 Task: Look for Airbnb options in Lilongwe, Malawi from 12th  December, 2023 to 15th December, 2023 for 3 adults.2 bedrooms having 3 beds and 1 bathroom. Property type can be flat. Amenities needed are: washing machine. Look for 4 properties as per requirement.
Action: Mouse moved to (443, 58)
Screenshot: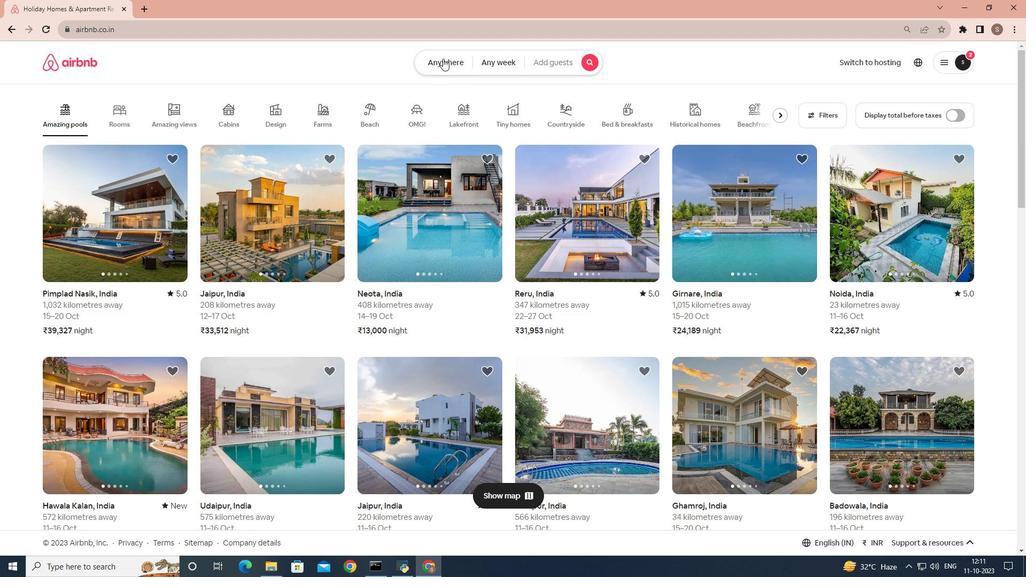 
Action: Mouse pressed left at (443, 58)
Screenshot: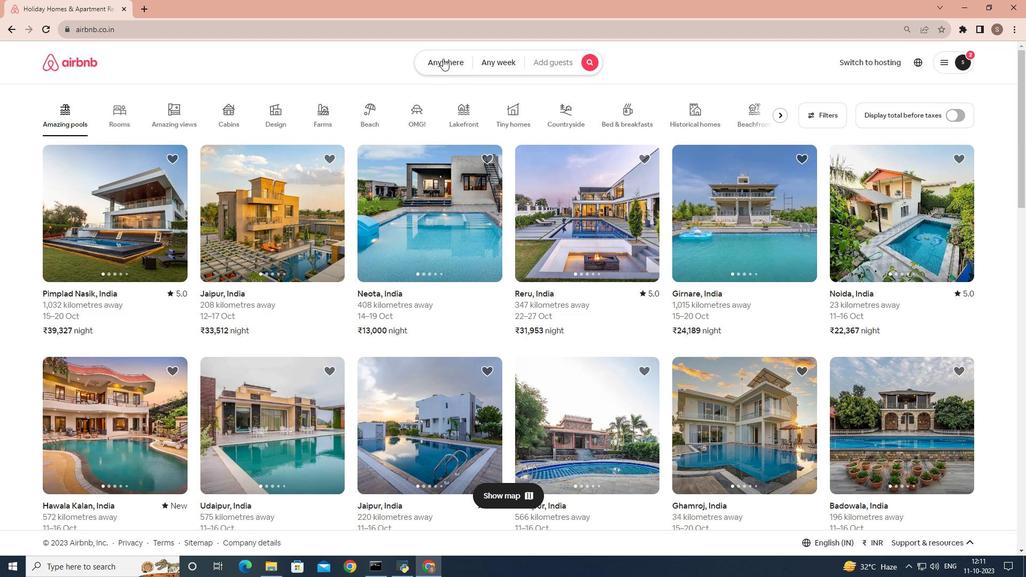 
Action: Mouse moved to (406, 112)
Screenshot: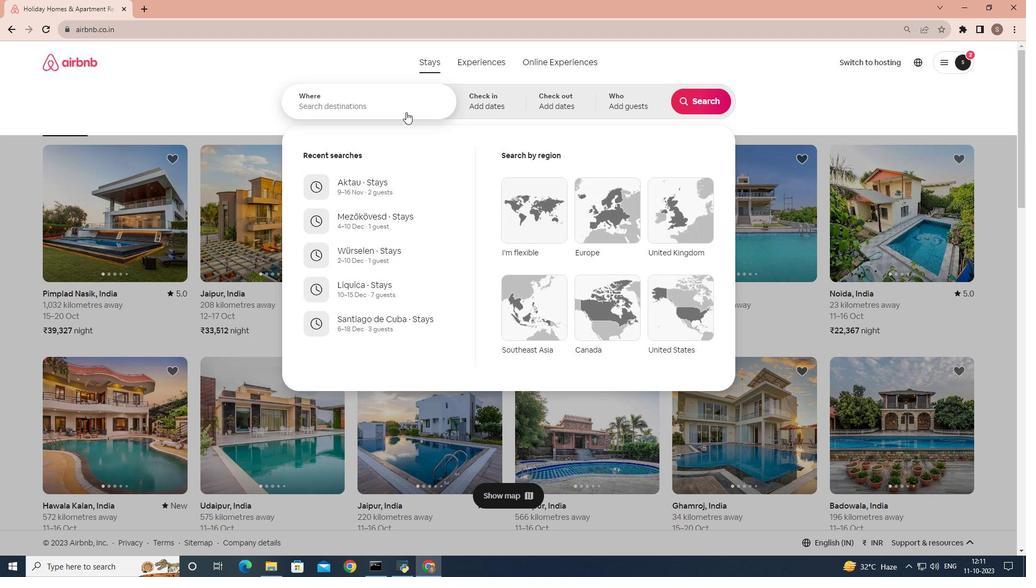 
Action: Mouse pressed left at (406, 112)
Screenshot: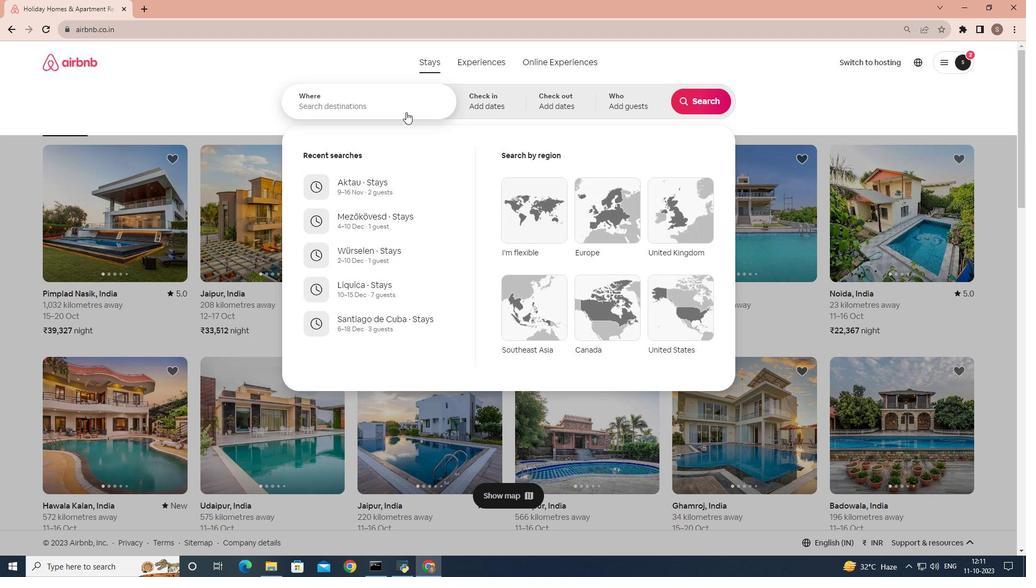
Action: Key pressed <Key.shift>Lilongwe,<Key.space><Key.shift>Malawi
Screenshot: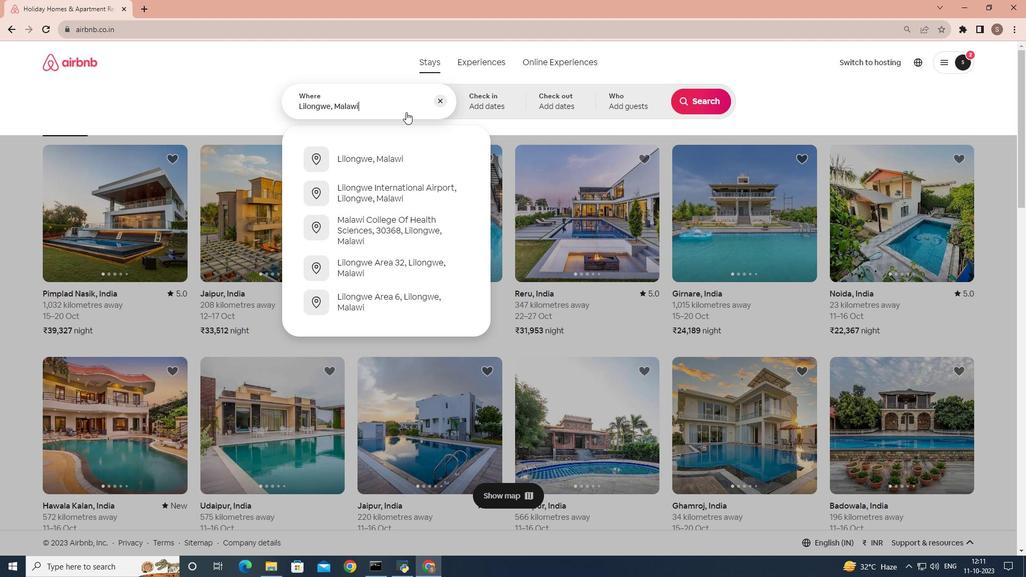 
Action: Mouse moved to (411, 152)
Screenshot: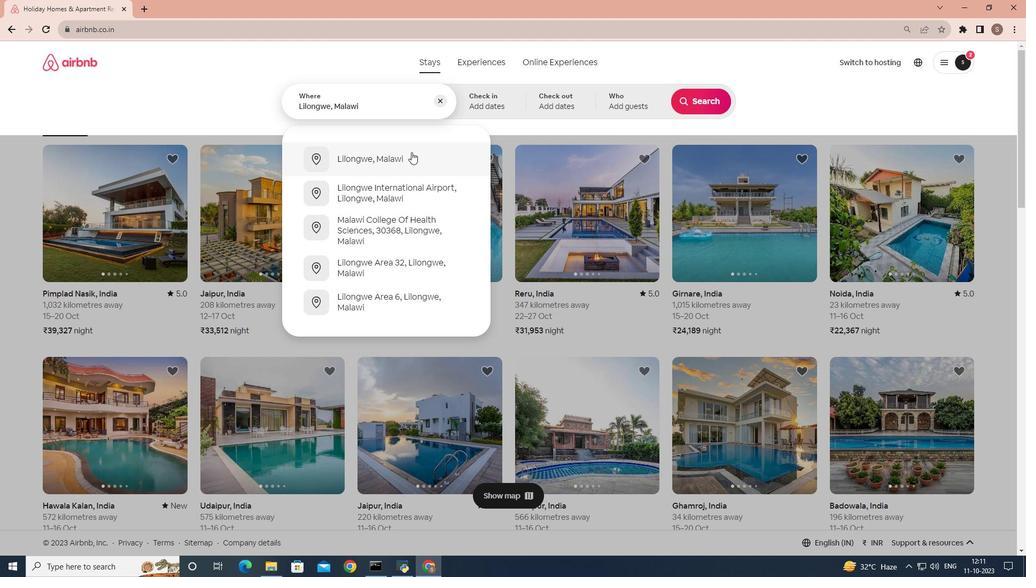 
Action: Mouse pressed left at (411, 152)
Screenshot: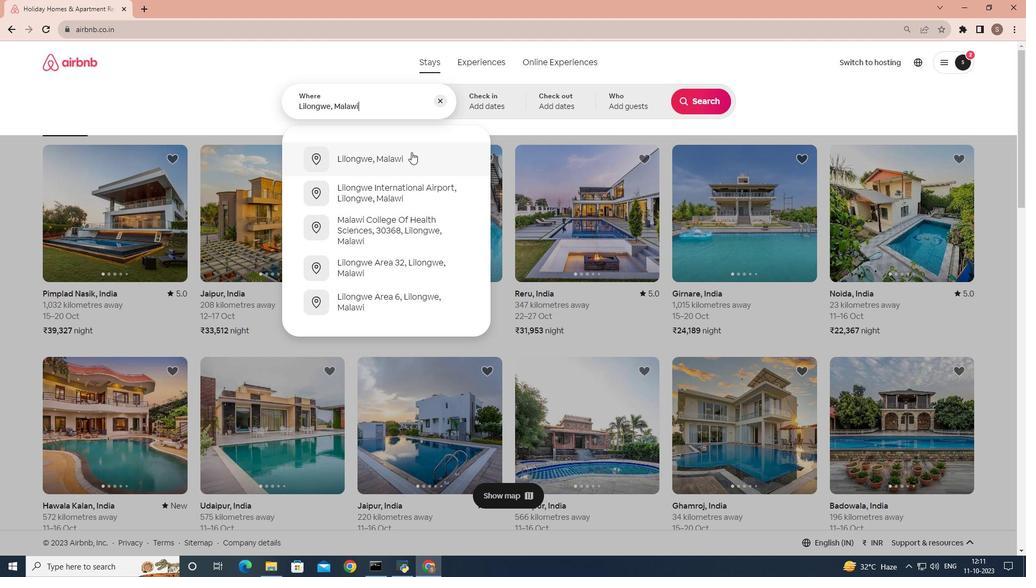 
Action: Mouse moved to (701, 183)
Screenshot: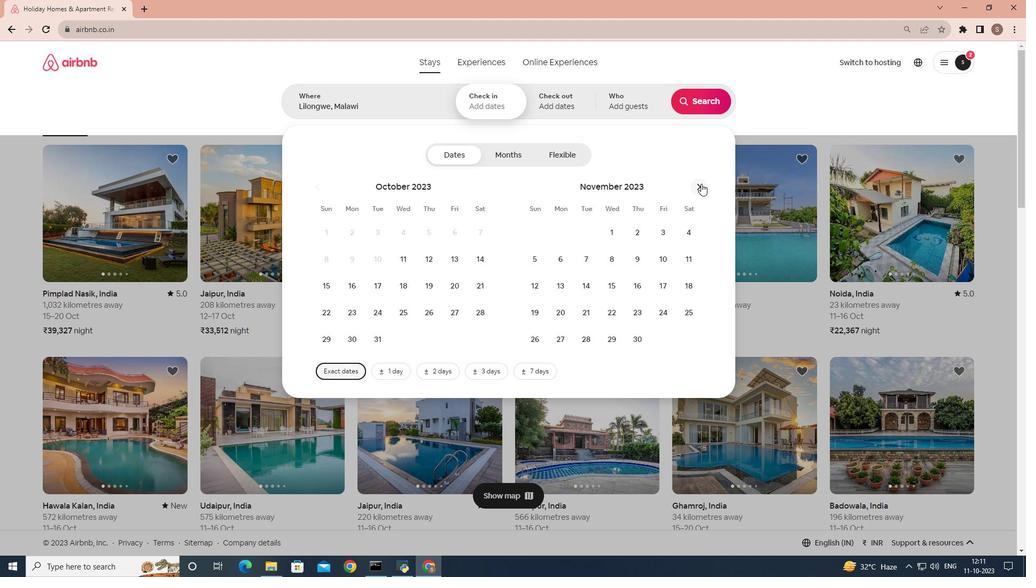 
Action: Mouse pressed left at (701, 183)
Screenshot: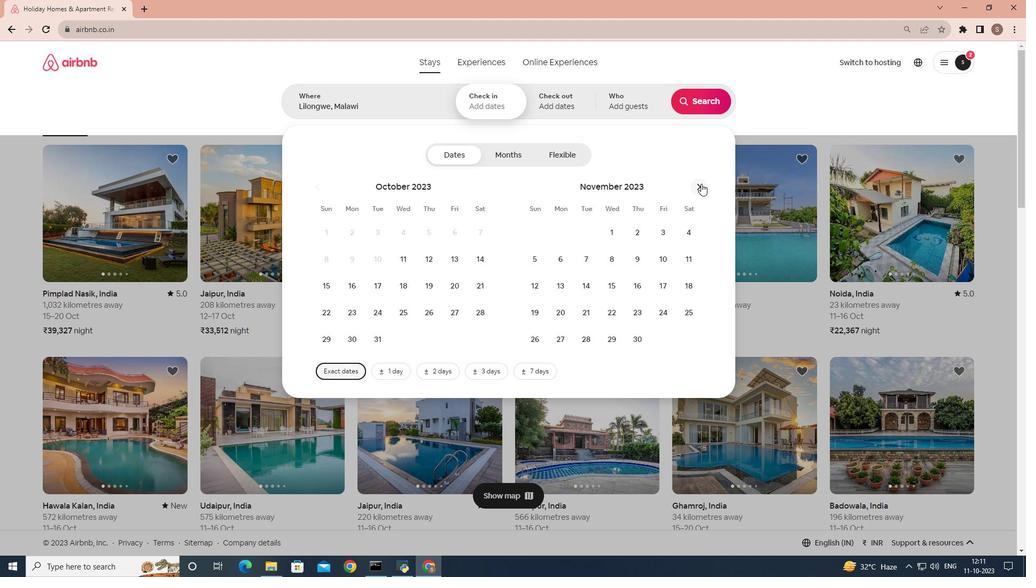 
Action: Mouse moved to (582, 281)
Screenshot: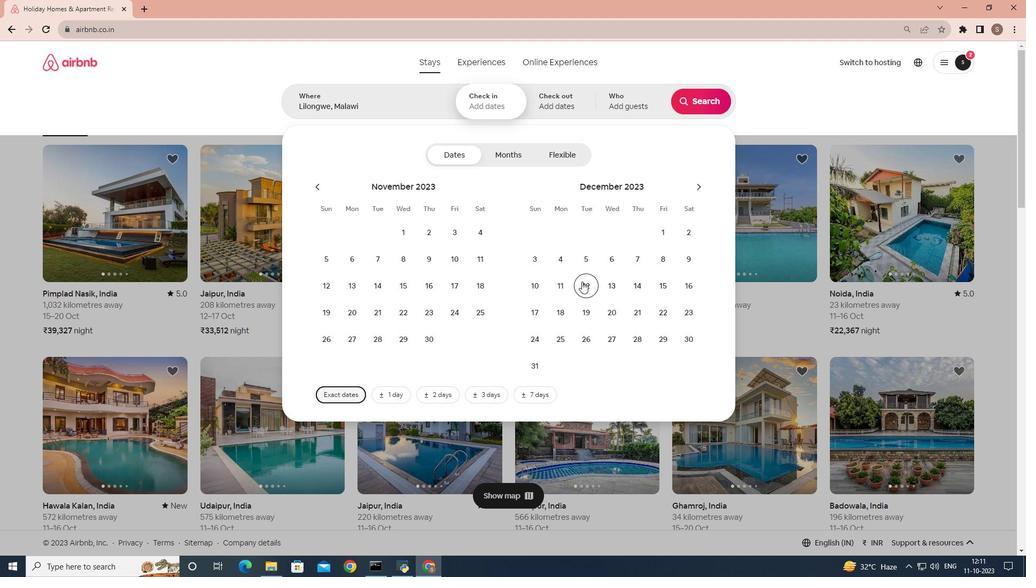 
Action: Mouse pressed left at (582, 281)
Screenshot: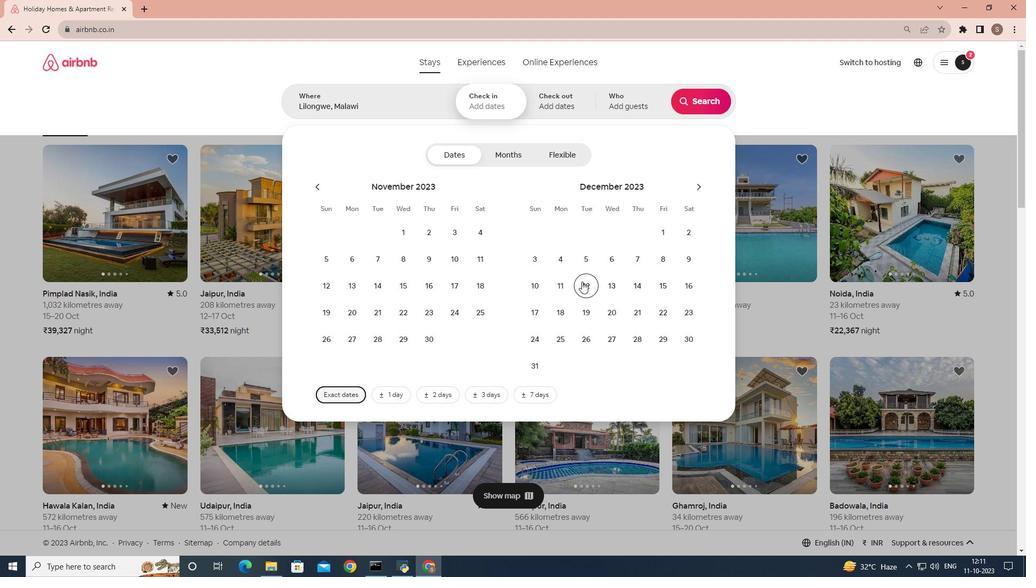 
Action: Mouse moved to (668, 290)
Screenshot: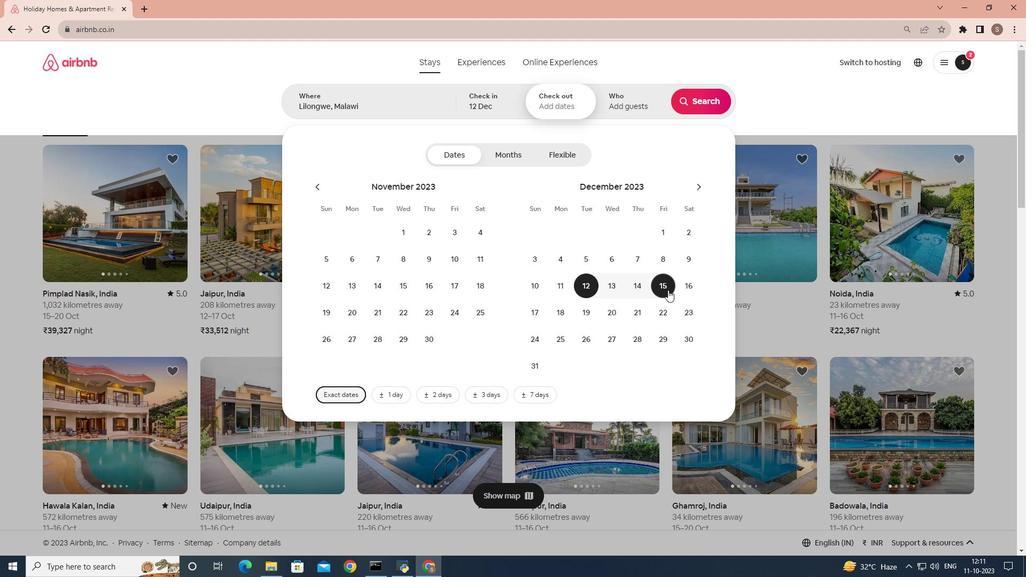 
Action: Mouse pressed left at (668, 290)
Screenshot: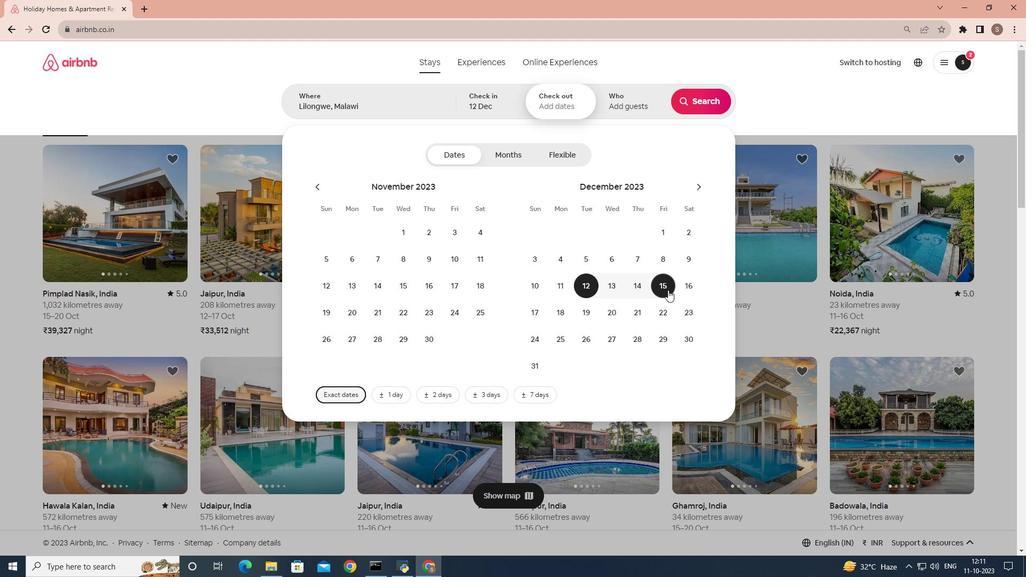 
Action: Mouse moved to (614, 89)
Screenshot: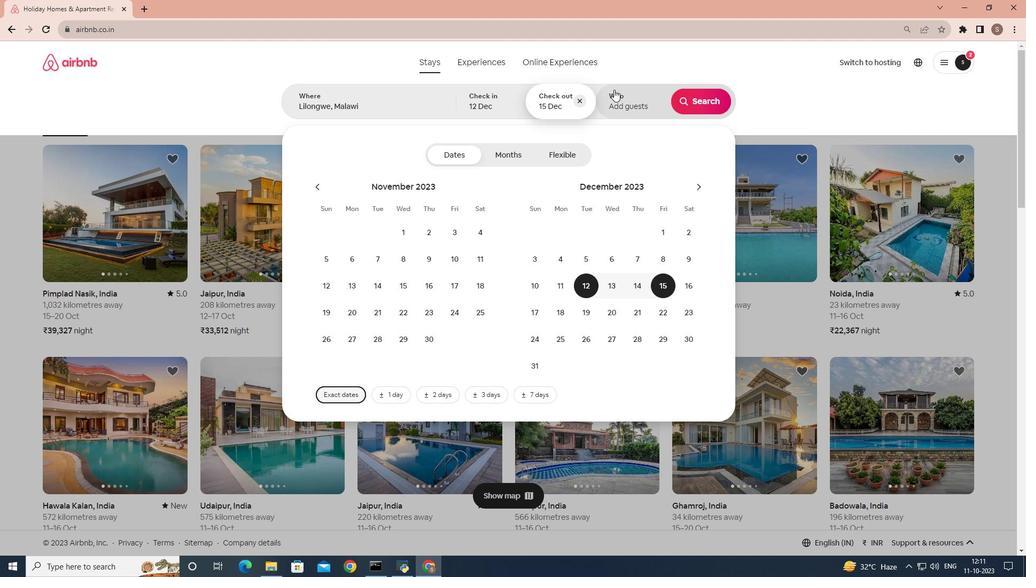 
Action: Mouse pressed left at (614, 89)
Screenshot: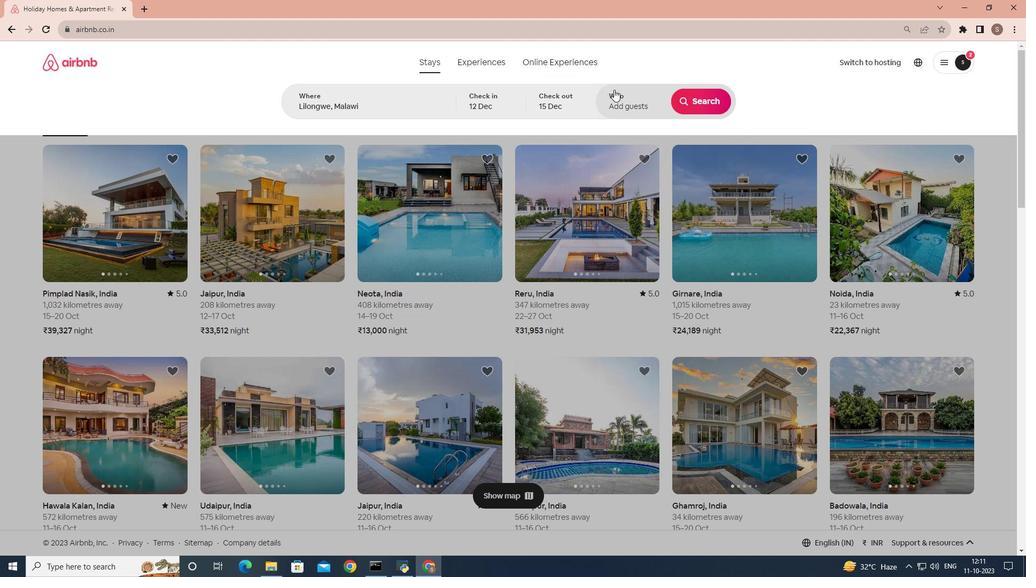 
Action: Mouse moved to (701, 156)
Screenshot: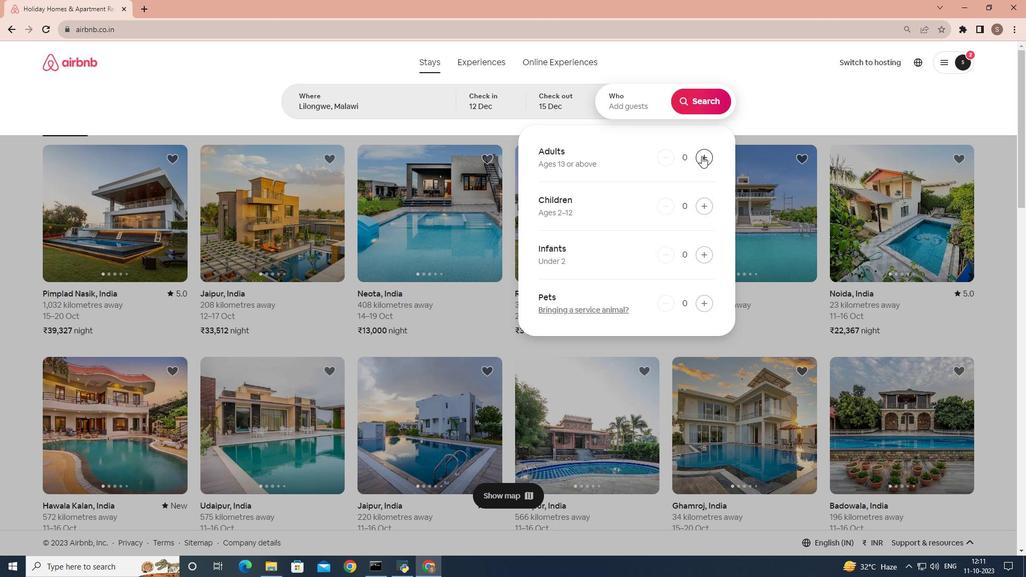 
Action: Mouse pressed left at (701, 156)
Screenshot: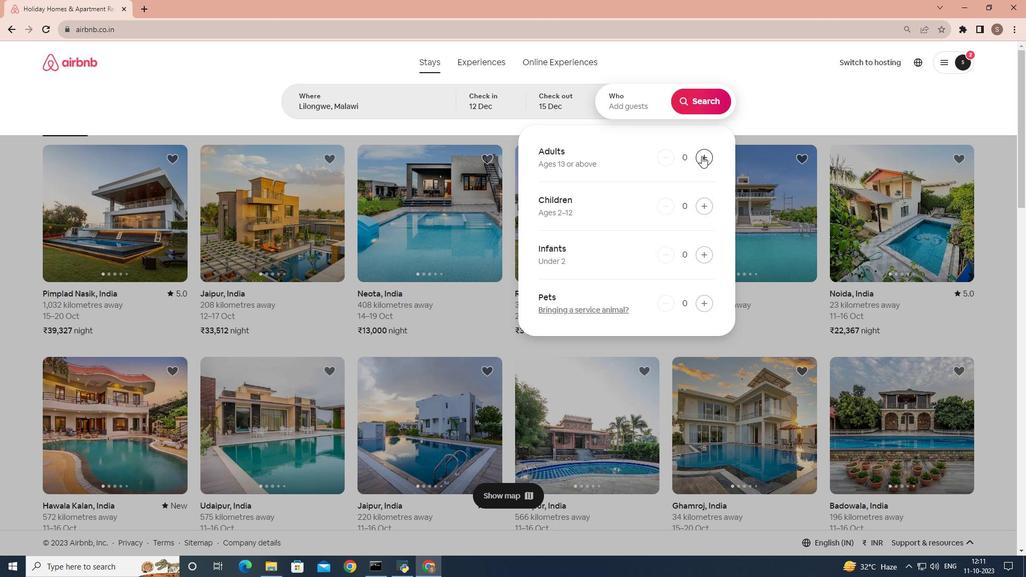 
Action: Mouse pressed left at (701, 156)
Screenshot: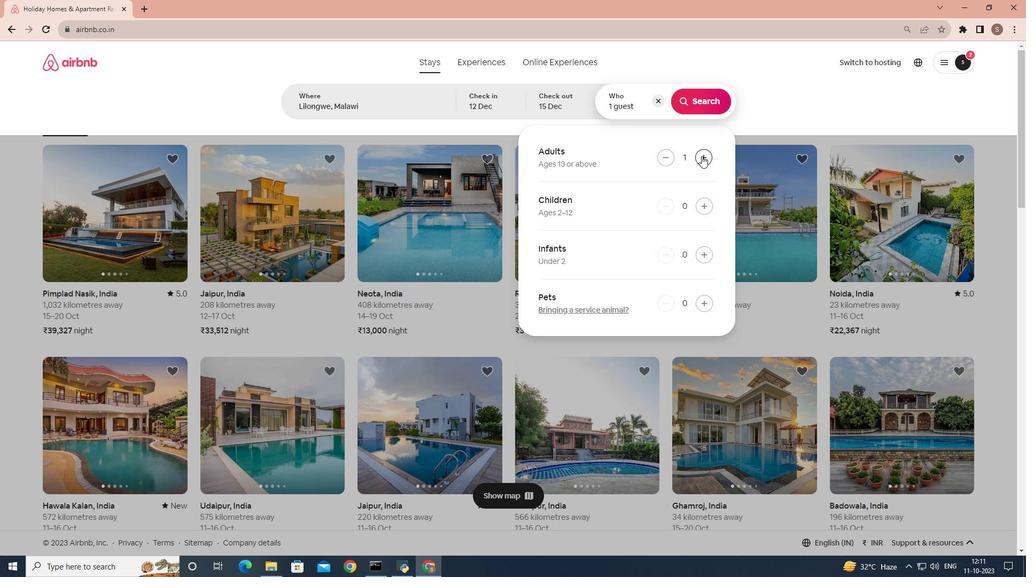
Action: Mouse pressed left at (701, 156)
Screenshot: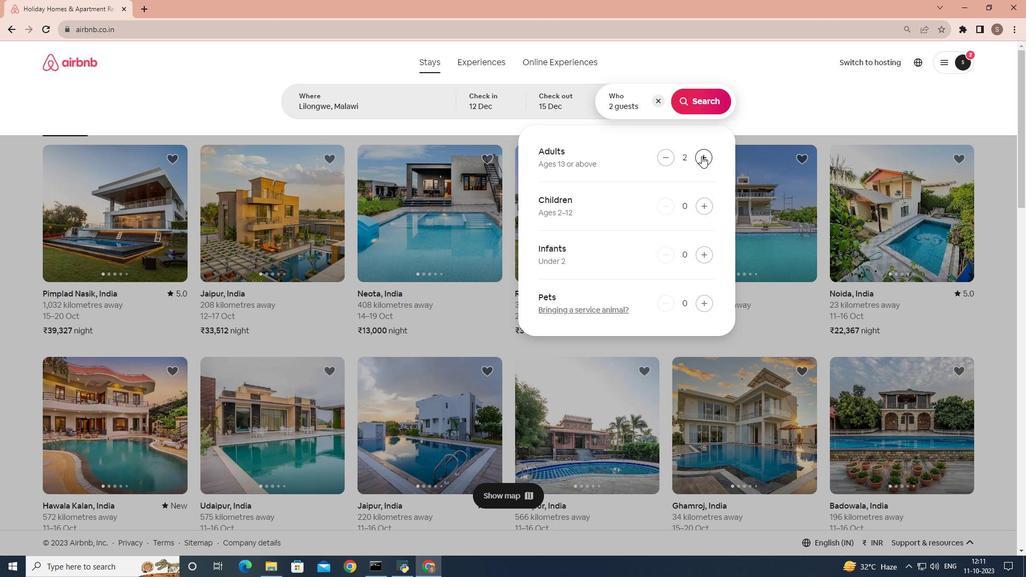 
Action: Mouse moved to (697, 103)
Screenshot: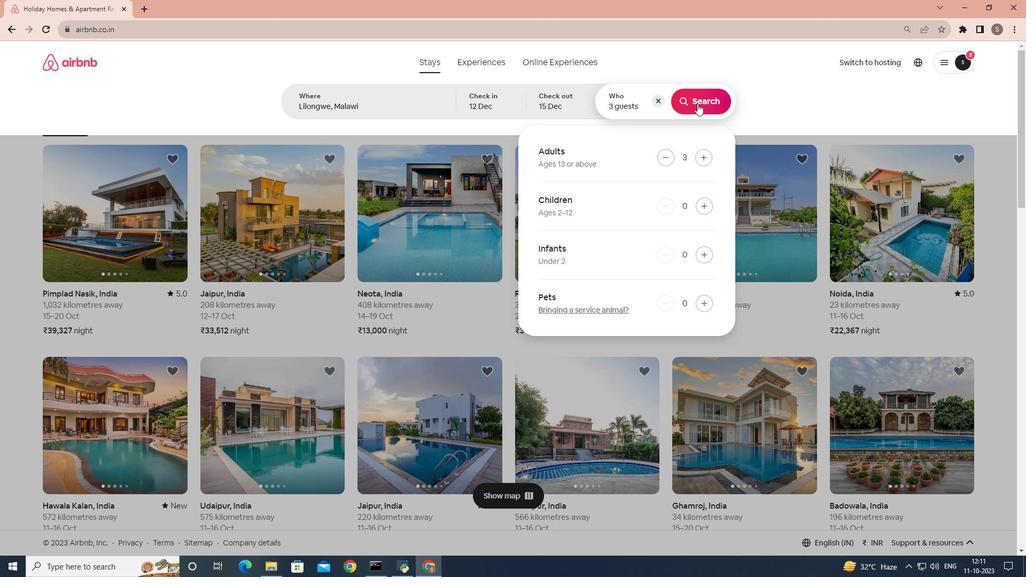 
Action: Mouse pressed left at (697, 103)
Screenshot: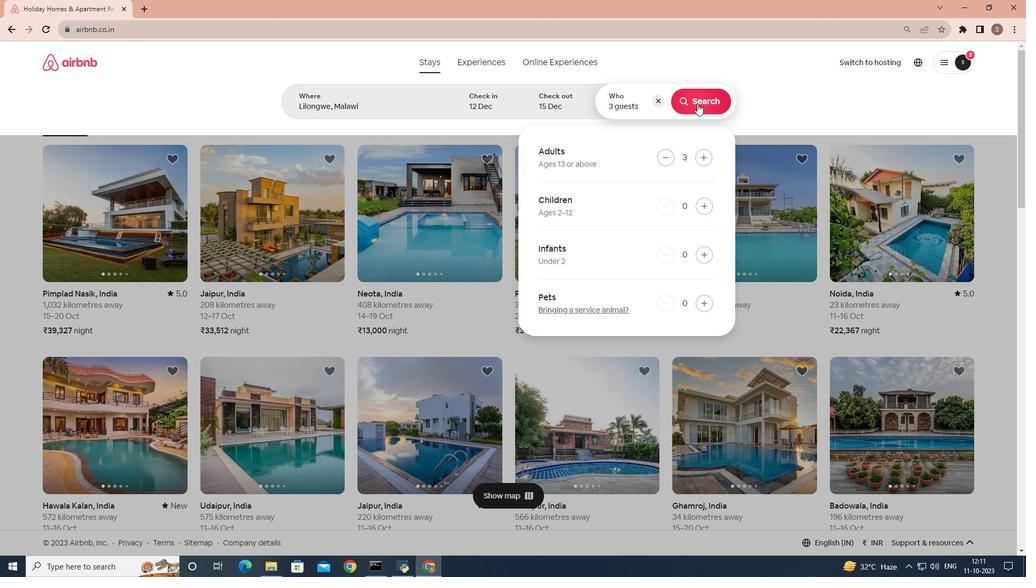 
Action: Mouse moved to (840, 107)
Screenshot: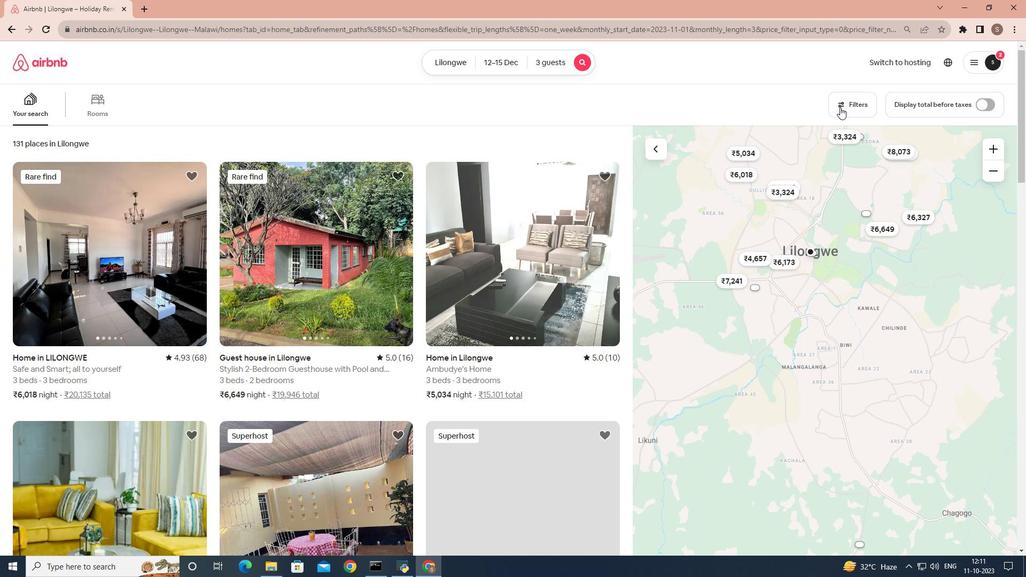 
Action: Mouse pressed left at (840, 107)
Screenshot: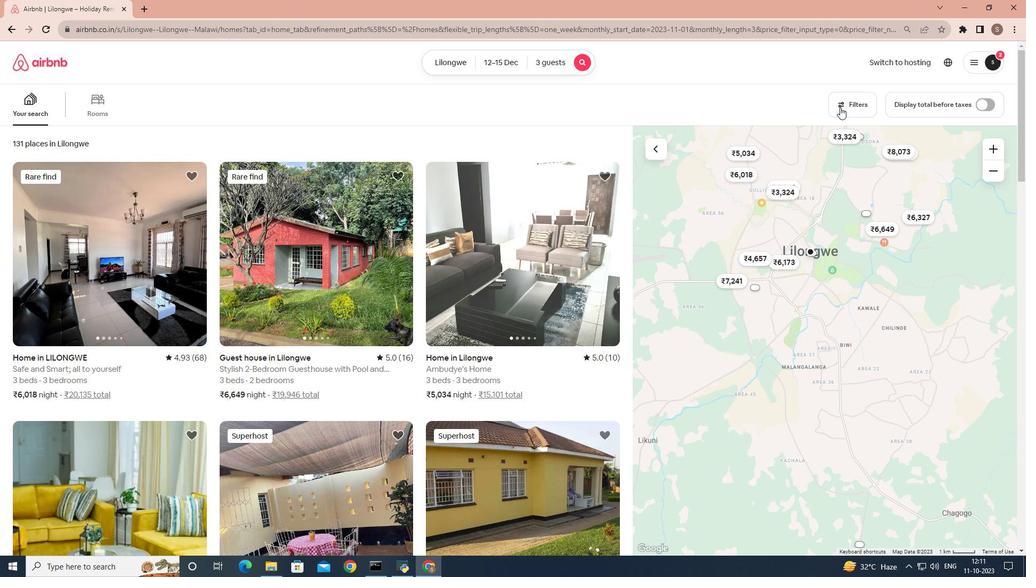 
Action: Mouse moved to (607, 238)
Screenshot: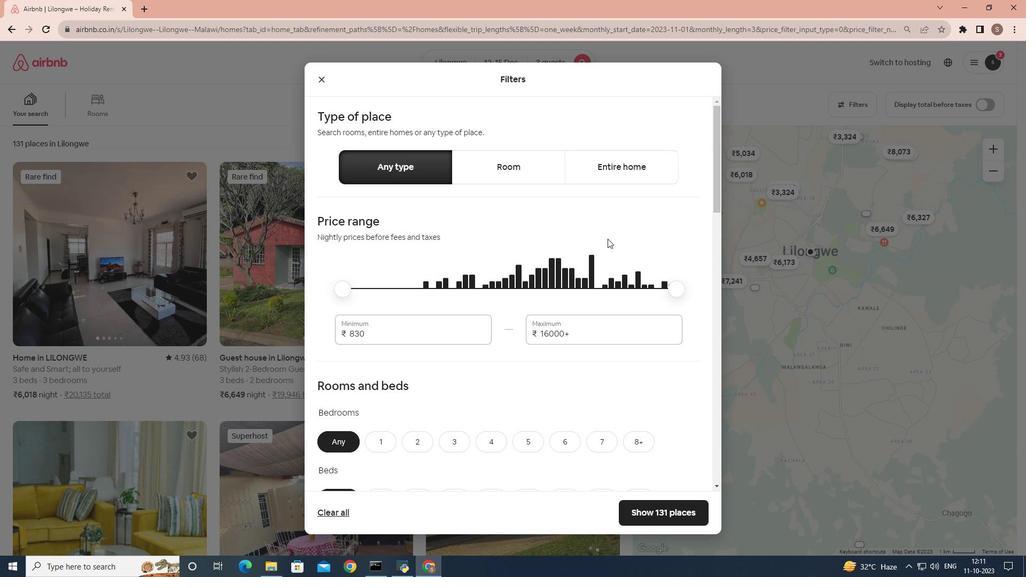 
Action: Mouse scrolled (607, 238) with delta (0, 0)
Screenshot: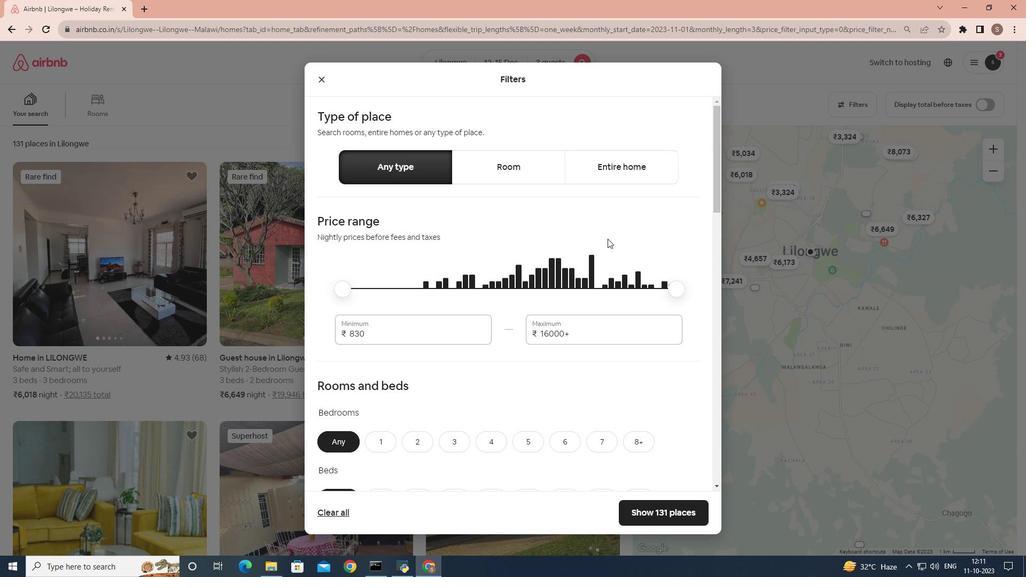 
Action: Mouse moved to (606, 239)
Screenshot: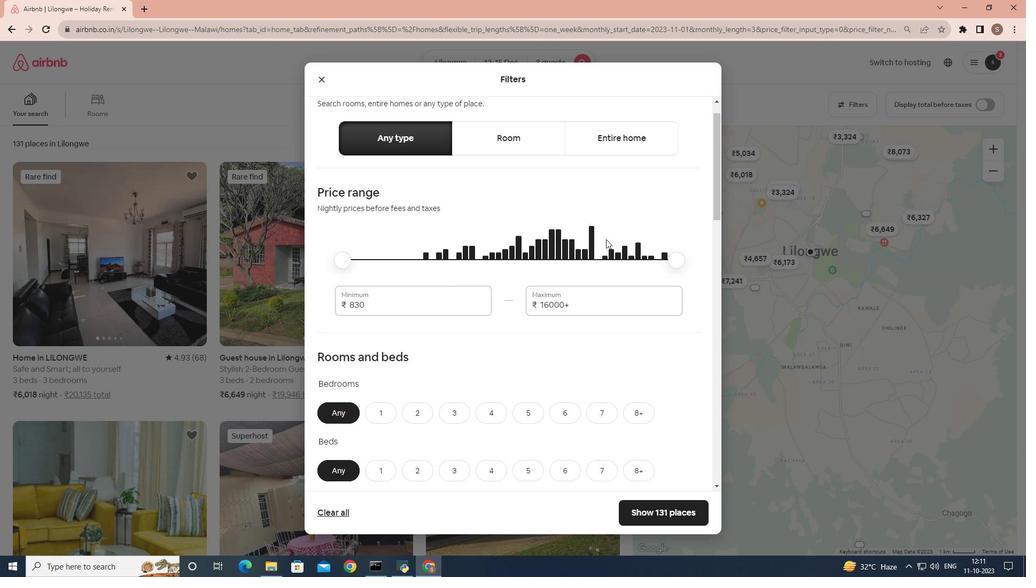 
Action: Mouse scrolled (606, 238) with delta (0, 0)
Screenshot: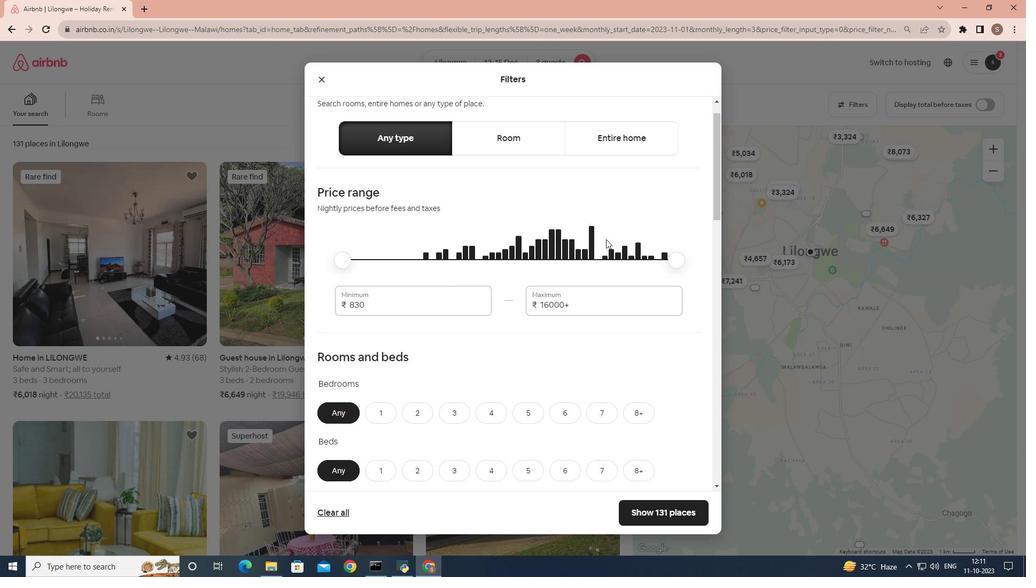 
Action: Mouse moved to (587, 248)
Screenshot: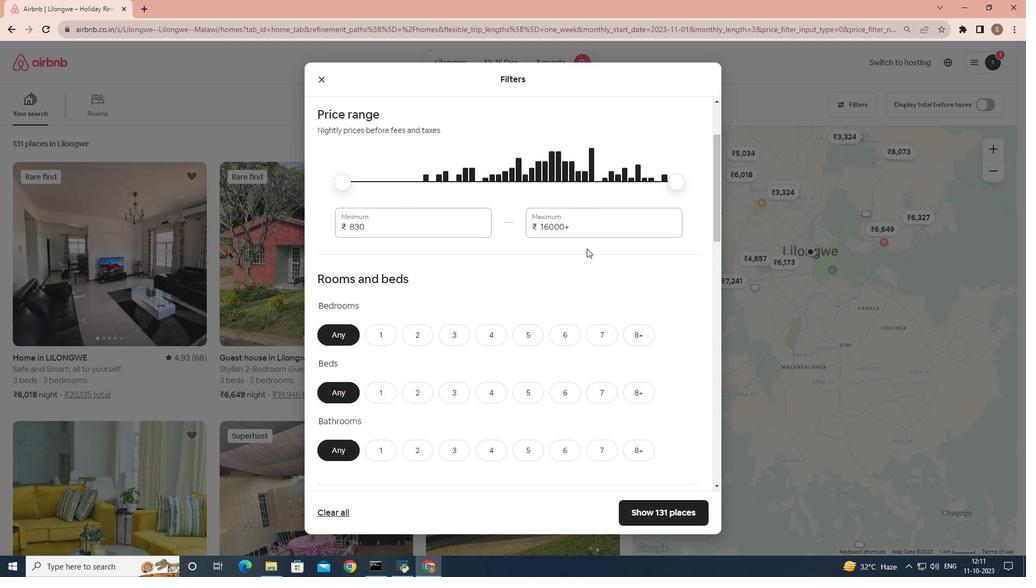 
Action: Mouse scrolled (587, 247) with delta (0, 0)
Screenshot: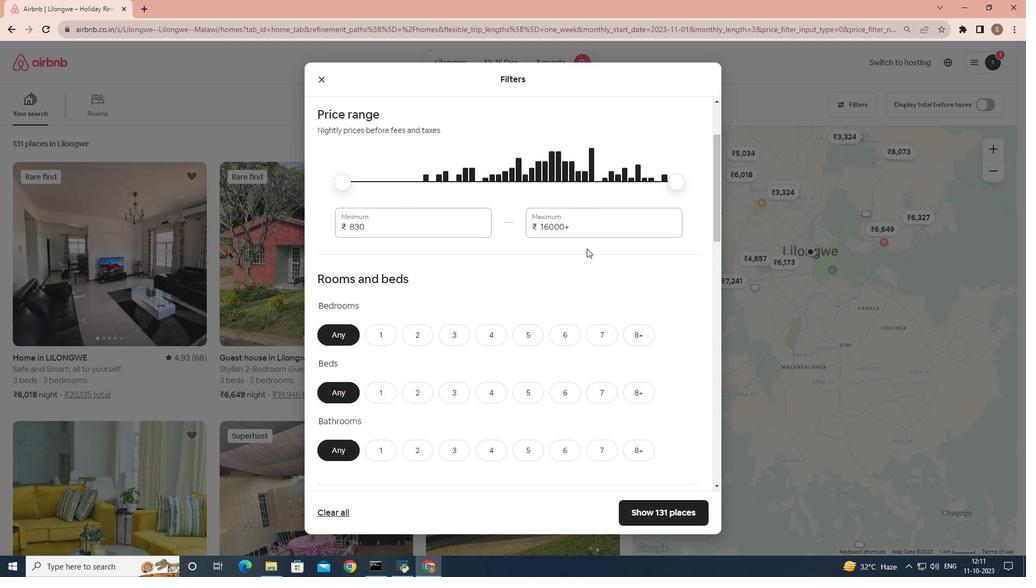 
Action: Mouse moved to (420, 281)
Screenshot: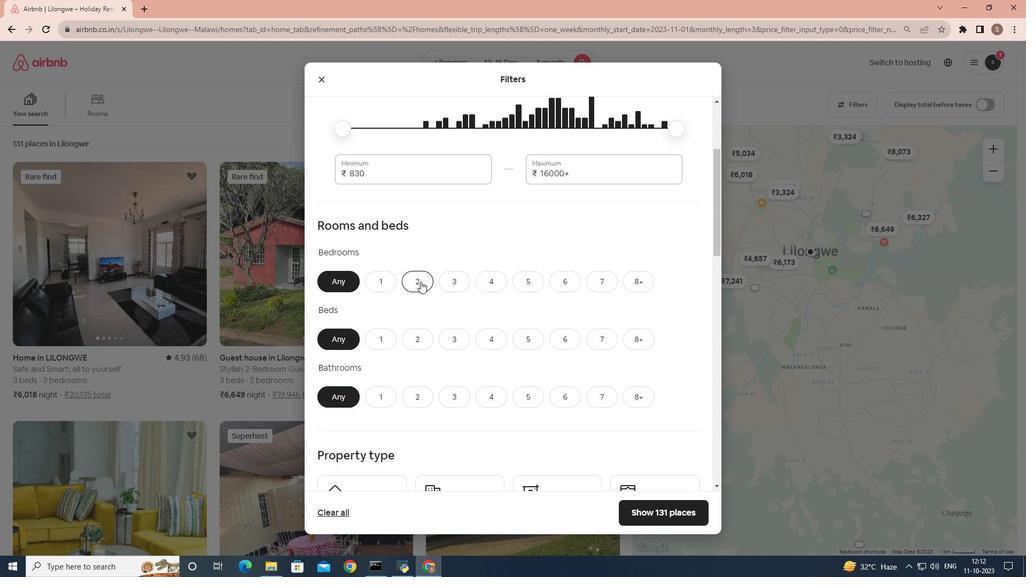 
Action: Mouse pressed left at (420, 281)
Screenshot: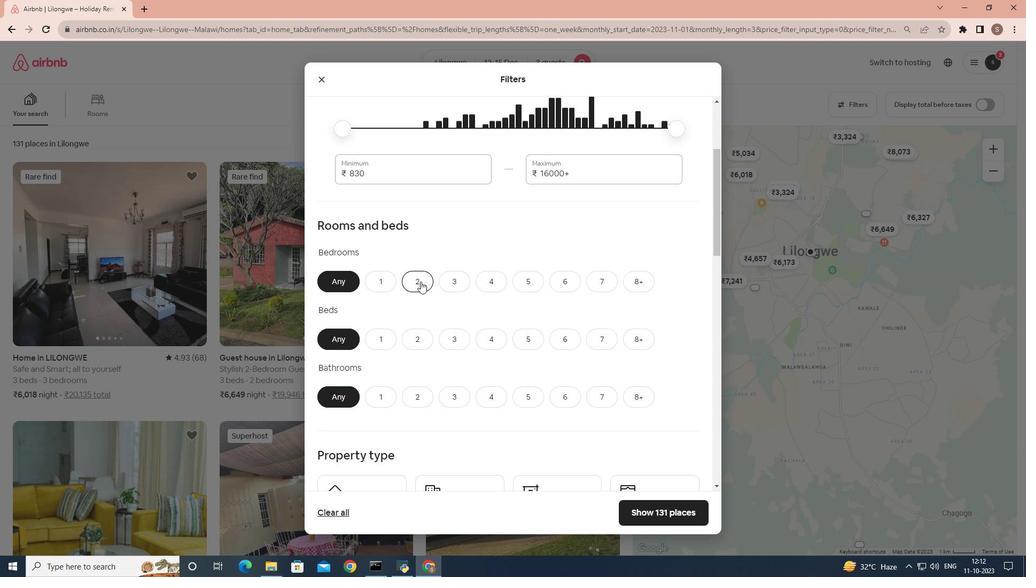 
Action: Mouse scrolled (420, 281) with delta (0, 0)
Screenshot: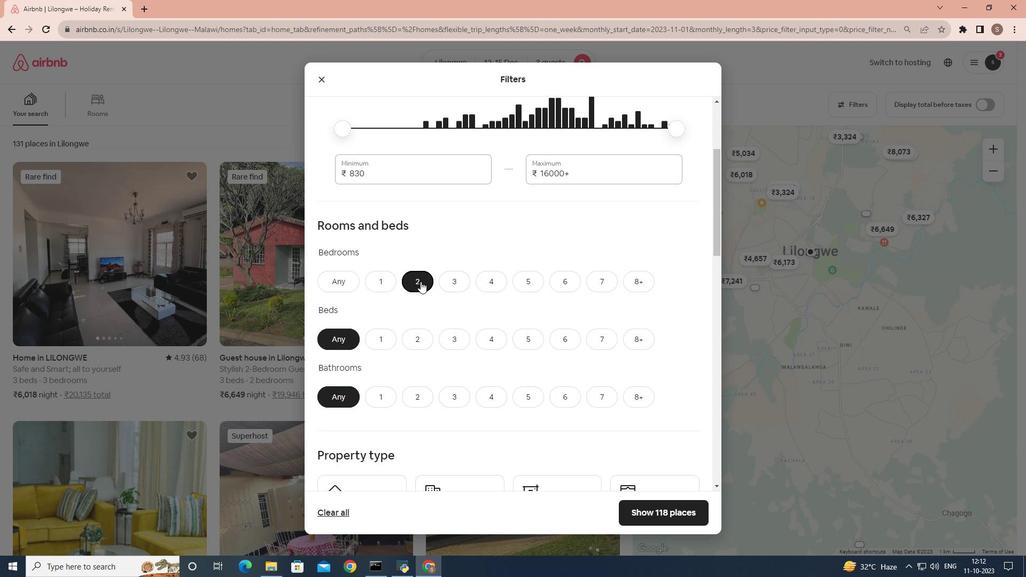 
Action: Mouse moved to (449, 283)
Screenshot: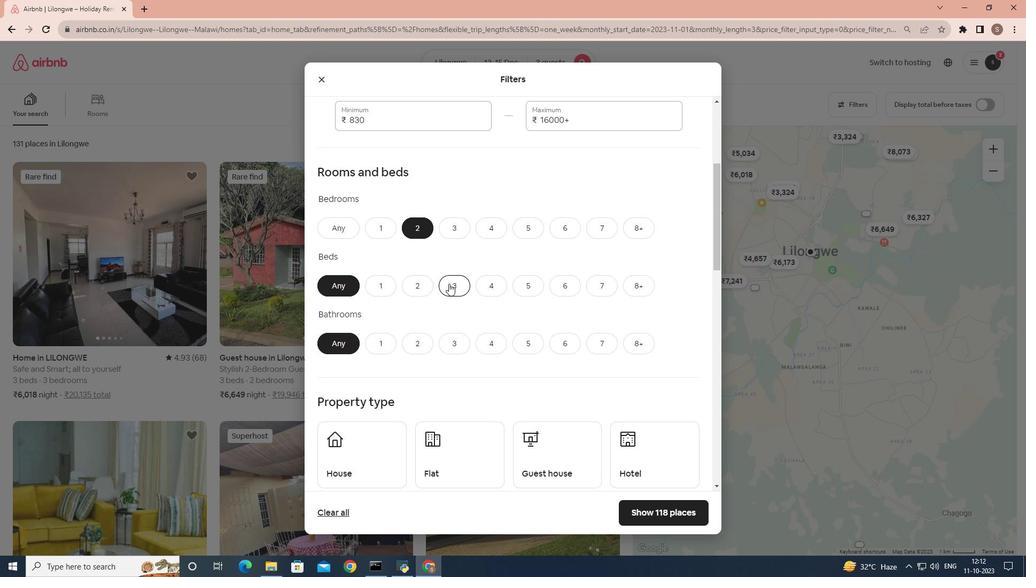 
Action: Mouse pressed left at (449, 283)
Screenshot: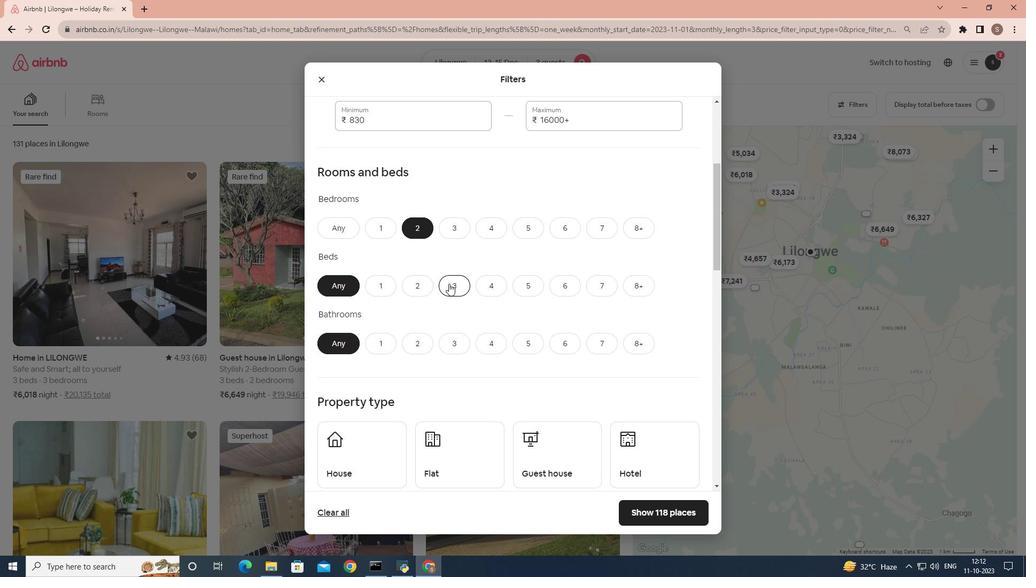 
Action: Mouse moved to (445, 301)
Screenshot: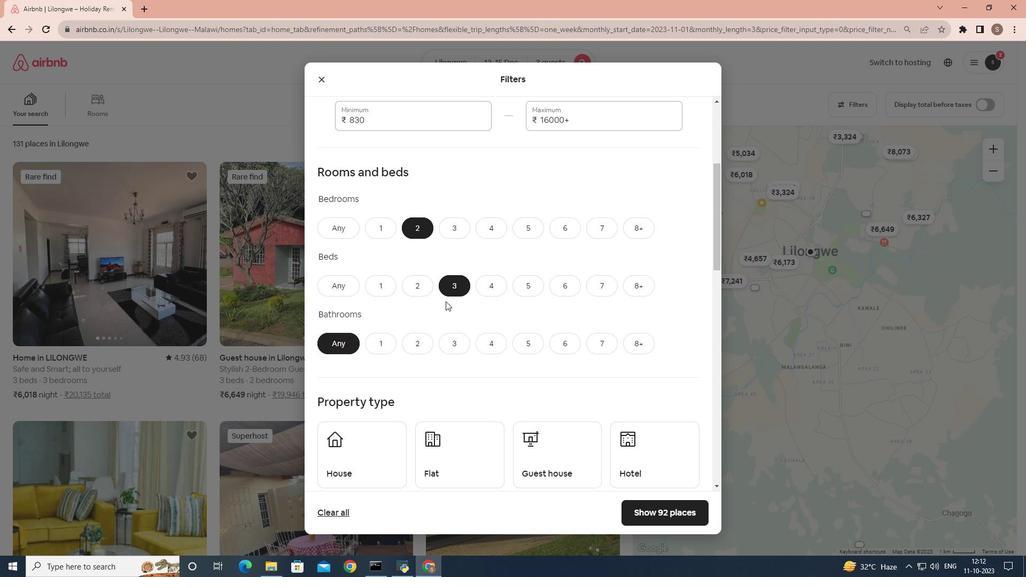 
Action: Mouse scrolled (445, 300) with delta (0, 0)
Screenshot: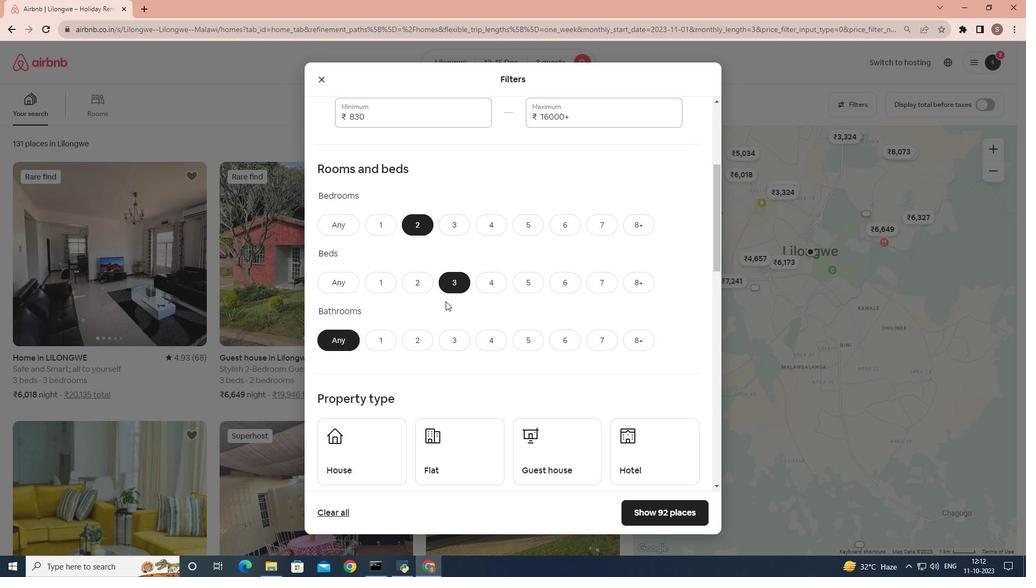 
Action: Mouse moved to (385, 293)
Screenshot: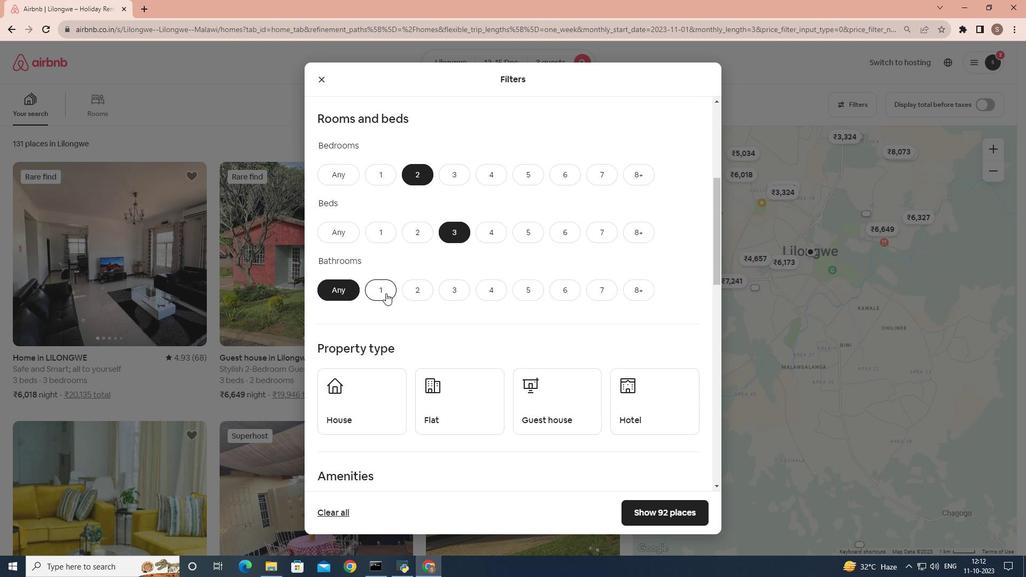 
Action: Mouse pressed left at (385, 293)
Screenshot: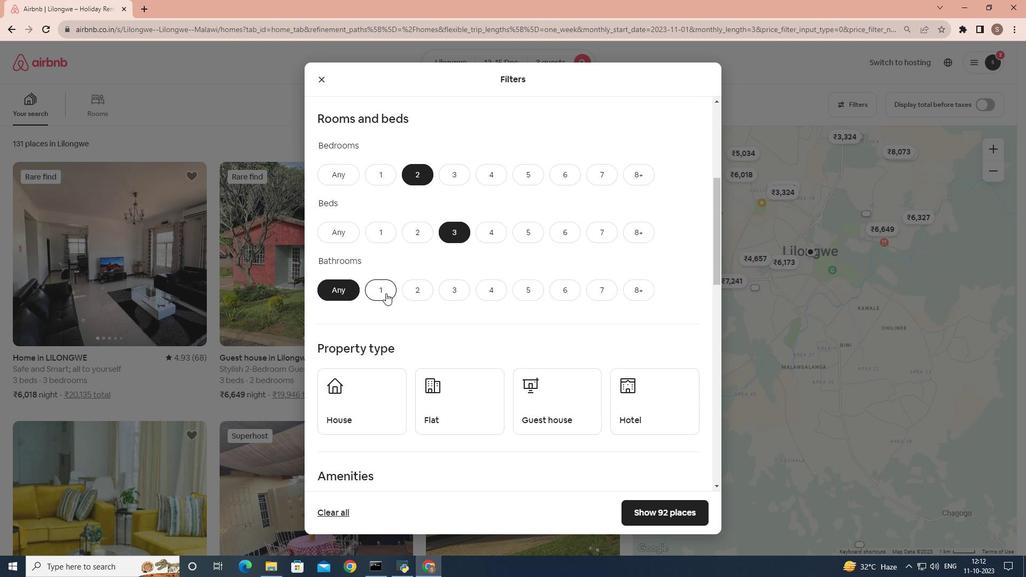 
Action: Mouse moved to (450, 298)
Screenshot: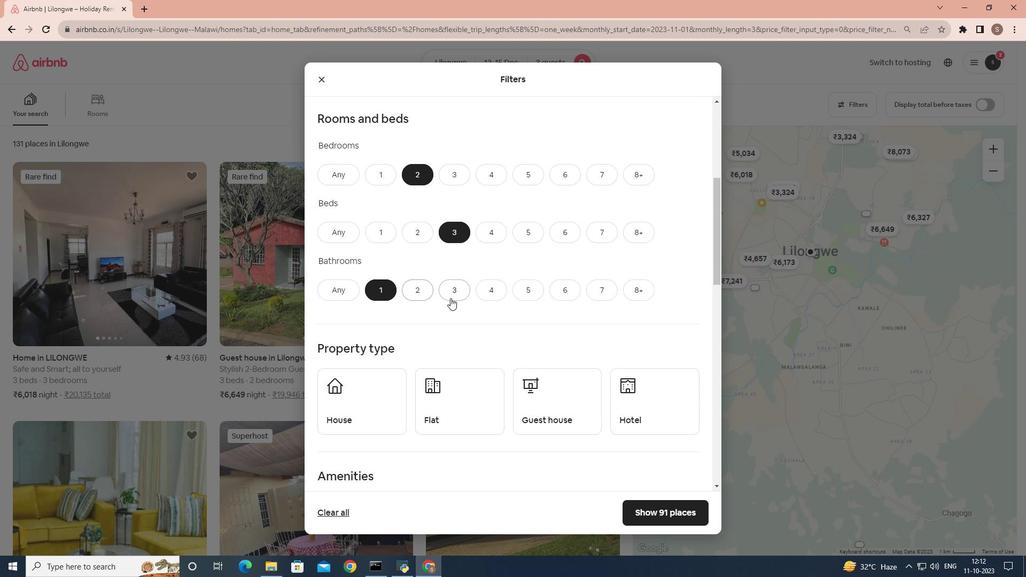 
Action: Mouse scrolled (450, 297) with delta (0, 0)
Screenshot: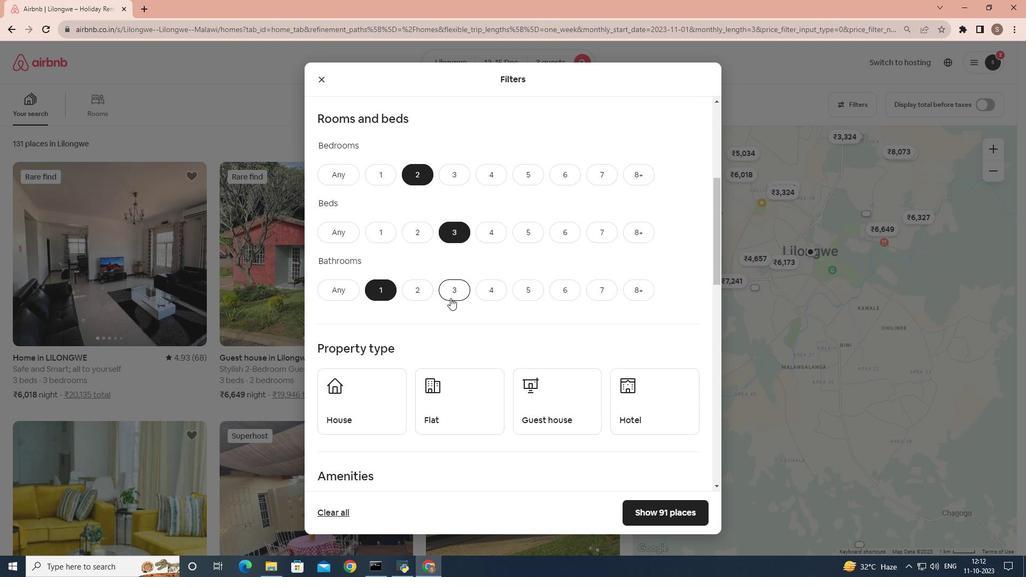 
Action: Mouse moved to (433, 353)
Screenshot: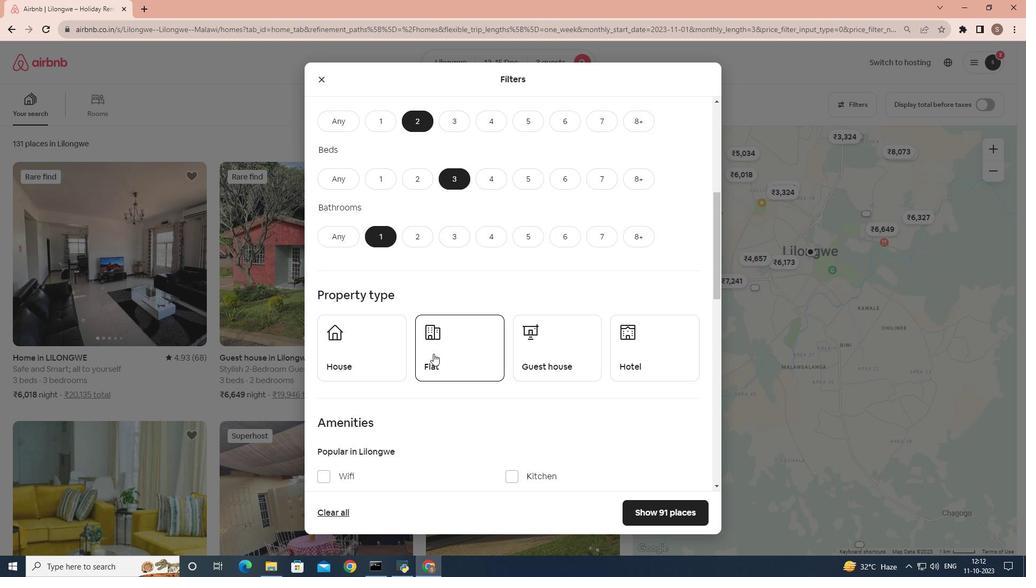 
Action: Mouse pressed left at (433, 353)
Screenshot: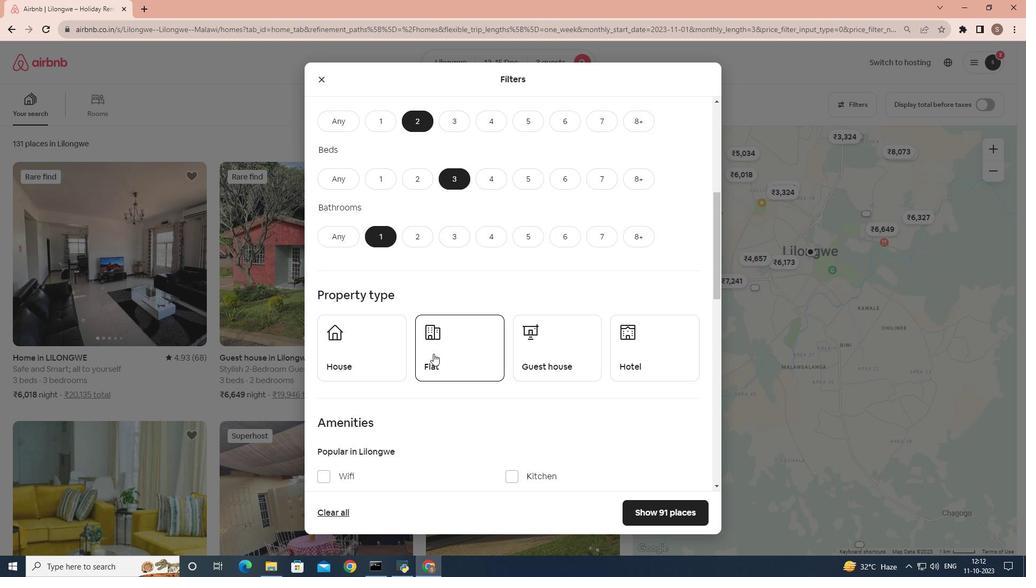 
Action: Mouse moved to (445, 311)
Screenshot: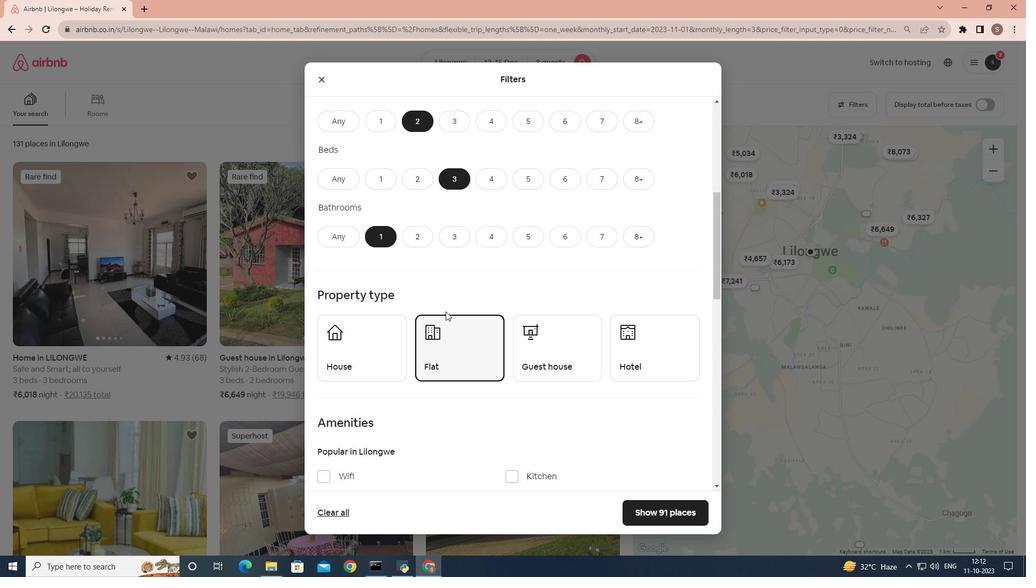 
Action: Mouse scrolled (445, 311) with delta (0, 0)
Screenshot: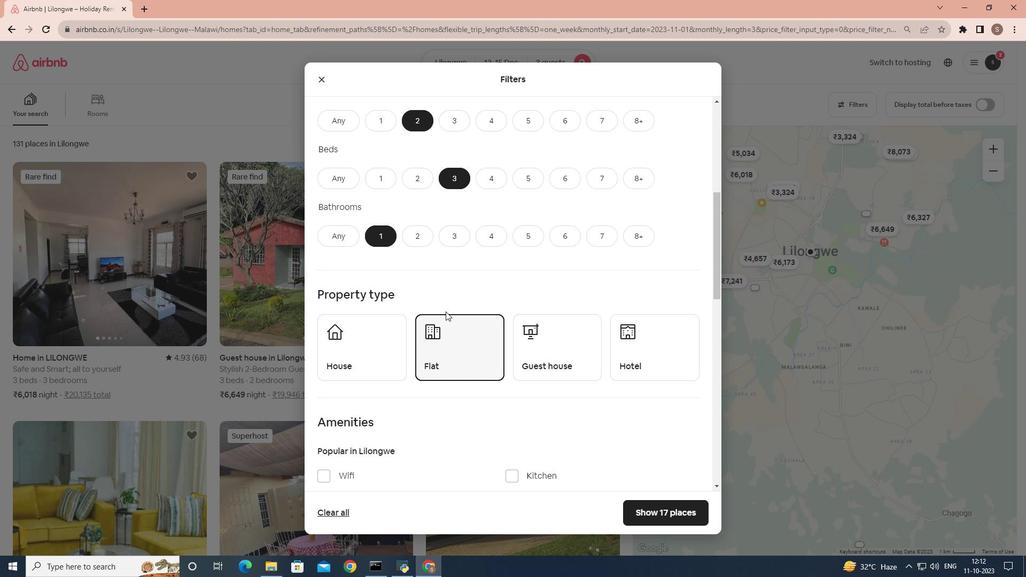 
Action: Mouse scrolled (445, 311) with delta (0, 0)
Screenshot: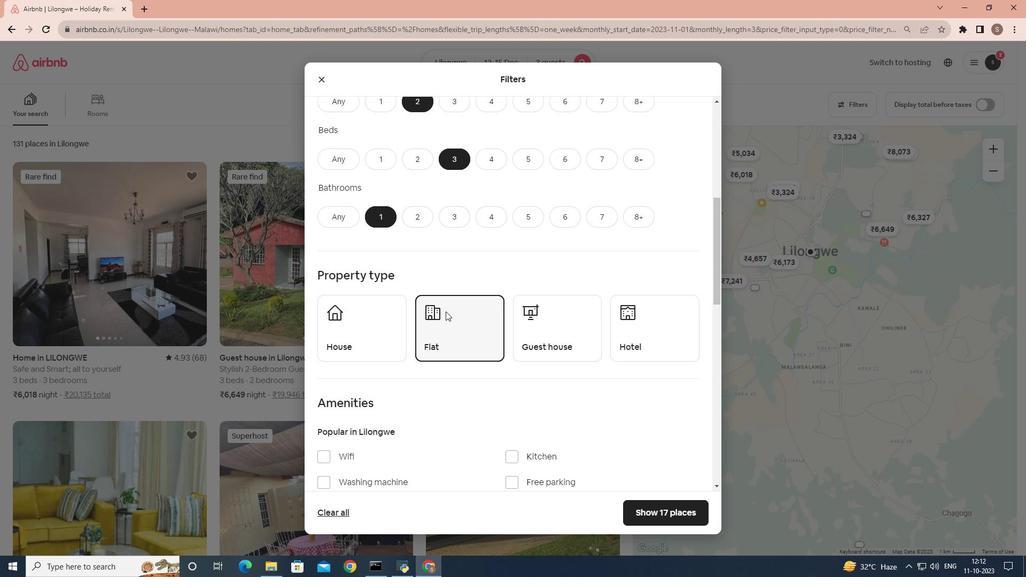 
Action: Mouse scrolled (445, 311) with delta (0, 0)
Screenshot: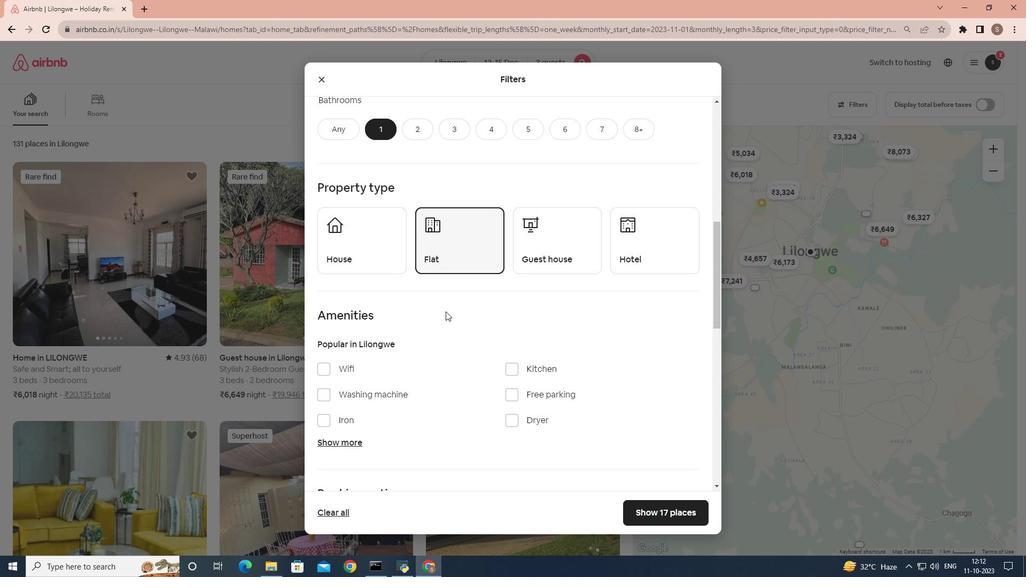 
Action: Mouse moved to (323, 344)
Screenshot: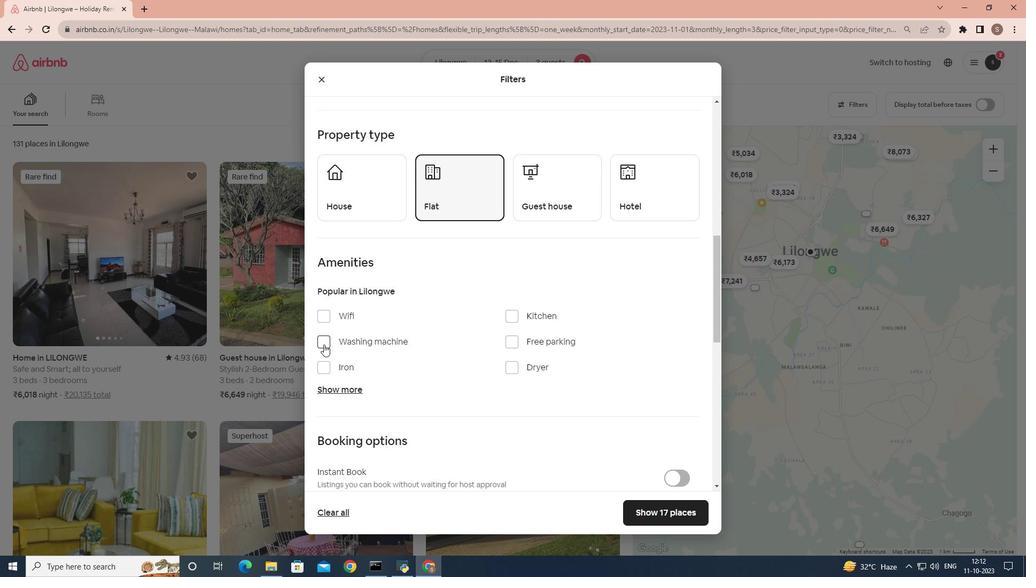 
Action: Mouse pressed left at (323, 344)
Screenshot: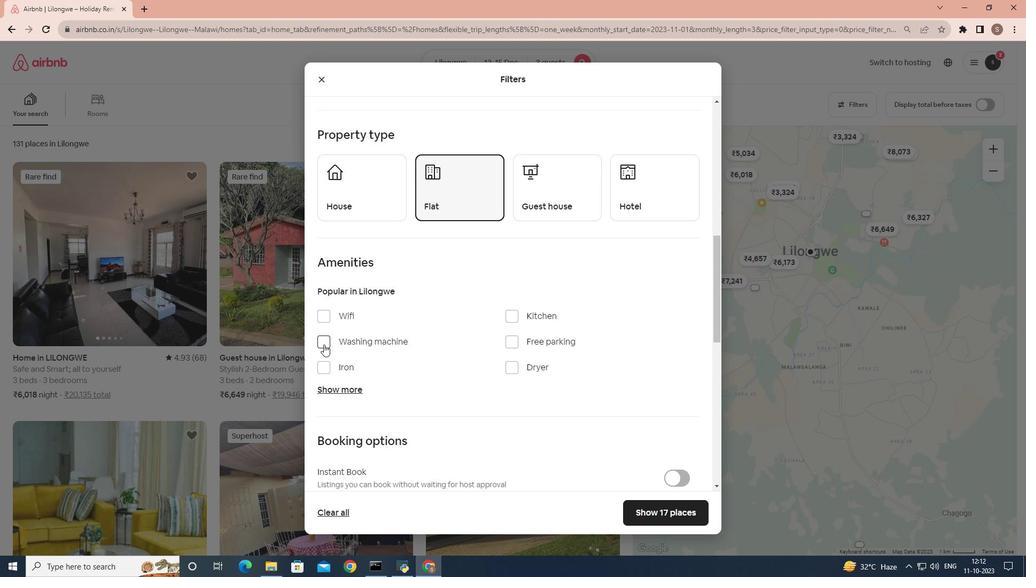 
Action: Mouse moved to (398, 332)
Screenshot: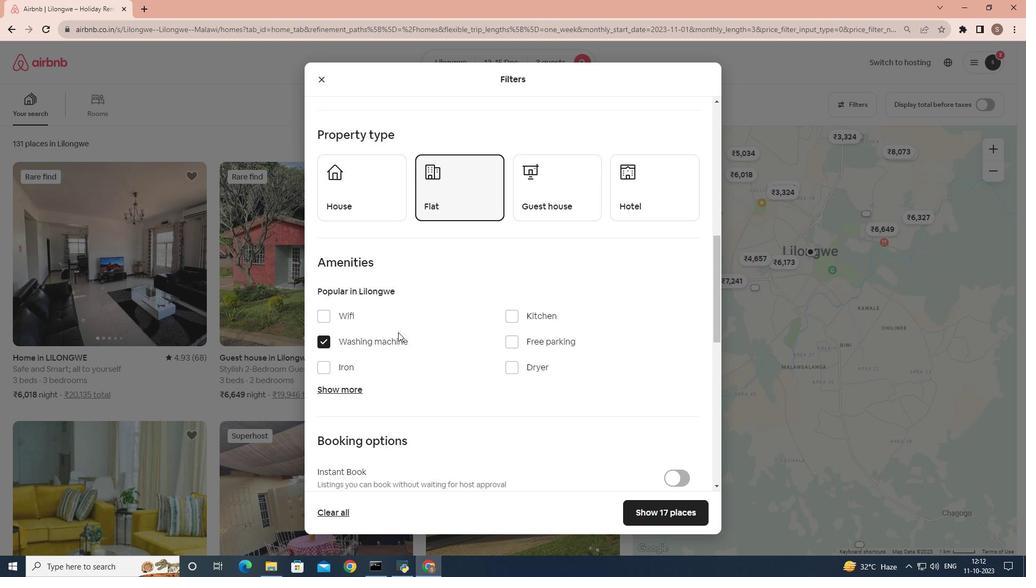 
Action: Mouse scrolled (398, 332) with delta (0, 0)
Screenshot: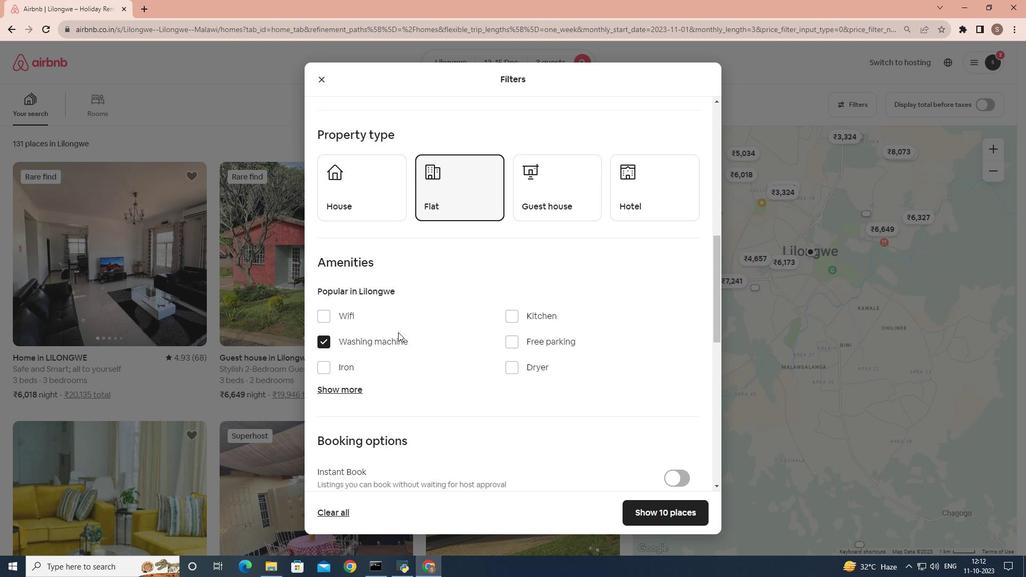 
Action: Mouse scrolled (398, 332) with delta (0, 0)
Screenshot: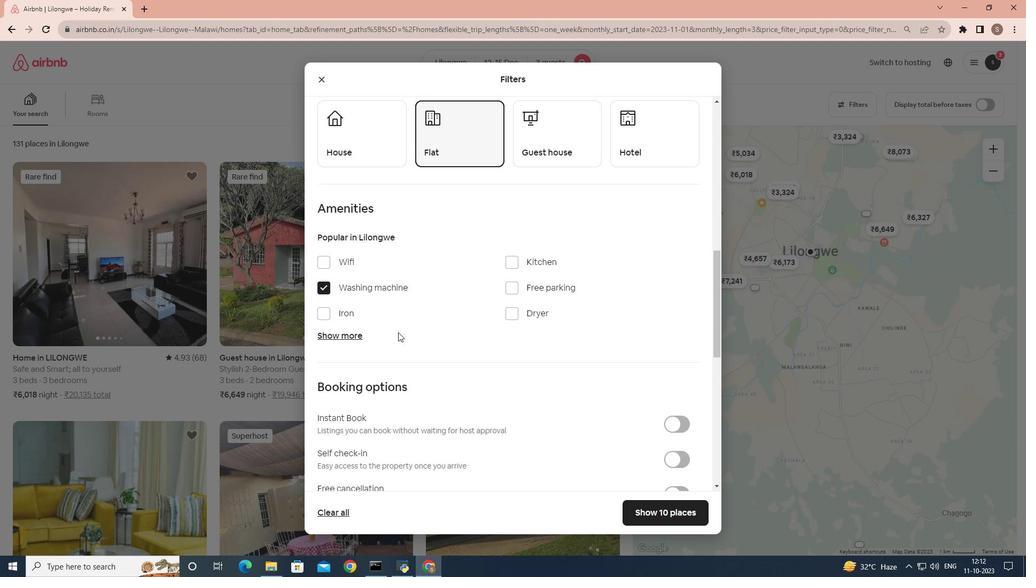 
Action: Mouse moved to (646, 506)
Screenshot: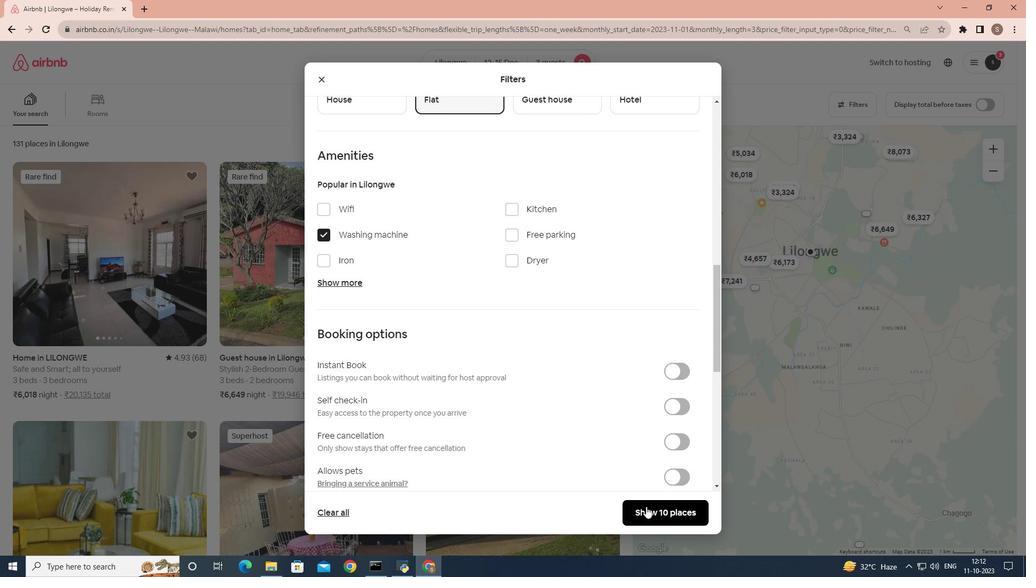 
Action: Mouse pressed left at (646, 506)
Screenshot: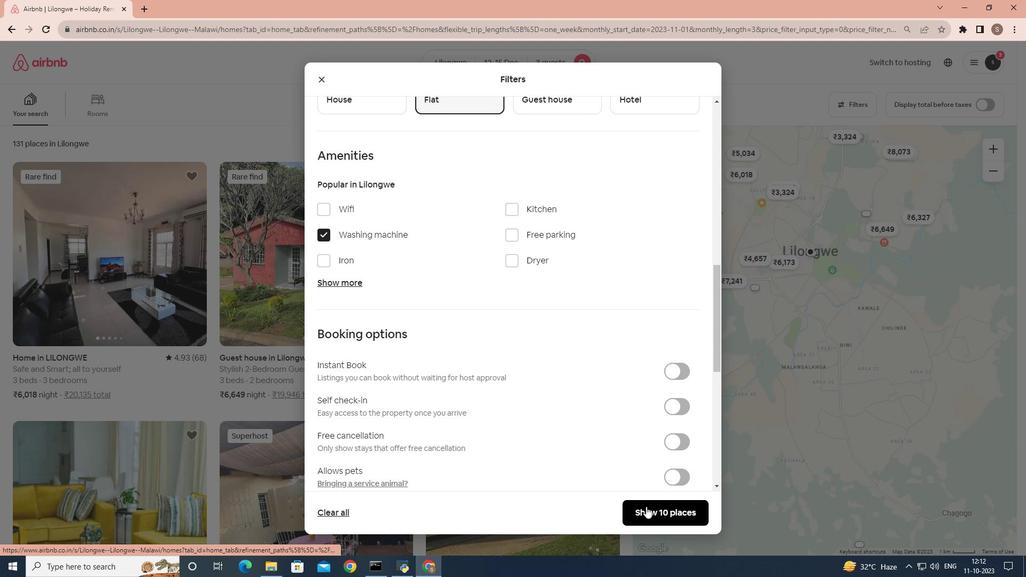 
Action: Mouse moved to (267, 373)
Screenshot: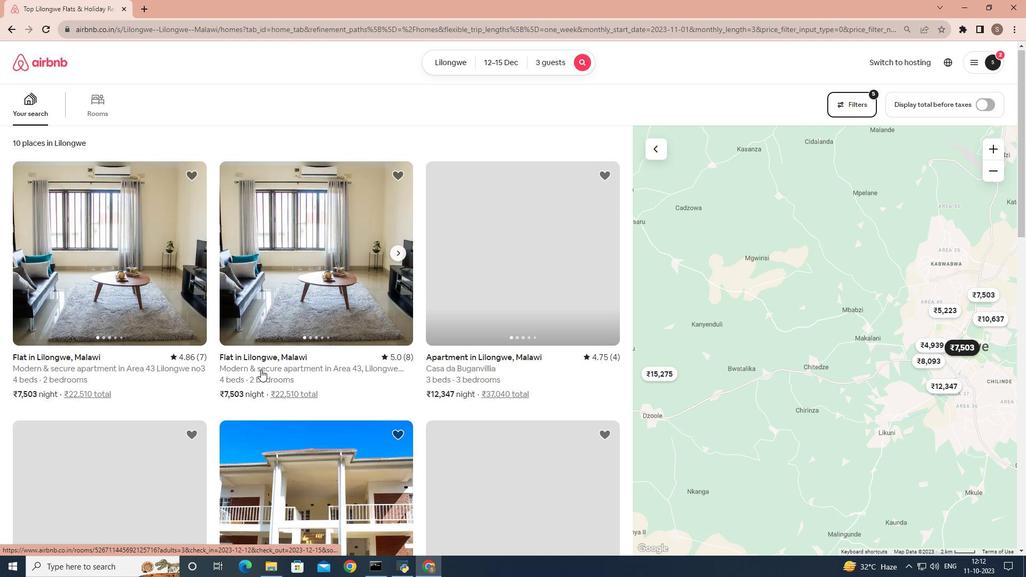 
Action: Mouse scrolled (267, 372) with delta (0, 0)
Screenshot: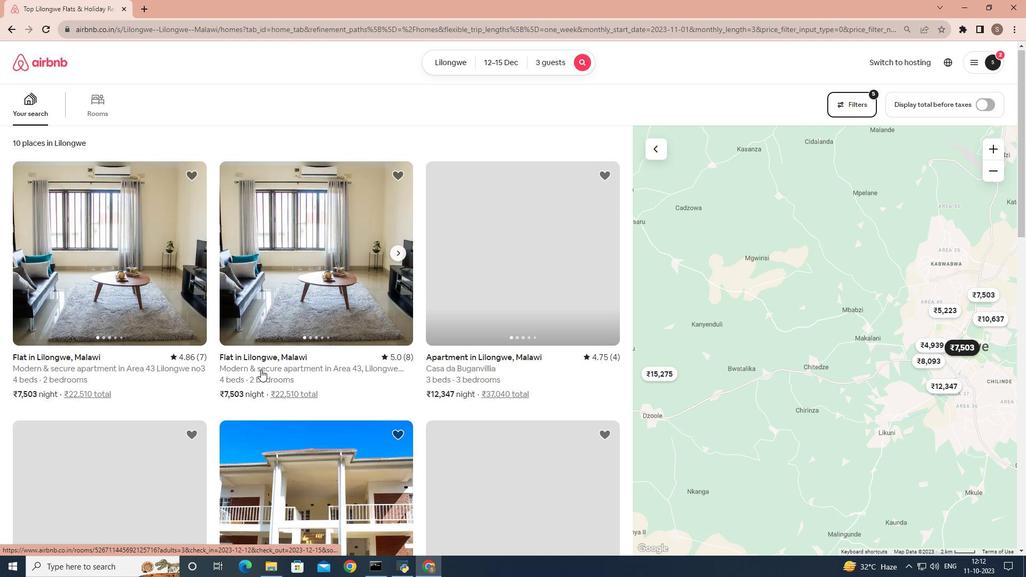 
Action: Mouse moved to (143, 261)
Screenshot: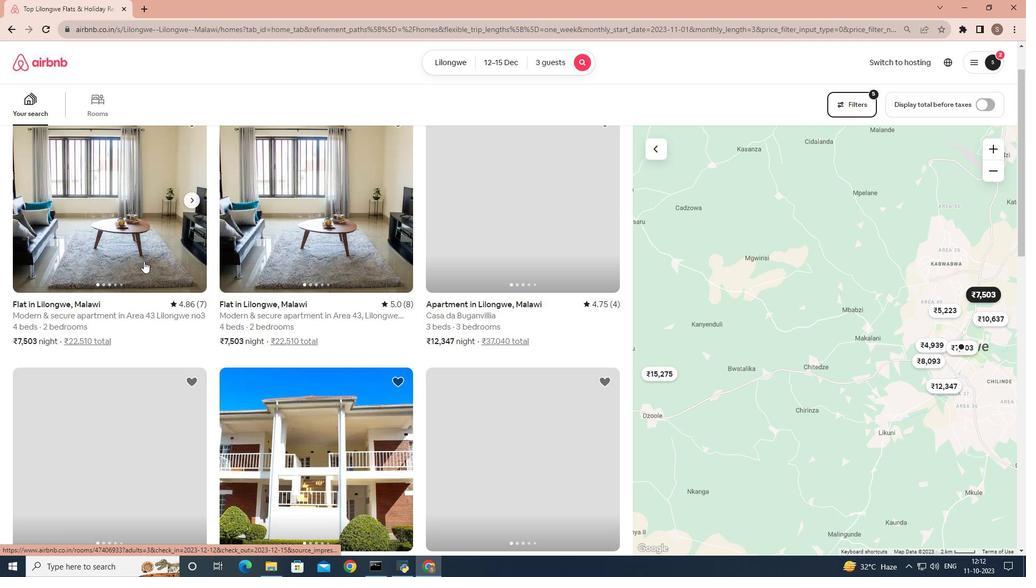
Action: Mouse pressed left at (143, 261)
Screenshot: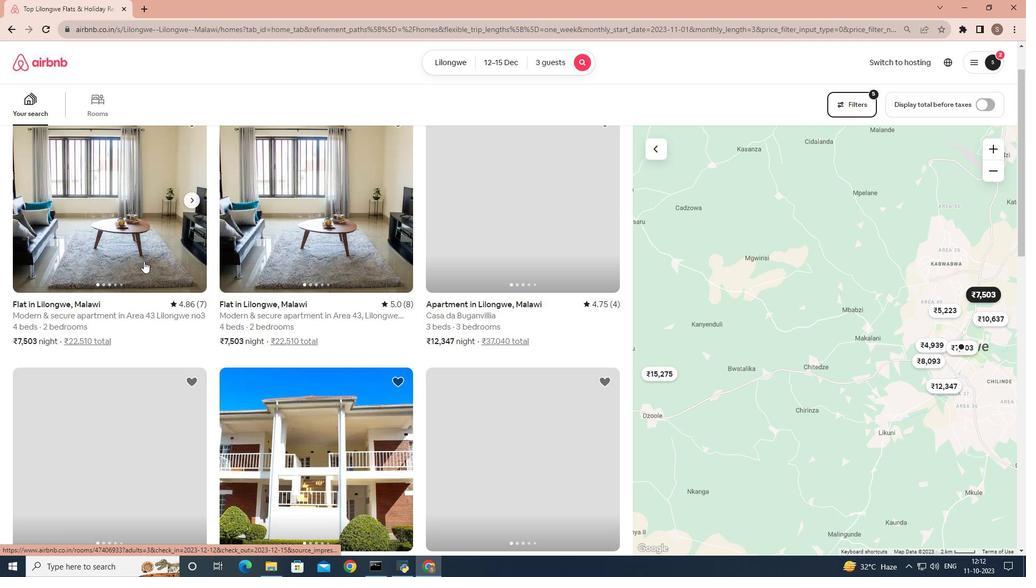 
Action: Mouse moved to (744, 391)
Screenshot: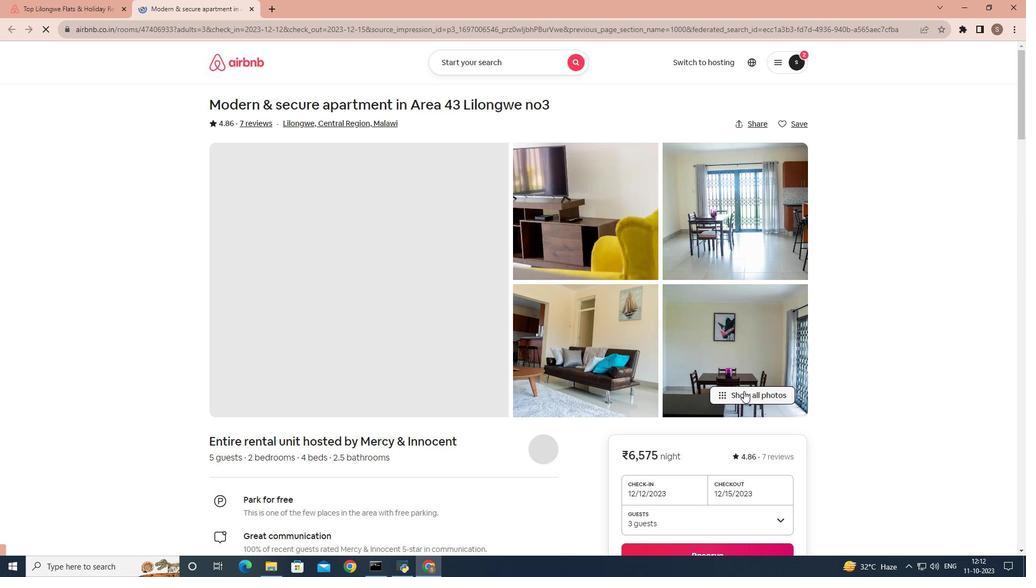 
Action: Mouse pressed left at (744, 391)
Screenshot: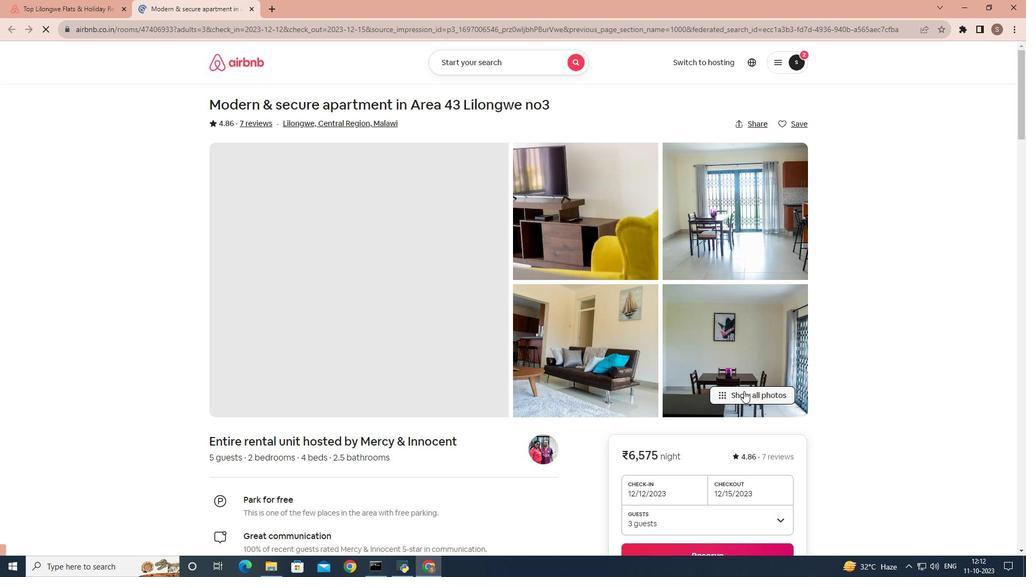 
Action: Mouse scrolled (744, 390) with delta (0, 0)
Screenshot: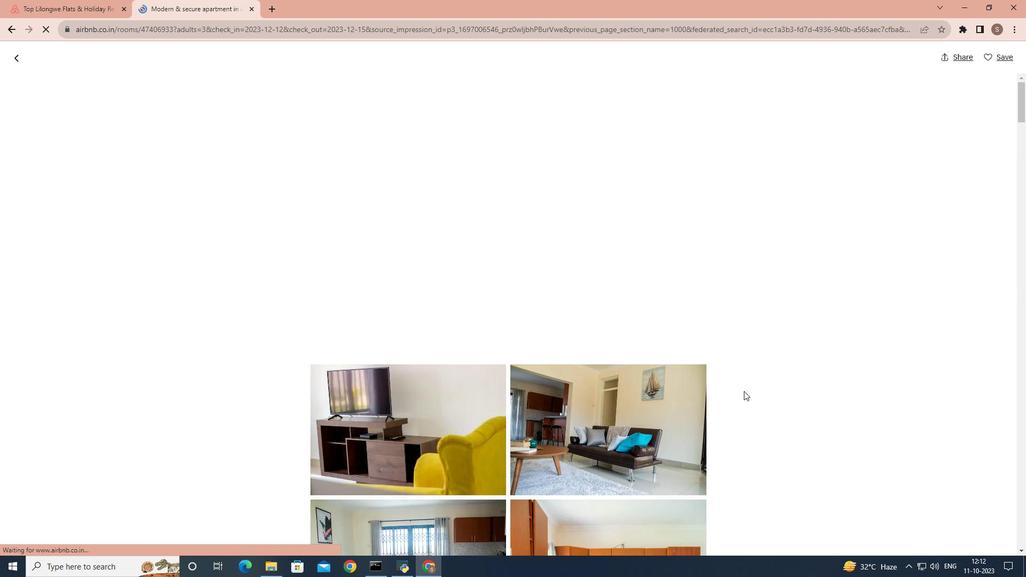 
Action: Mouse moved to (744, 372)
Screenshot: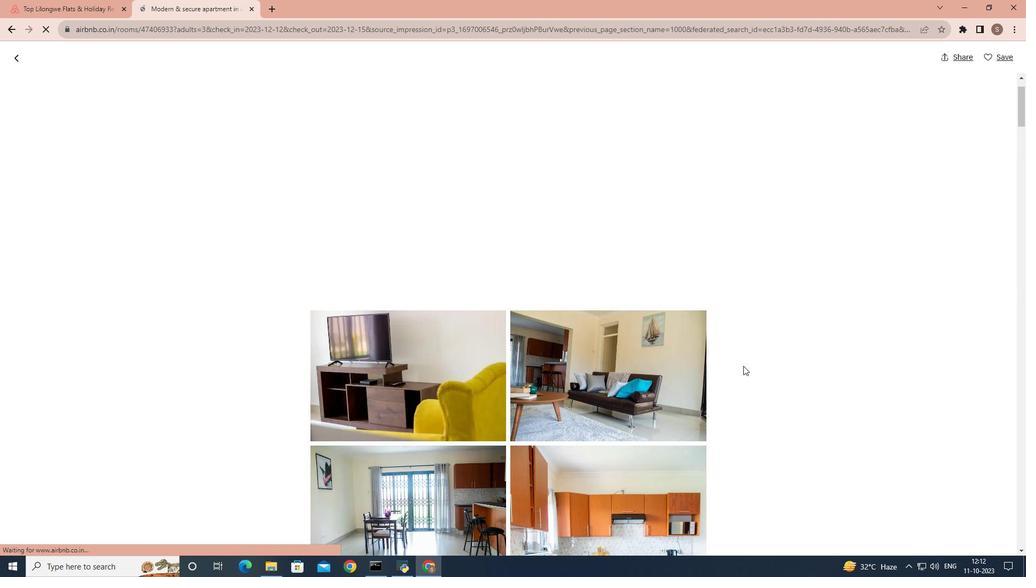 
Action: Mouse scrolled (744, 372) with delta (0, 0)
Screenshot: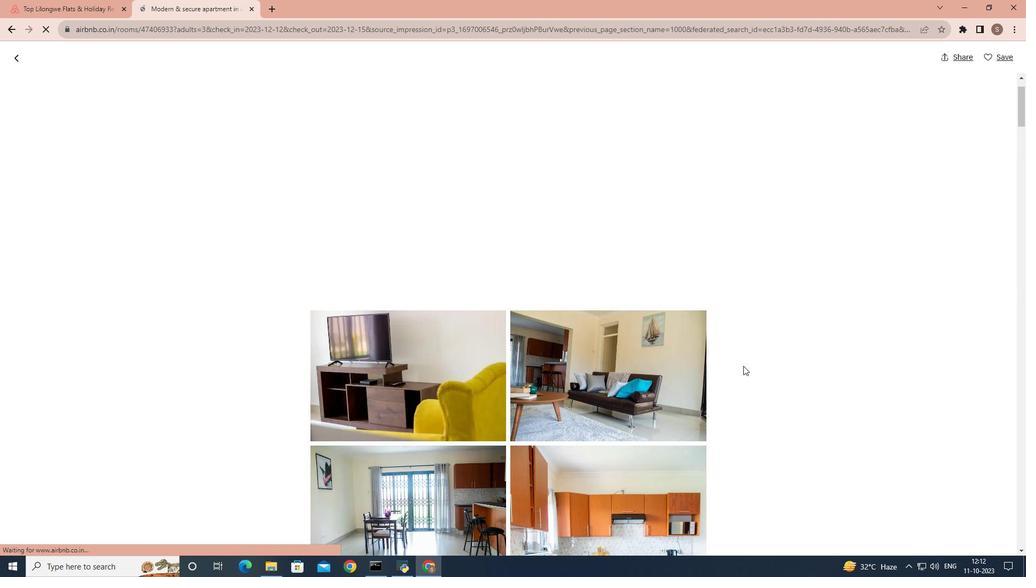 
Action: Mouse moved to (737, 313)
Screenshot: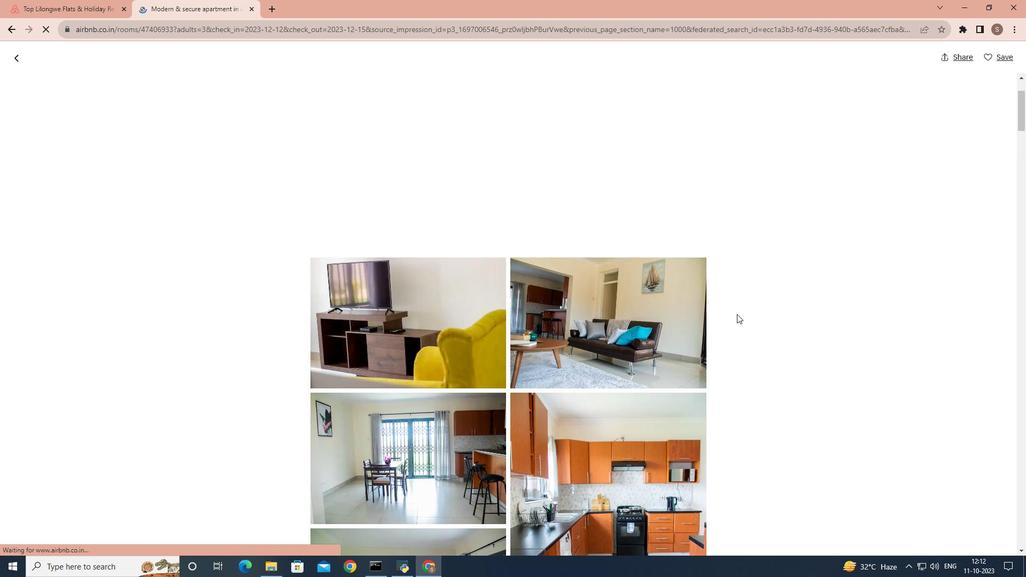 
Action: Mouse scrolled (737, 313) with delta (0, 0)
Screenshot: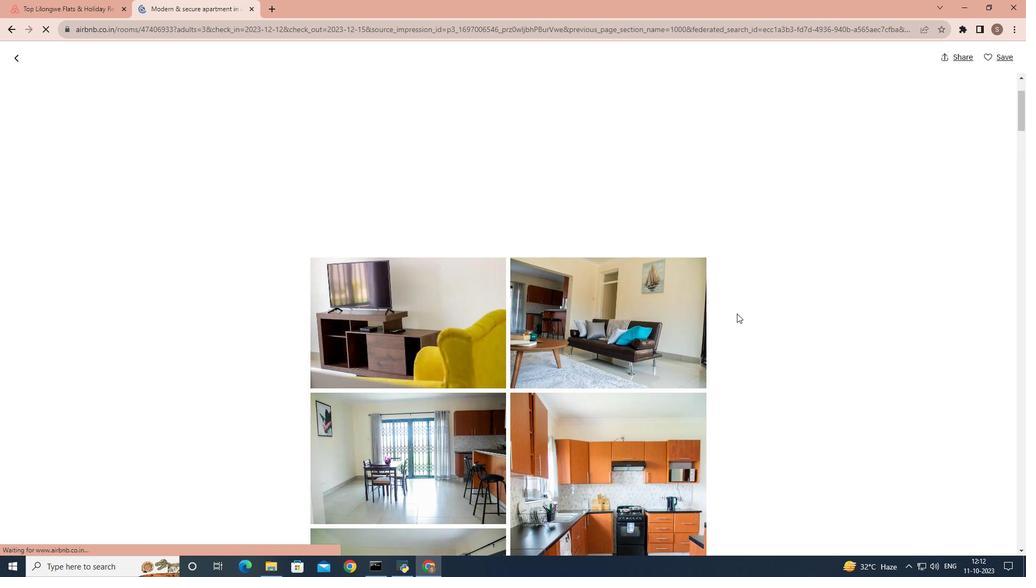 
Action: Mouse scrolled (737, 313) with delta (0, 0)
Screenshot: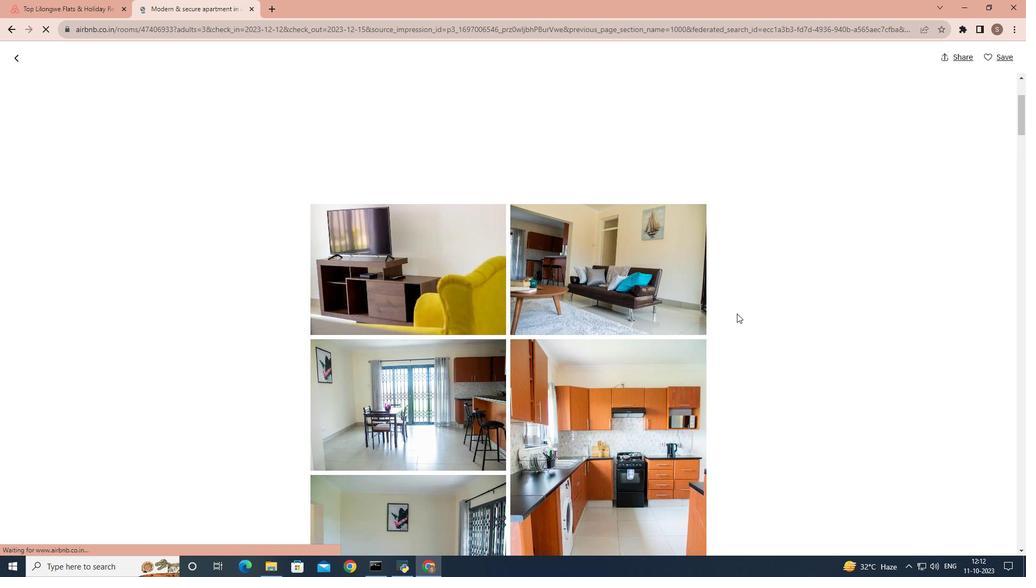 
Action: Mouse scrolled (737, 313) with delta (0, 0)
Screenshot: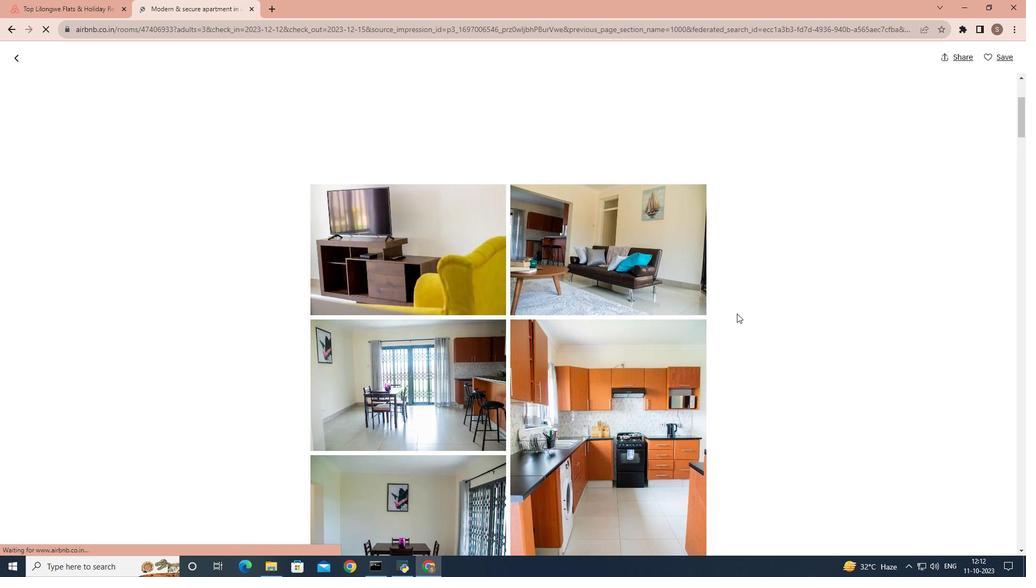 
Action: Mouse scrolled (737, 313) with delta (0, 0)
Screenshot: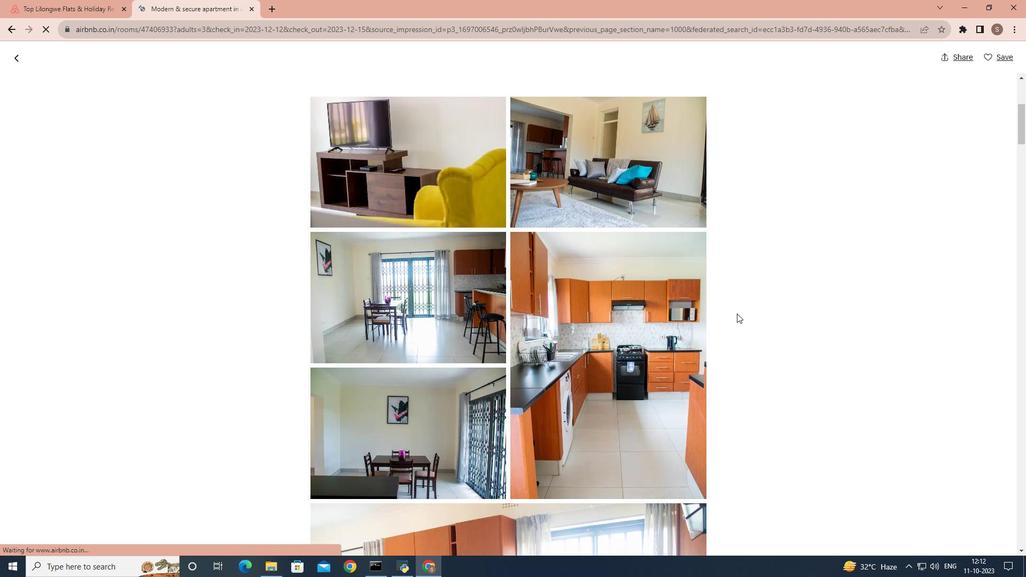
Action: Mouse scrolled (737, 313) with delta (0, 0)
Screenshot: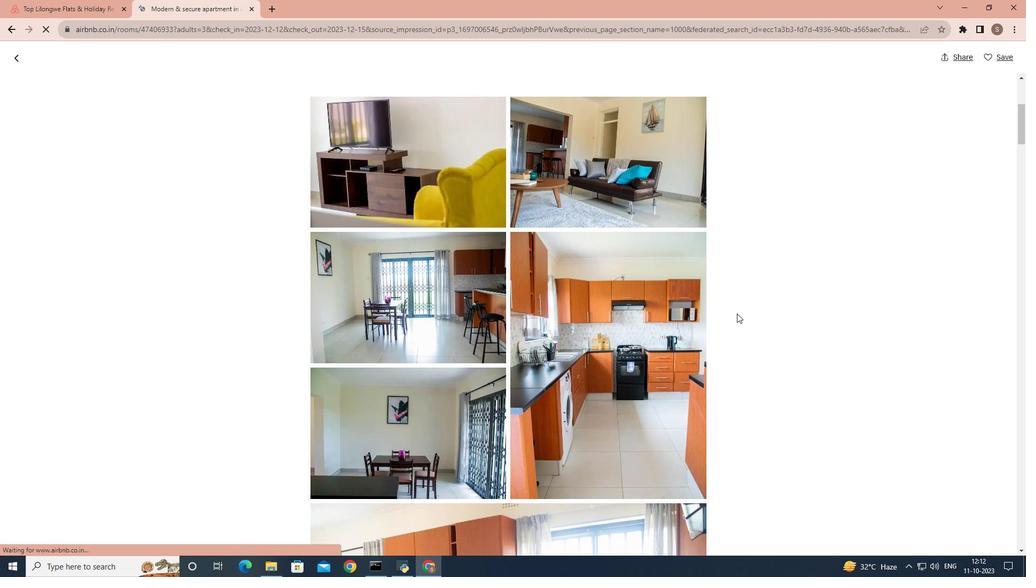 
Action: Mouse scrolled (737, 313) with delta (0, 0)
Screenshot: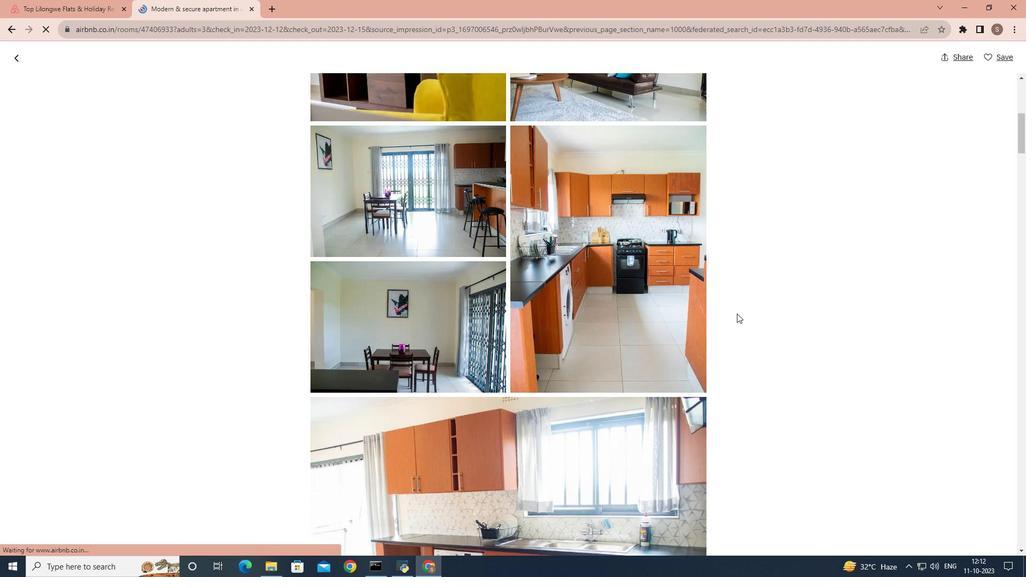 
Action: Mouse scrolled (737, 313) with delta (0, 0)
Screenshot: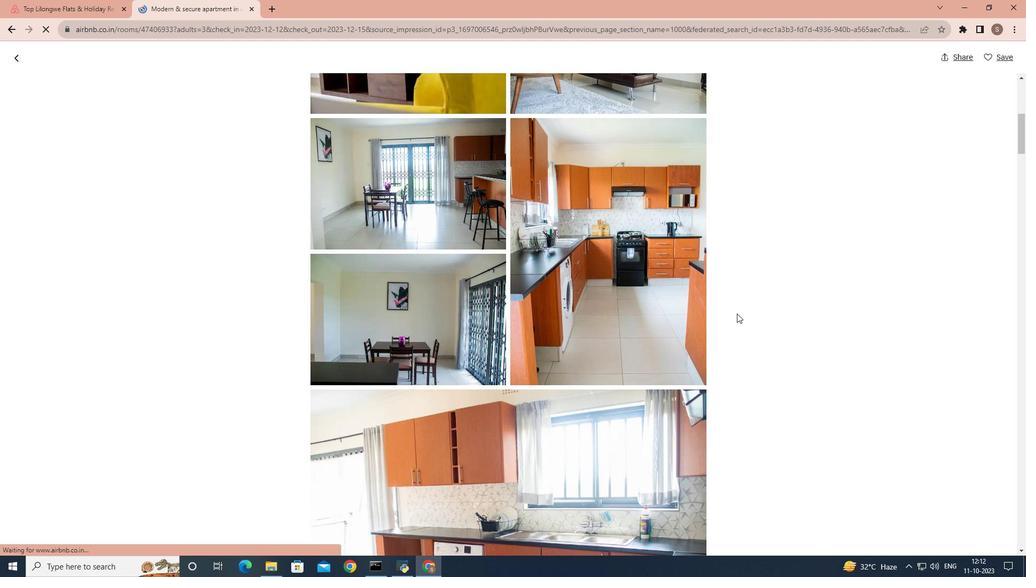 
Action: Mouse scrolled (737, 313) with delta (0, 0)
Screenshot: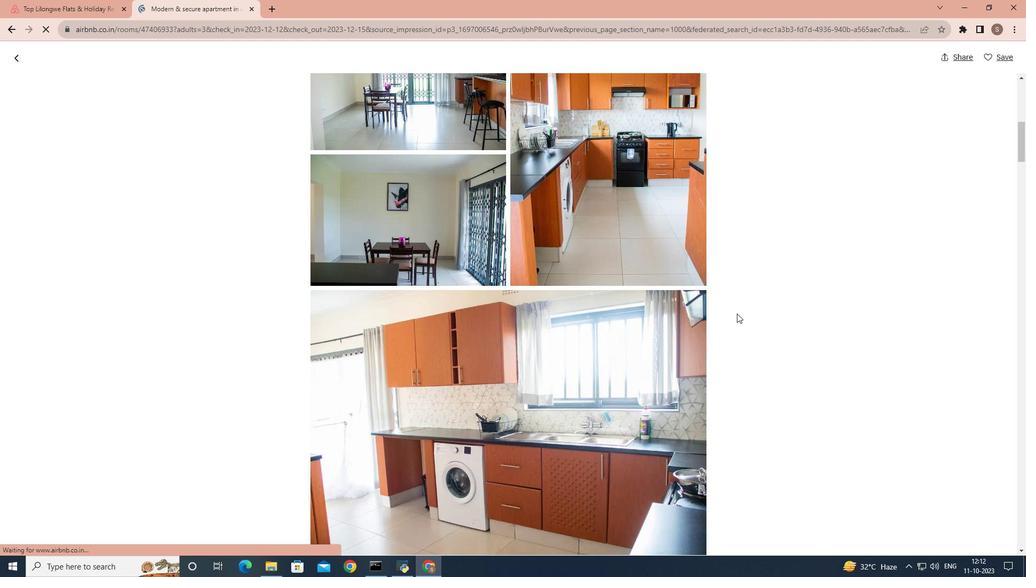 
Action: Mouse scrolled (737, 313) with delta (0, 0)
Screenshot: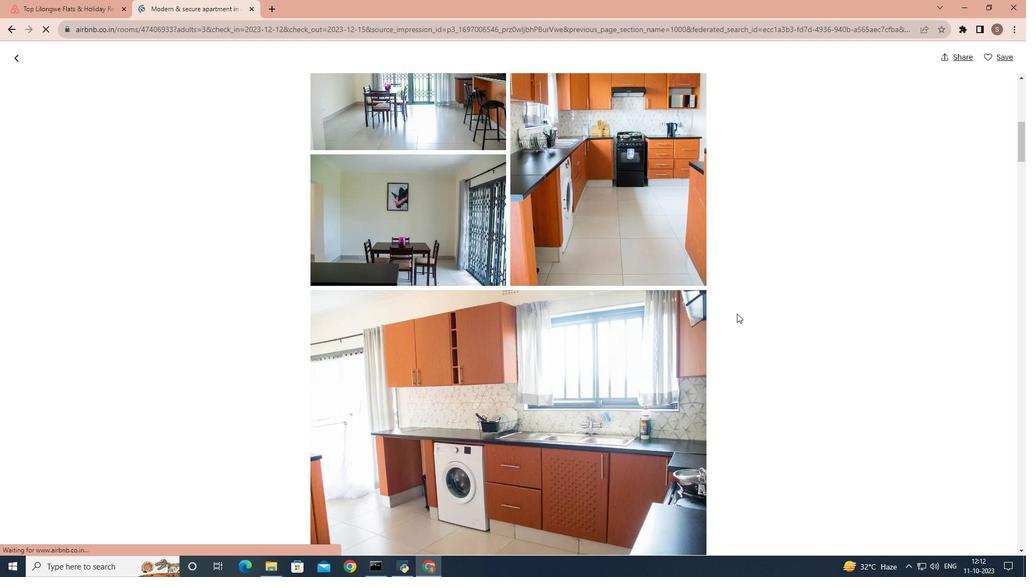 
Action: Mouse scrolled (737, 313) with delta (0, 0)
Screenshot: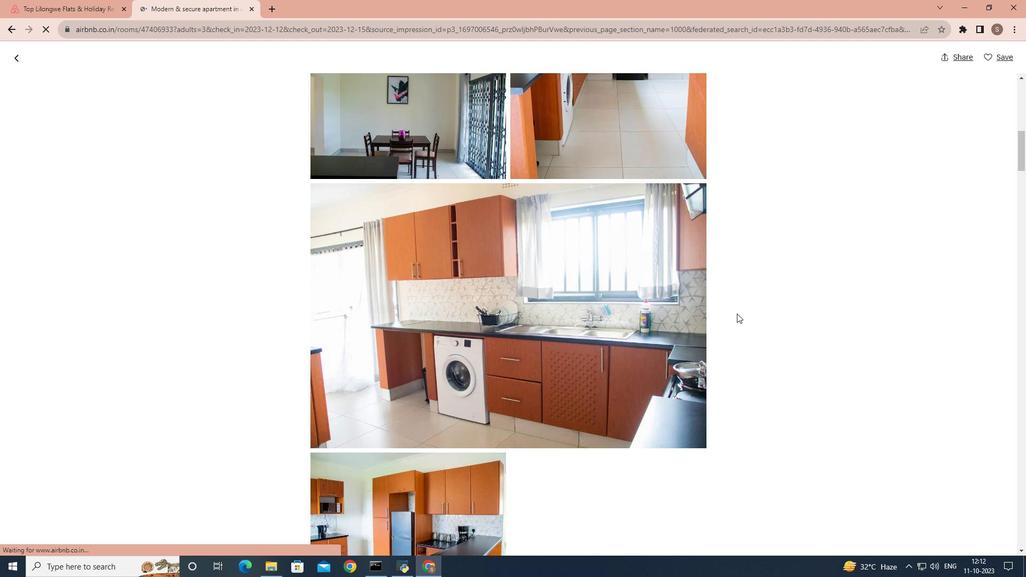 
Action: Mouse scrolled (737, 313) with delta (0, 0)
Screenshot: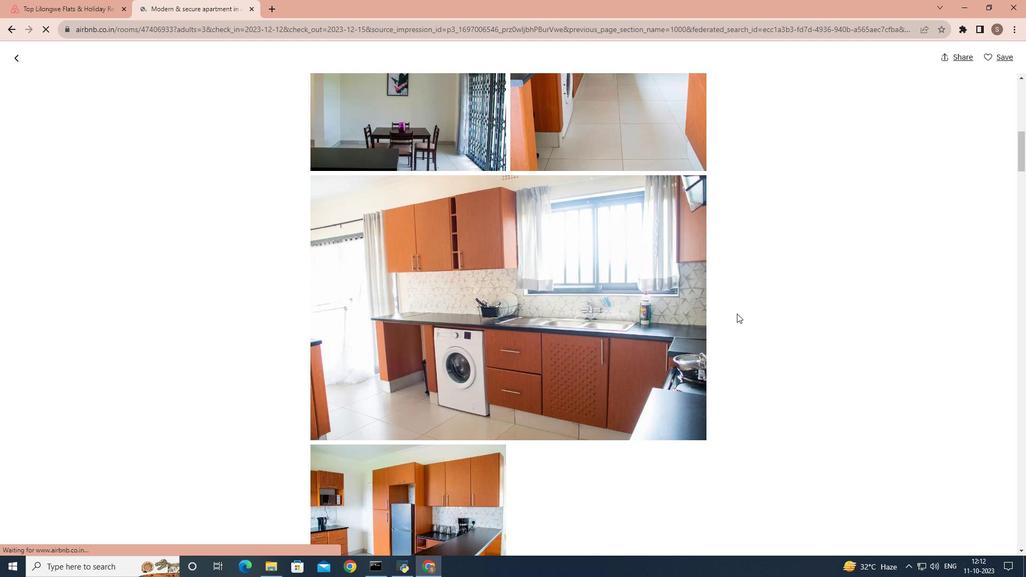
Action: Mouse scrolled (737, 313) with delta (0, 0)
Screenshot: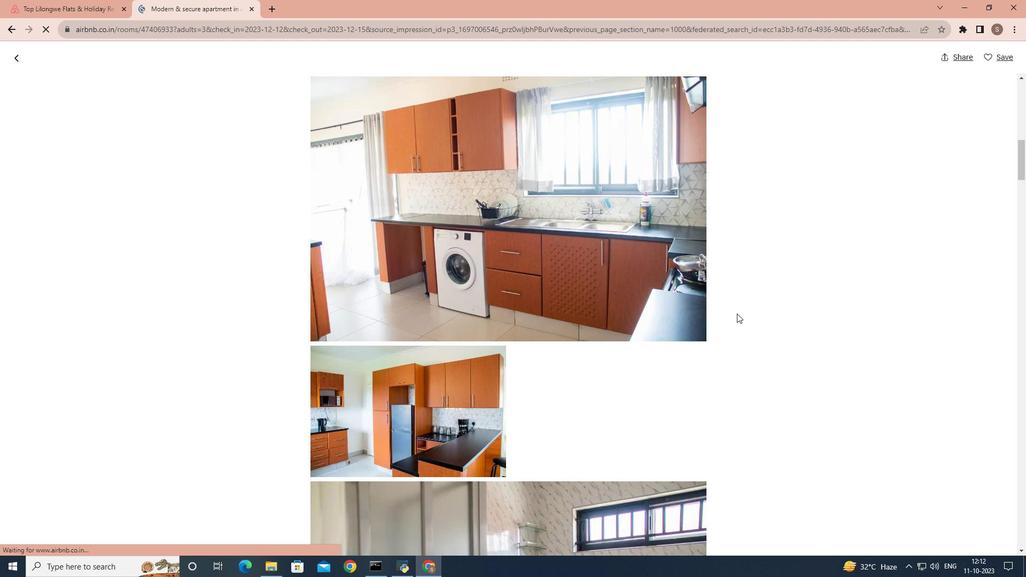 
Action: Mouse scrolled (737, 313) with delta (0, 0)
Screenshot: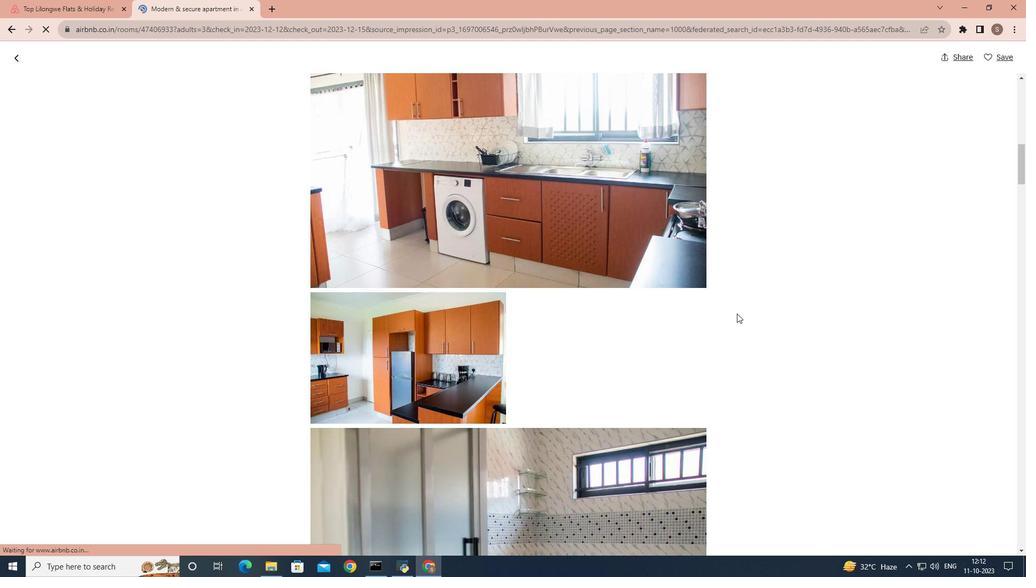 
Action: Mouse scrolled (737, 313) with delta (0, 0)
Screenshot: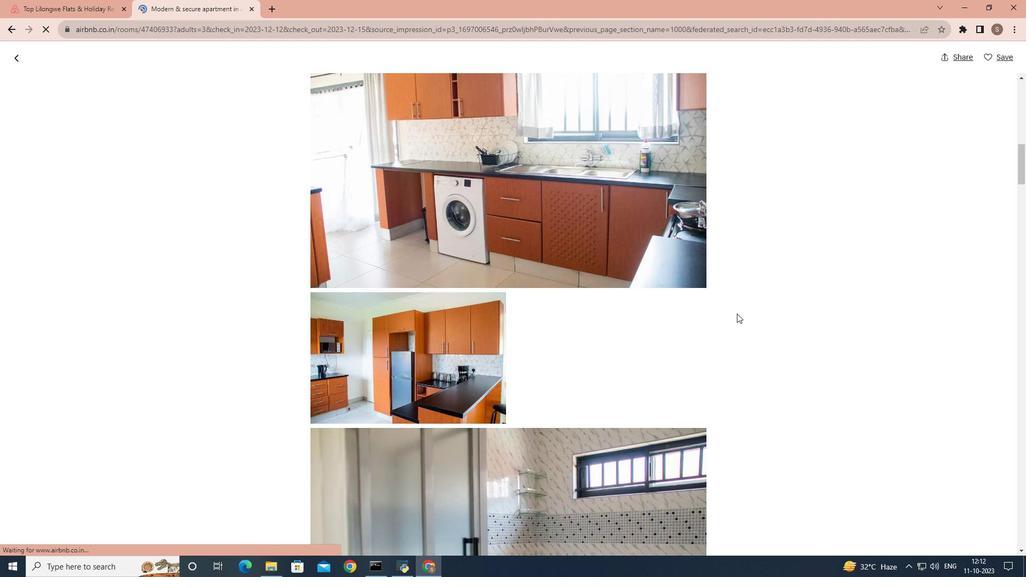 
Action: Mouse scrolled (737, 313) with delta (0, 0)
Screenshot: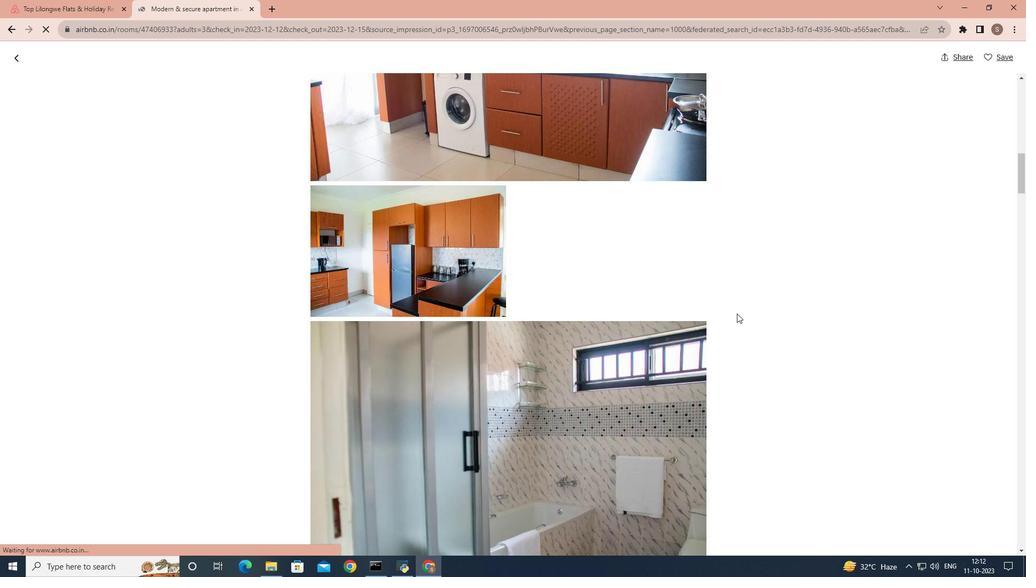 
Action: Mouse scrolled (737, 313) with delta (0, 0)
Screenshot: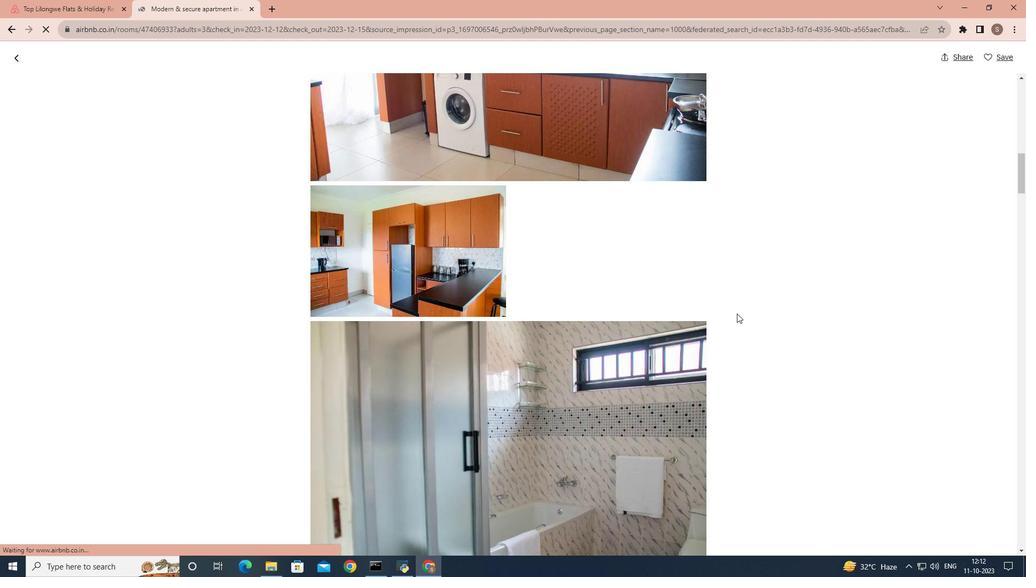 
Action: Mouse scrolled (737, 313) with delta (0, 0)
Screenshot: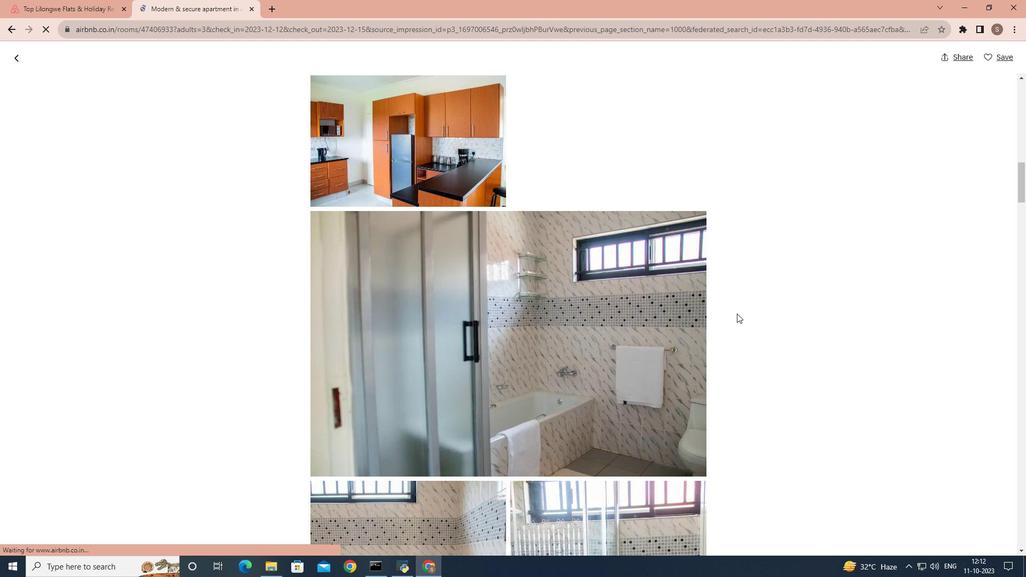 
Action: Mouse scrolled (737, 313) with delta (0, 0)
Screenshot: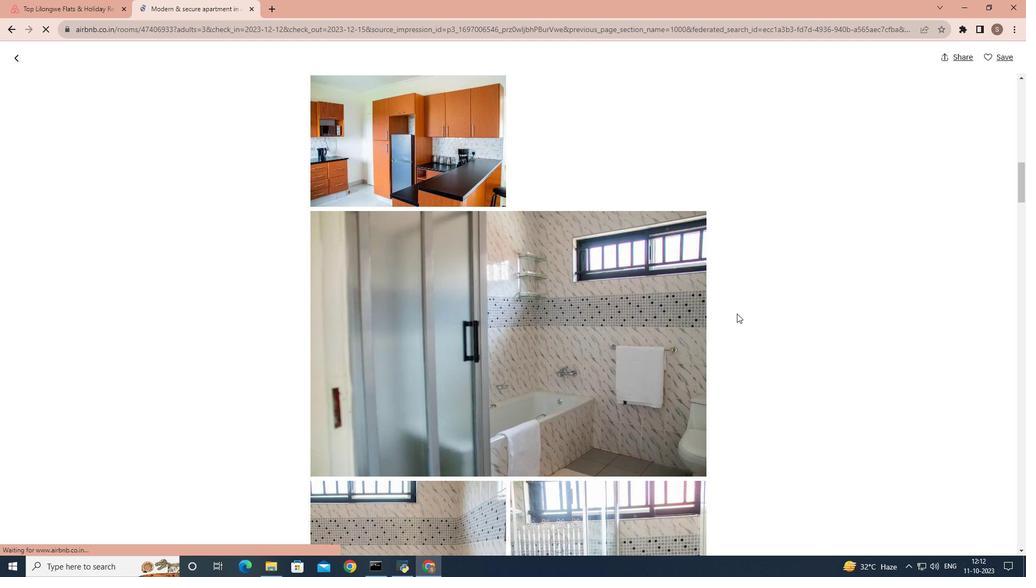 
Action: Mouse scrolled (737, 313) with delta (0, 0)
Screenshot: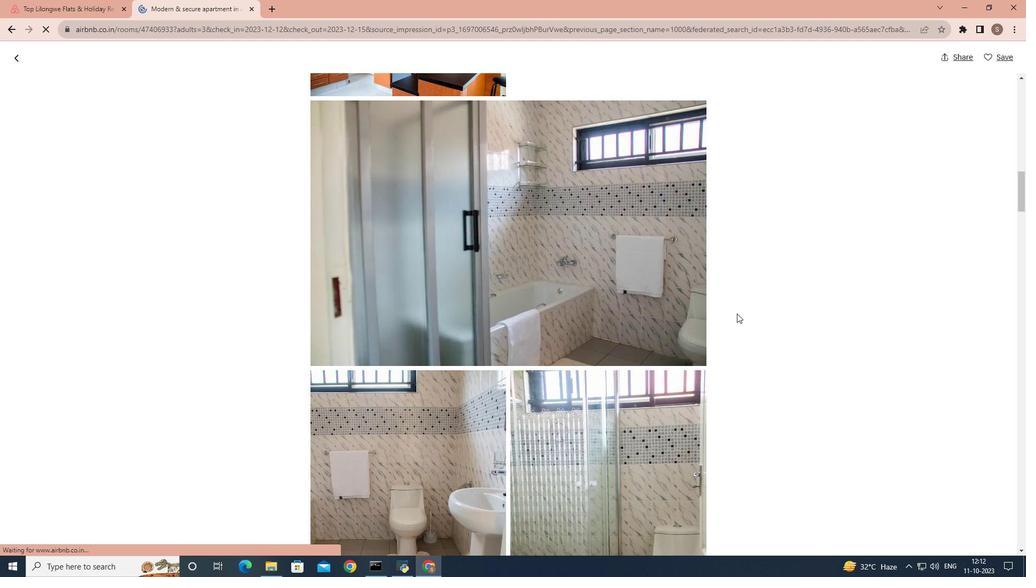 
Action: Mouse scrolled (737, 313) with delta (0, 0)
Screenshot: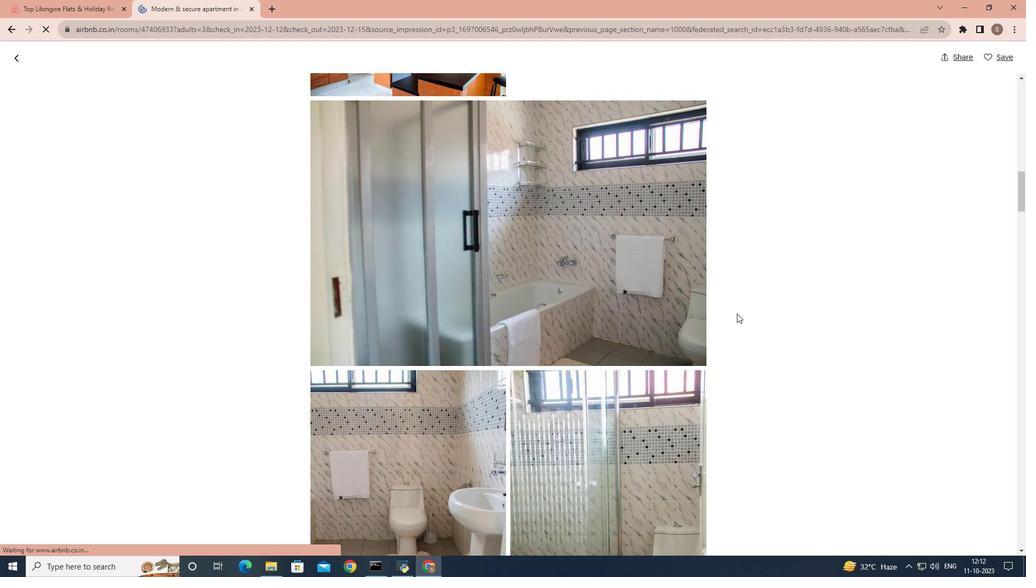 
Action: Mouse scrolled (737, 313) with delta (0, 0)
Screenshot: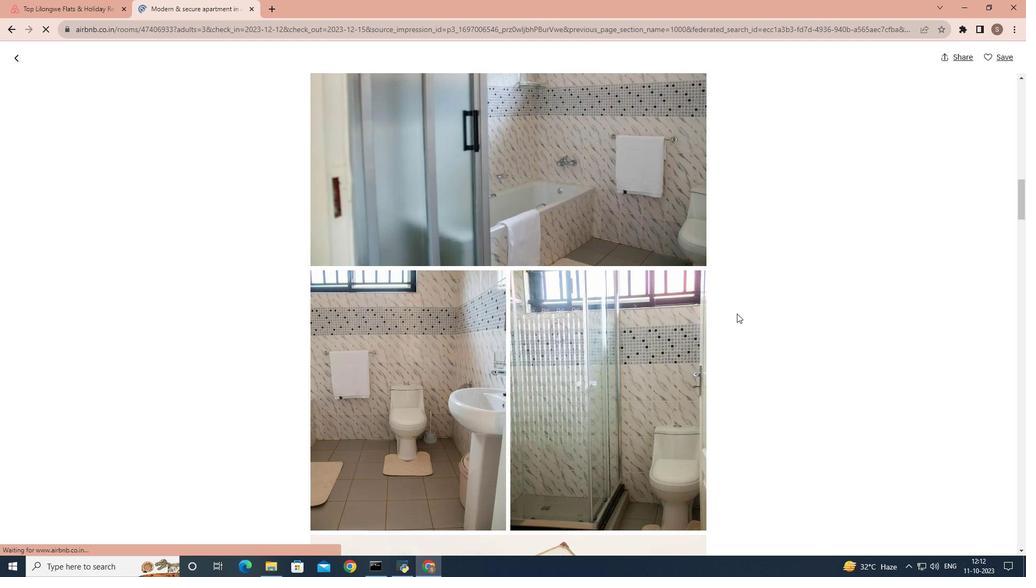 
Action: Mouse scrolled (737, 313) with delta (0, 0)
Screenshot: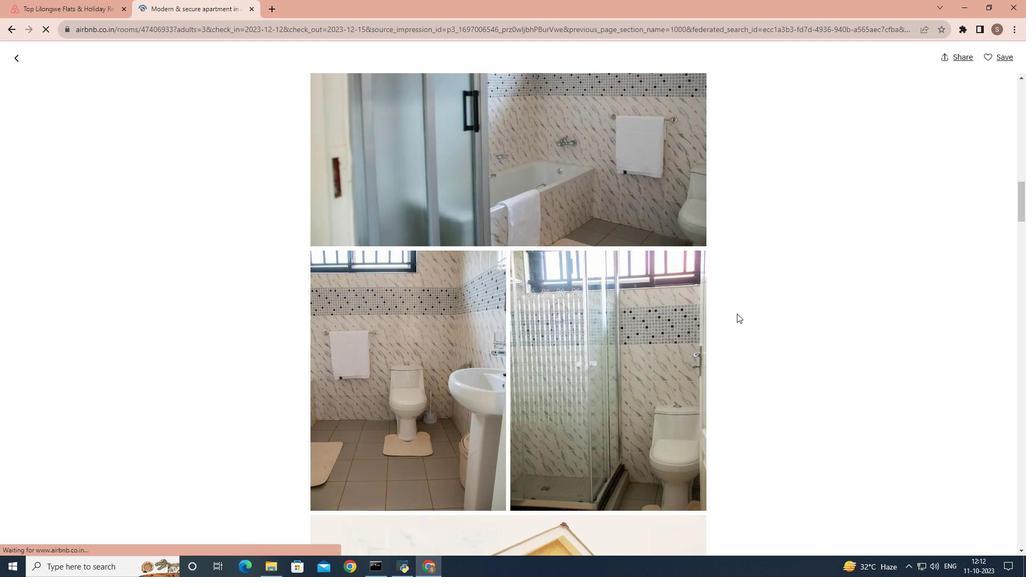 
Action: Mouse scrolled (737, 313) with delta (0, 0)
Screenshot: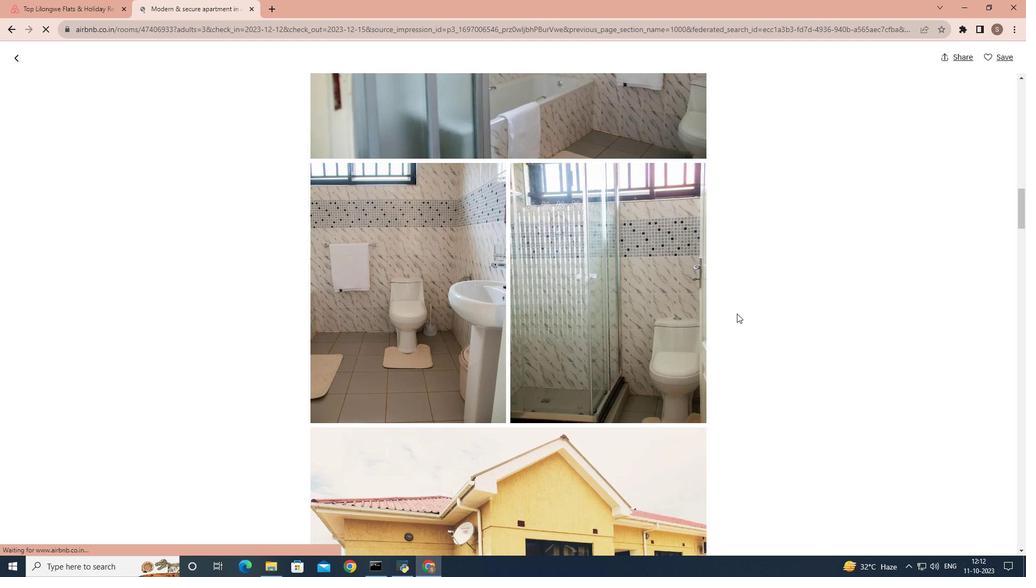
Action: Mouse scrolled (737, 313) with delta (0, 0)
Screenshot: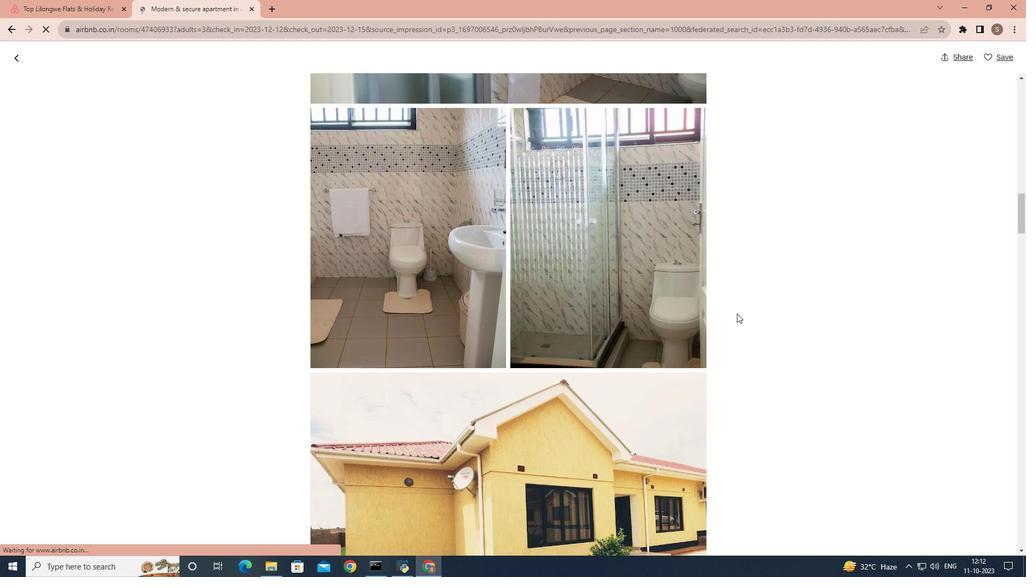 
Action: Mouse scrolled (737, 313) with delta (0, 0)
Screenshot: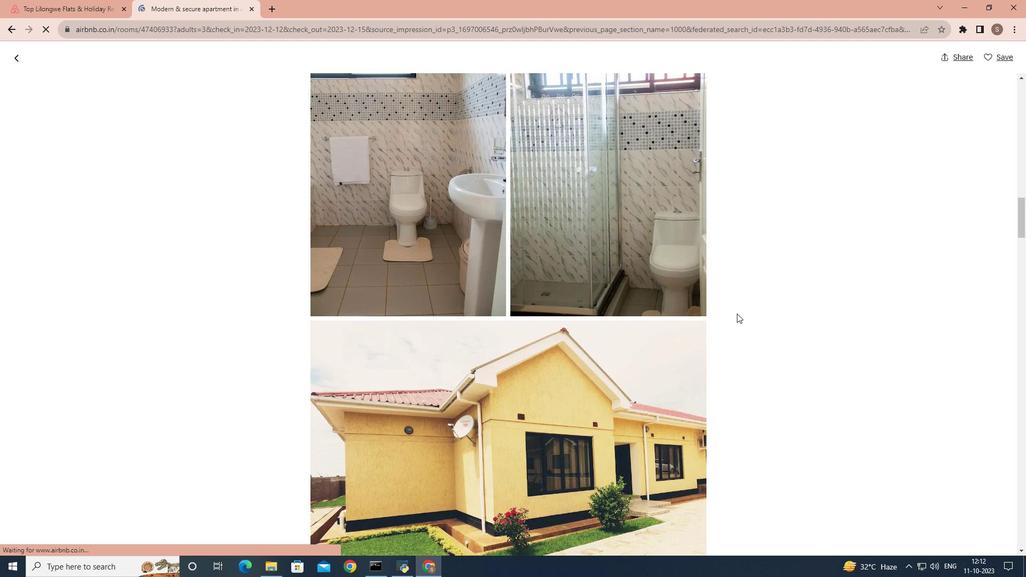 
Action: Mouse scrolled (737, 313) with delta (0, 0)
Screenshot: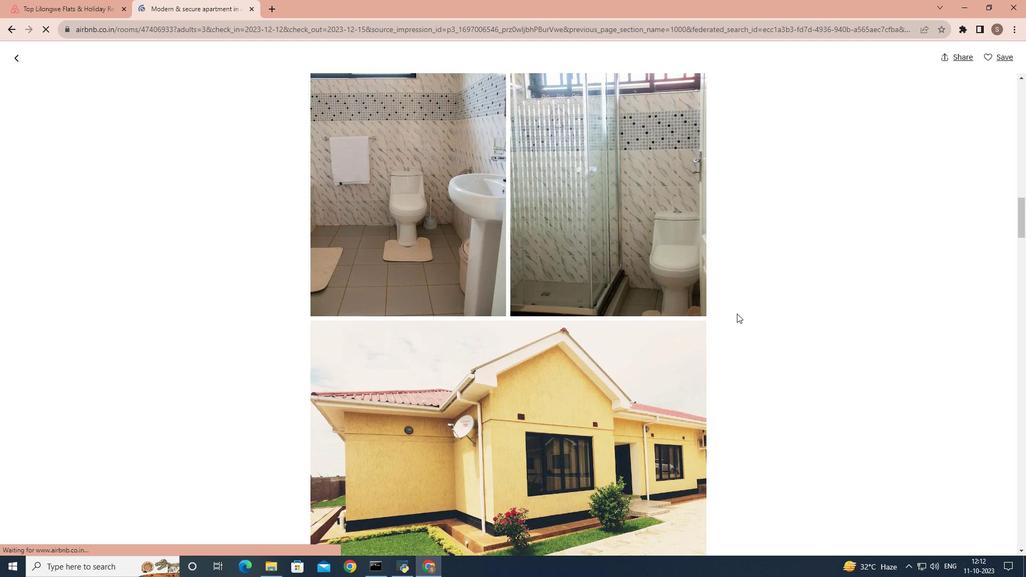 
Action: Mouse scrolled (737, 313) with delta (0, 0)
Screenshot: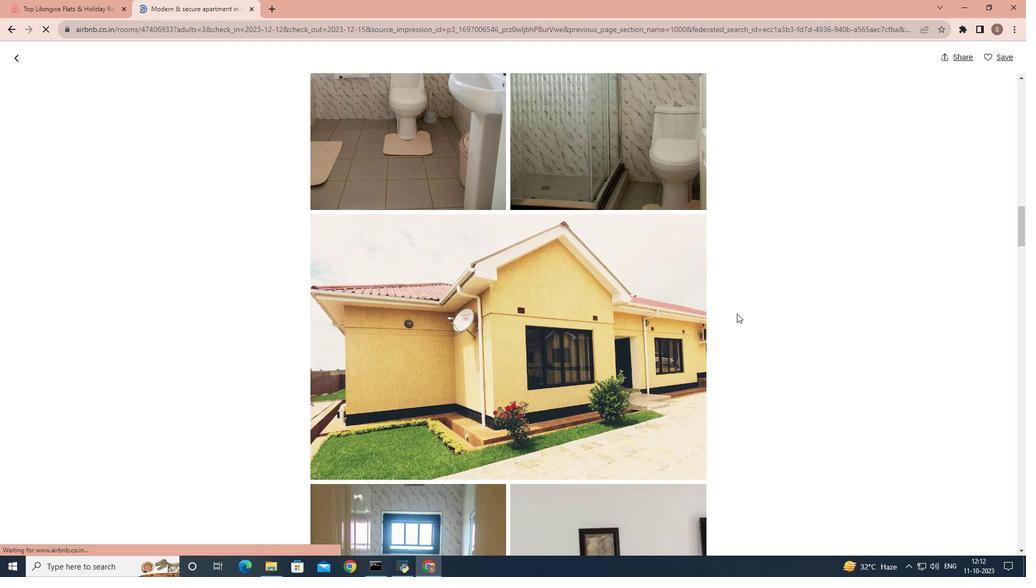 
Action: Mouse scrolled (737, 313) with delta (0, 0)
Screenshot: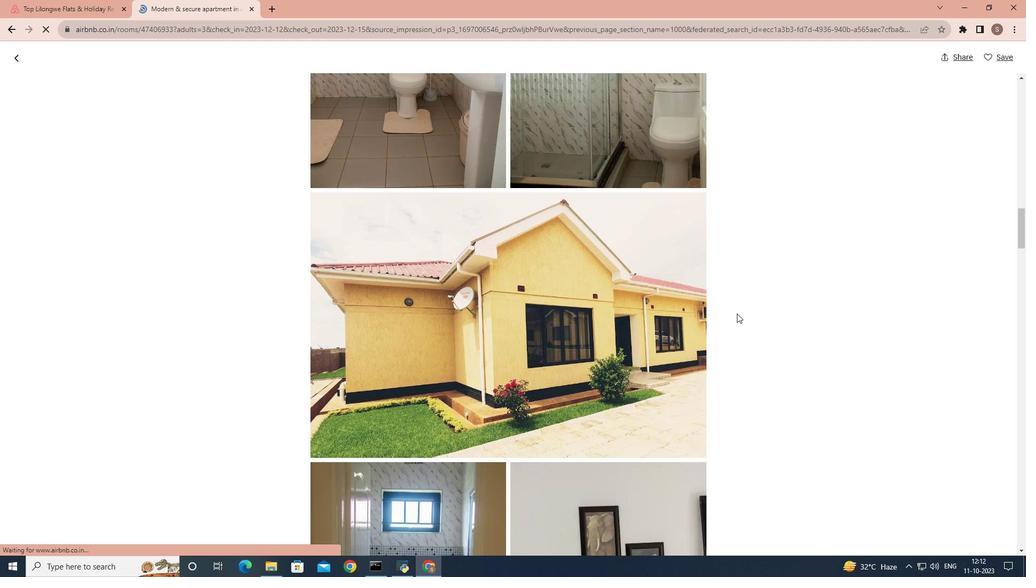 
Action: Mouse scrolled (737, 313) with delta (0, 0)
Screenshot: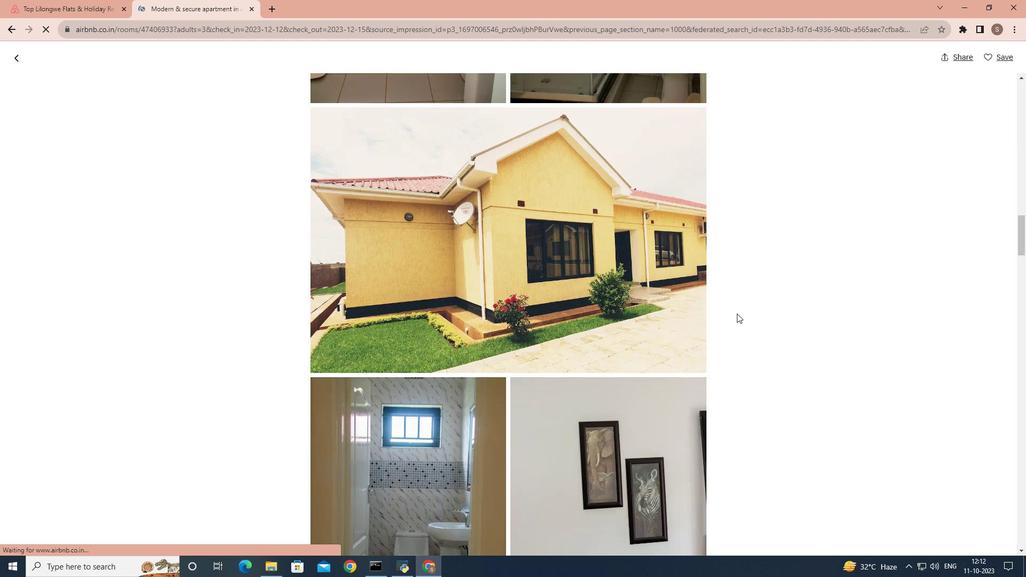 
Action: Mouse scrolled (737, 313) with delta (0, 0)
Screenshot: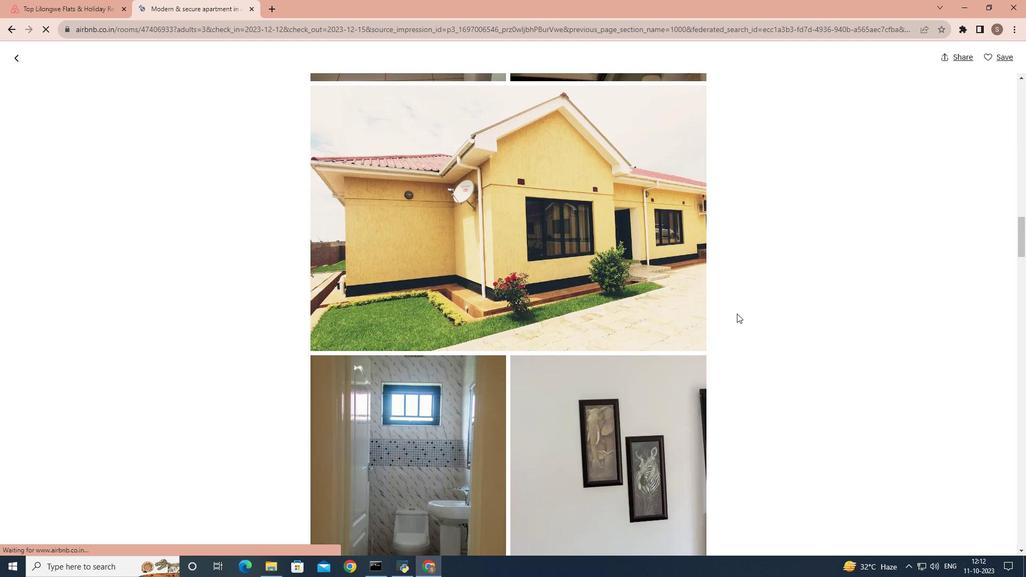 
Action: Mouse scrolled (737, 313) with delta (0, 0)
Screenshot: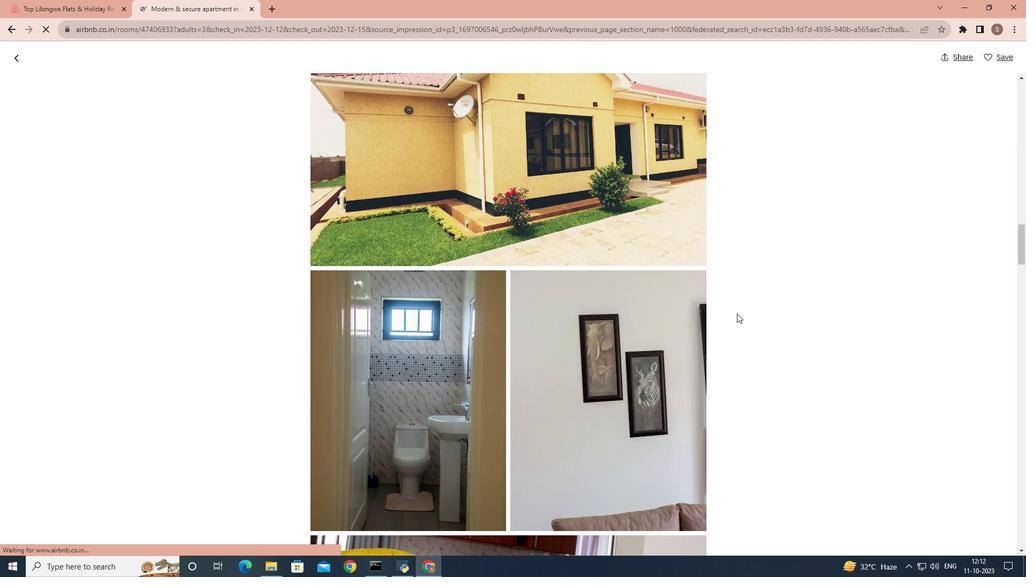 
Action: Mouse scrolled (737, 313) with delta (0, 0)
Screenshot: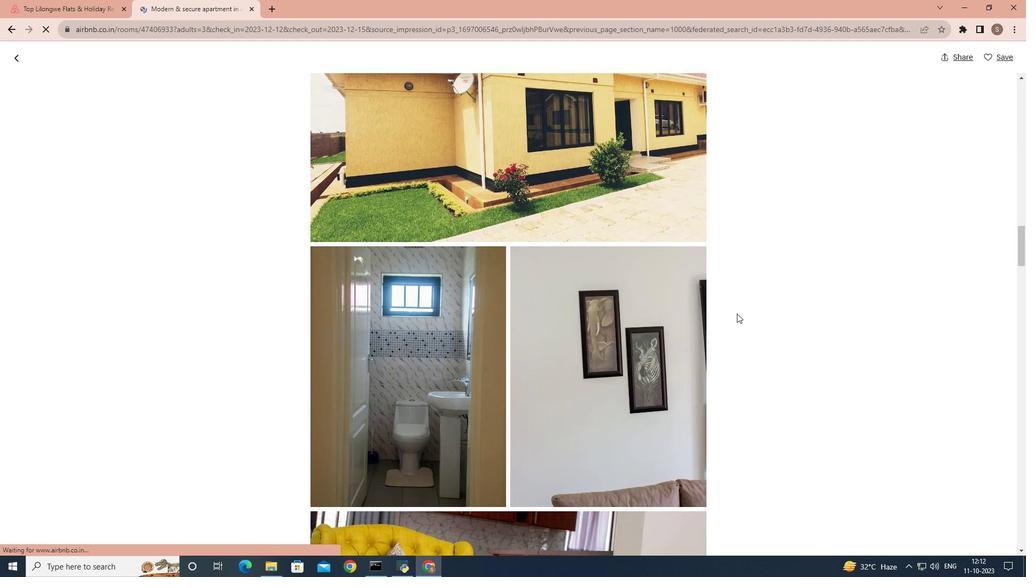 
Action: Mouse scrolled (737, 313) with delta (0, 0)
Screenshot: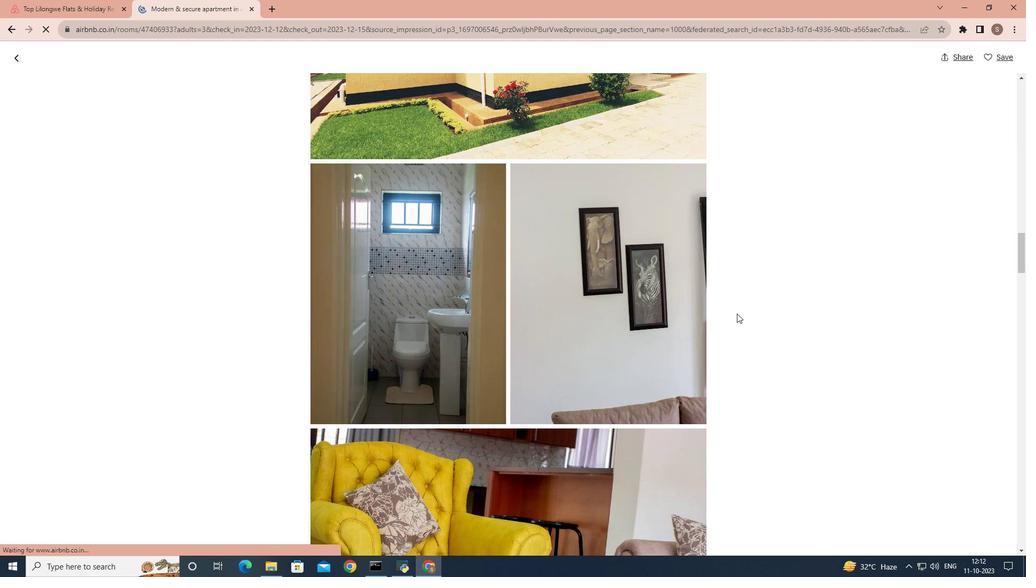 
Action: Mouse scrolled (737, 313) with delta (0, 0)
Screenshot: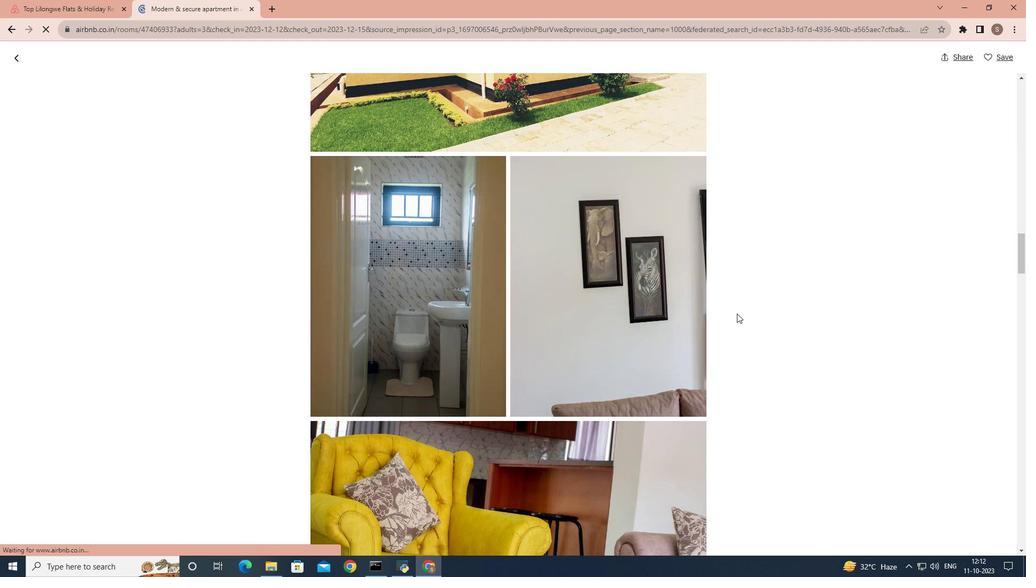 
Action: Mouse scrolled (737, 313) with delta (0, 0)
Screenshot: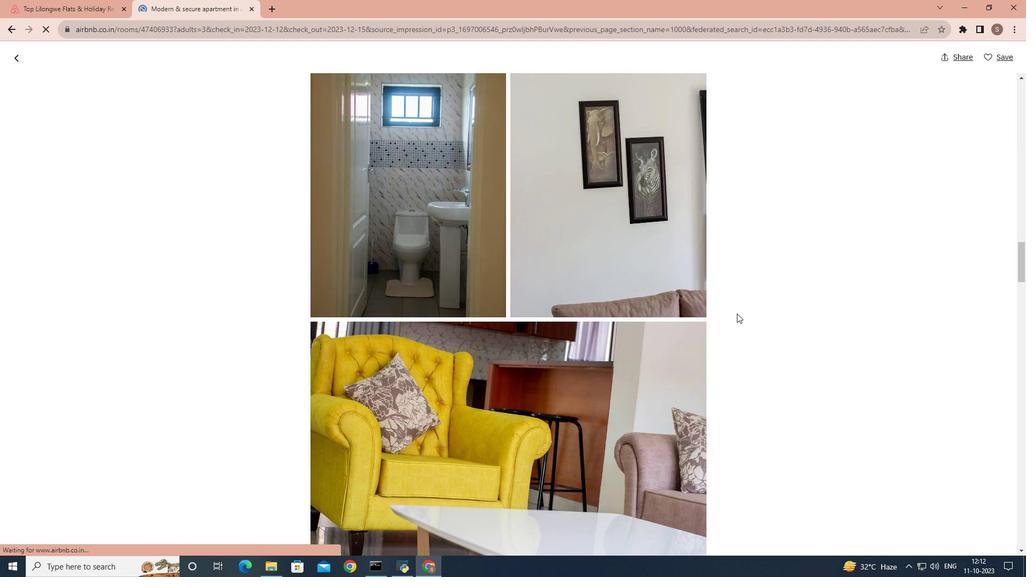 
Action: Mouse scrolled (737, 313) with delta (0, 0)
Screenshot: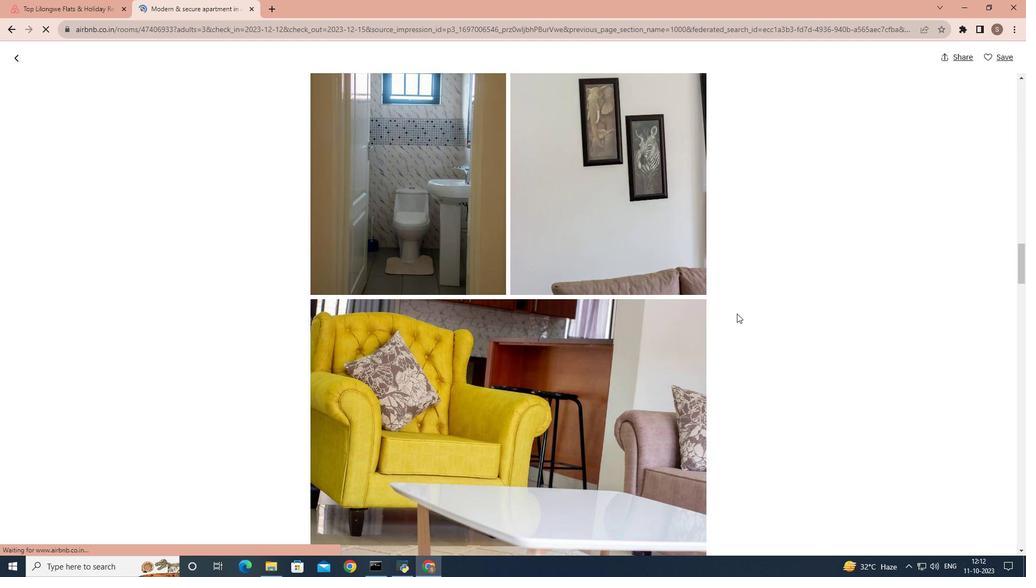 
Action: Mouse scrolled (737, 313) with delta (0, 0)
Screenshot: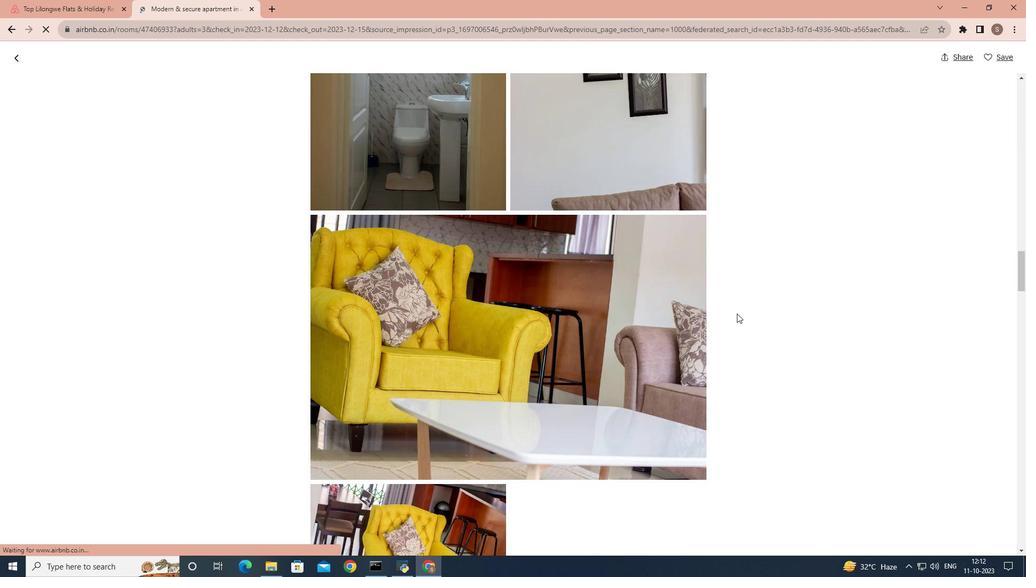 
Action: Mouse scrolled (737, 313) with delta (0, 0)
Screenshot: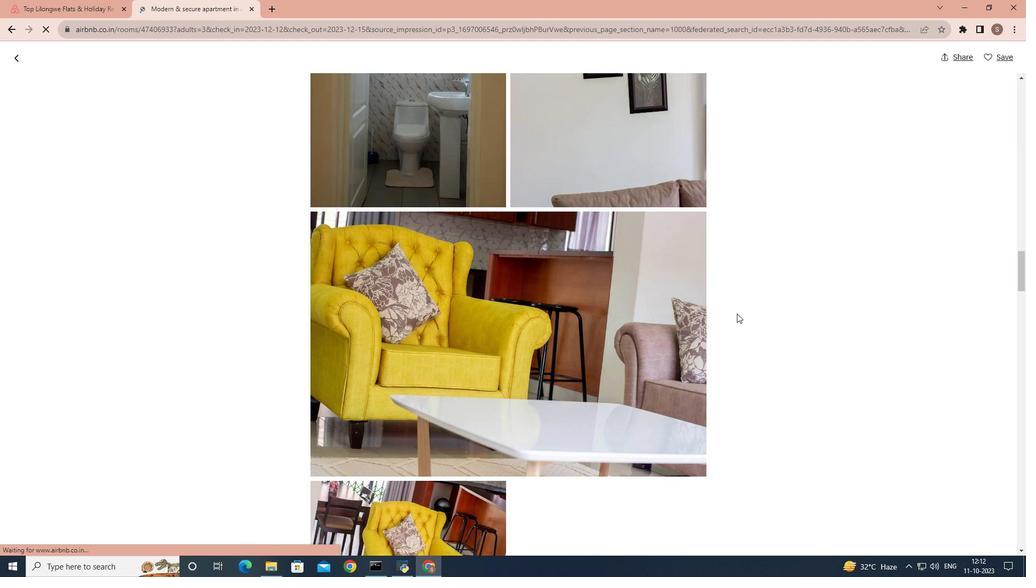 
Action: Mouse scrolled (737, 313) with delta (0, 0)
Screenshot: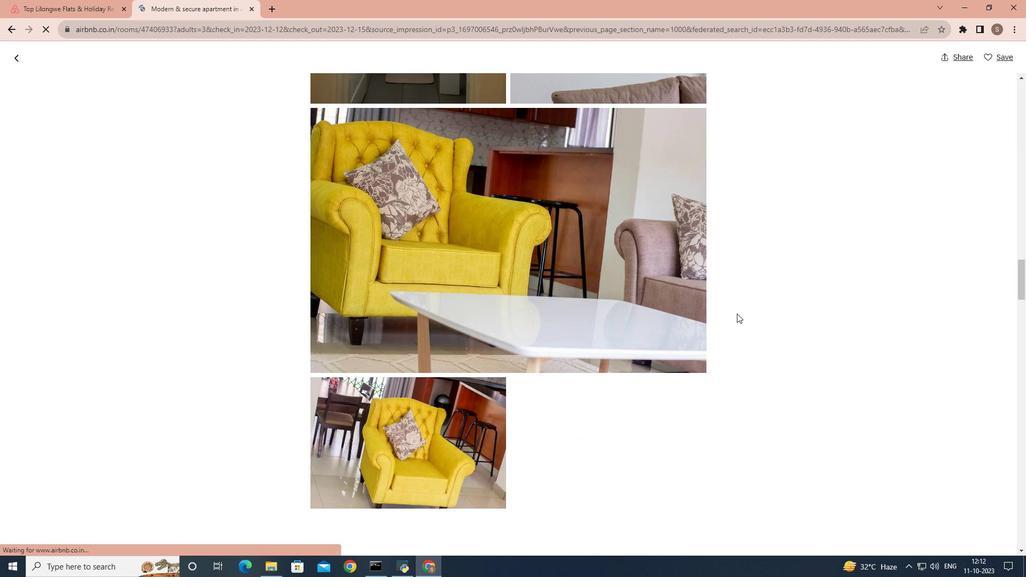 
Action: Mouse scrolled (737, 313) with delta (0, 0)
Screenshot: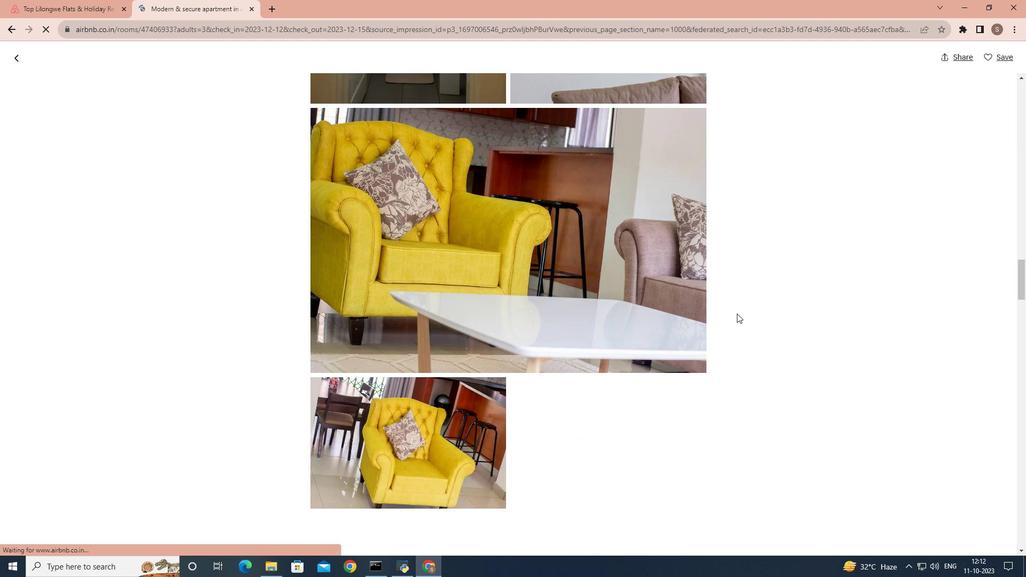 
Action: Mouse scrolled (737, 313) with delta (0, 0)
Screenshot: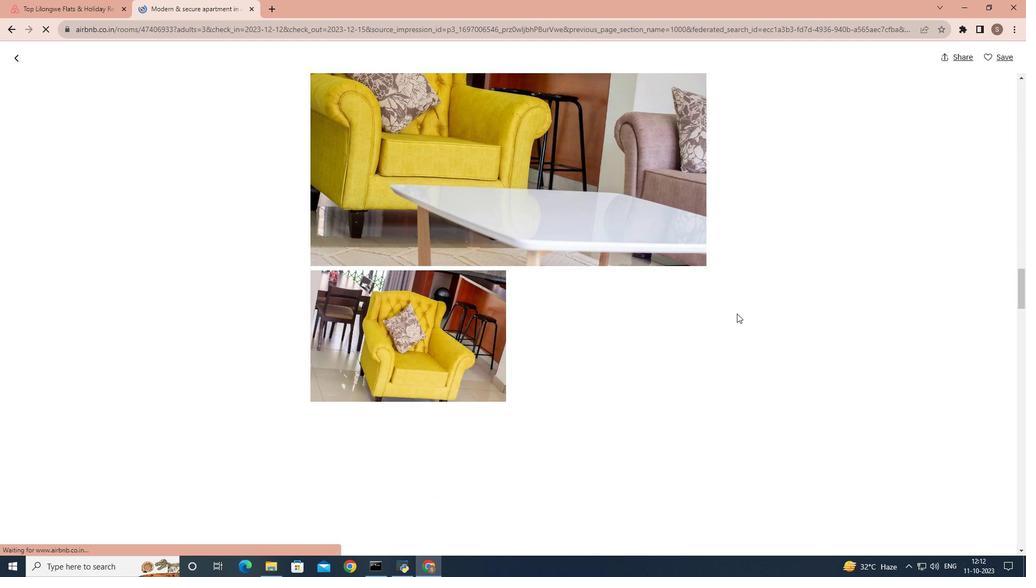 
Action: Mouse scrolled (737, 313) with delta (0, 0)
Screenshot: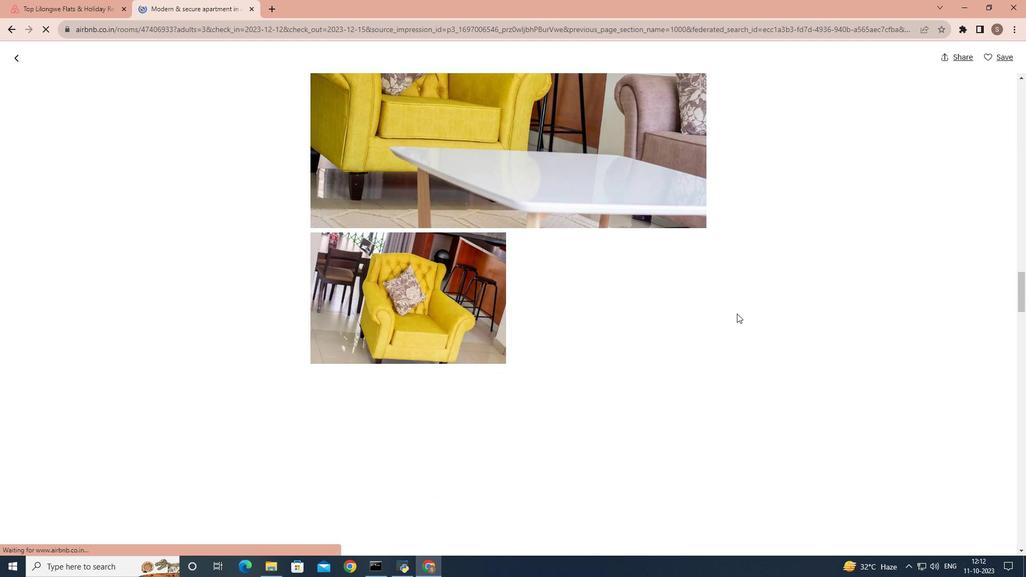 
Action: Mouse scrolled (737, 313) with delta (0, 0)
Screenshot: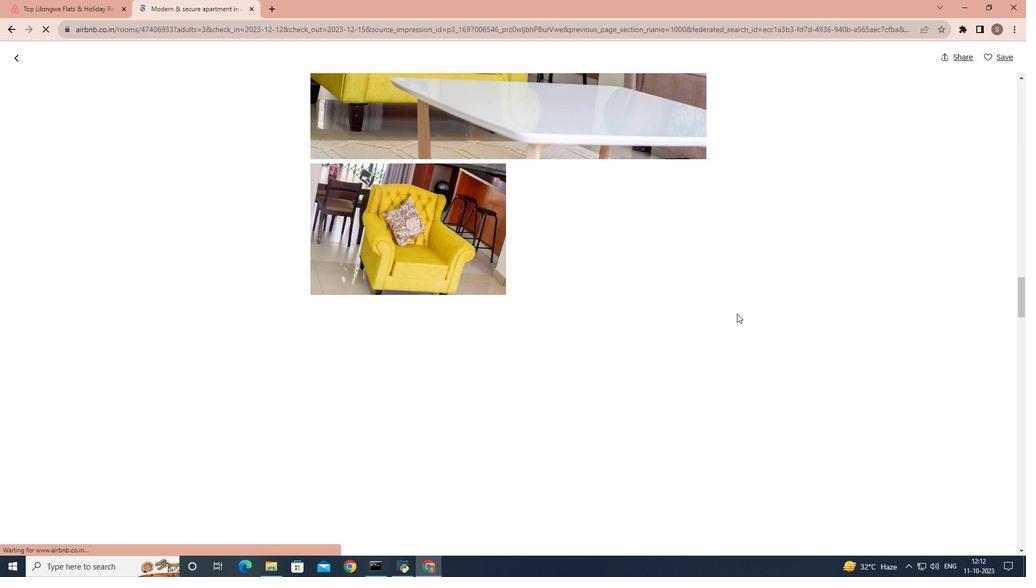 
Action: Mouse scrolled (737, 313) with delta (0, 0)
Screenshot: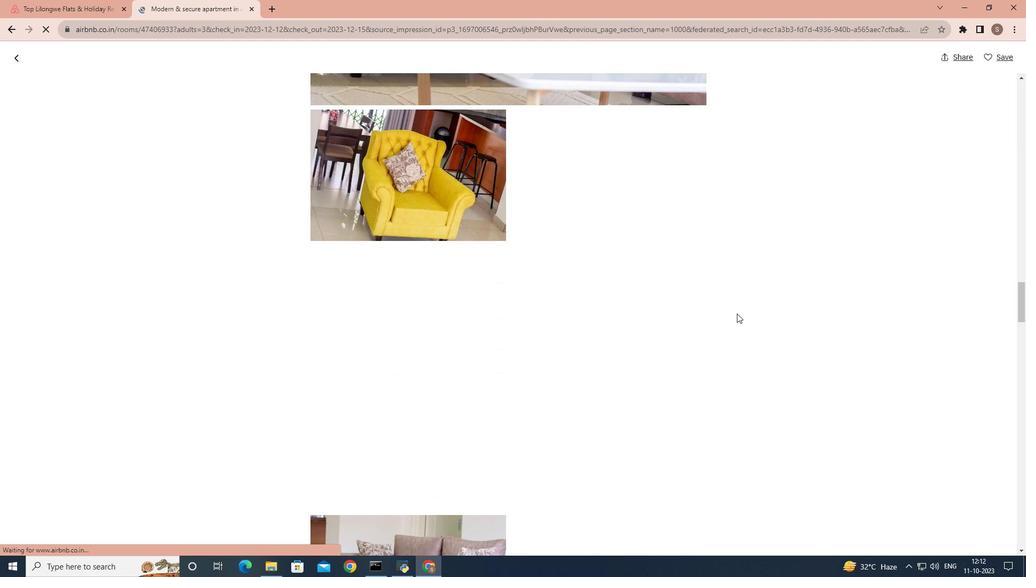 
Action: Mouse scrolled (737, 313) with delta (0, 0)
Screenshot: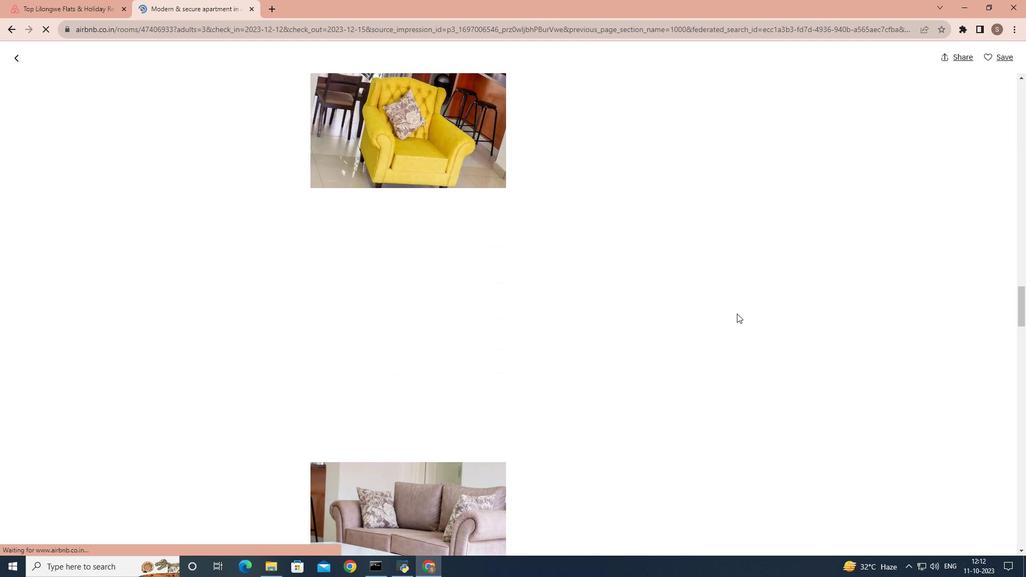 
Action: Mouse scrolled (737, 313) with delta (0, 0)
Screenshot: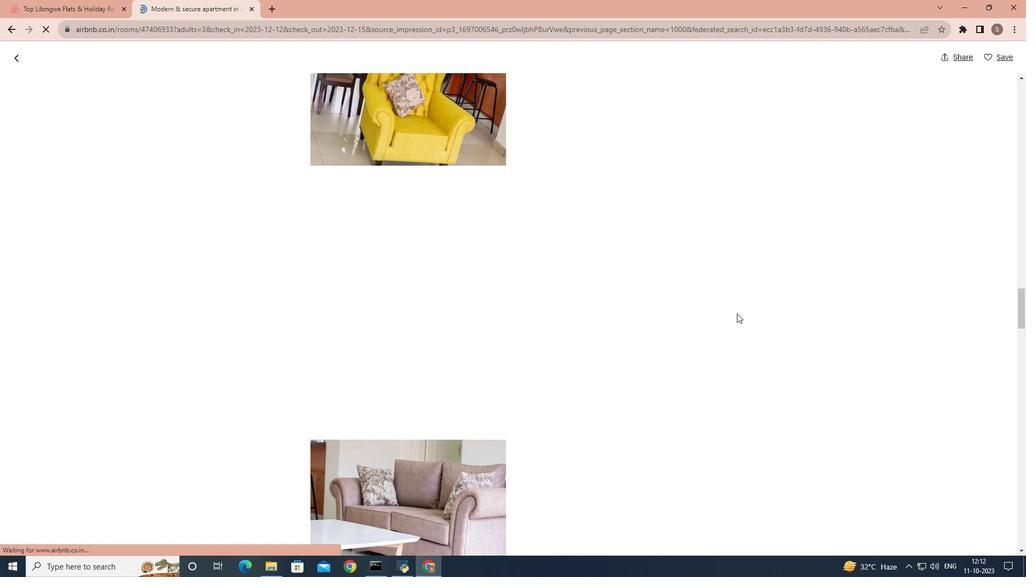 
Action: Mouse scrolled (737, 313) with delta (0, 0)
Screenshot: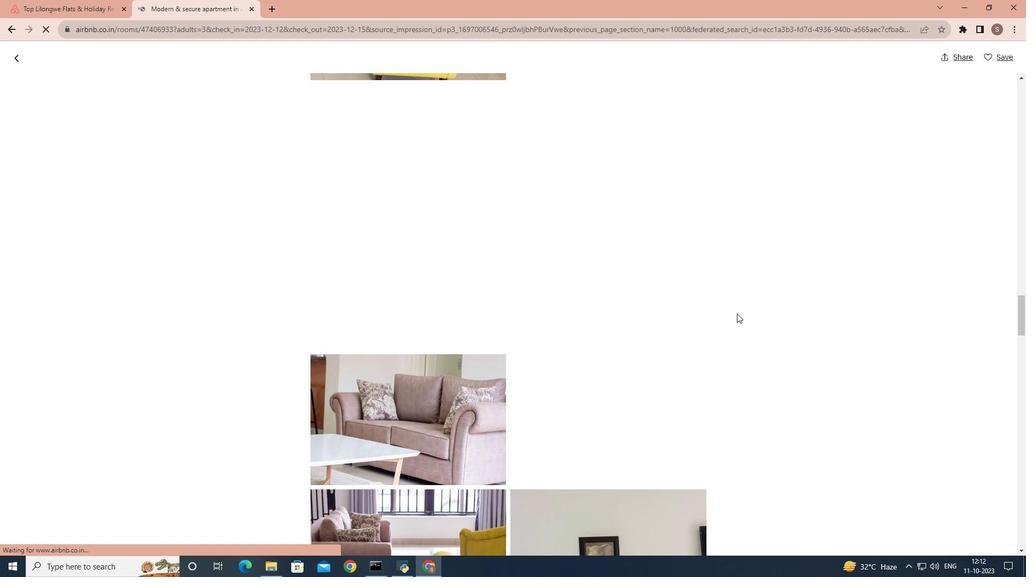 
Action: Mouse scrolled (737, 313) with delta (0, 0)
Screenshot: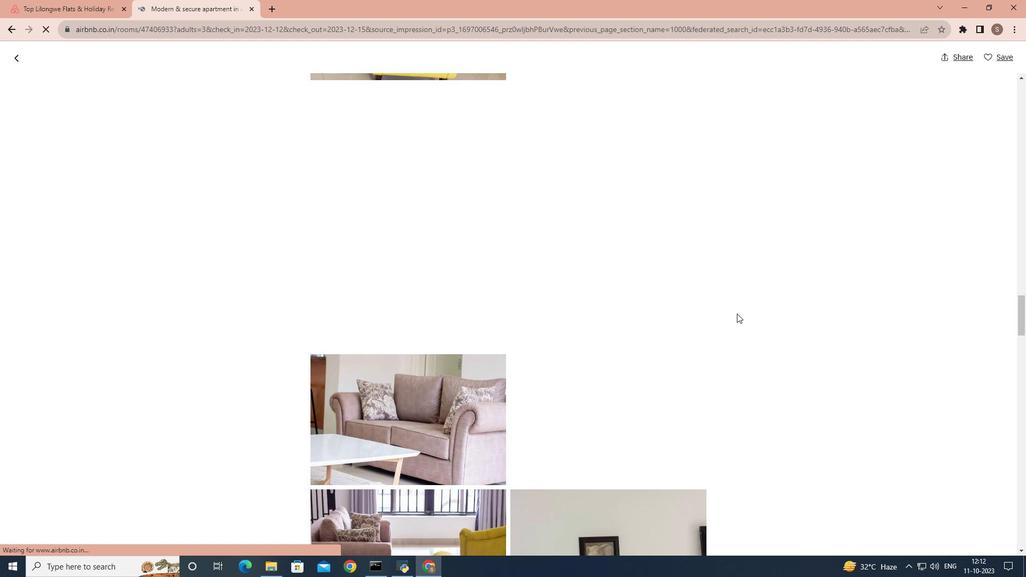 
Action: Mouse scrolled (737, 313) with delta (0, 0)
Screenshot: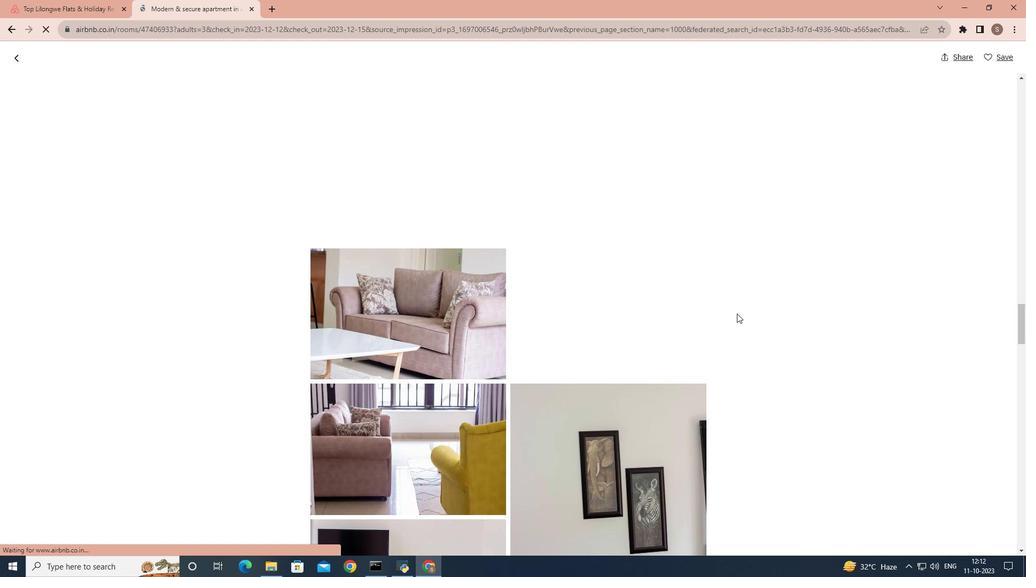 
Action: Mouse scrolled (737, 313) with delta (0, 0)
Screenshot: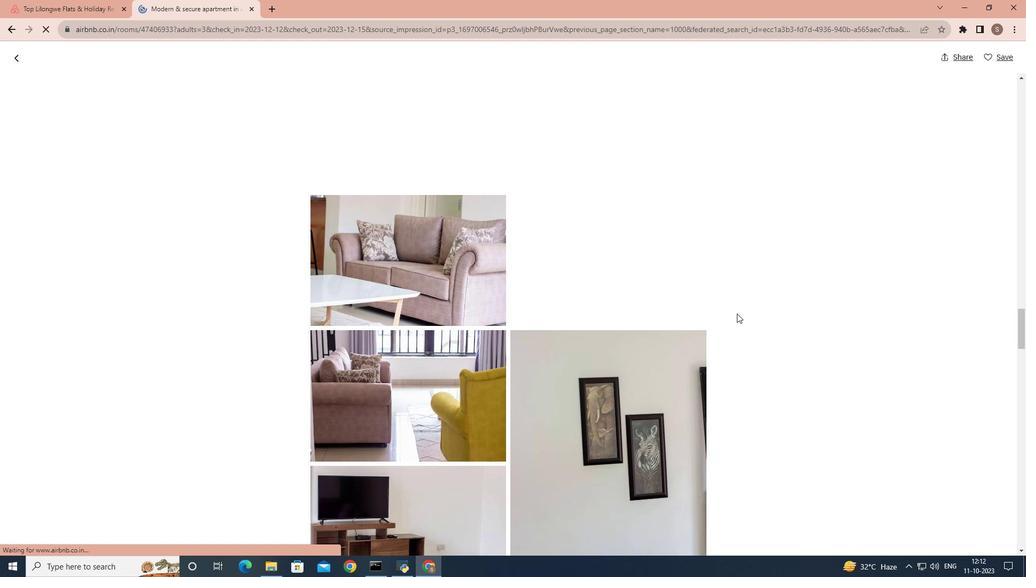 
Action: Mouse scrolled (737, 313) with delta (0, 0)
Screenshot: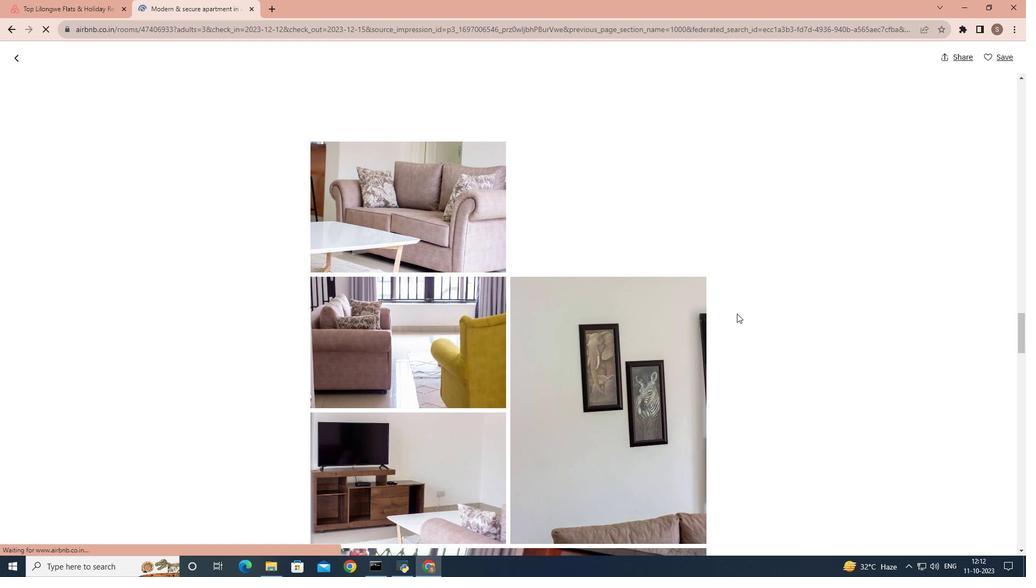 
Action: Mouse scrolled (737, 313) with delta (0, 0)
Screenshot: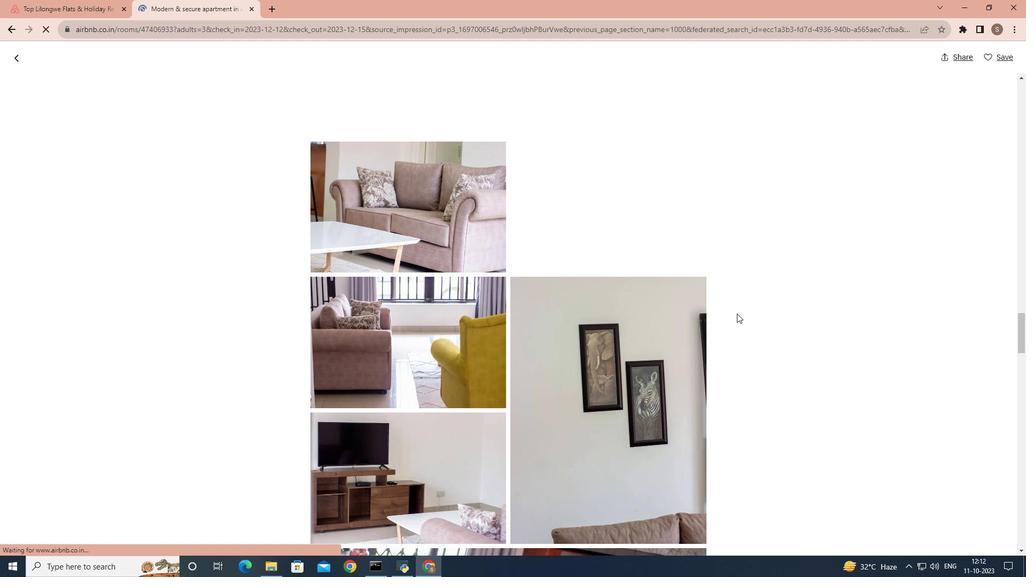
Action: Mouse scrolled (737, 313) with delta (0, 0)
Screenshot: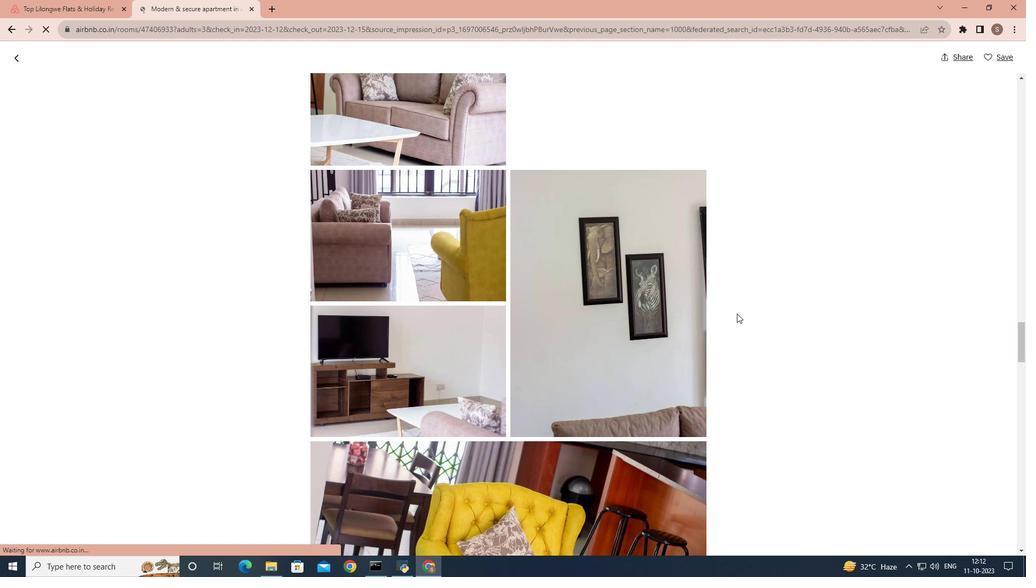 
Action: Mouse scrolled (737, 313) with delta (0, 0)
Screenshot: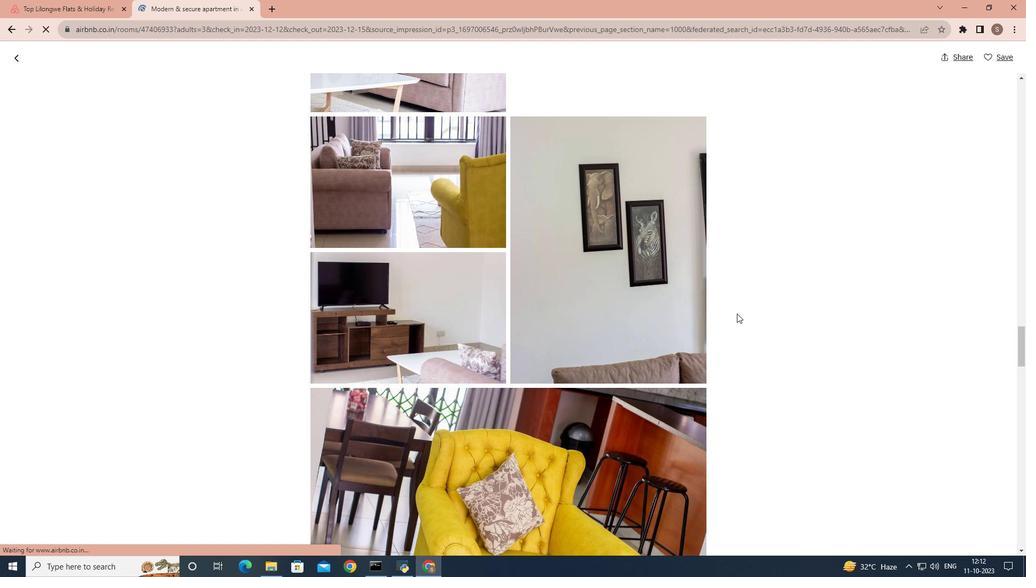
Action: Mouse scrolled (737, 313) with delta (0, 0)
Screenshot: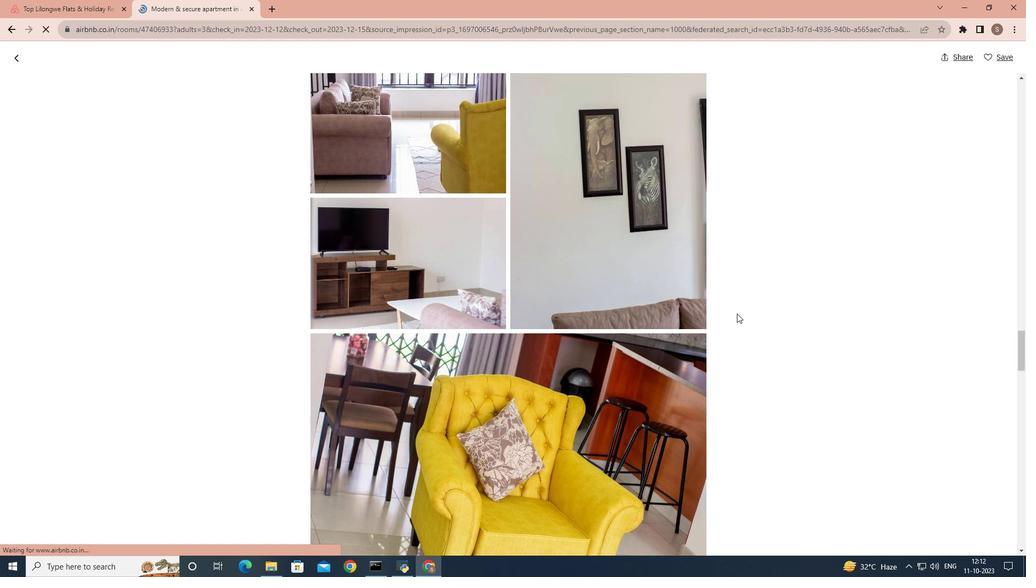 
Action: Mouse scrolled (737, 313) with delta (0, 0)
Screenshot: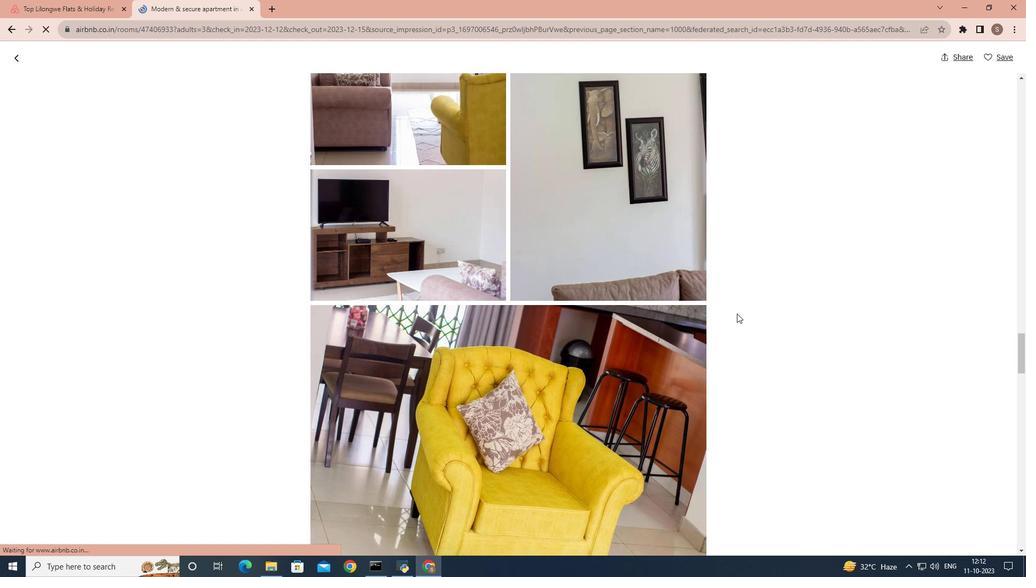 
Action: Mouse scrolled (737, 313) with delta (0, 0)
Screenshot: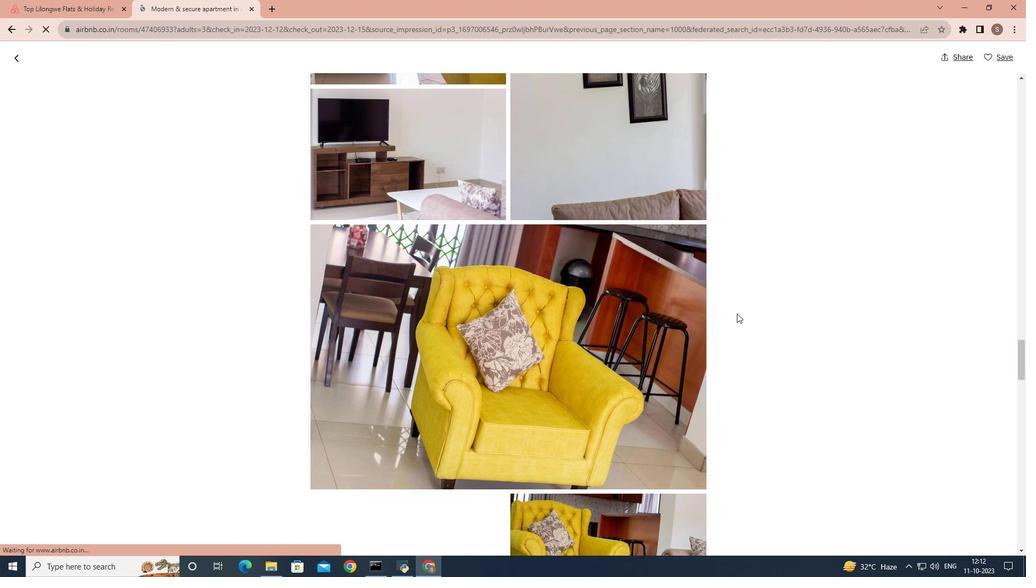 
Action: Mouse scrolled (737, 313) with delta (0, 0)
Screenshot: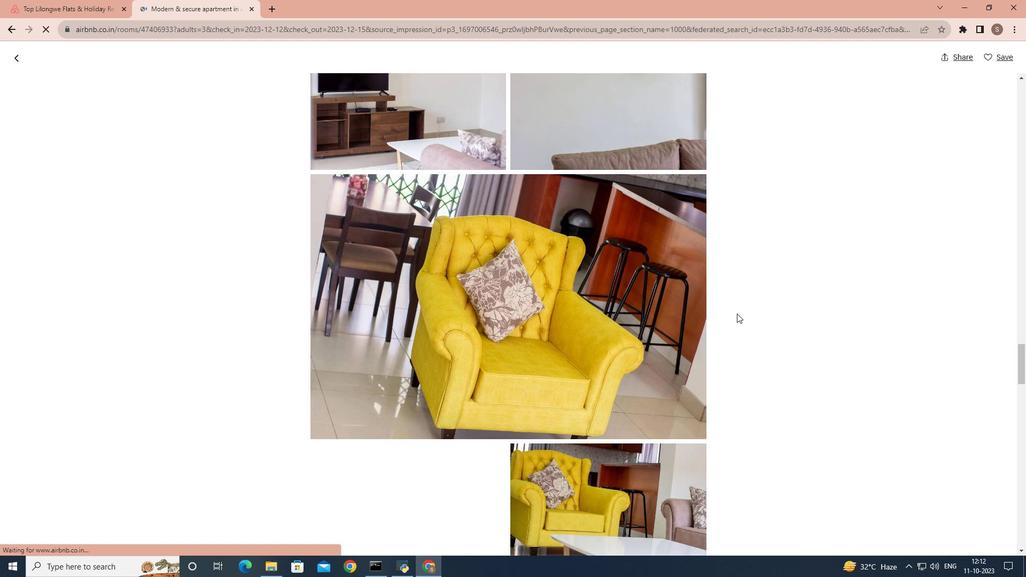
Action: Mouse scrolled (737, 313) with delta (0, 0)
Screenshot: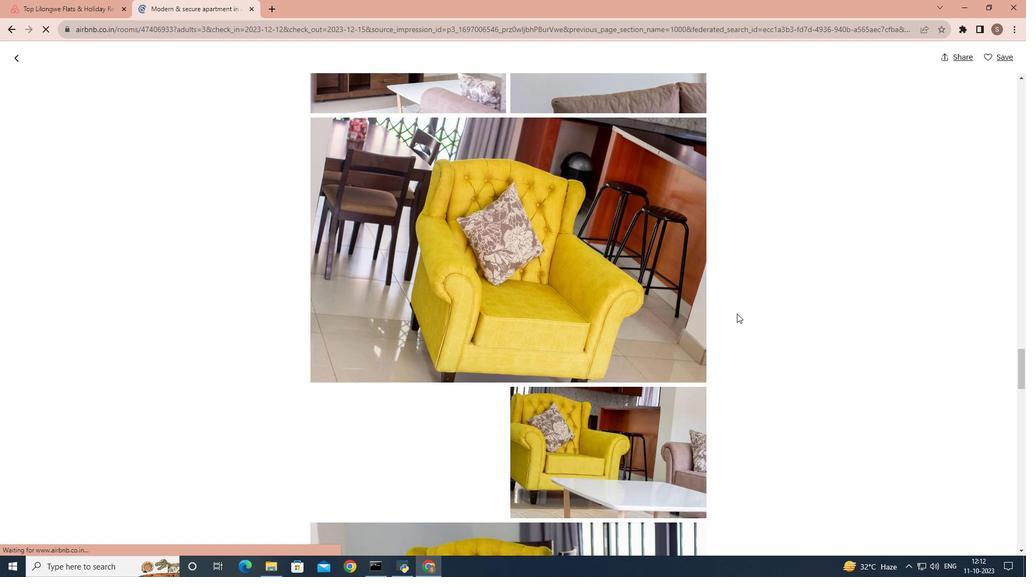 
Action: Mouse scrolled (737, 313) with delta (0, 0)
Screenshot: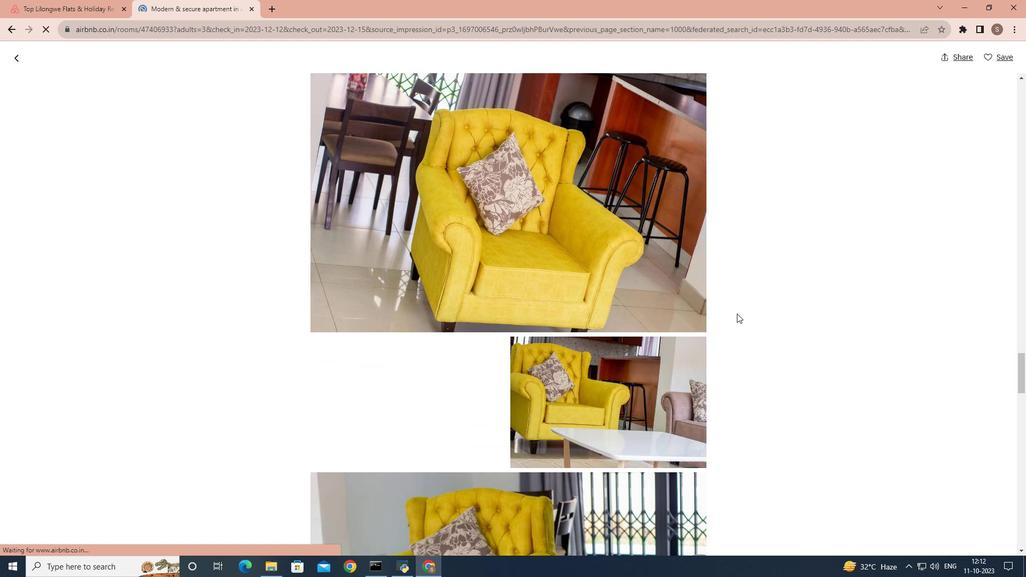 
Action: Mouse scrolled (737, 313) with delta (0, 0)
Screenshot: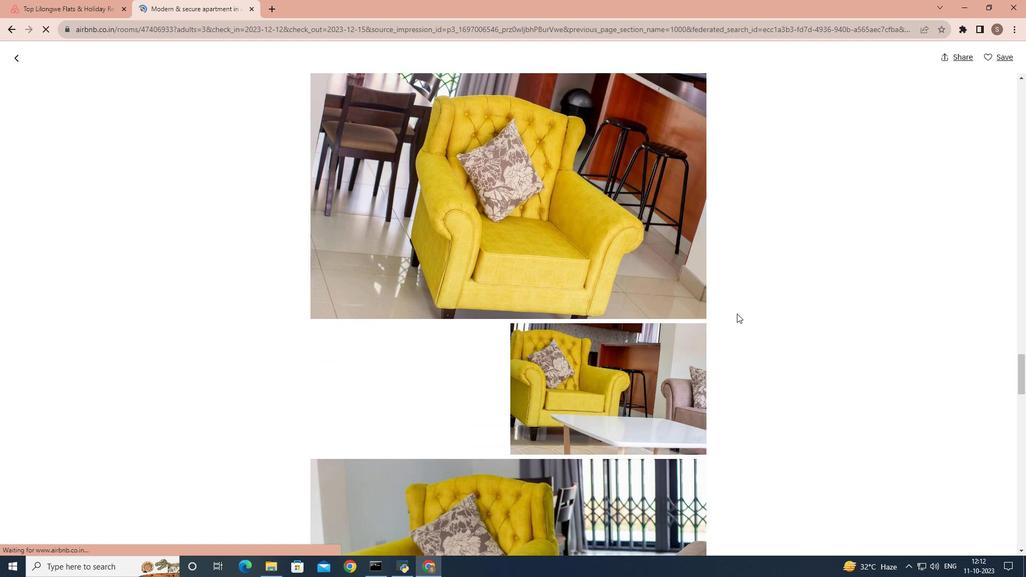
Action: Mouse scrolled (737, 313) with delta (0, 0)
Screenshot: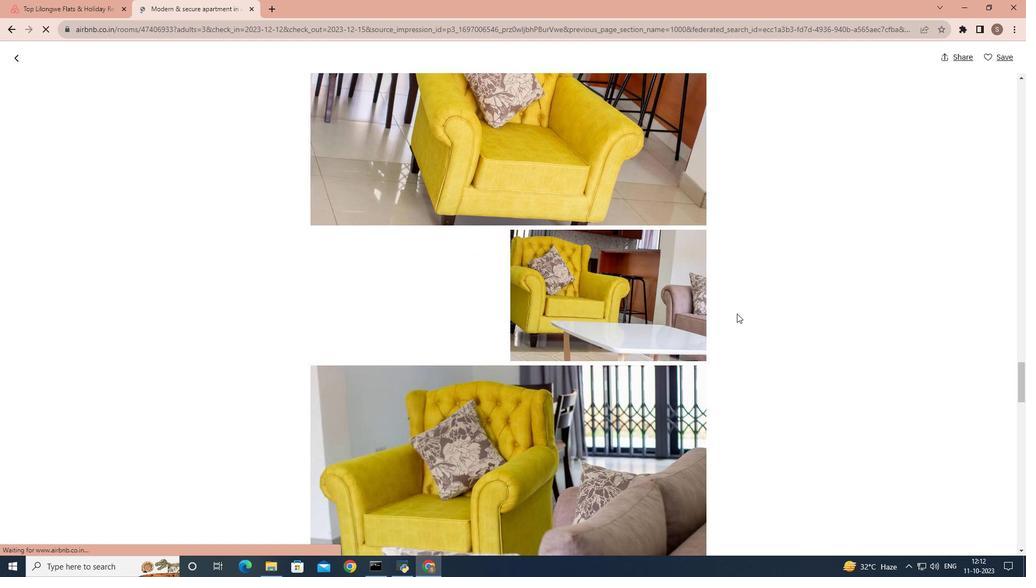 
Action: Mouse scrolled (737, 313) with delta (0, 0)
Screenshot: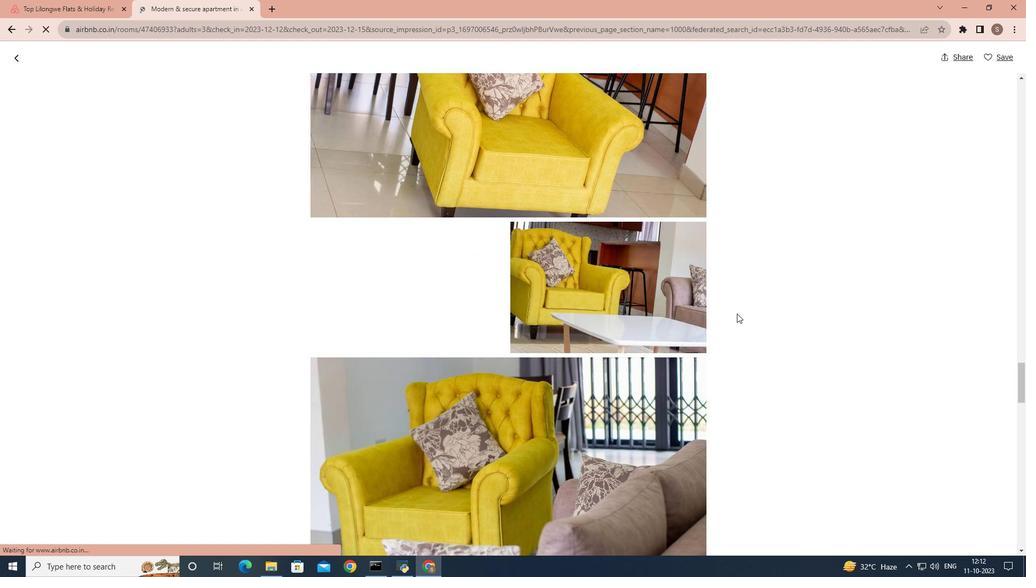 
Action: Mouse scrolled (737, 313) with delta (0, 0)
Screenshot: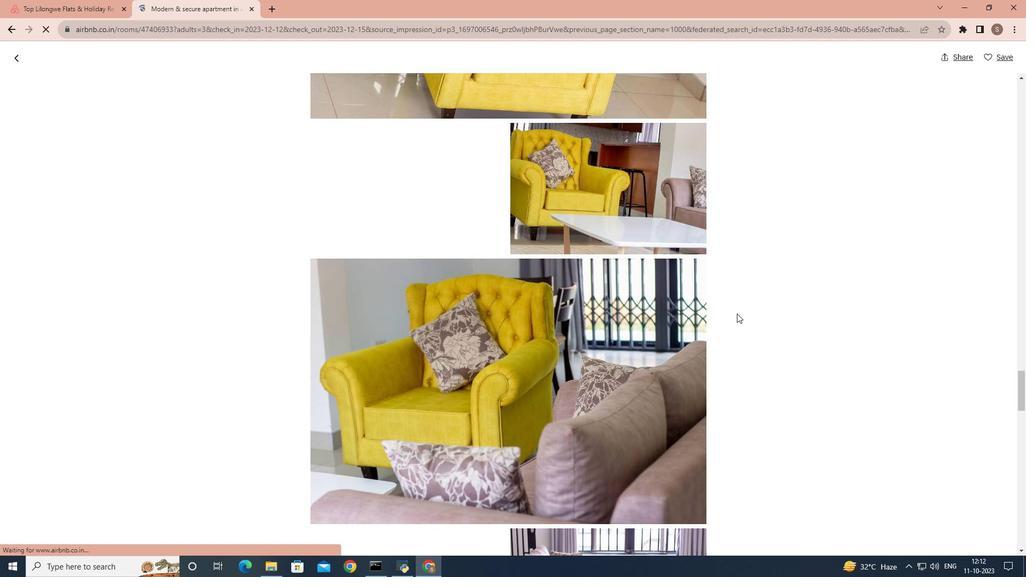 
Action: Mouse scrolled (737, 313) with delta (0, 0)
Screenshot: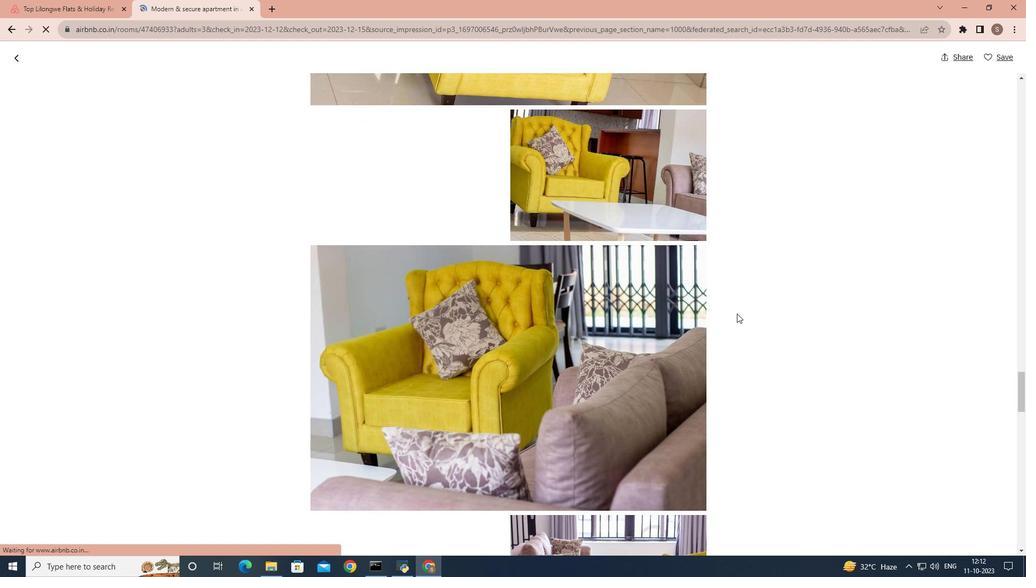 
Action: Mouse scrolled (737, 313) with delta (0, 0)
Screenshot: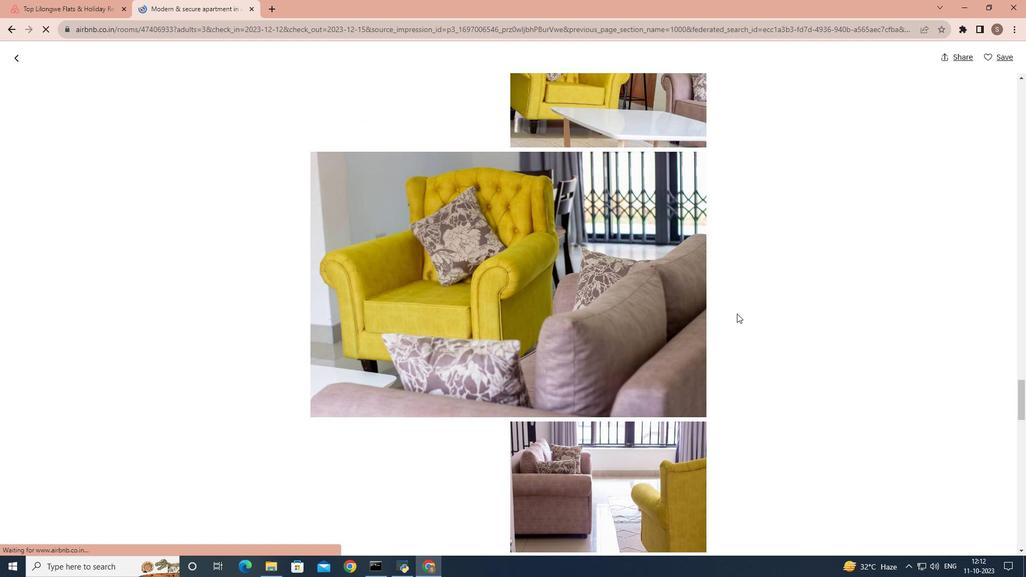 
Action: Mouse scrolled (737, 313) with delta (0, 0)
Screenshot: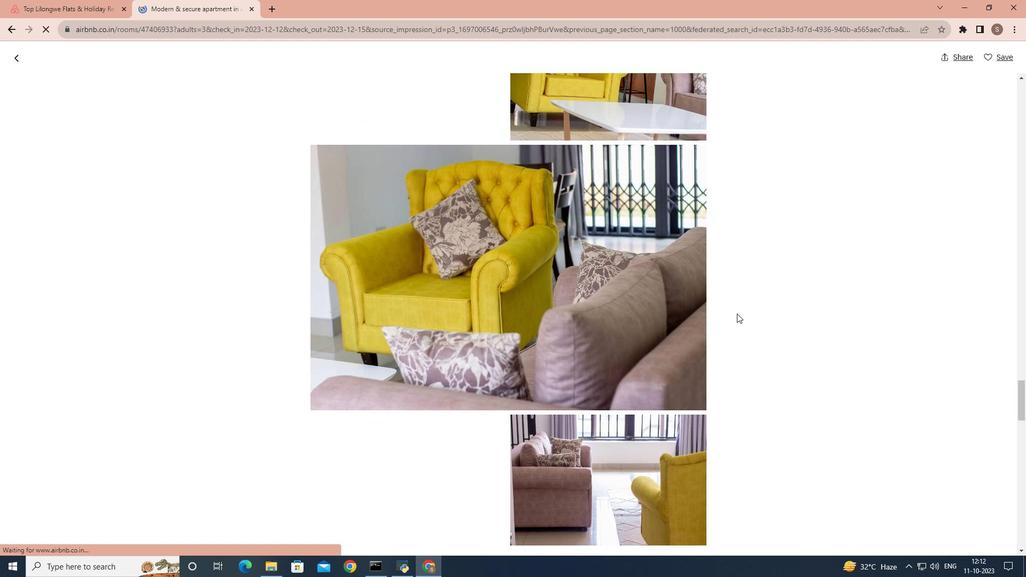 
Action: Mouse scrolled (737, 313) with delta (0, 0)
Screenshot: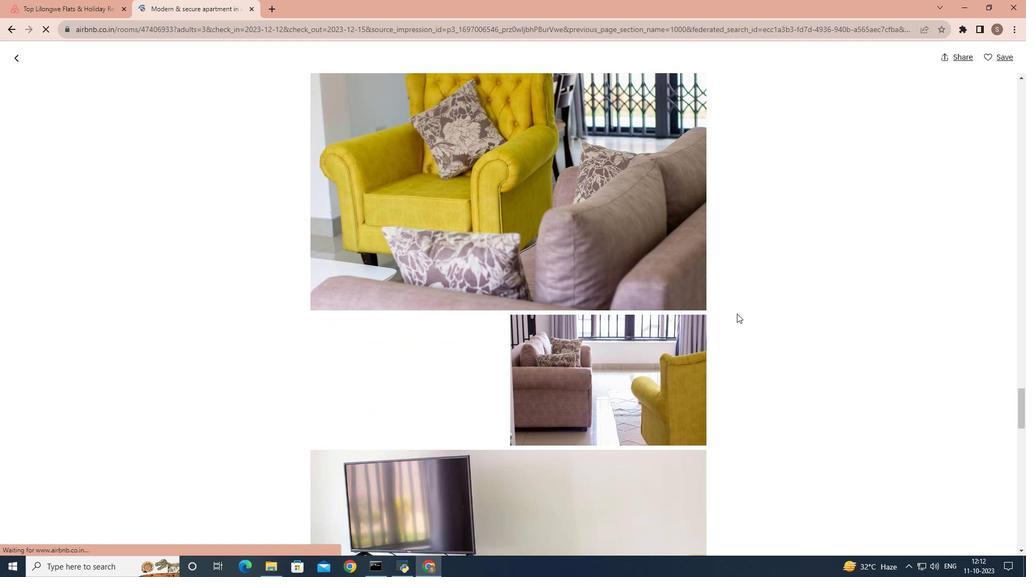 
Action: Mouse scrolled (737, 313) with delta (0, 0)
Screenshot: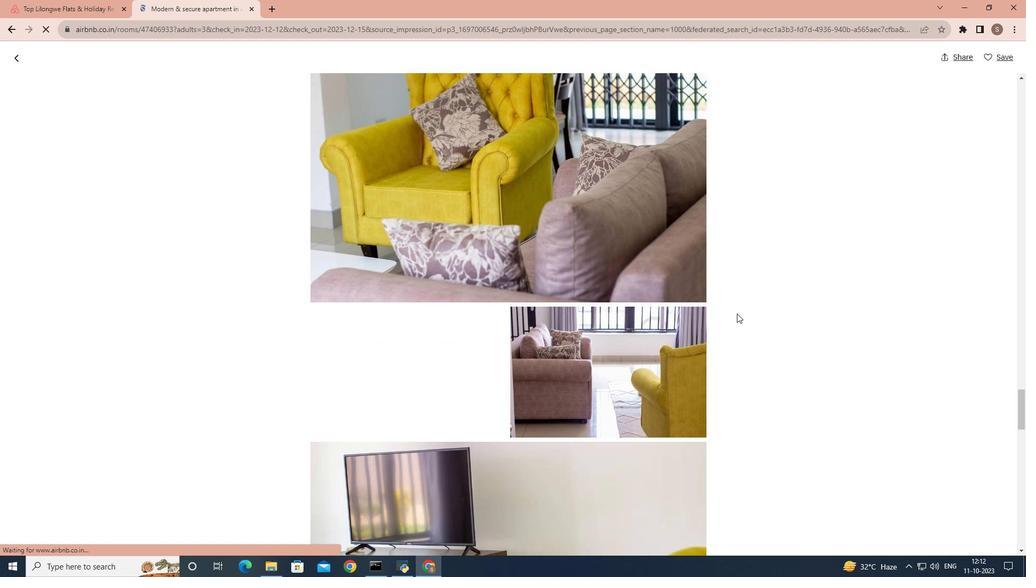 
Action: Mouse scrolled (737, 313) with delta (0, 0)
Screenshot: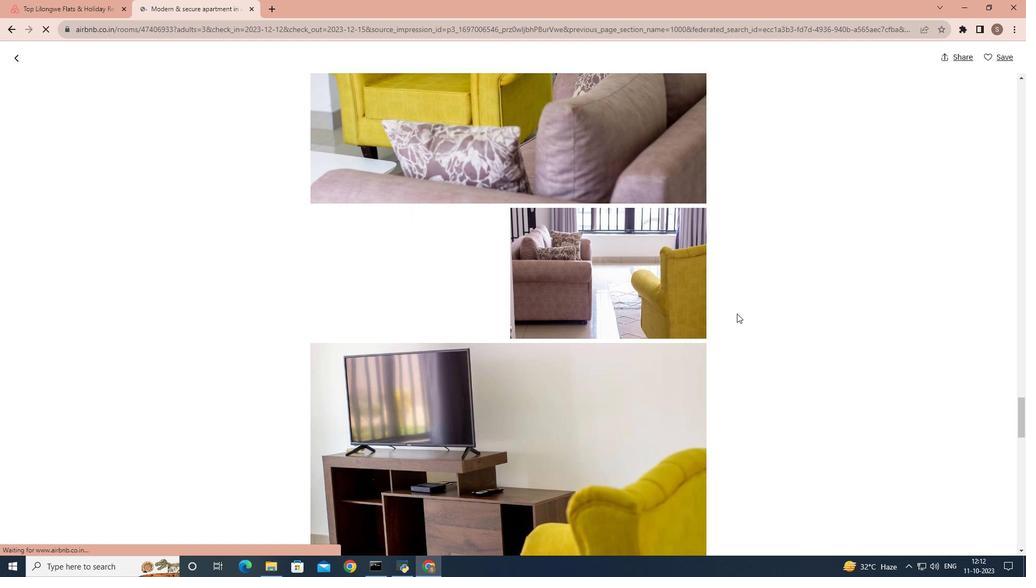 
Action: Mouse scrolled (737, 313) with delta (0, 0)
Screenshot: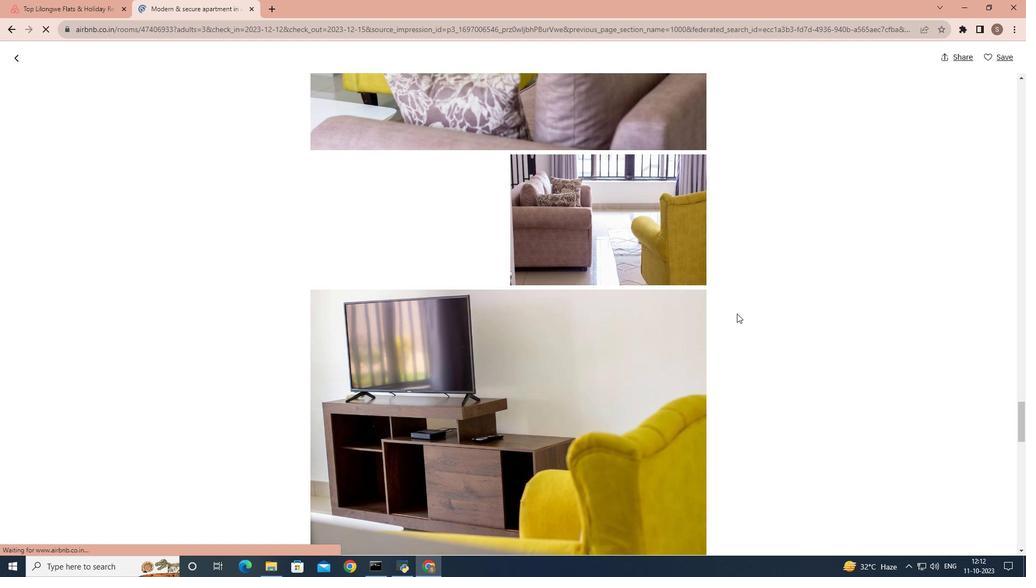 
Action: Mouse scrolled (737, 313) with delta (0, 0)
Screenshot: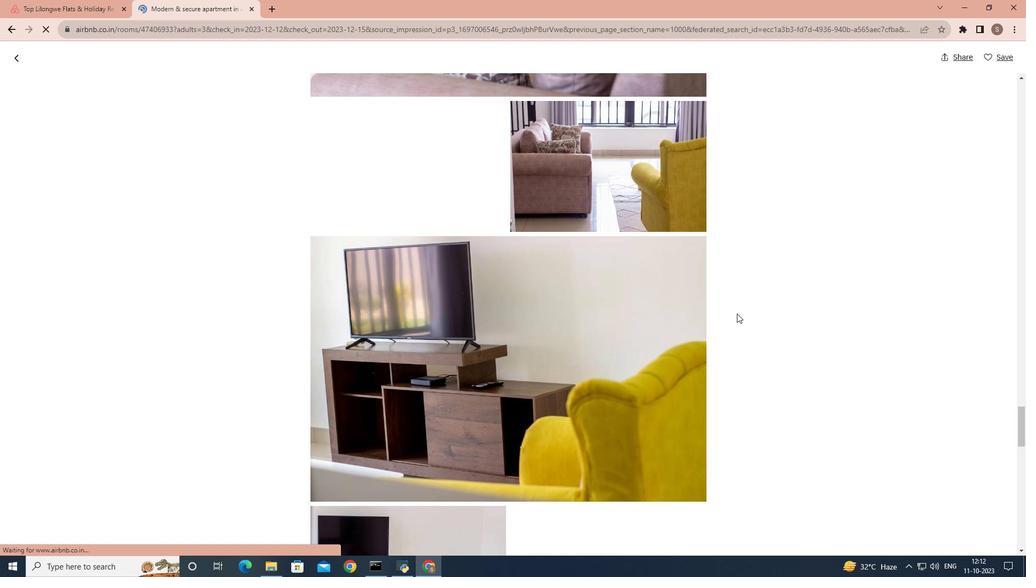 
Action: Mouse scrolled (737, 313) with delta (0, 0)
Screenshot: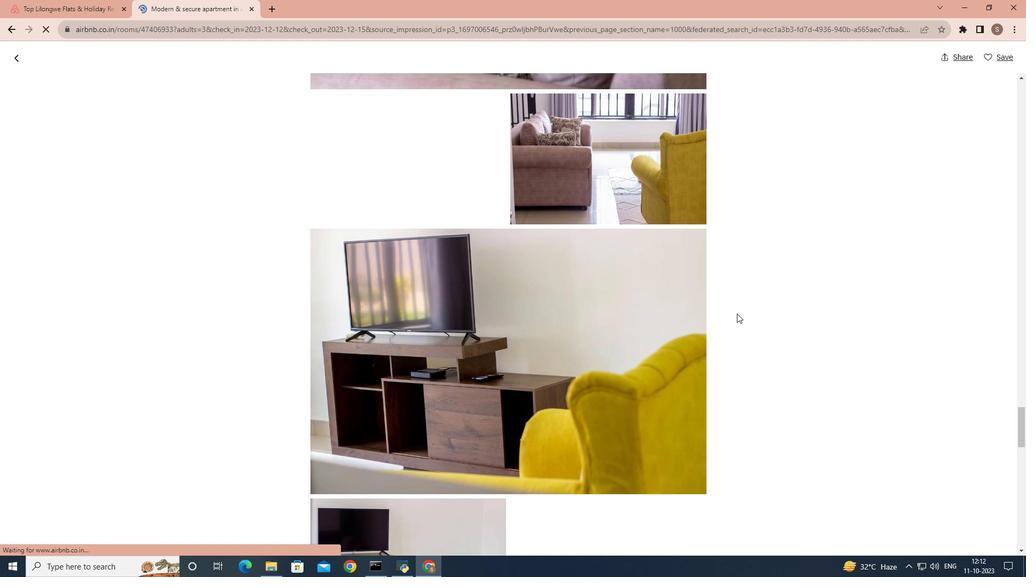 
Action: Mouse scrolled (737, 313) with delta (0, 0)
Screenshot: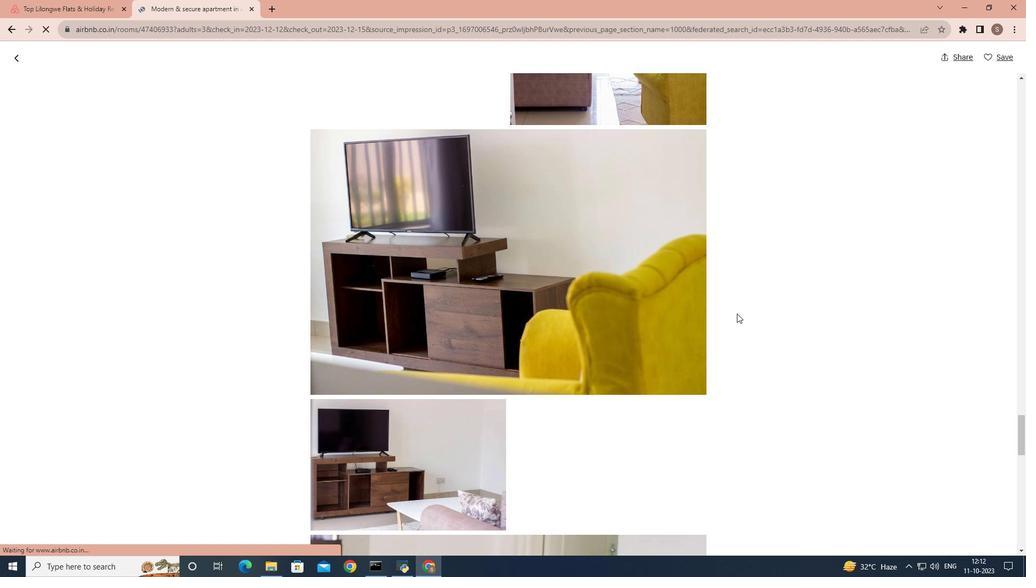 
Action: Mouse scrolled (737, 313) with delta (0, 0)
Screenshot: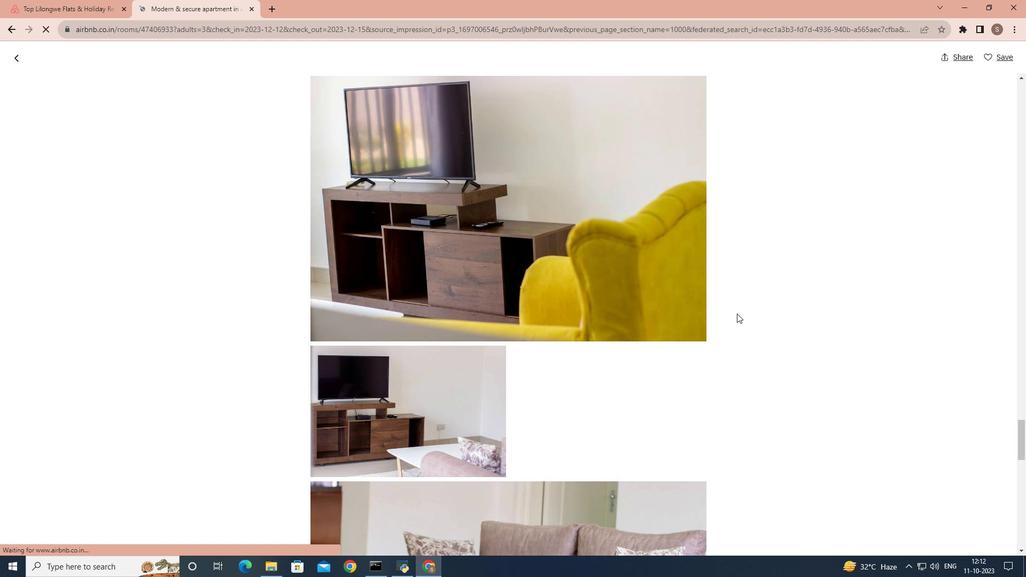 
Action: Mouse scrolled (737, 313) with delta (0, 0)
Screenshot: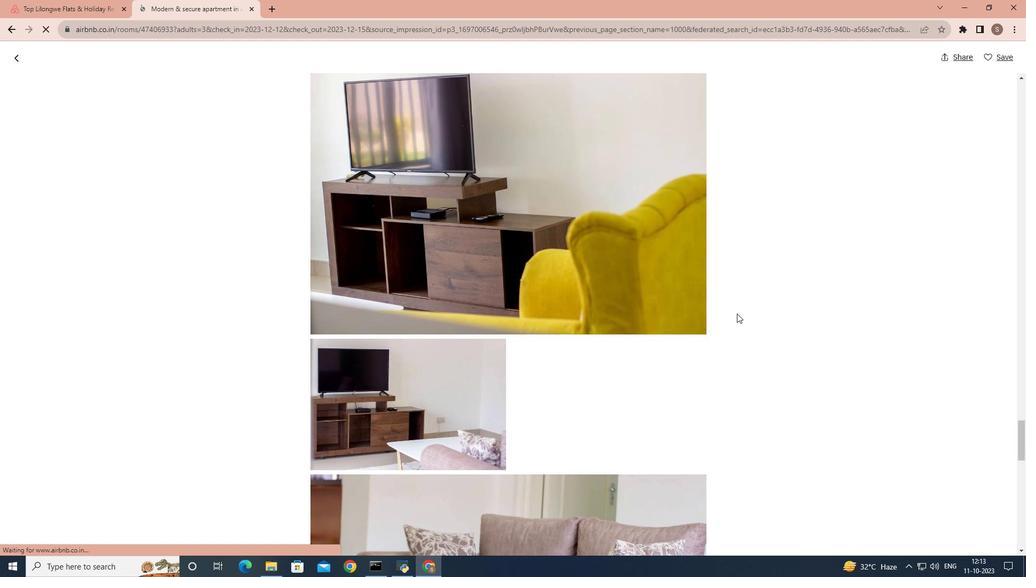 
Action: Mouse scrolled (737, 313) with delta (0, 0)
Screenshot: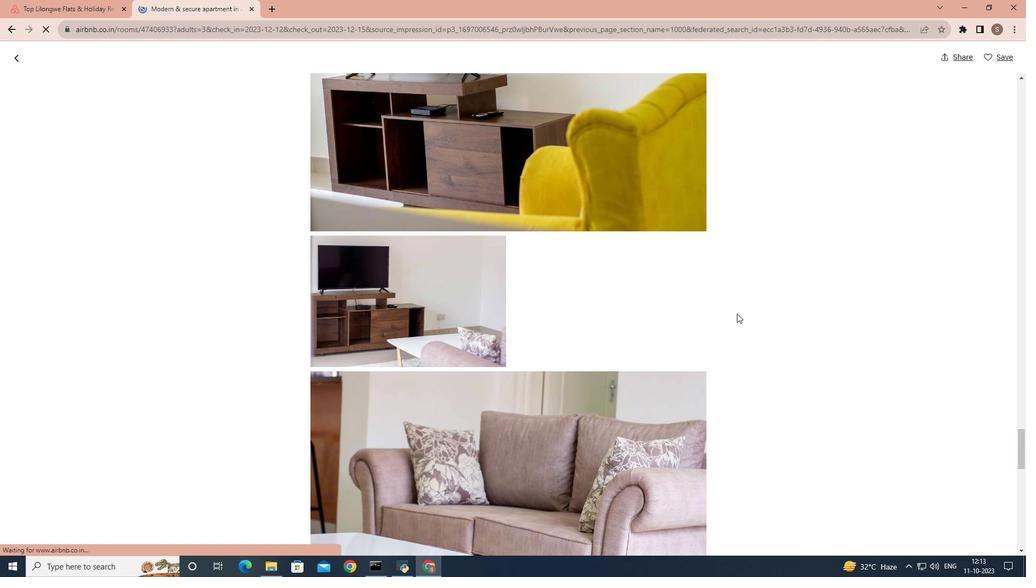 
Action: Mouse scrolled (737, 313) with delta (0, 0)
Screenshot: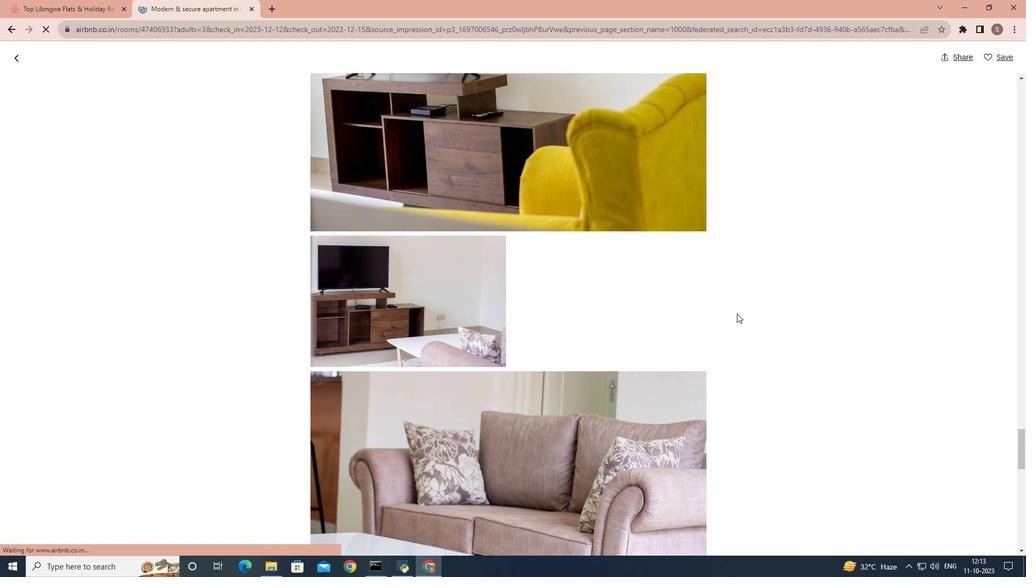 
Action: Mouse scrolled (737, 313) with delta (0, 0)
Screenshot: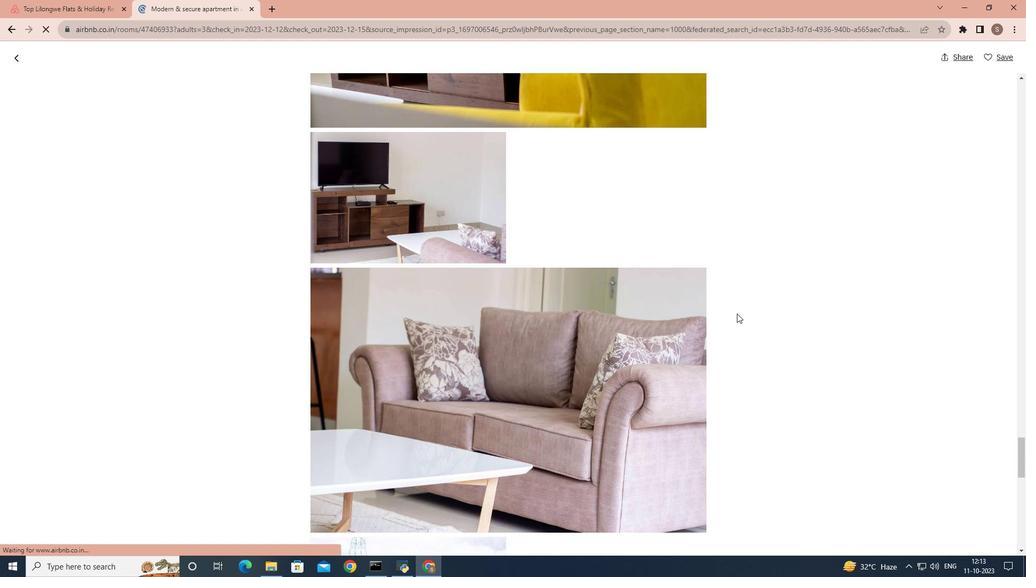 
Action: Mouse scrolled (737, 313) with delta (0, 0)
Screenshot: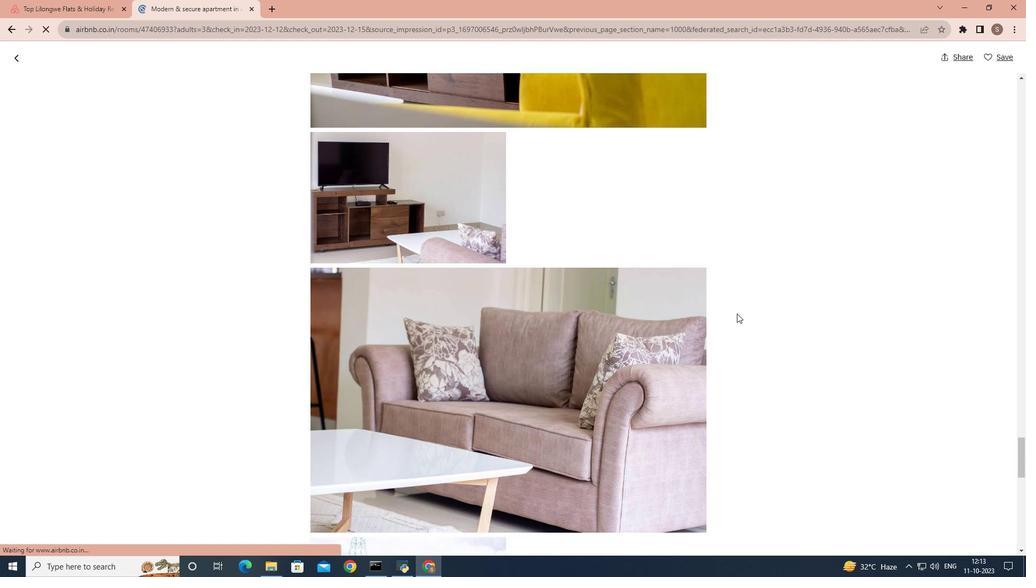 
Action: Mouse scrolled (737, 313) with delta (0, 0)
Screenshot: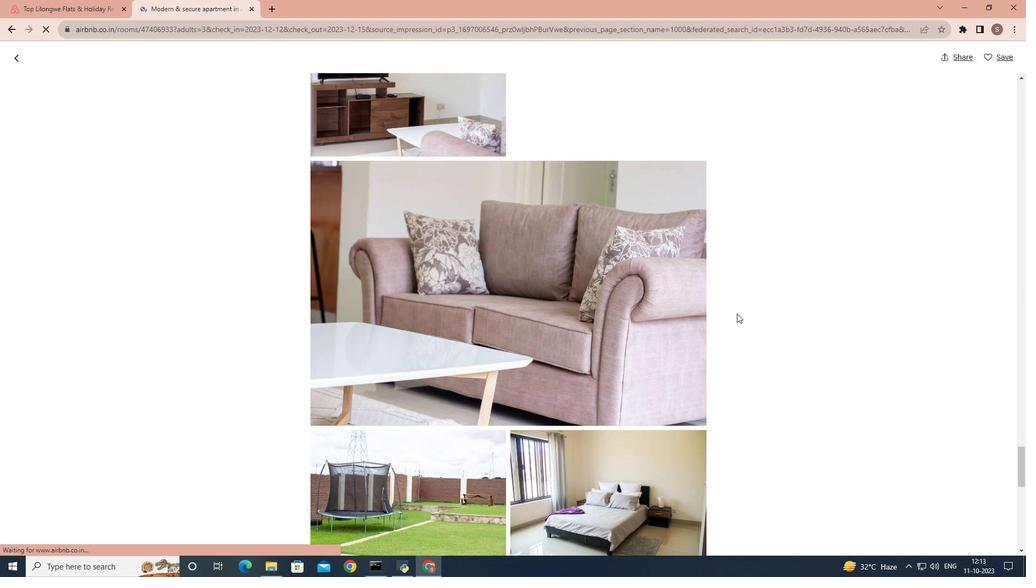 
Action: Mouse scrolled (737, 313) with delta (0, 0)
Screenshot: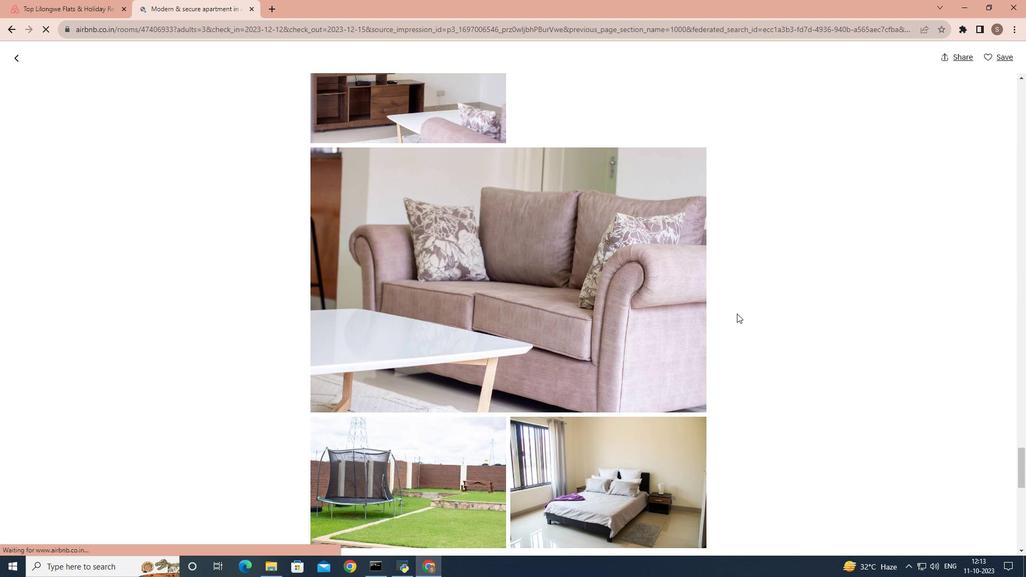 
Action: Mouse scrolled (737, 313) with delta (0, 0)
Screenshot: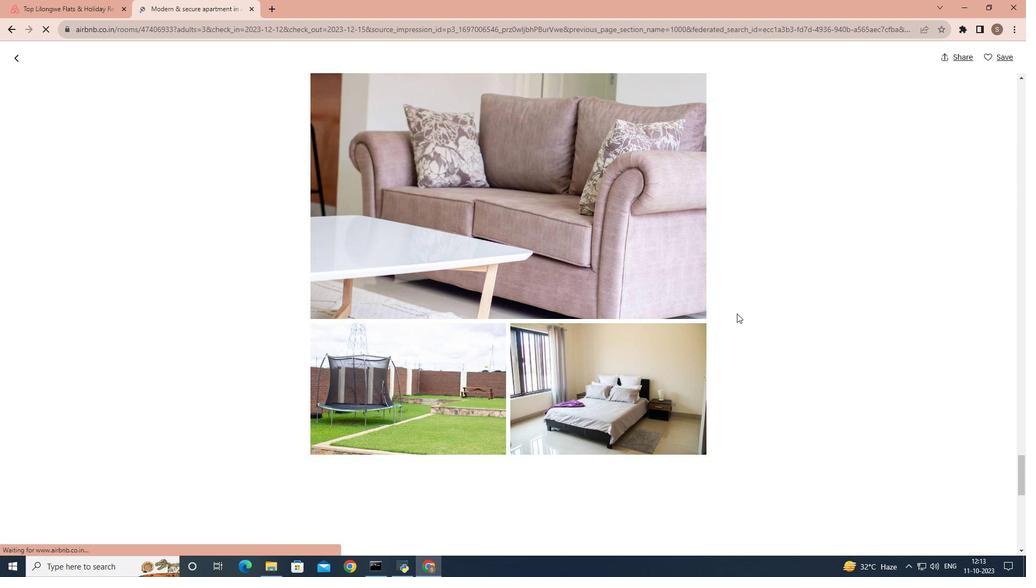 
Action: Mouse scrolled (737, 313) with delta (0, 0)
Screenshot: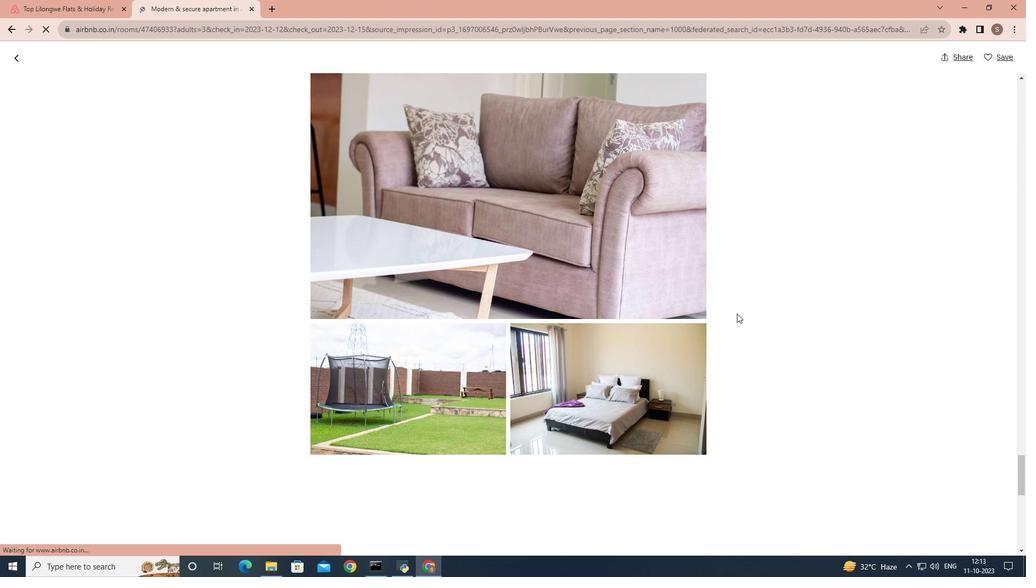 
Action: Mouse scrolled (737, 313) with delta (0, 0)
Screenshot: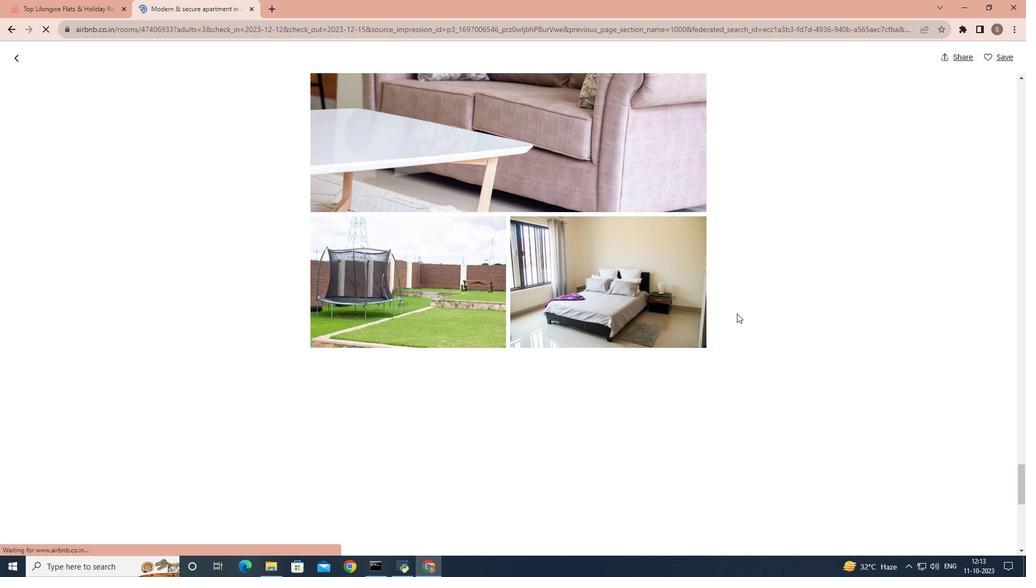 
Action: Mouse scrolled (737, 313) with delta (0, 0)
Screenshot: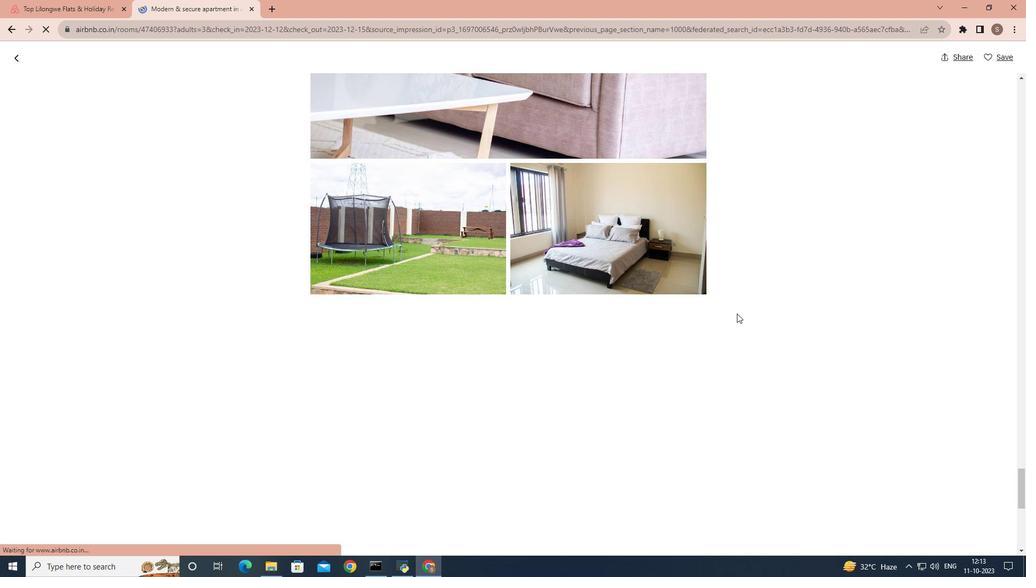 
Action: Mouse scrolled (737, 313) with delta (0, 0)
Screenshot: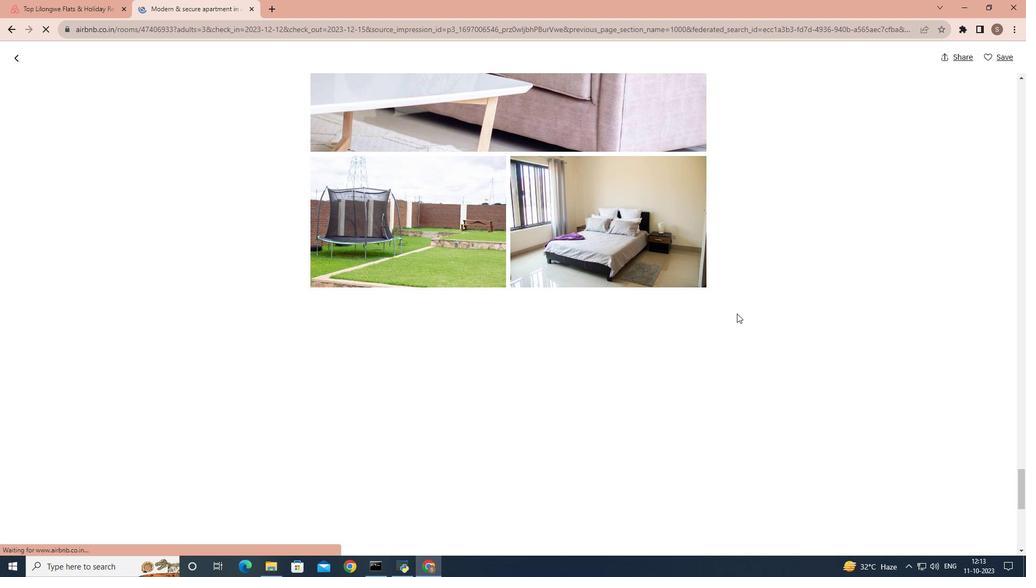 
Action: Mouse scrolled (737, 313) with delta (0, 0)
Screenshot: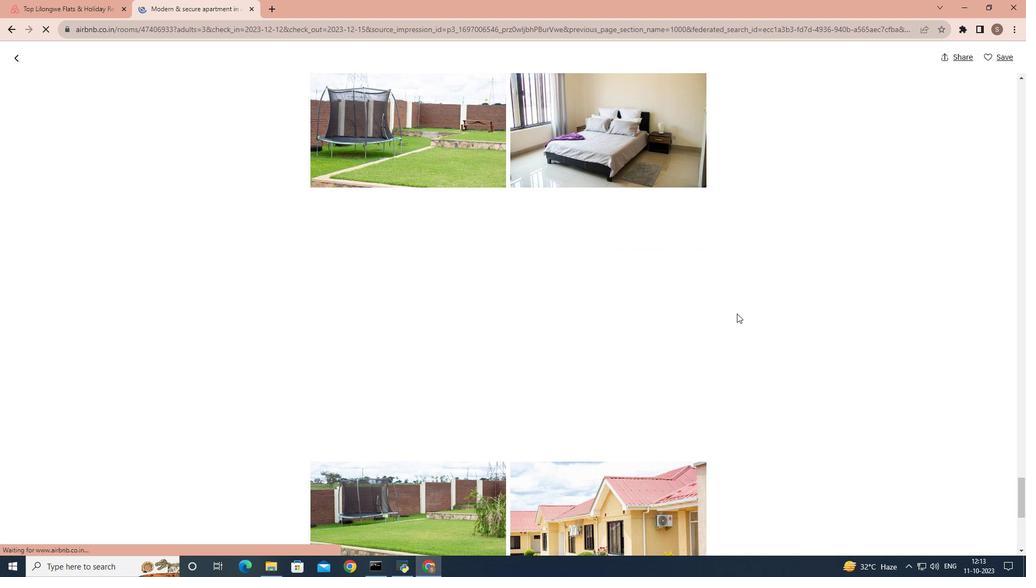 
Action: Mouse scrolled (737, 313) with delta (0, 0)
Screenshot: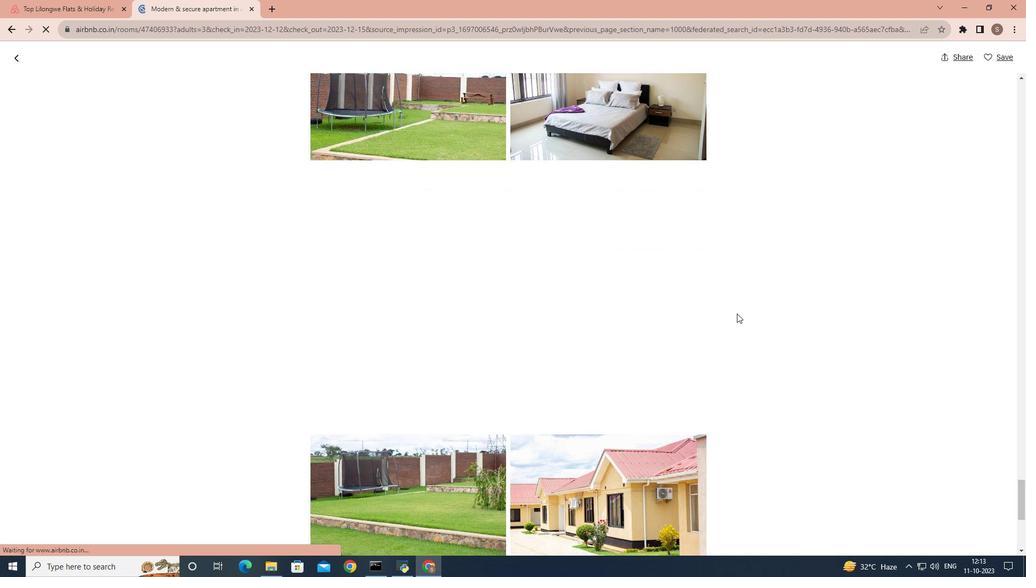 
Action: Mouse scrolled (737, 313) with delta (0, 0)
Screenshot: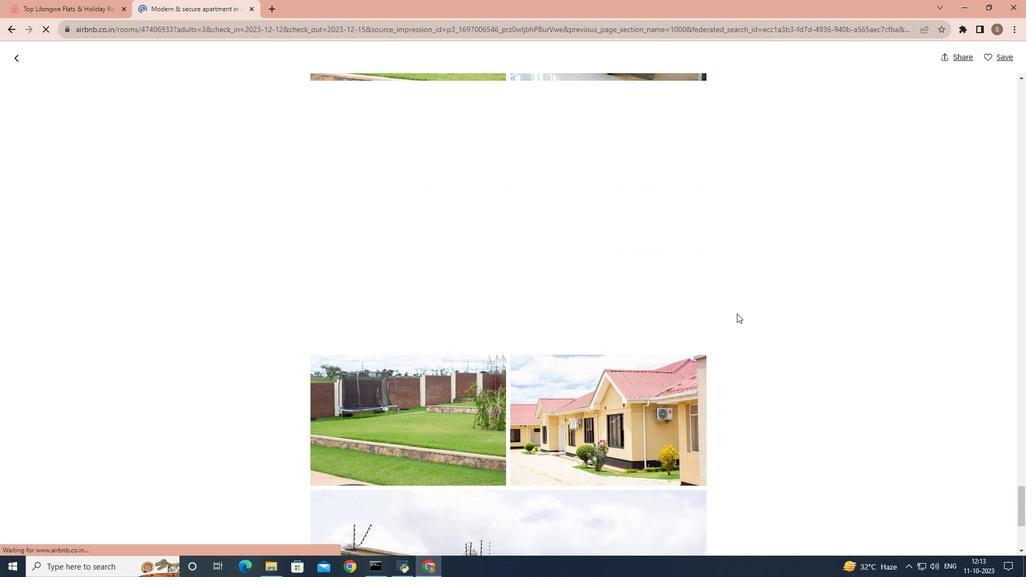 
Action: Mouse scrolled (737, 313) with delta (0, 0)
Screenshot: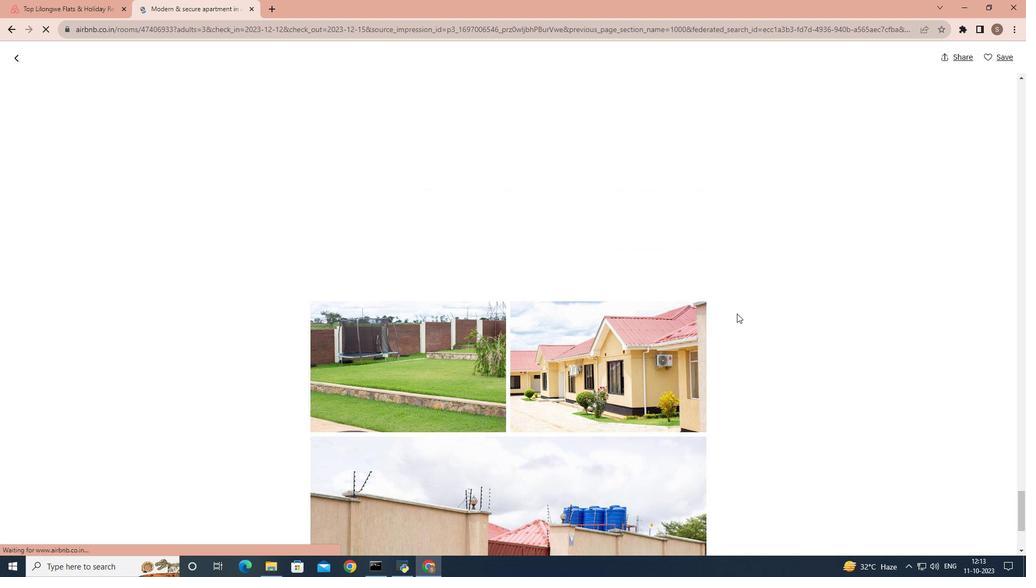 
Action: Mouse scrolled (737, 313) with delta (0, 0)
Screenshot: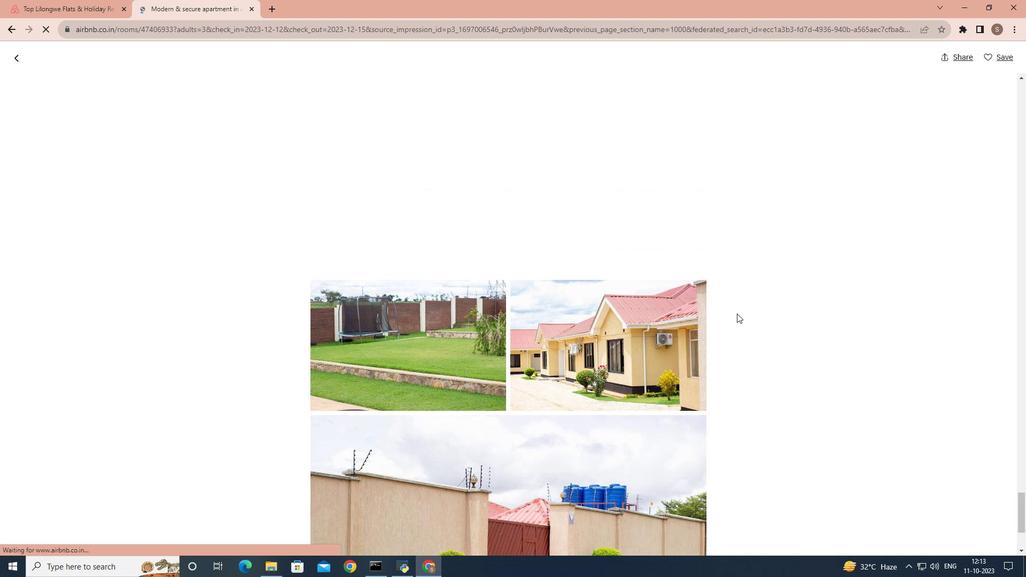 
Action: Mouse scrolled (737, 313) with delta (0, 0)
Screenshot: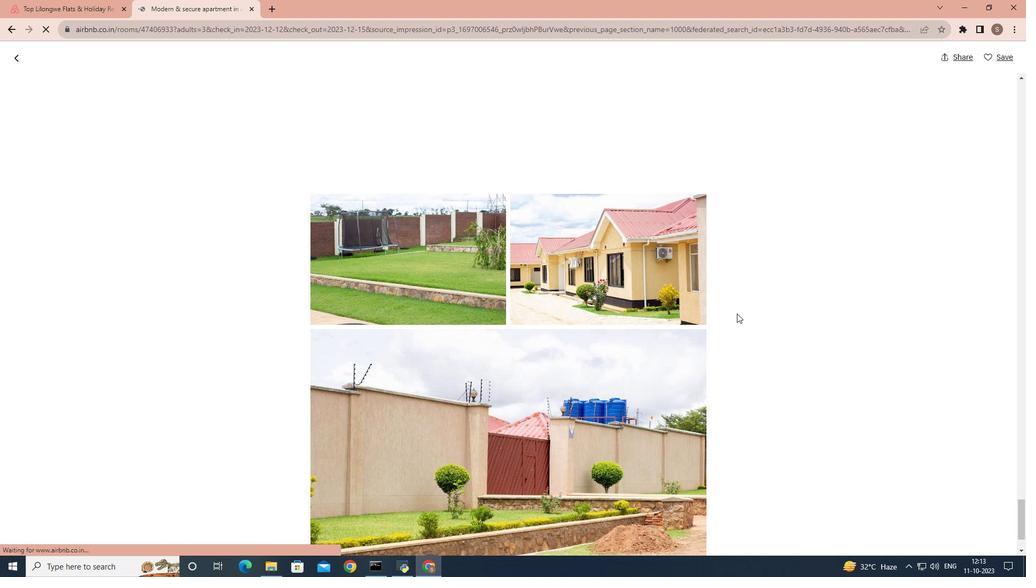 
Action: Mouse scrolled (737, 313) with delta (0, 0)
Screenshot: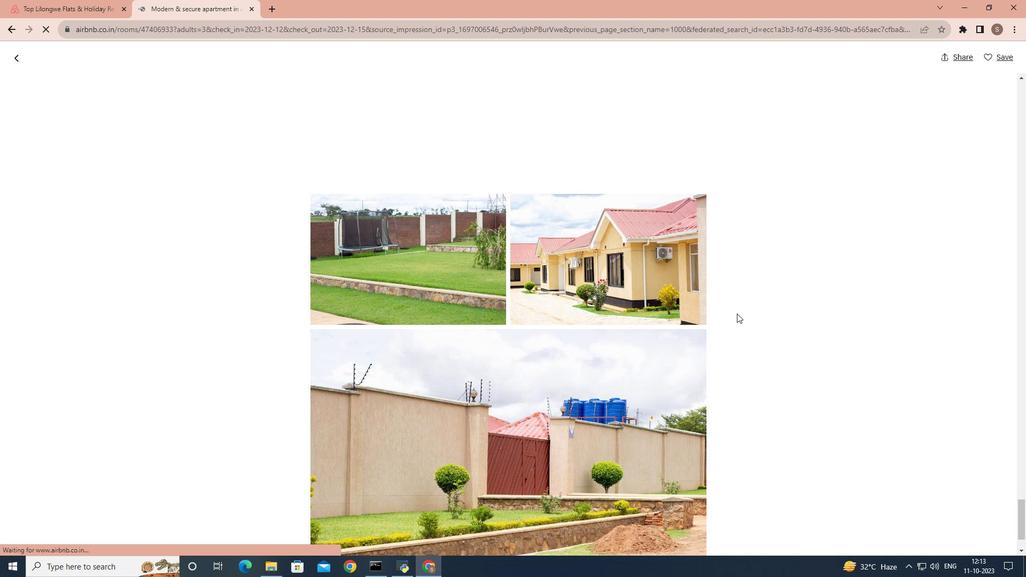 
Action: Mouse scrolled (737, 313) with delta (0, 0)
Screenshot: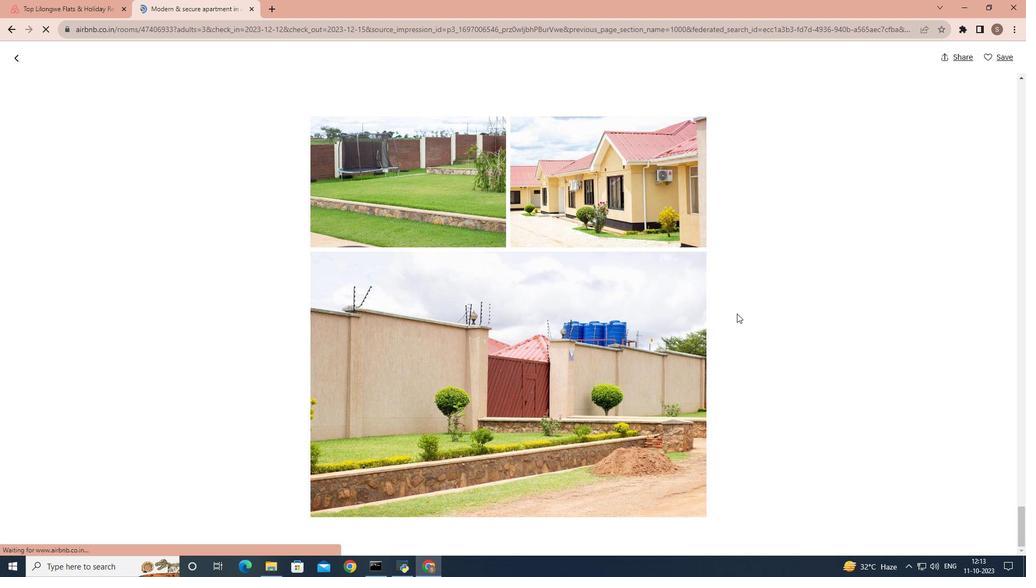
Action: Mouse scrolled (737, 313) with delta (0, 0)
Screenshot: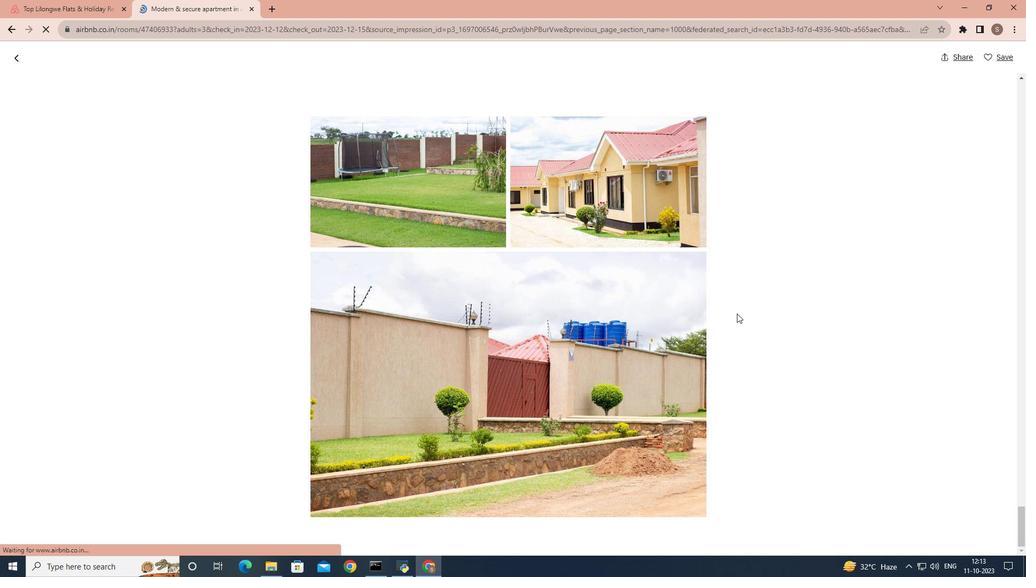 
Action: Mouse scrolled (737, 313) with delta (0, 0)
Screenshot: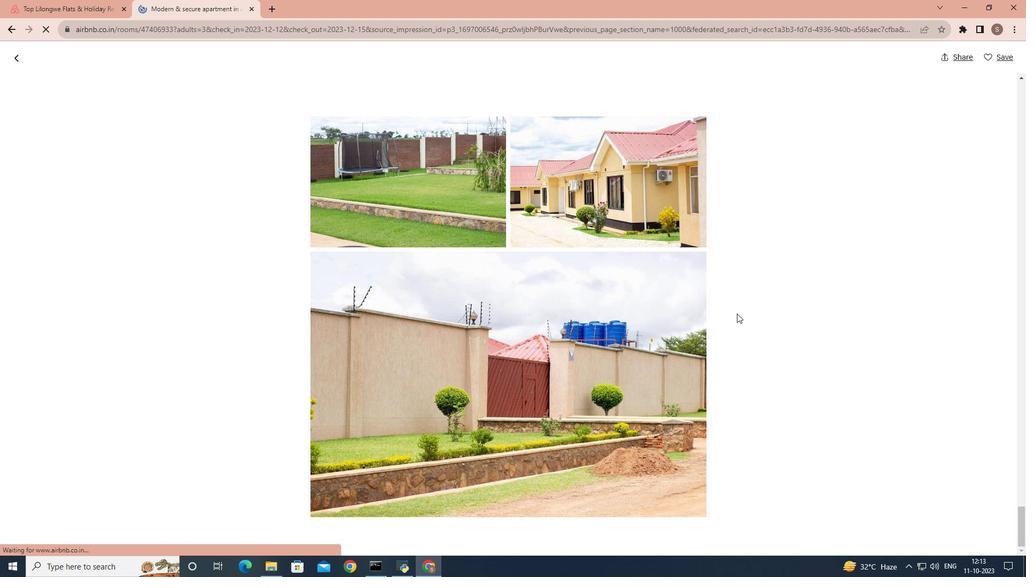 
Action: Mouse moved to (16, 57)
Screenshot: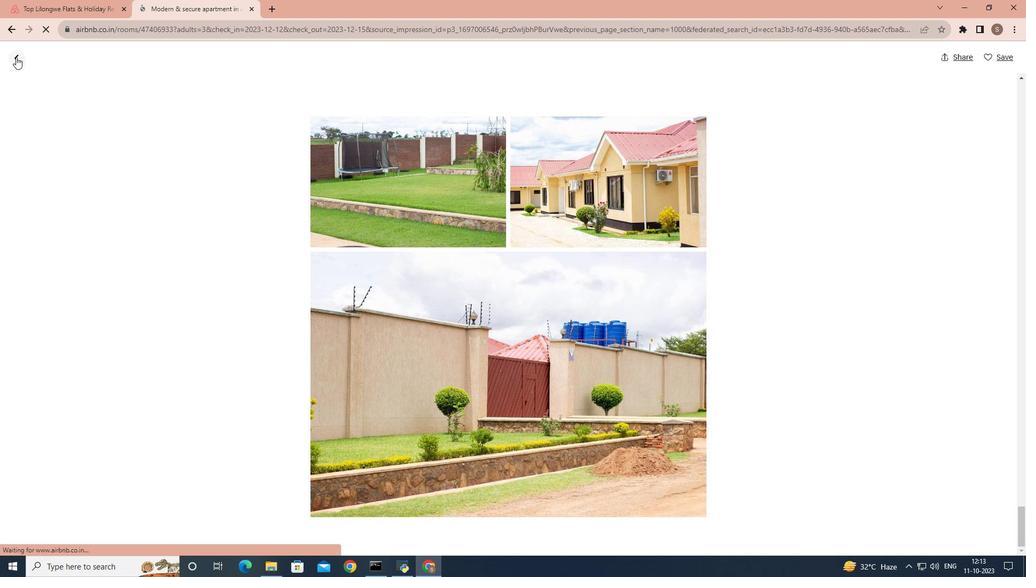 
Action: Mouse pressed left at (16, 57)
Screenshot: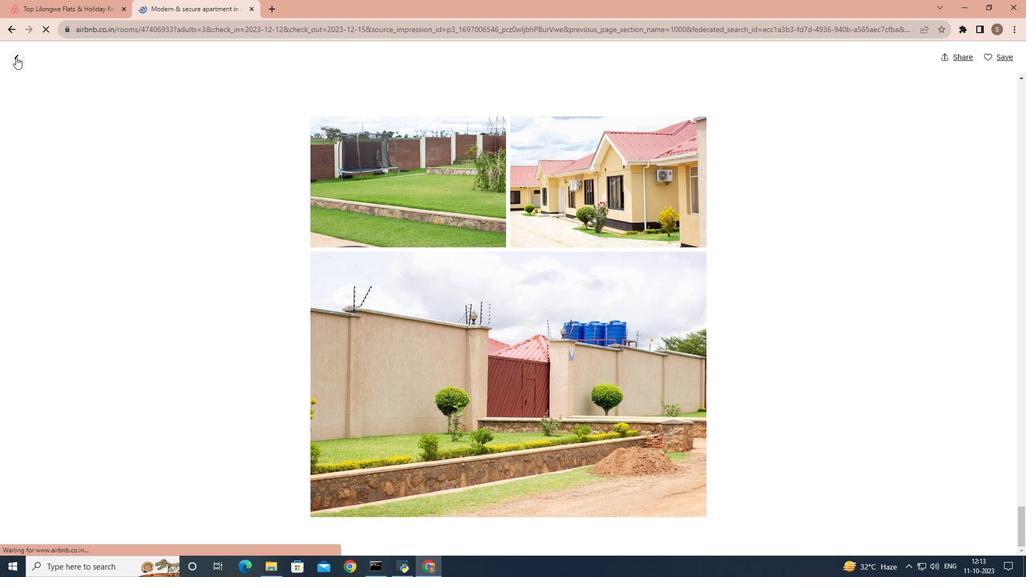 
Action: Mouse moved to (311, 258)
Screenshot: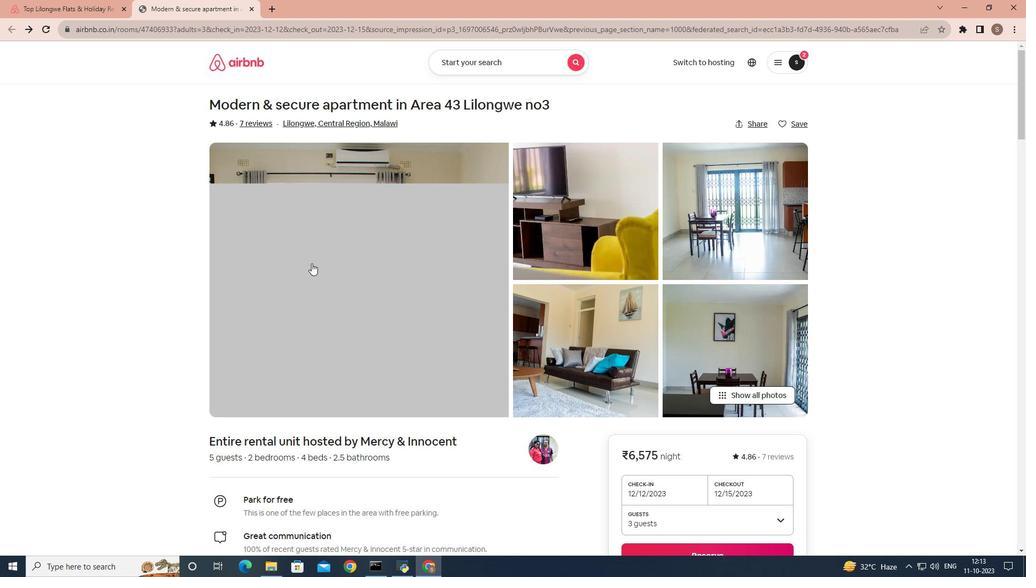 
Action: Mouse scrolled (311, 258) with delta (0, 0)
Screenshot: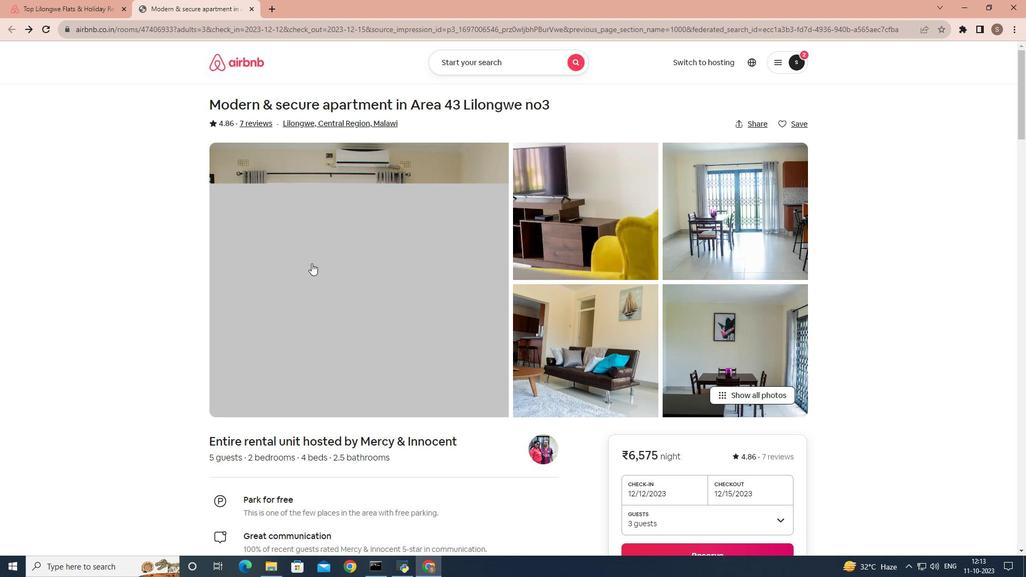 
Action: Mouse moved to (311, 263)
Screenshot: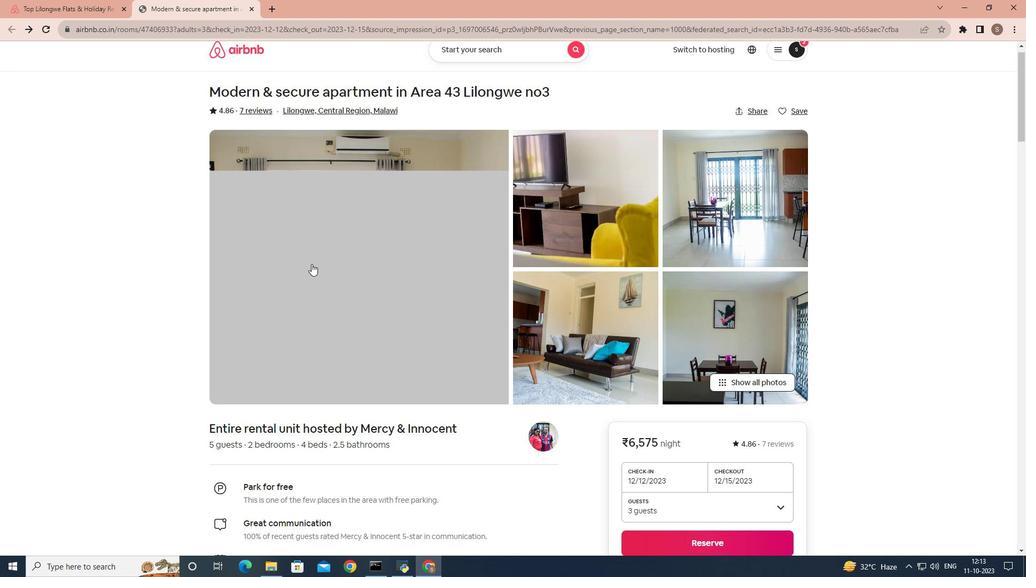 
Action: Mouse scrolled (311, 263) with delta (0, 0)
Screenshot: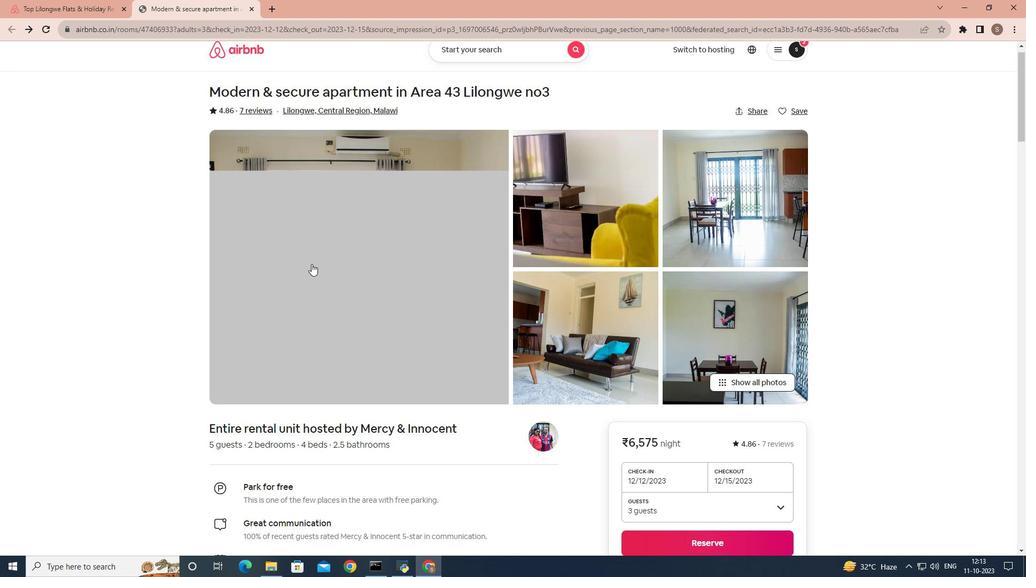 
Action: Mouse moved to (311, 264)
Screenshot: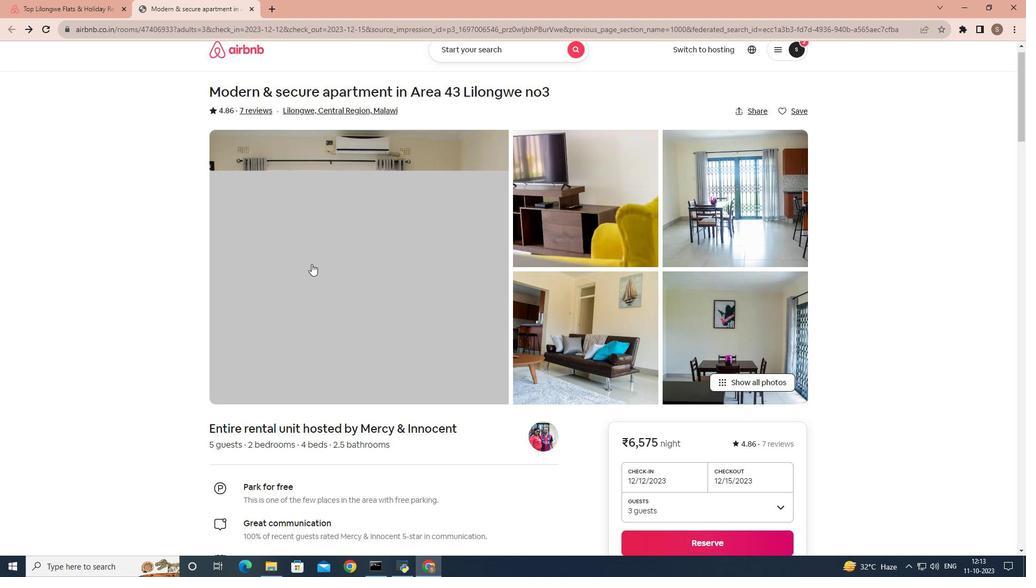 
Action: Mouse scrolled (311, 263) with delta (0, 0)
Screenshot: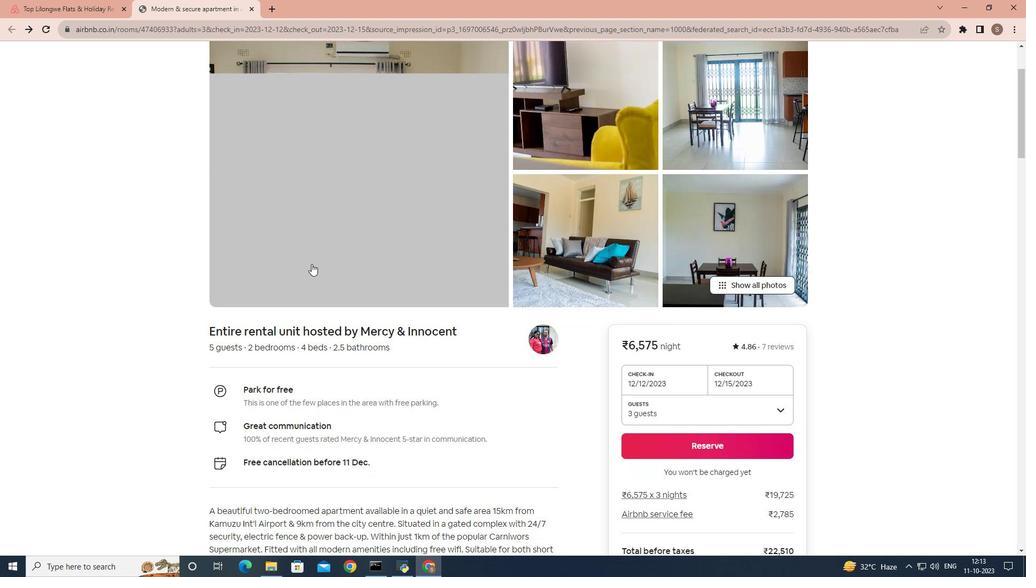 
Action: Mouse scrolled (311, 263) with delta (0, 0)
Screenshot: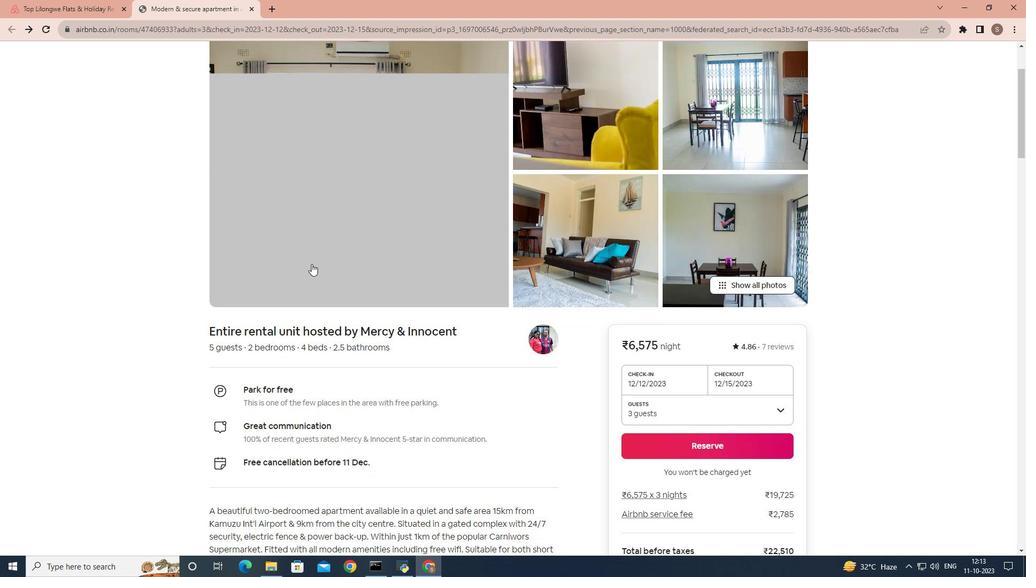 
Action: Mouse scrolled (311, 263) with delta (0, 0)
Screenshot: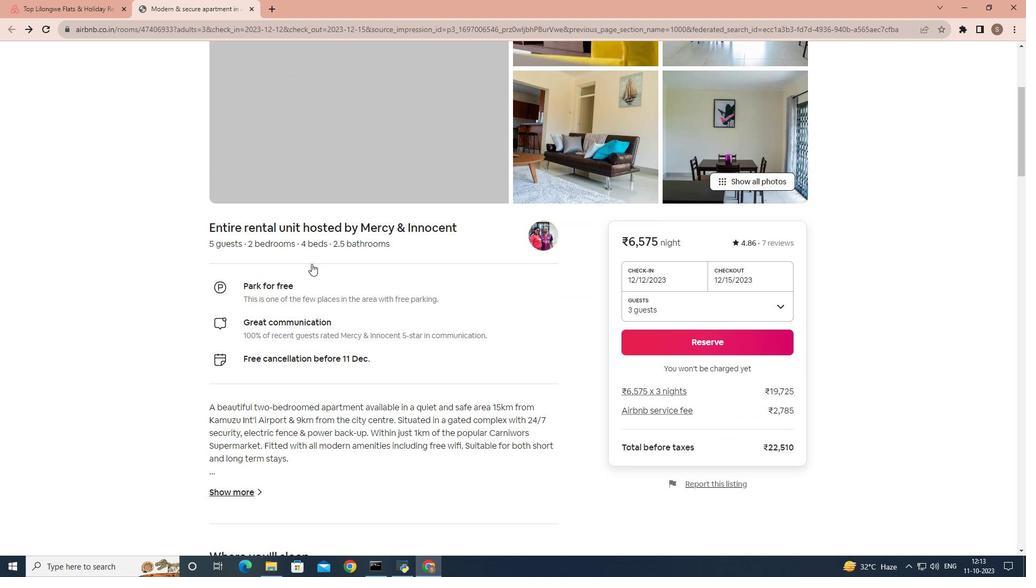 
Action: Mouse scrolled (311, 263) with delta (0, 0)
Screenshot: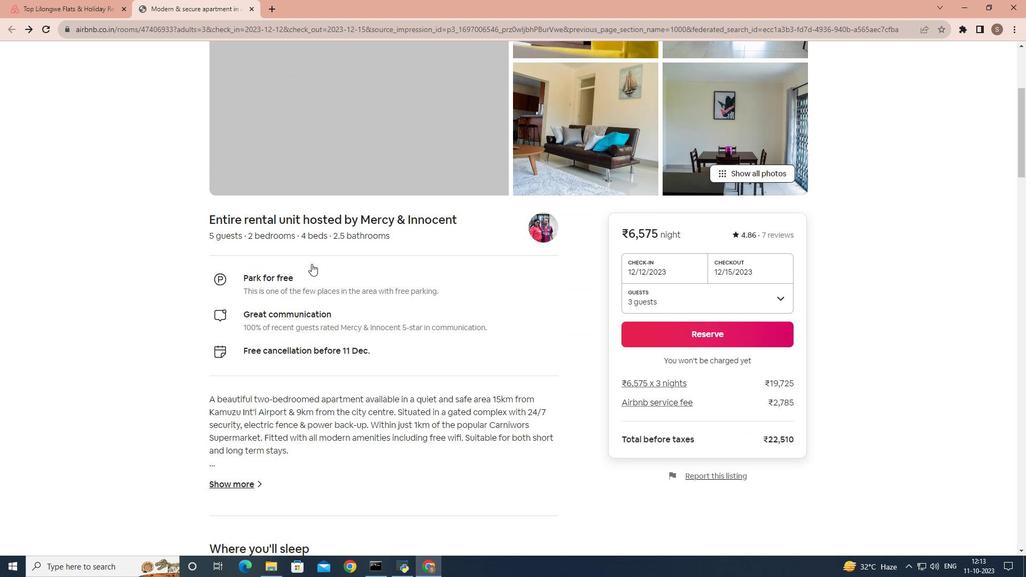 
Action: Mouse scrolled (311, 263) with delta (0, 0)
Screenshot: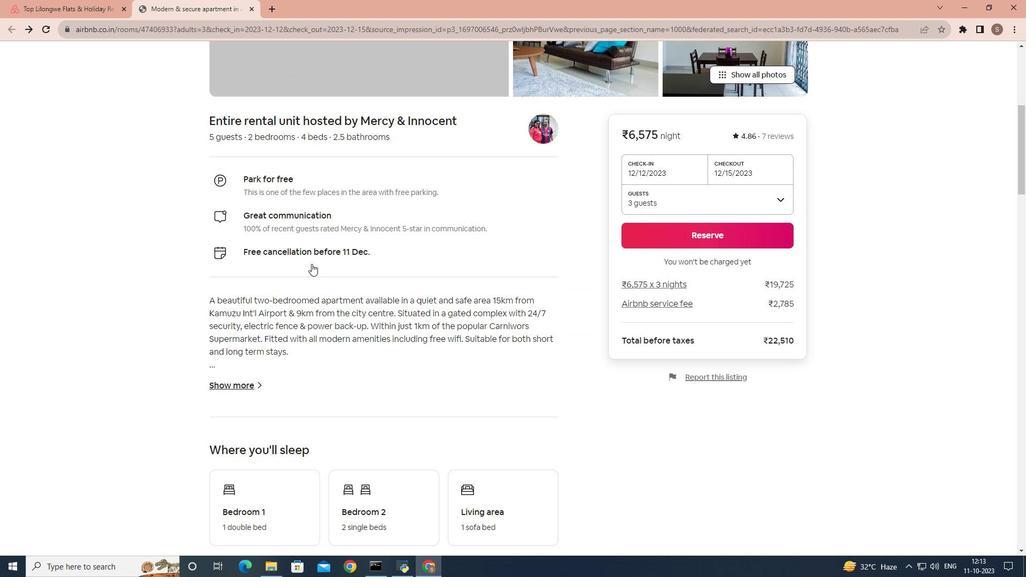 
Action: Mouse scrolled (311, 263) with delta (0, 0)
Screenshot: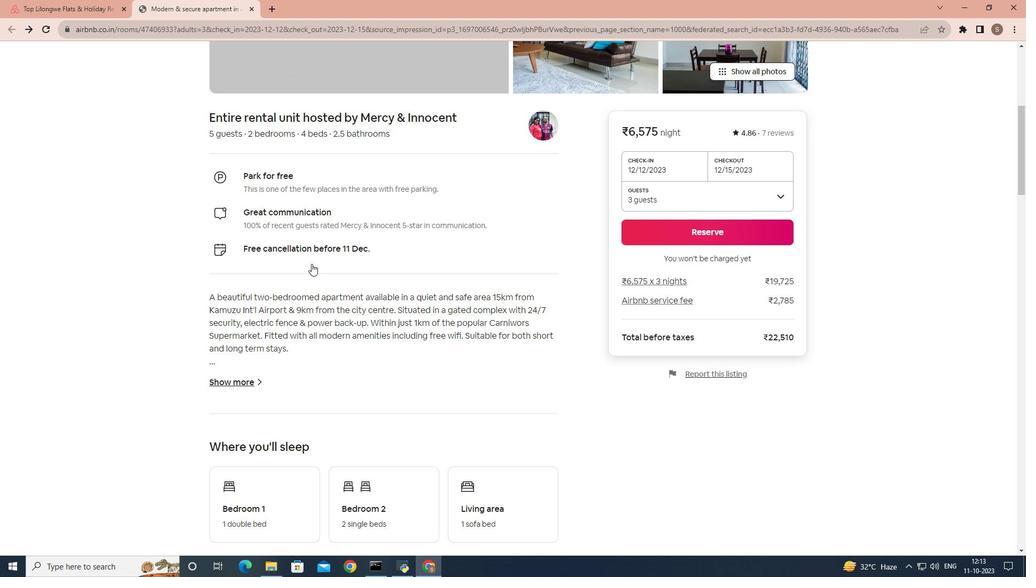 
Action: Mouse scrolled (311, 263) with delta (0, 0)
Screenshot: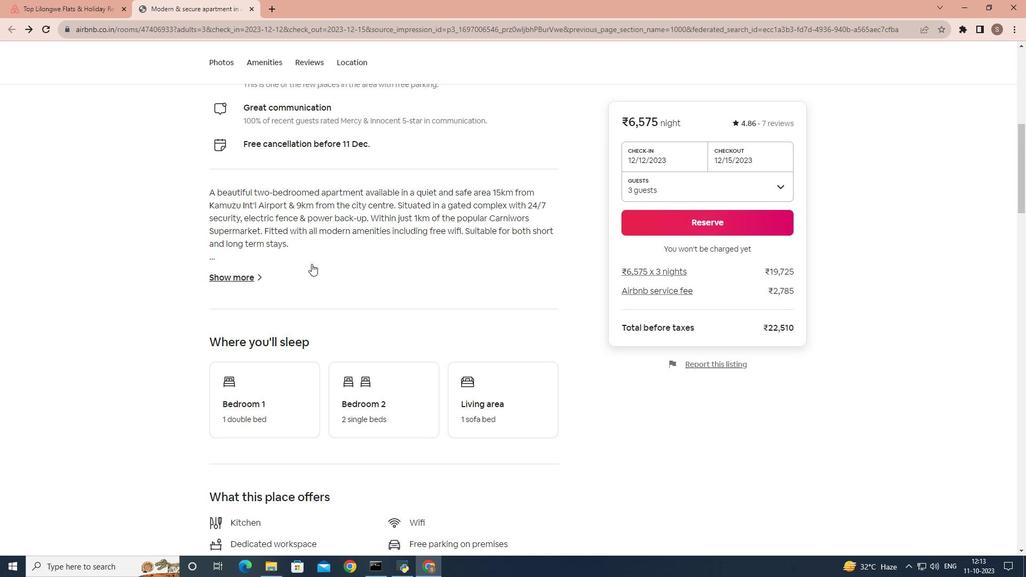 
Action: Mouse moved to (250, 233)
Screenshot: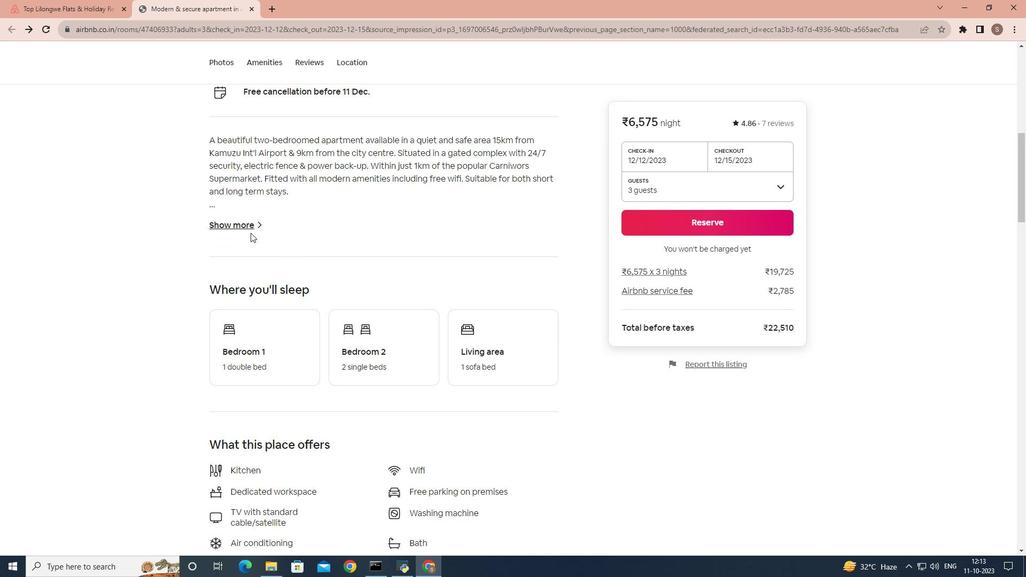 
Action: Mouse pressed left at (250, 233)
Screenshot: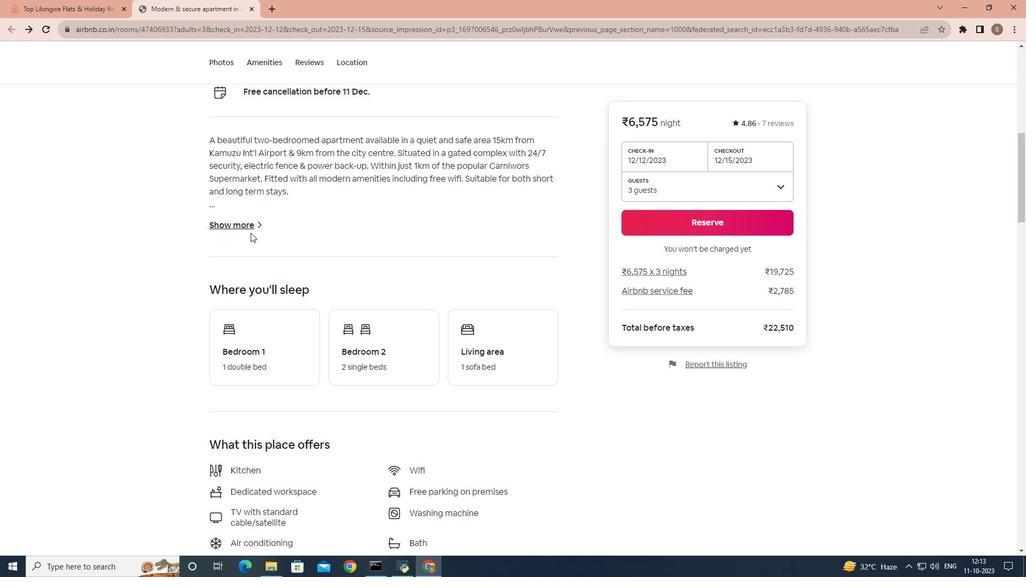 
Action: Mouse moved to (250, 228)
Screenshot: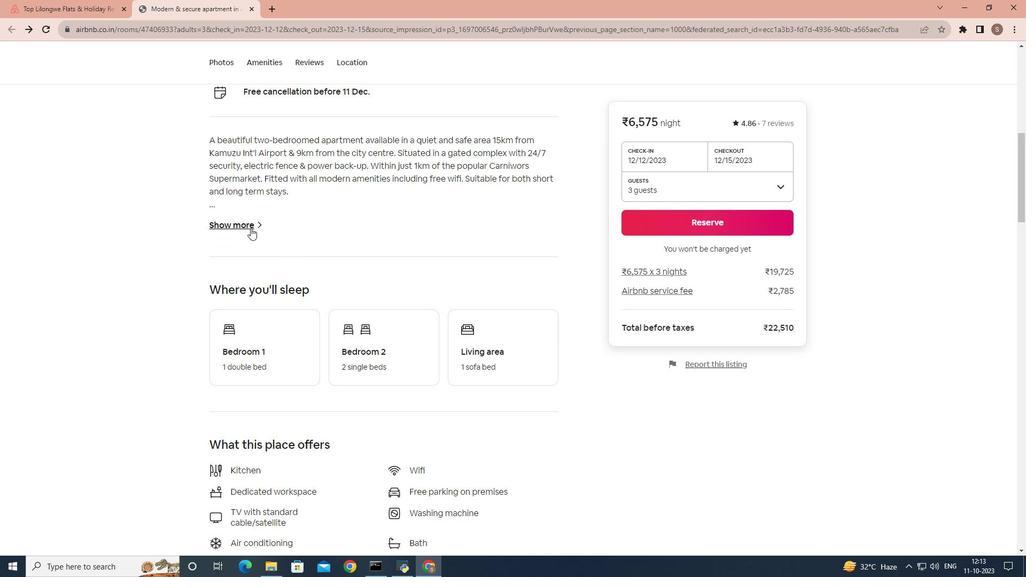 
Action: Mouse pressed left at (250, 228)
Screenshot: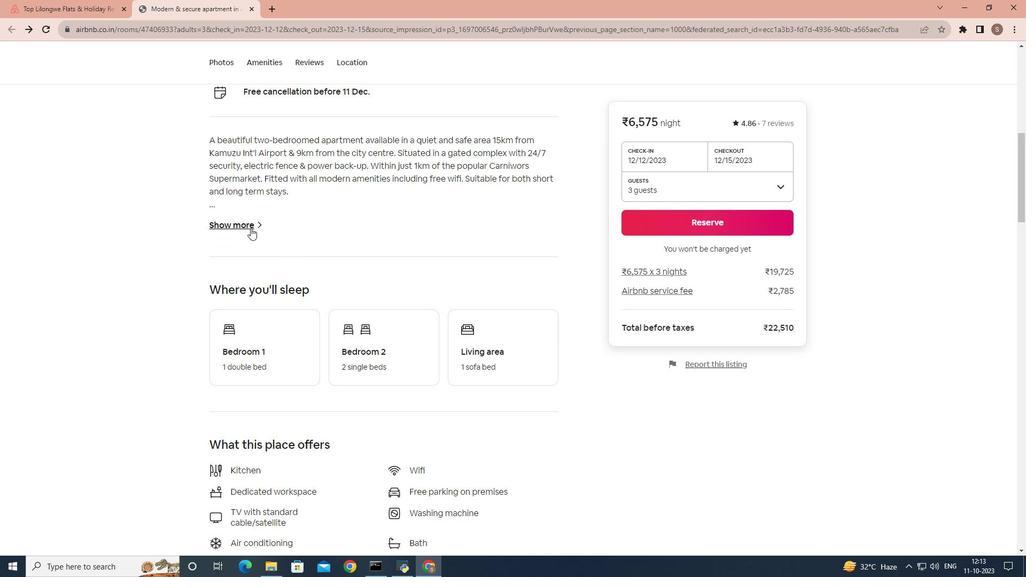 
Action: Mouse moved to (324, 246)
Screenshot: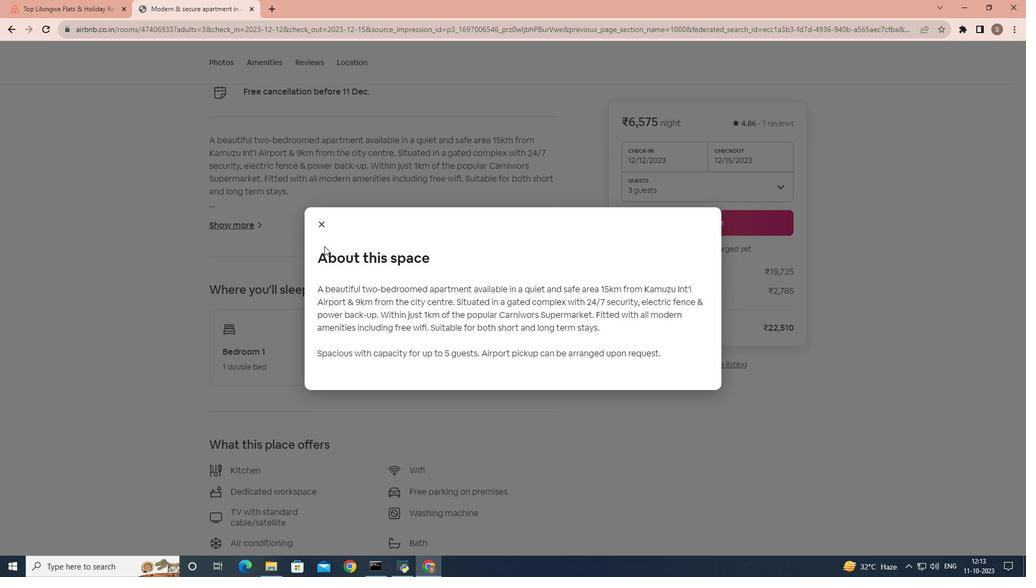 
Action: Mouse scrolled (324, 245) with delta (0, 0)
Screenshot: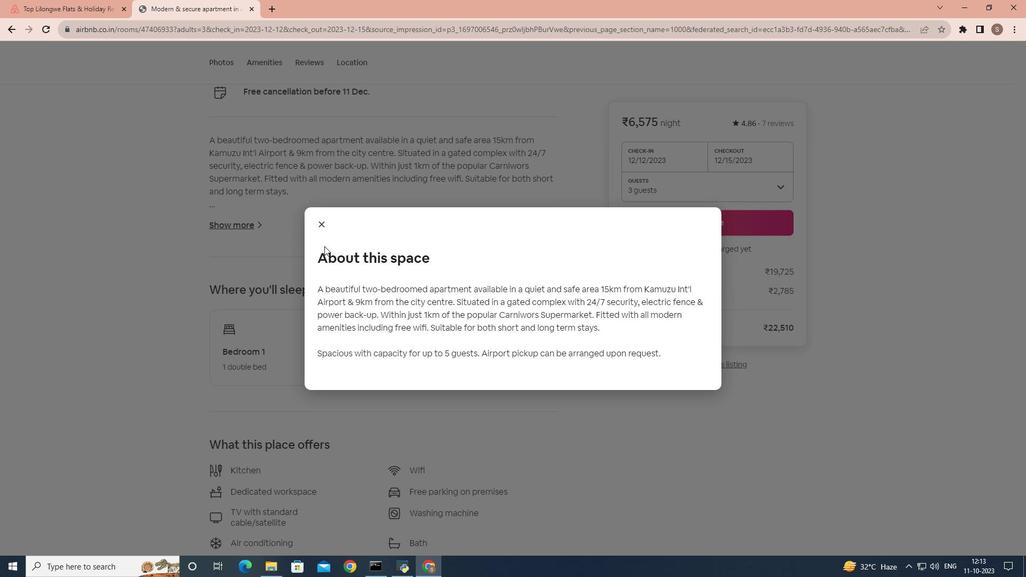 
Action: Mouse moved to (321, 227)
Screenshot: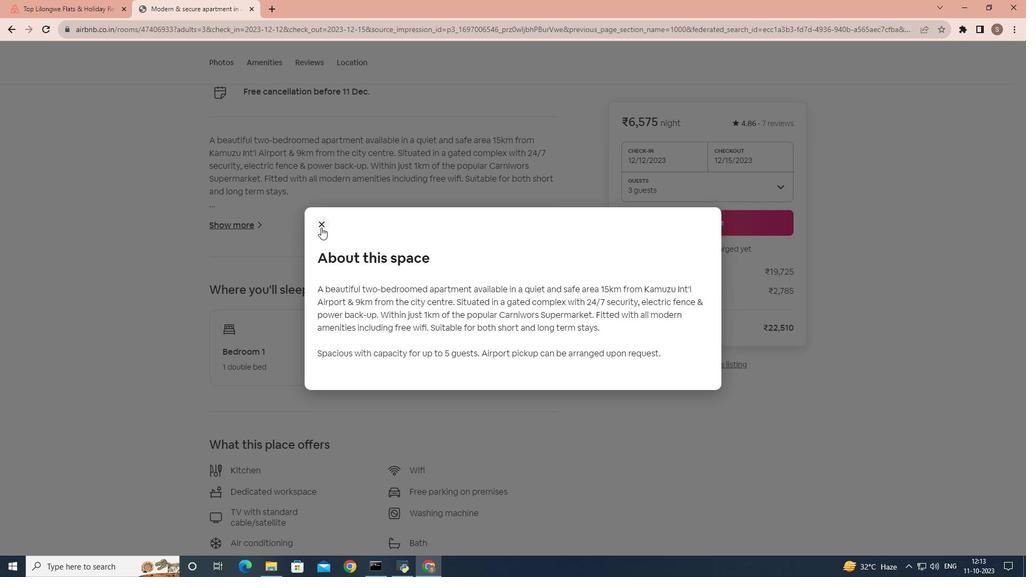 
Action: Mouse pressed left at (321, 227)
Screenshot: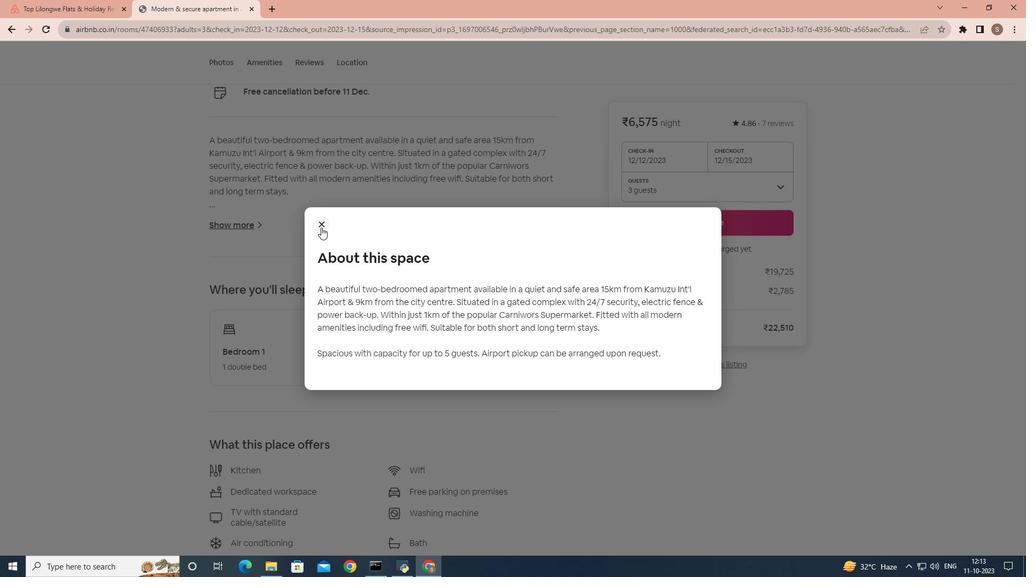 
Action: Mouse moved to (311, 238)
Screenshot: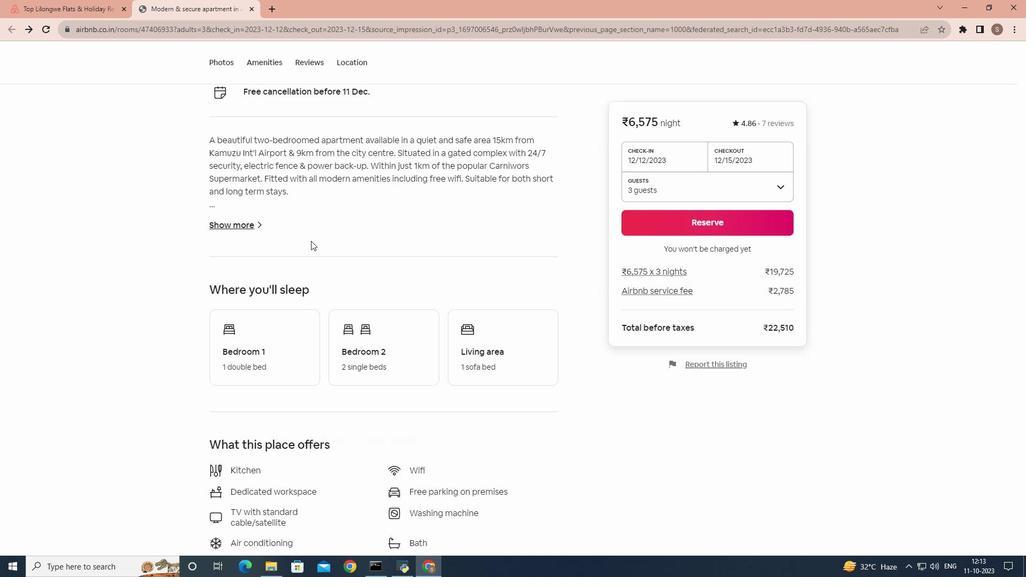 
Action: Mouse scrolled (311, 238) with delta (0, 0)
Screenshot: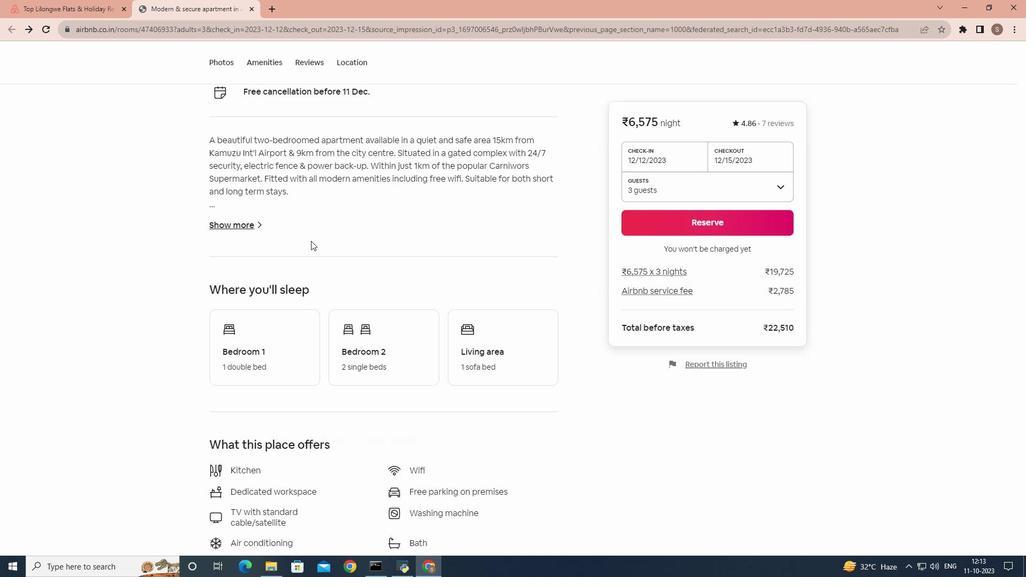 
Action: Mouse moved to (310, 243)
Screenshot: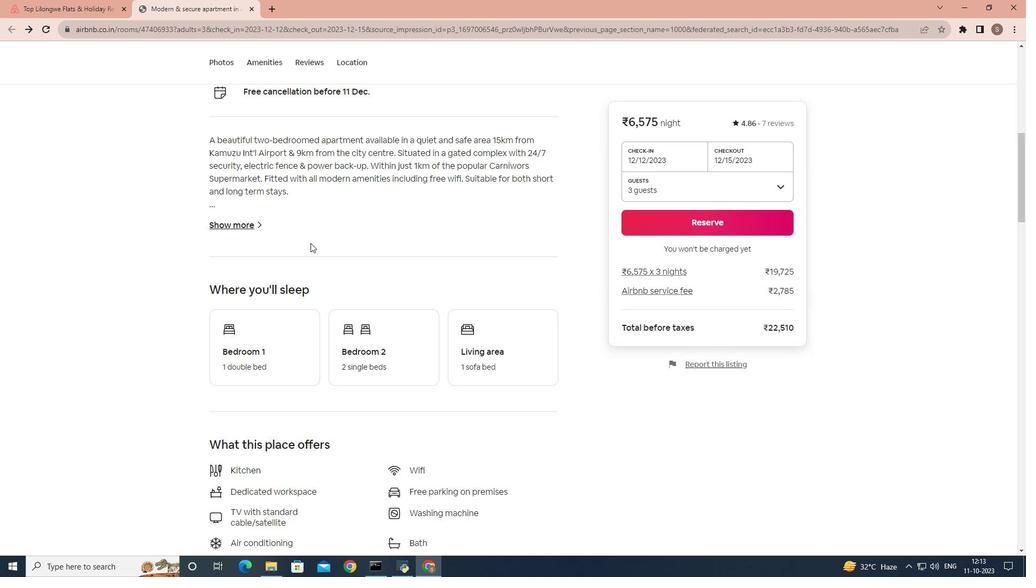 
Action: Mouse scrolled (310, 242) with delta (0, 0)
Screenshot: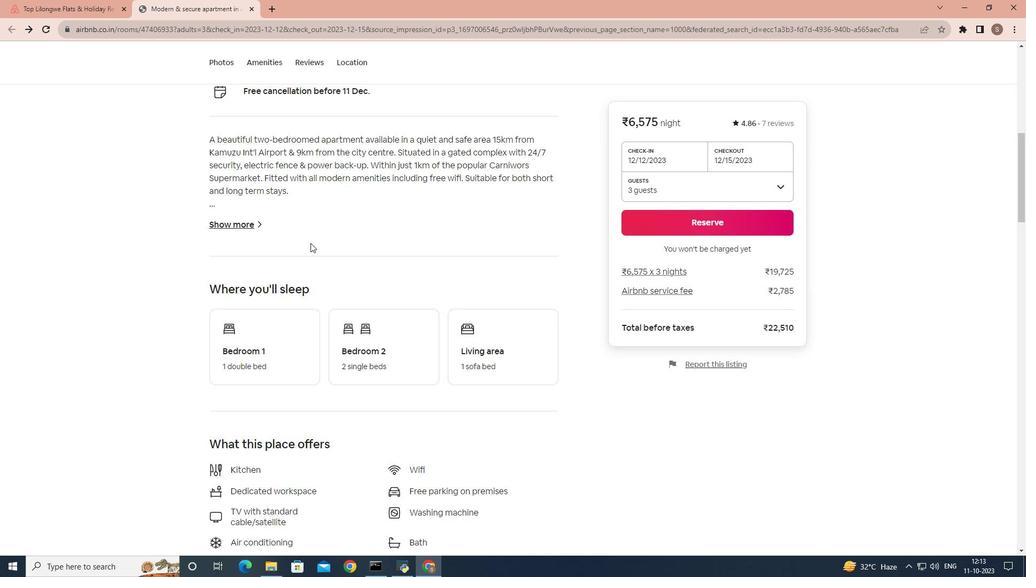 
Action: Mouse scrolled (310, 242) with delta (0, 0)
Screenshot: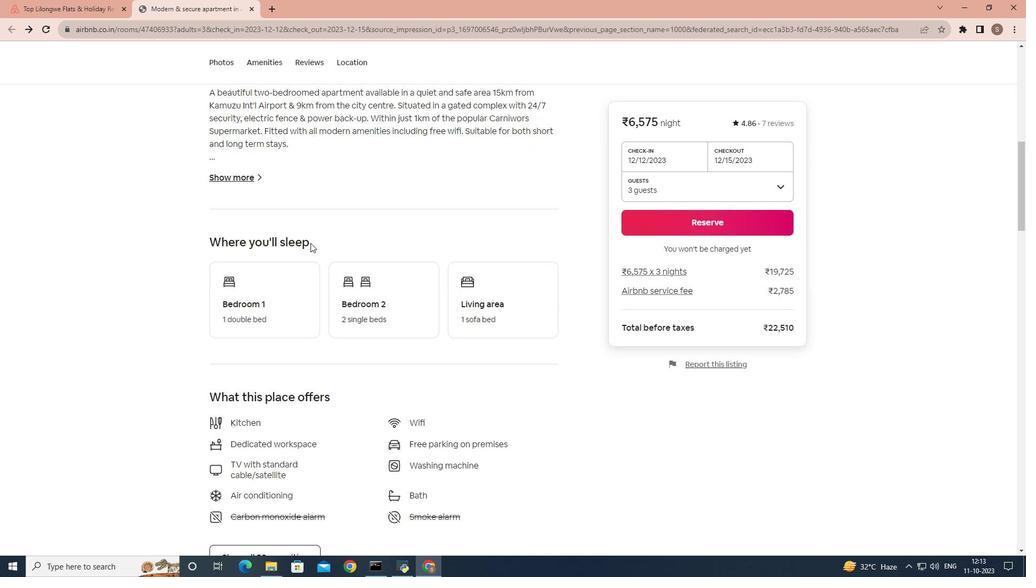 
Action: Mouse scrolled (310, 242) with delta (0, 0)
Screenshot: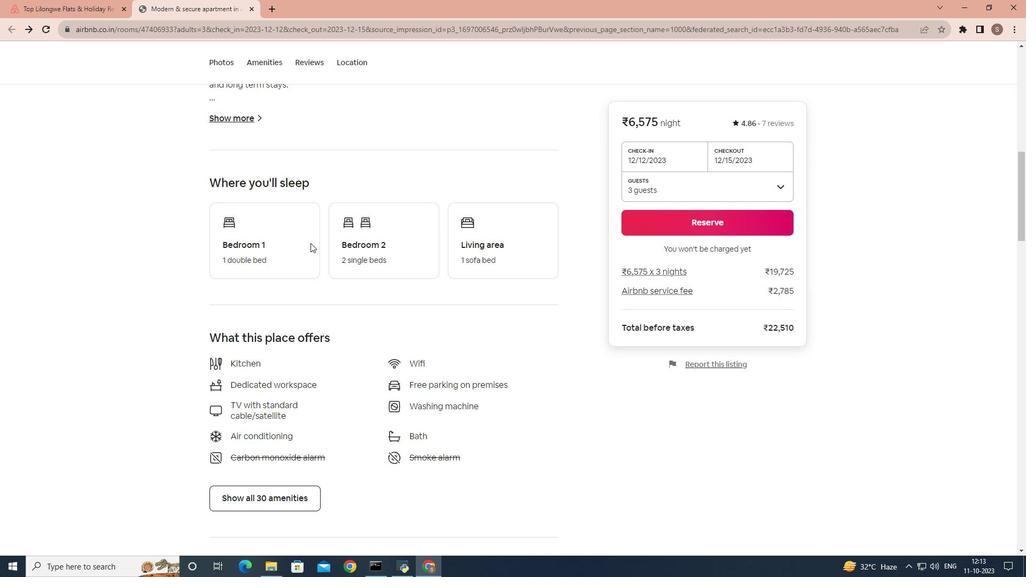 
Action: Mouse scrolled (310, 242) with delta (0, 0)
Screenshot: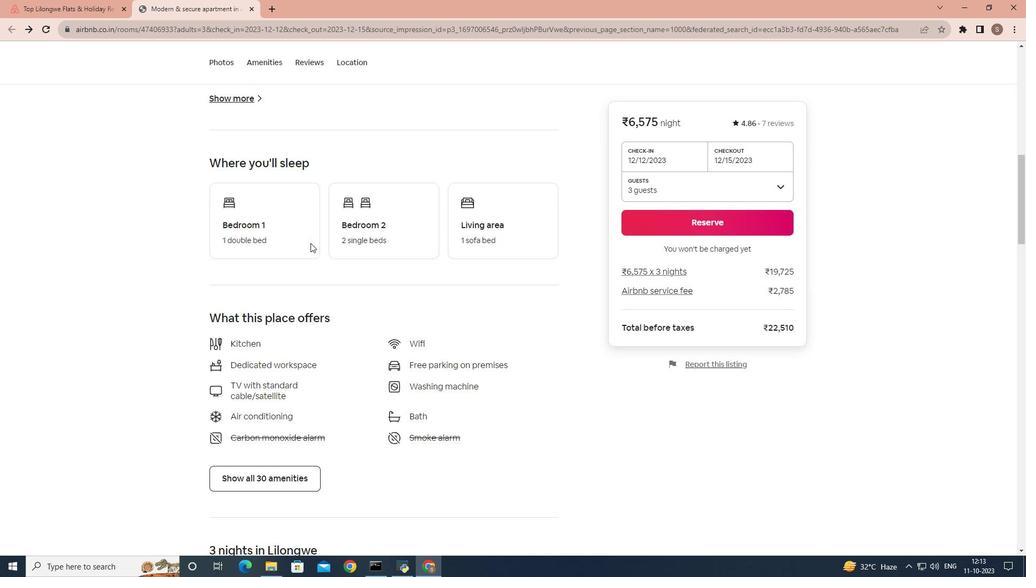 
Action: Mouse moved to (306, 256)
Screenshot: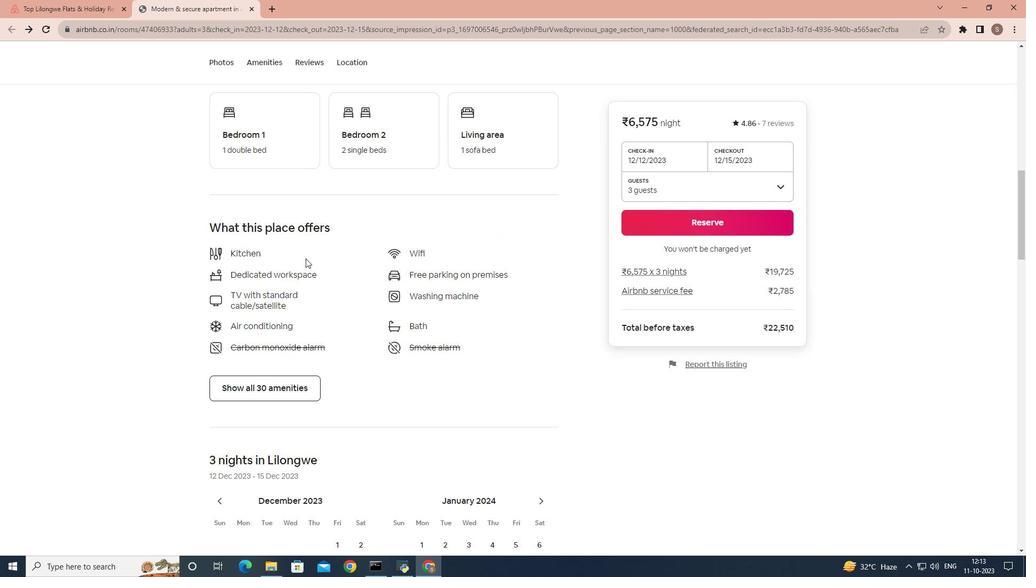 
Action: Mouse scrolled (306, 255) with delta (0, 0)
Screenshot: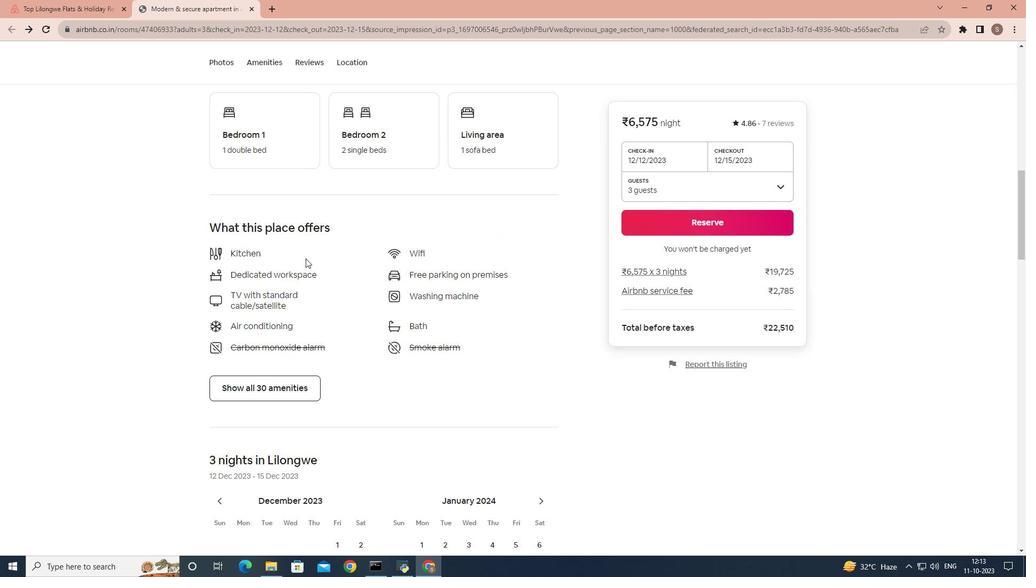 
Action: Mouse moved to (295, 330)
Screenshot: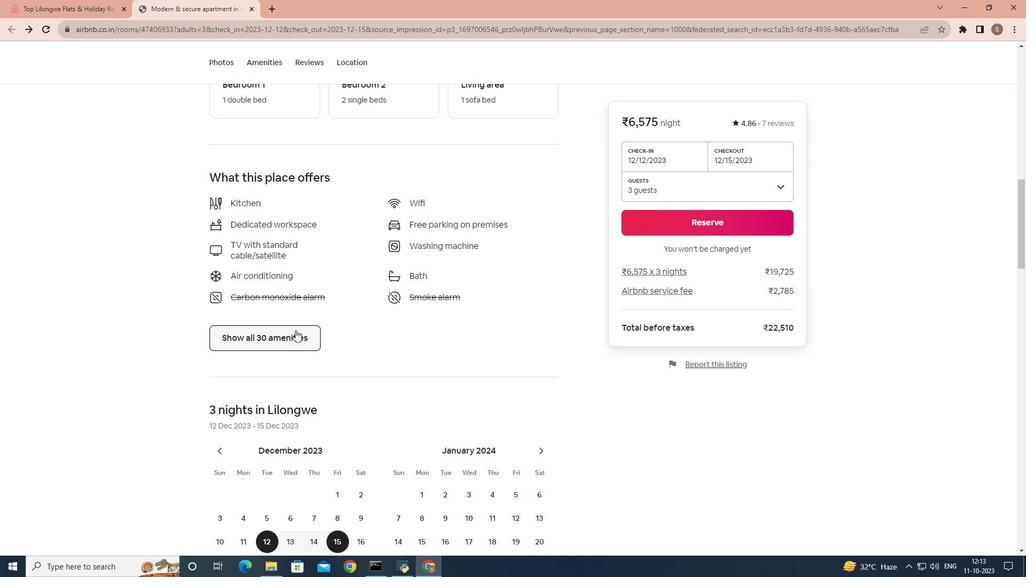 
Action: Mouse pressed left at (295, 330)
Screenshot: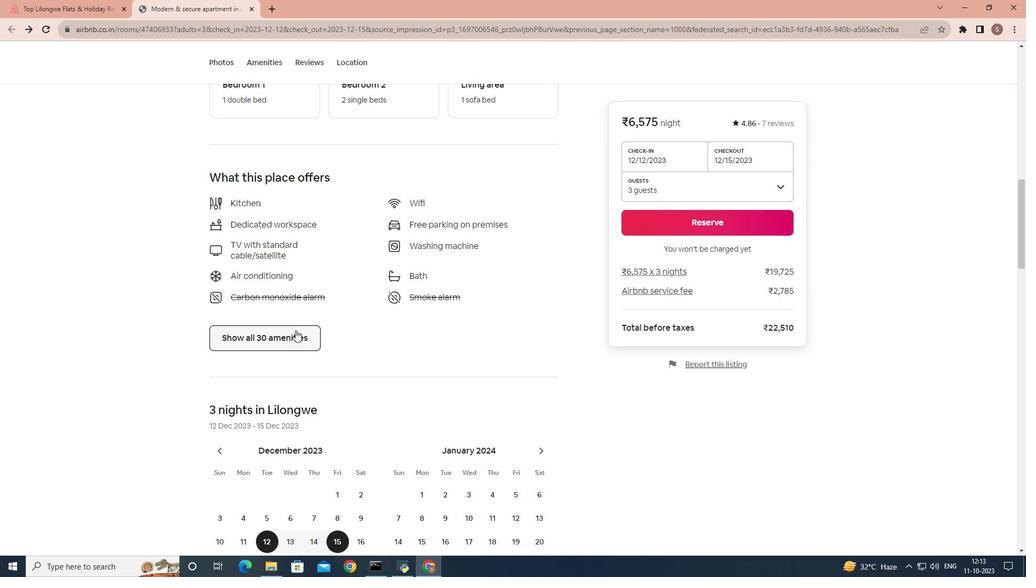 
Action: Mouse moved to (295, 330)
Screenshot: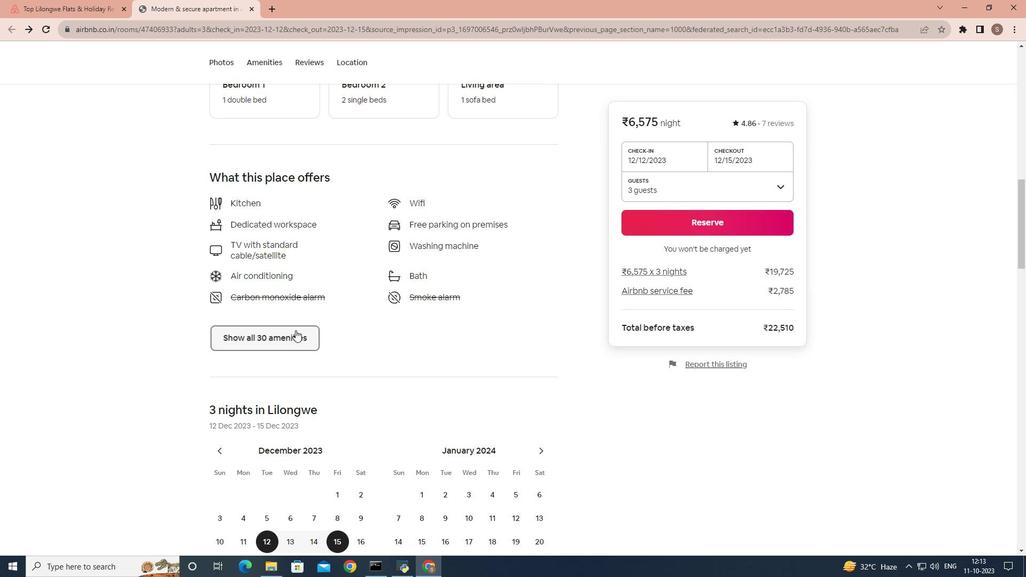
Action: Mouse scrolled (295, 329) with delta (0, 0)
Screenshot: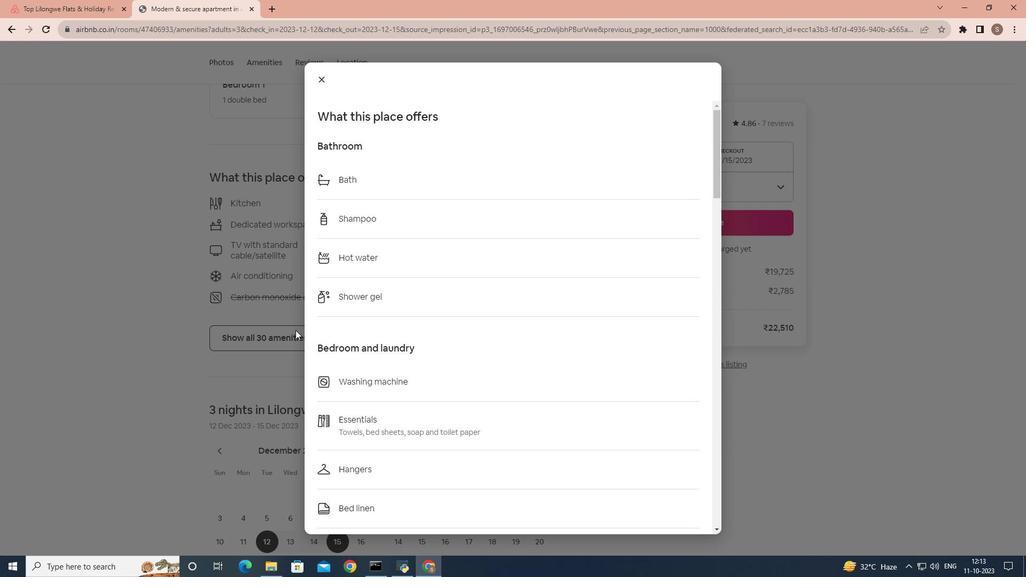 
Action: Mouse scrolled (295, 329) with delta (0, 0)
Screenshot: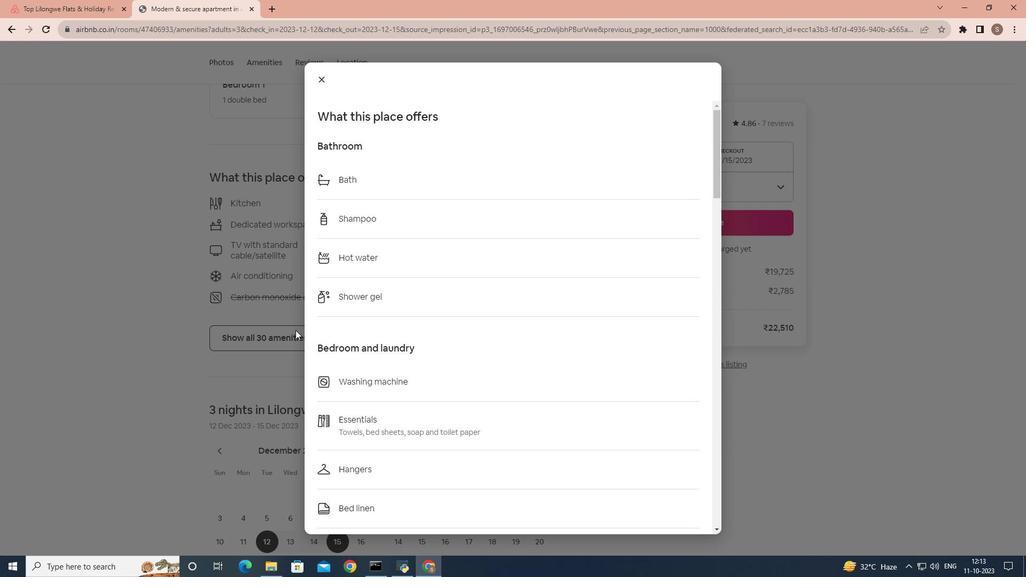 
Action: Mouse moved to (340, 329)
Screenshot: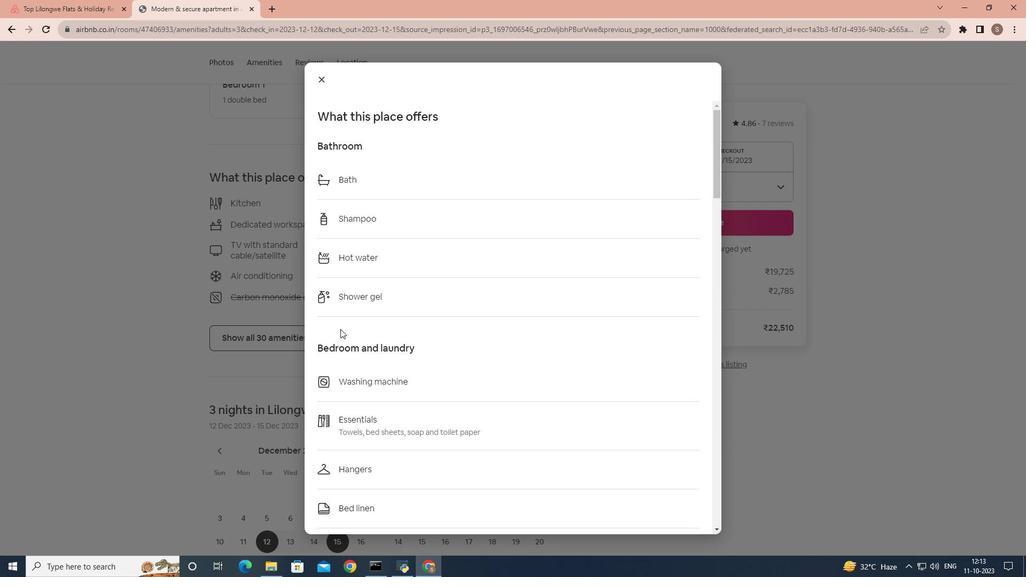 
Action: Mouse scrolled (340, 328) with delta (0, 0)
Screenshot: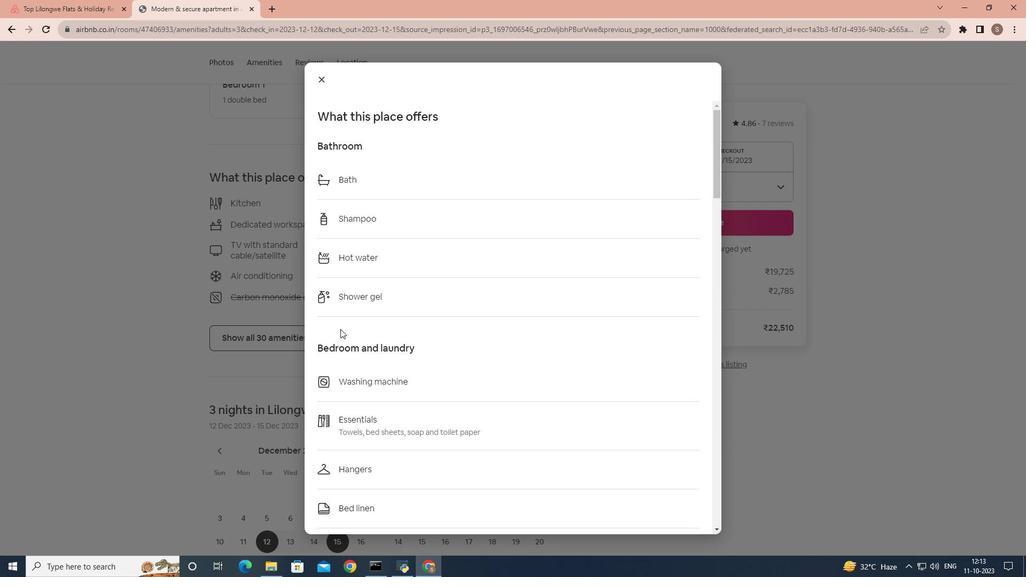 
Action: Mouse scrolled (340, 328) with delta (0, 0)
Screenshot: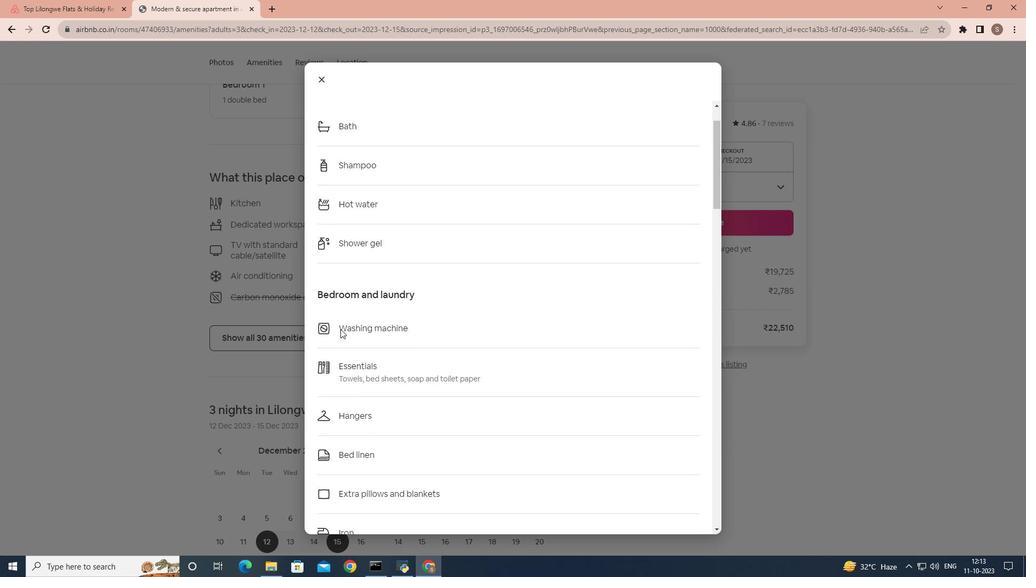 
Action: Mouse scrolled (340, 328) with delta (0, 0)
Screenshot: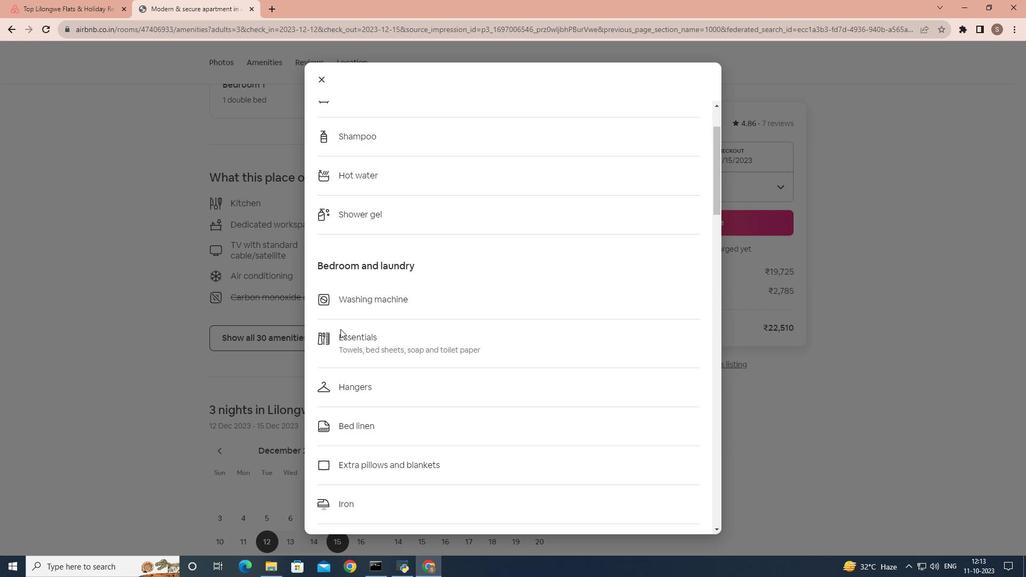 
Action: Mouse scrolled (340, 328) with delta (0, 0)
Screenshot: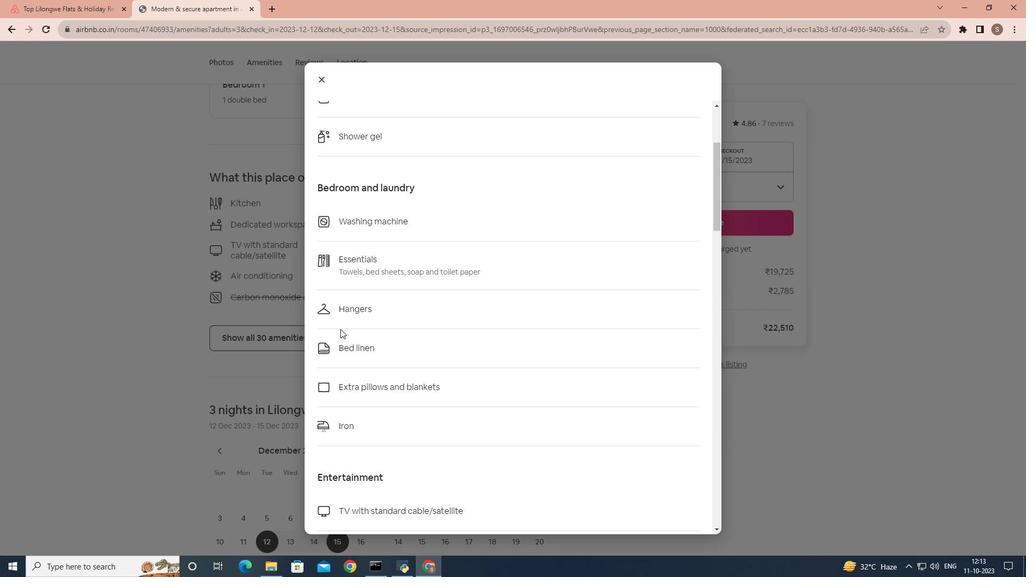 
Action: Mouse scrolled (340, 328) with delta (0, 0)
Screenshot: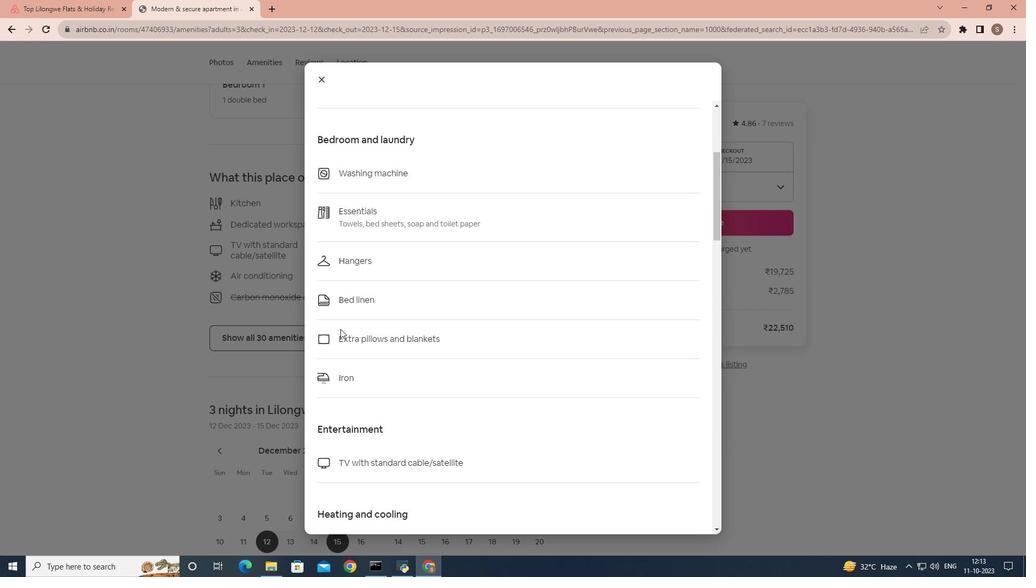 
Action: Mouse scrolled (340, 328) with delta (0, 0)
Screenshot: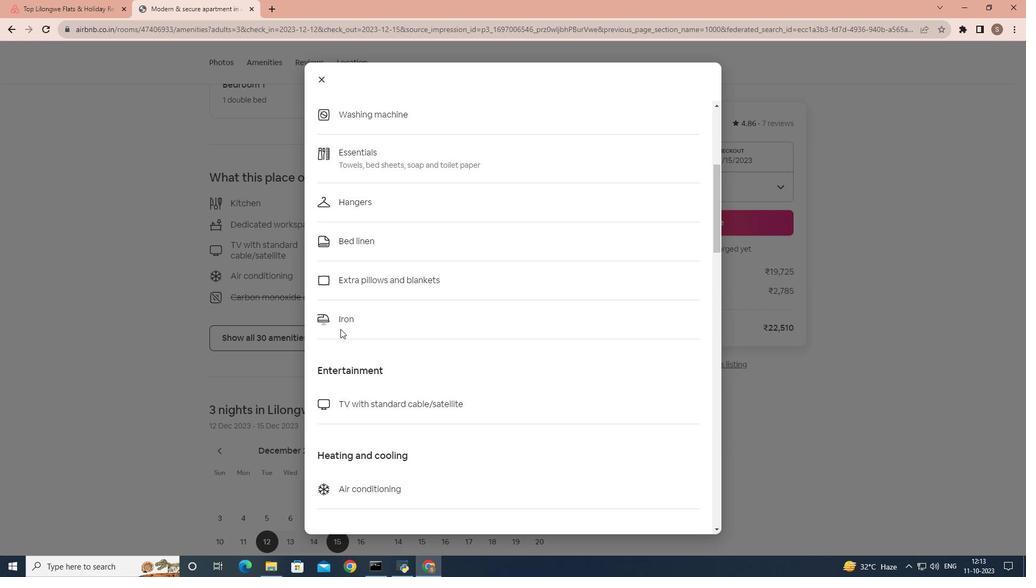 
Action: Mouse scrolled (340, 328) with delta (0, 0)
Screenshot: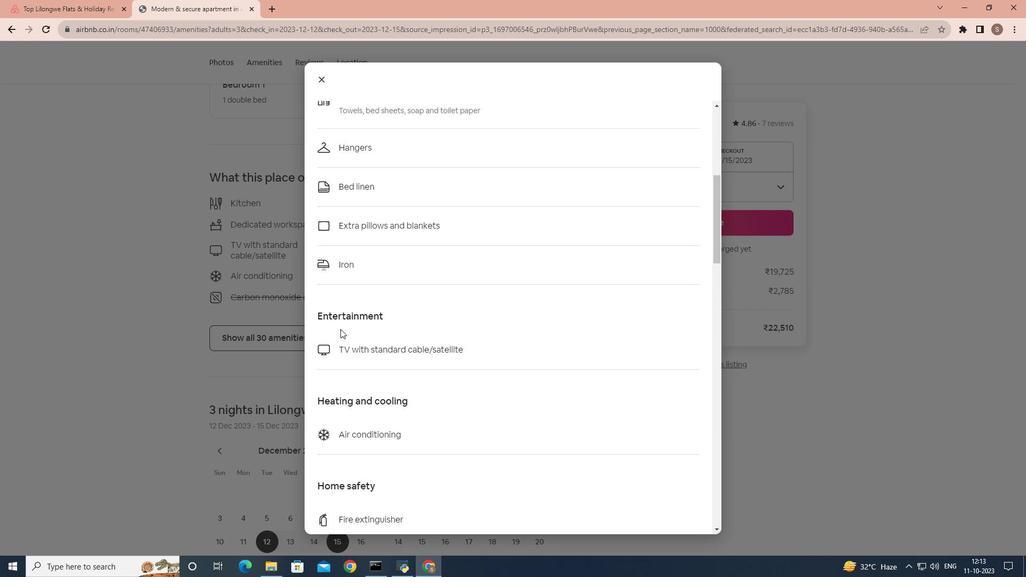 
Action: Mouse scrolled (340, 328) with delta (0, 0)
Screenshot: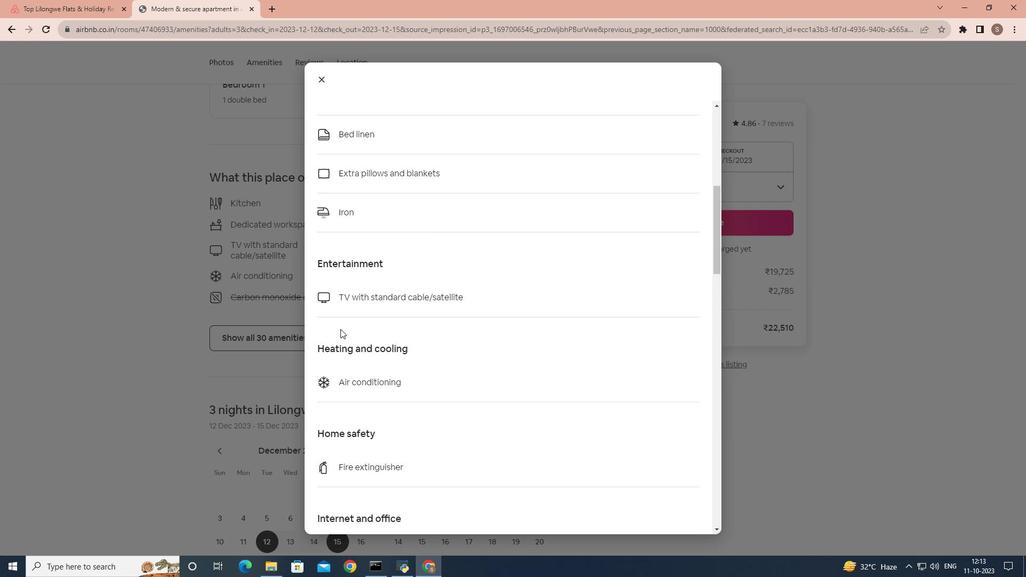 
Action: Mouse scrolled (340, 328) with delta (0, 0)
Screenshot: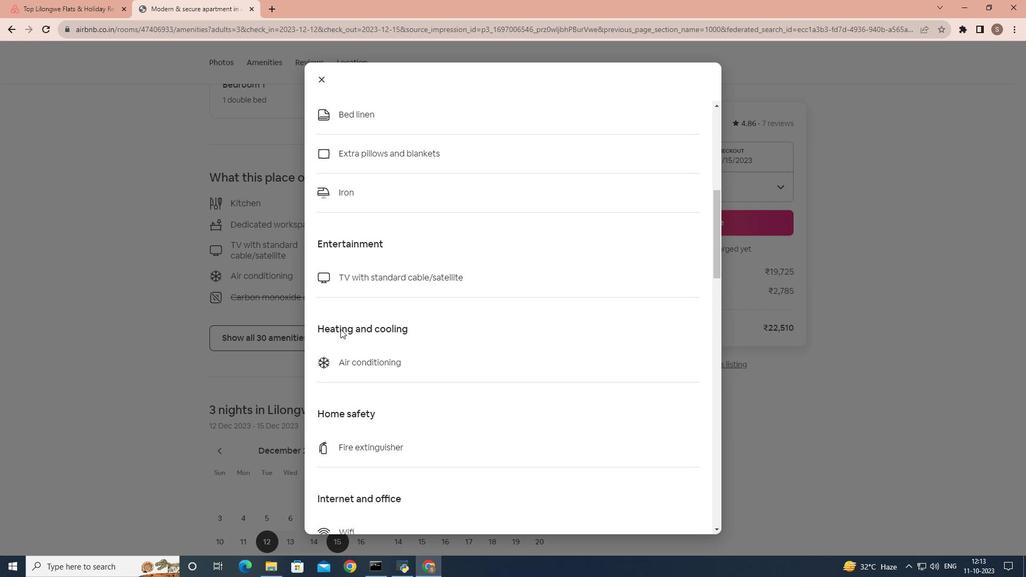
Action: Mouse scrolled (340, 328) with delta (0, 0)
Screenshot: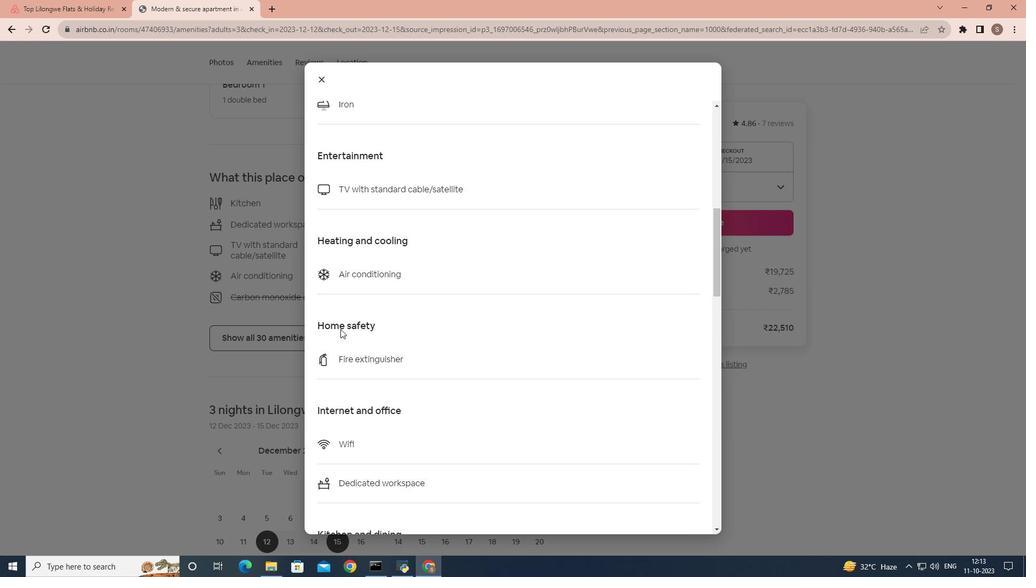 
Action: Mouse scrolled (340, 328) with delta (0, 0)
Screenshot: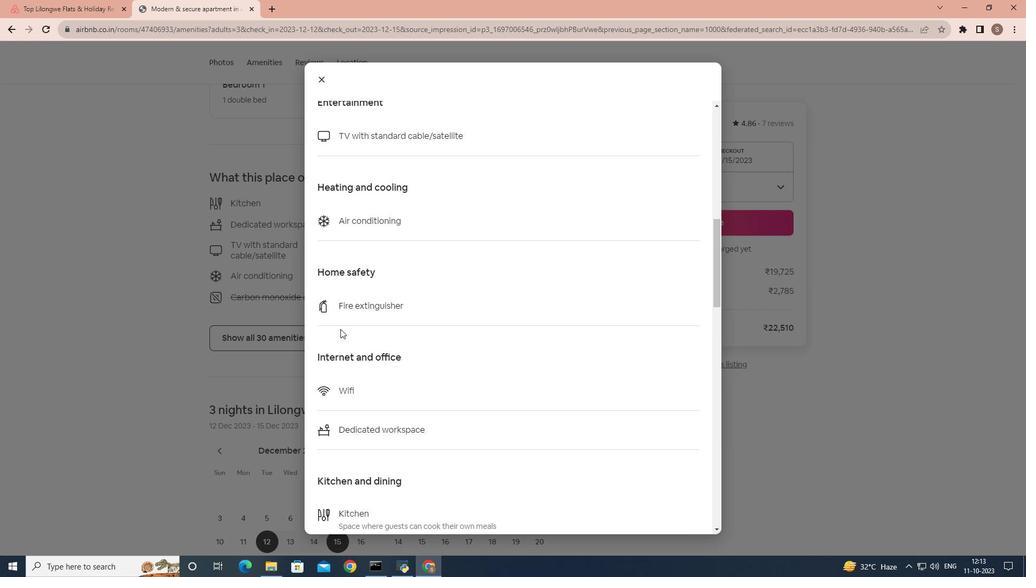 
Action: Mouse scrolled (340, 328) with delta (0, 0)
Screenshot: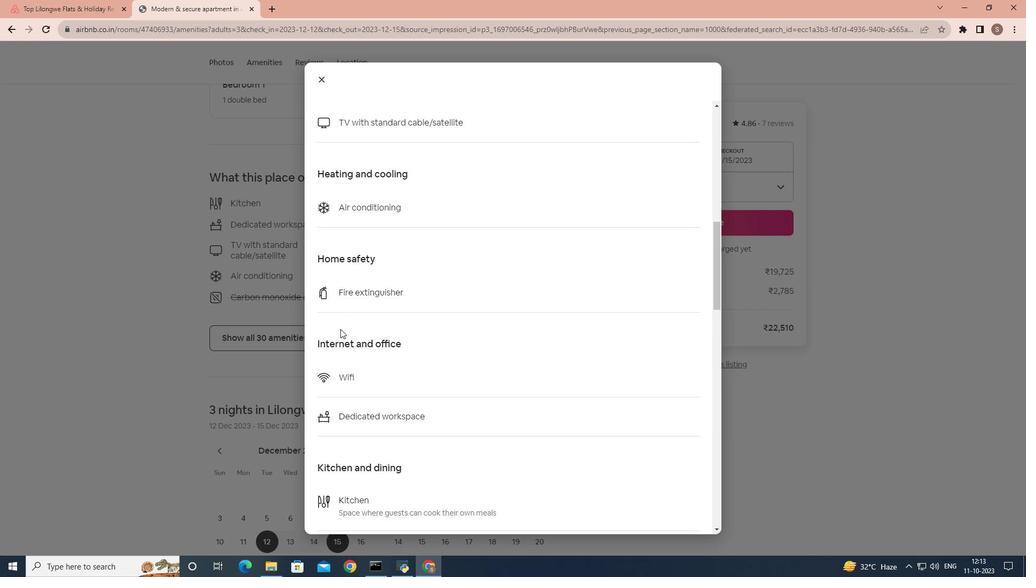 
Action: Mouse scrolled (340, 328) with delta (0, 0)
Screenshot: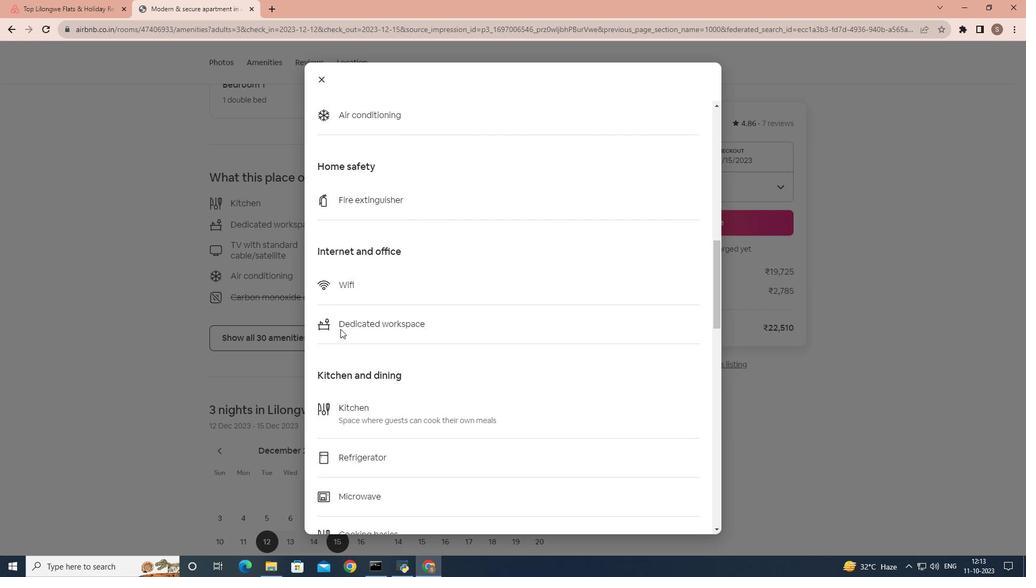 
Action: Mouse scrolled (340, 328) with delta (0, 0)
Screenshot: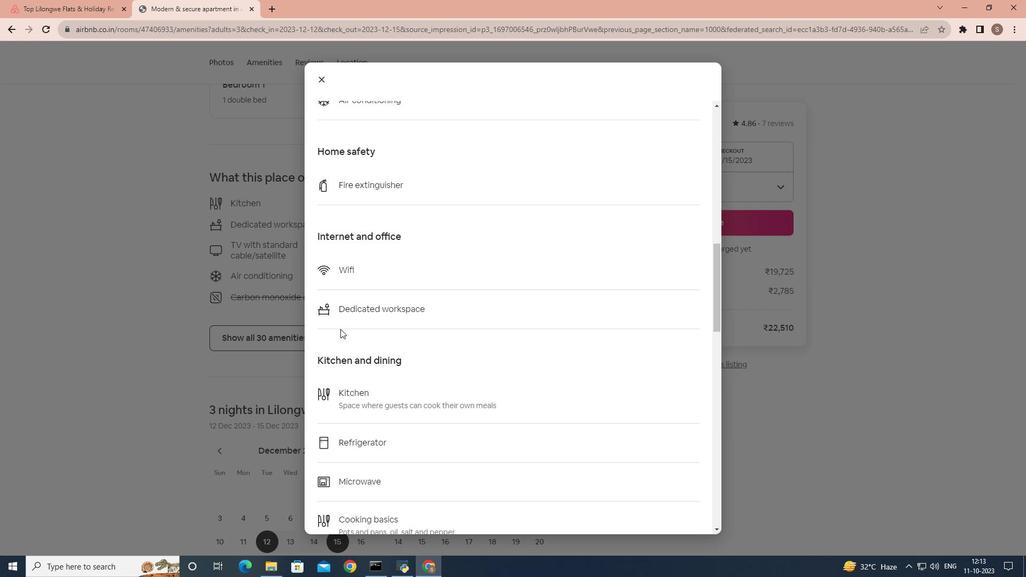
Action: Mouse scrolled (340, 328) with delta (0, 0)
Screenshot: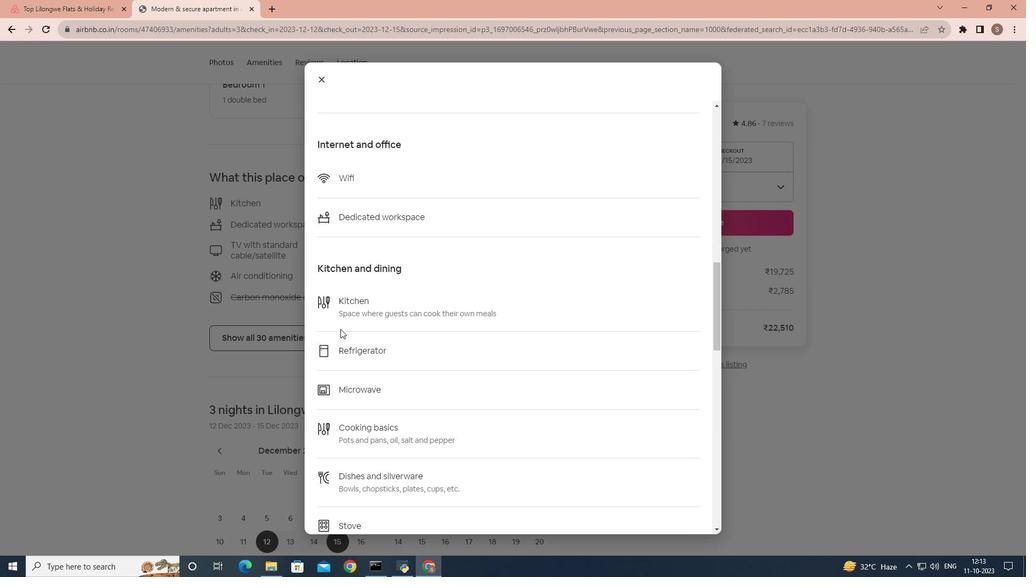 
Action: Mouse scrolled (340, 328) with delta (0, 0)
Screenshot: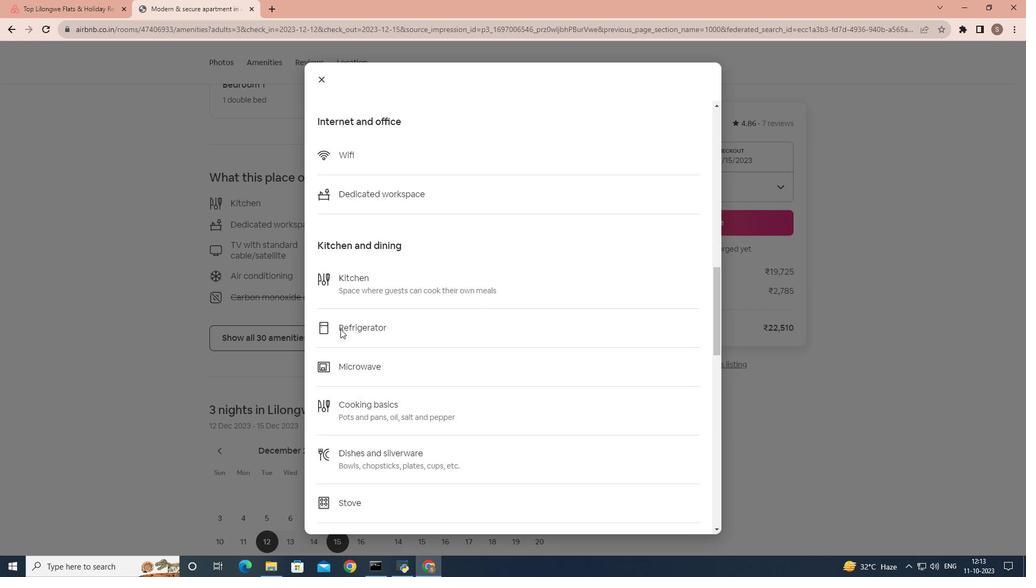 
Action: Mouse scrolled (340, 328) with delta (0, 0)
Screenshot: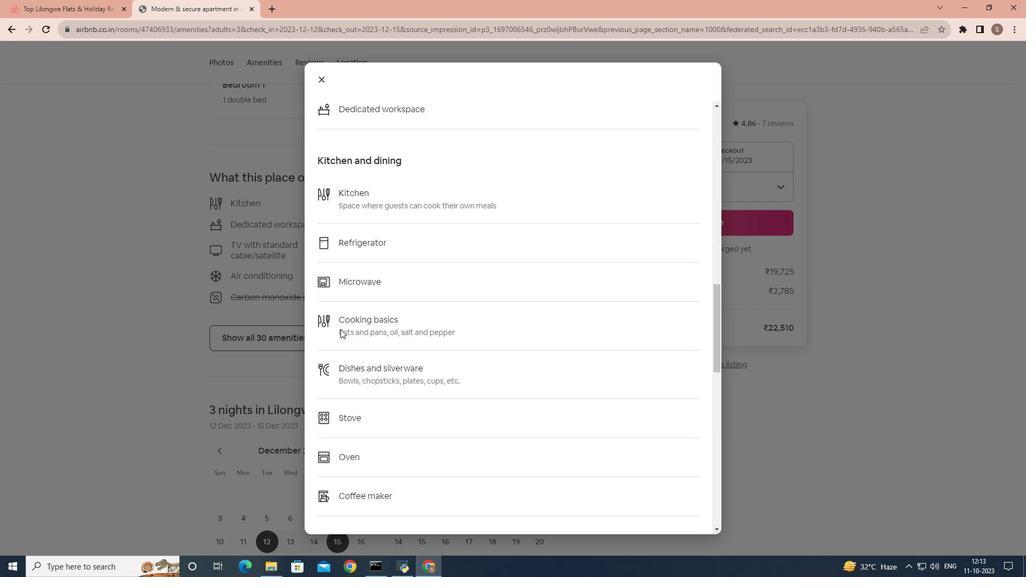 
Action: Mouse scrolled (340, 328) with delta (0, 0)
Screenshot: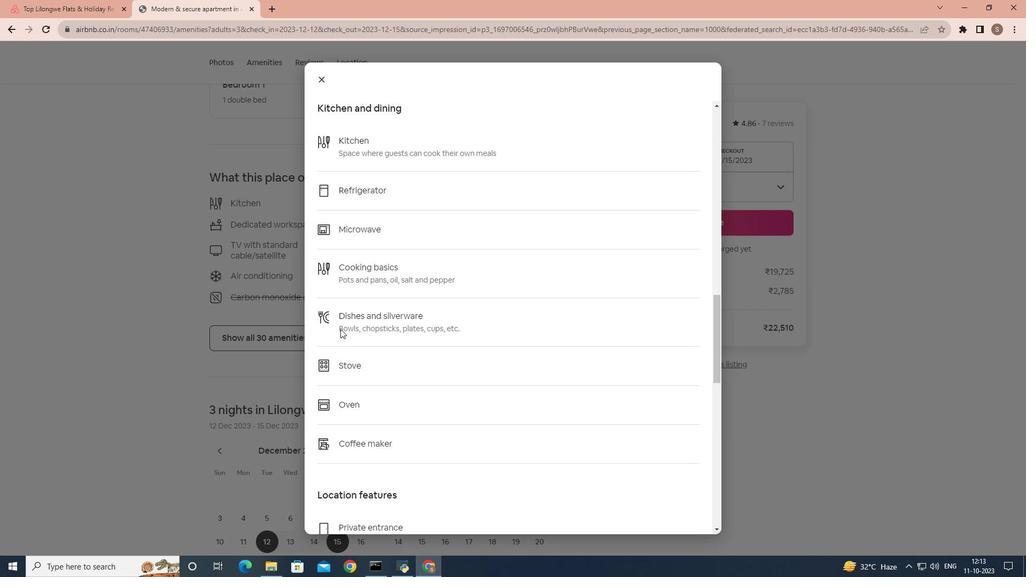 
Action: Mouse scrolled (340, 328) with delta (0, 0)
Screenshot: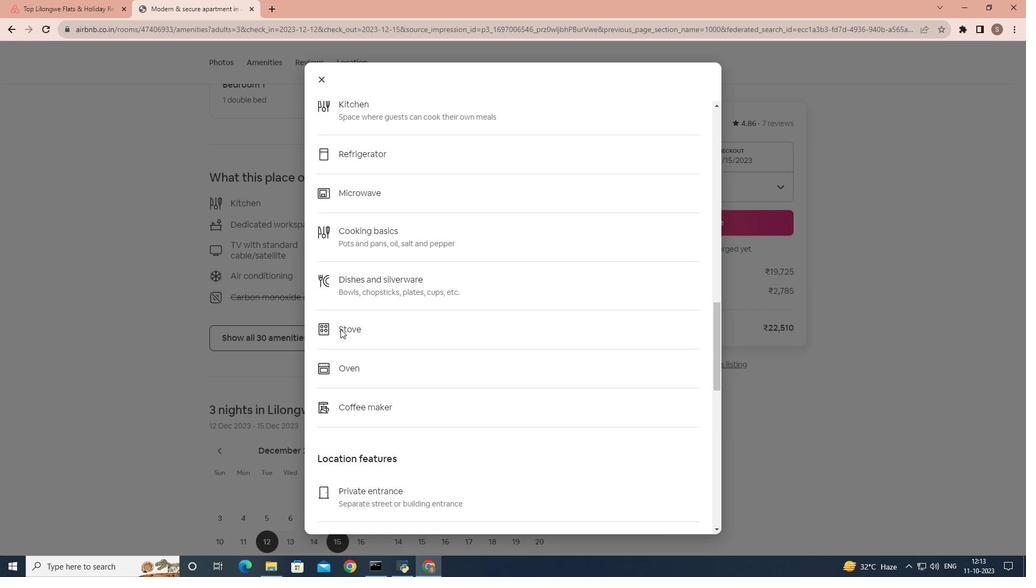 
Action: Mouse scrolled (340, 328) with delta (0, 0)
Screenshot: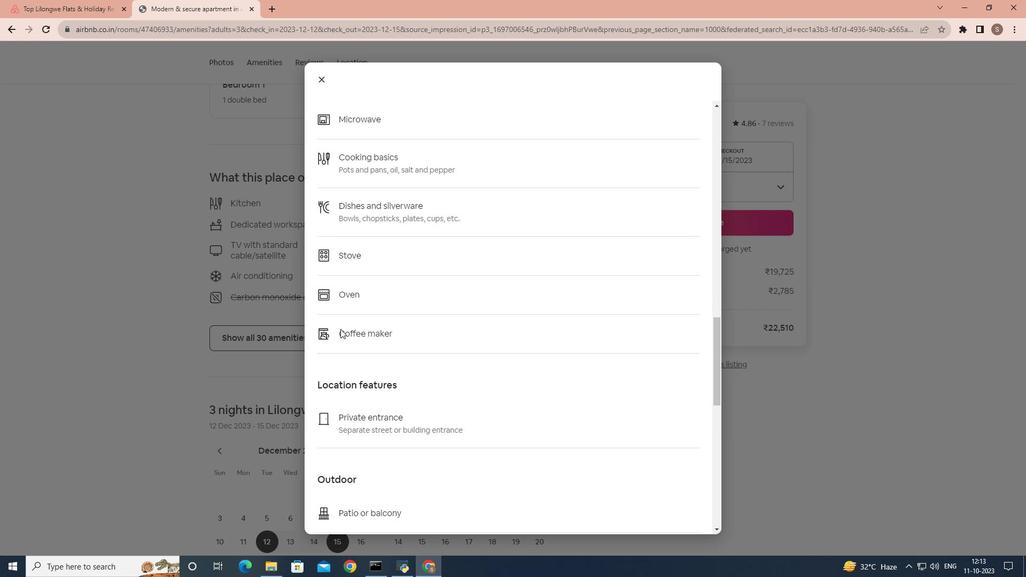
Action: Mouse scrolled (340, 328) with delta (0, 0)
Screenshot: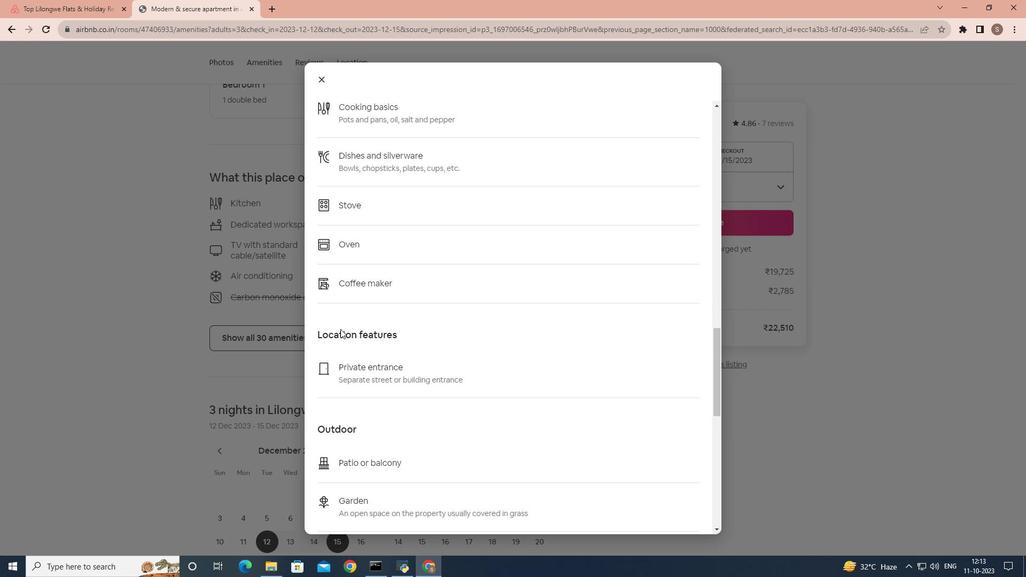 
Action: Mouse scrolled (340, 328) with delta (0, 0)
Screenshot: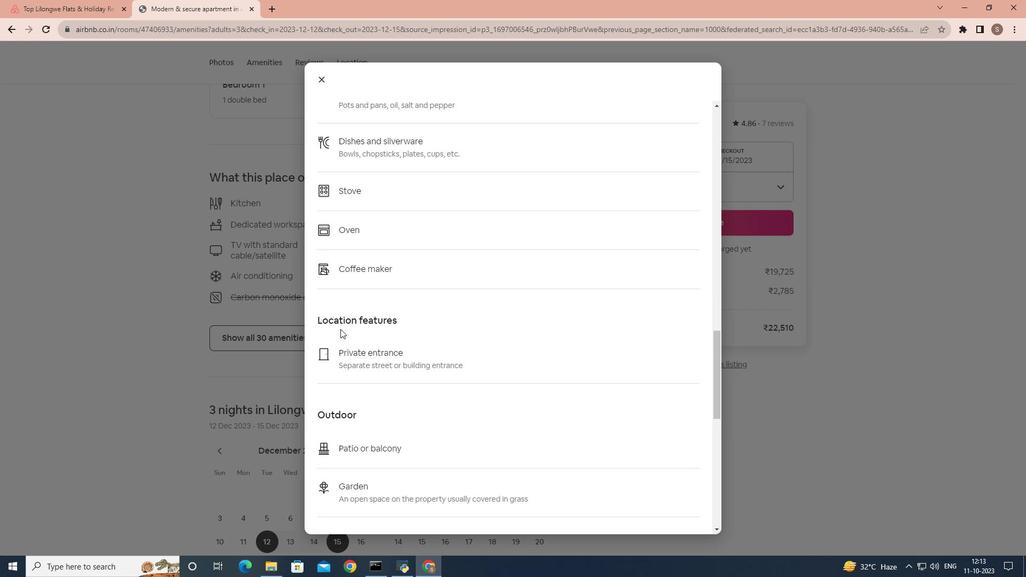 
Action: Mouse scrolled (340, 328) with delta (0, 0)
Screenshot: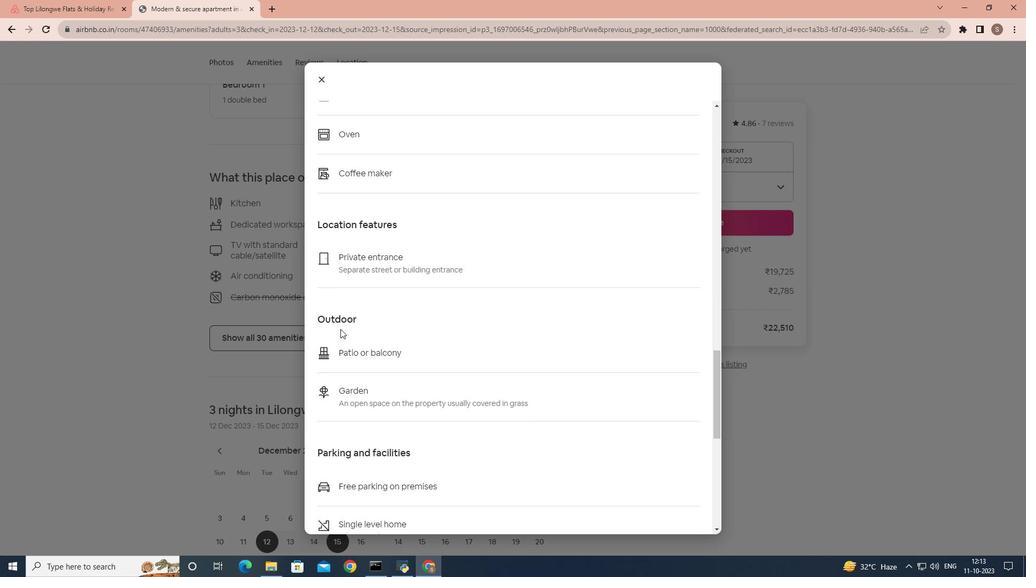 
Action: Mouse scrolled (340, 328) with delta (0, 0)
Screenshot: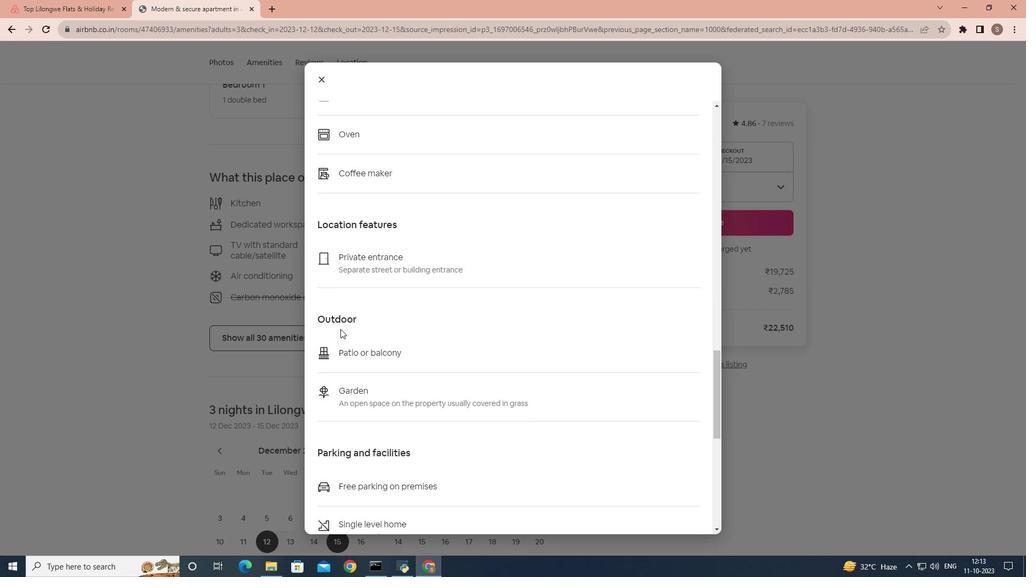 
Action: Mouse scrolled (340, 328) with delta (0, 0)
Screenshot: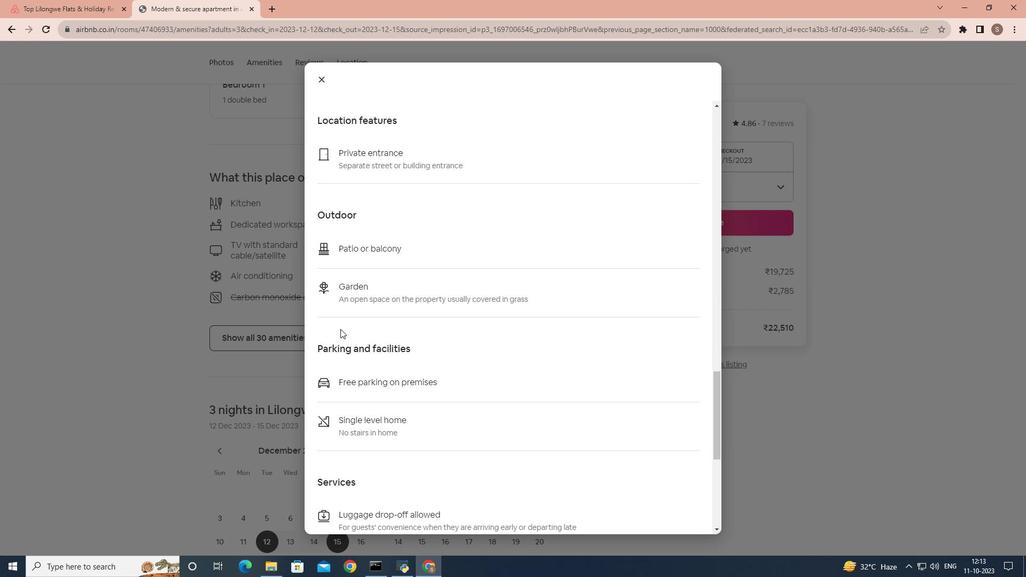 
Action: Mouse scrolled (340, 328) with delta (0, 0)
Screenshot: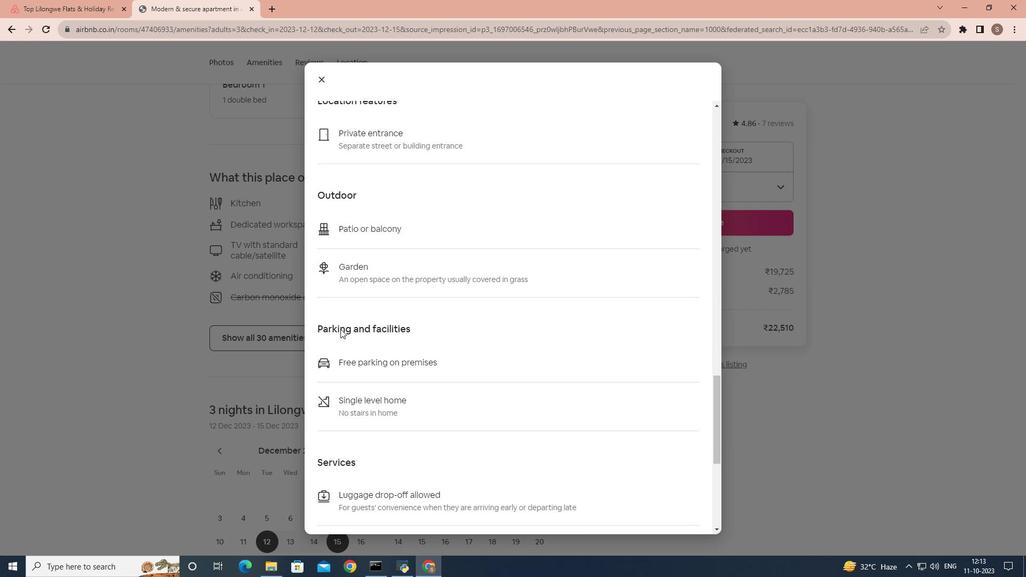 
Action: Mouse scrolled (340, 328) with delta (0, 0)
Screenshot: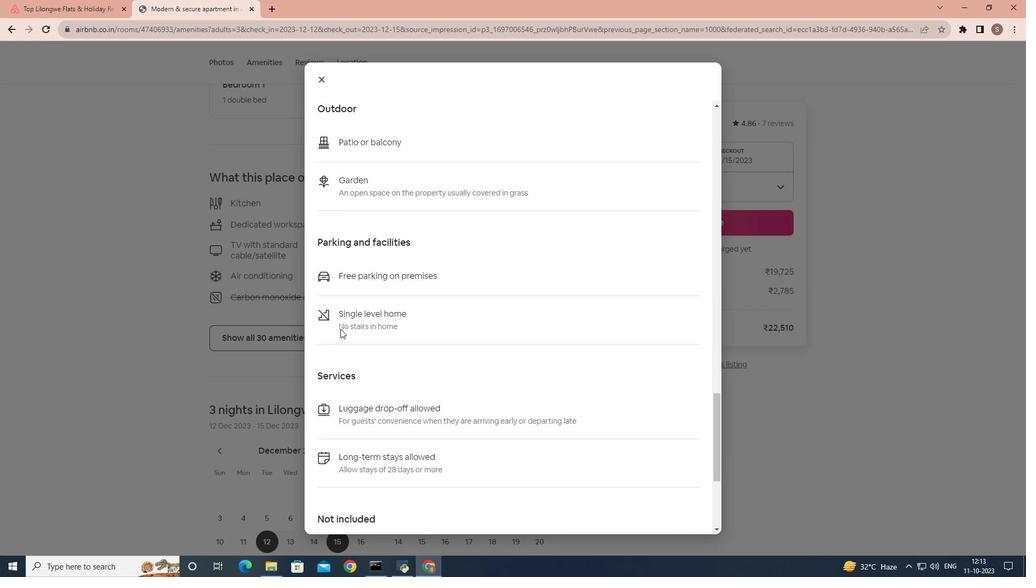 
Action: Mouse scrolled (340, 328) with delta (0, 0)
Screenshot: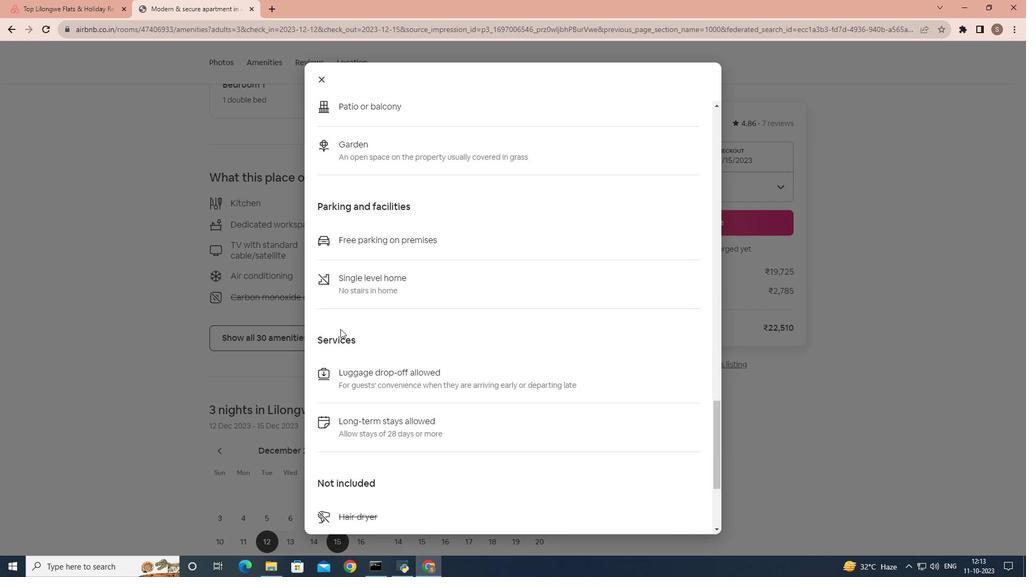 
Action: Mouse scrolled (340, 328) with delta (0, 0)
Screenshot: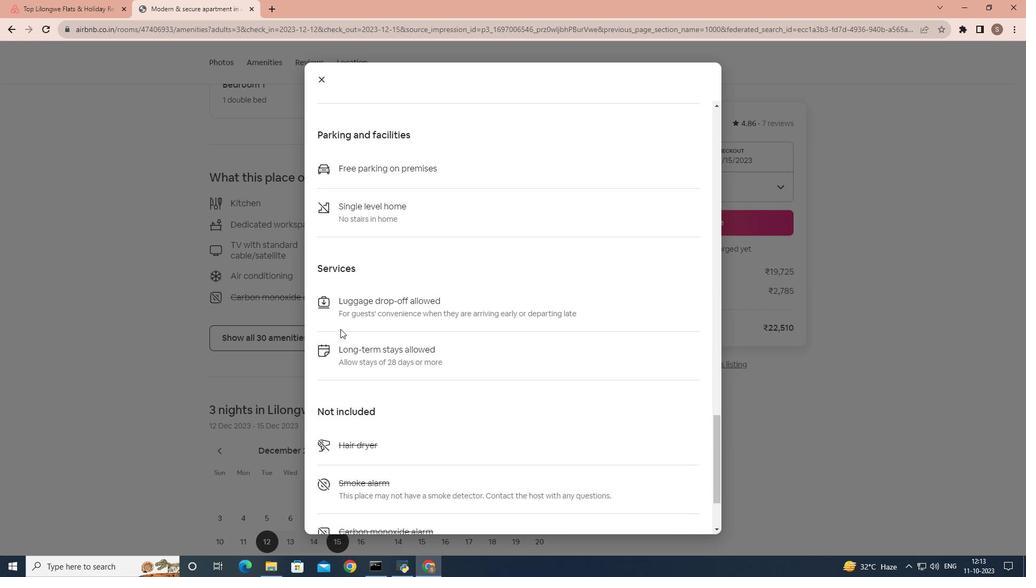 
Action: Mouse scrolled (340, 328) with delta (0, 0)
Screenshot: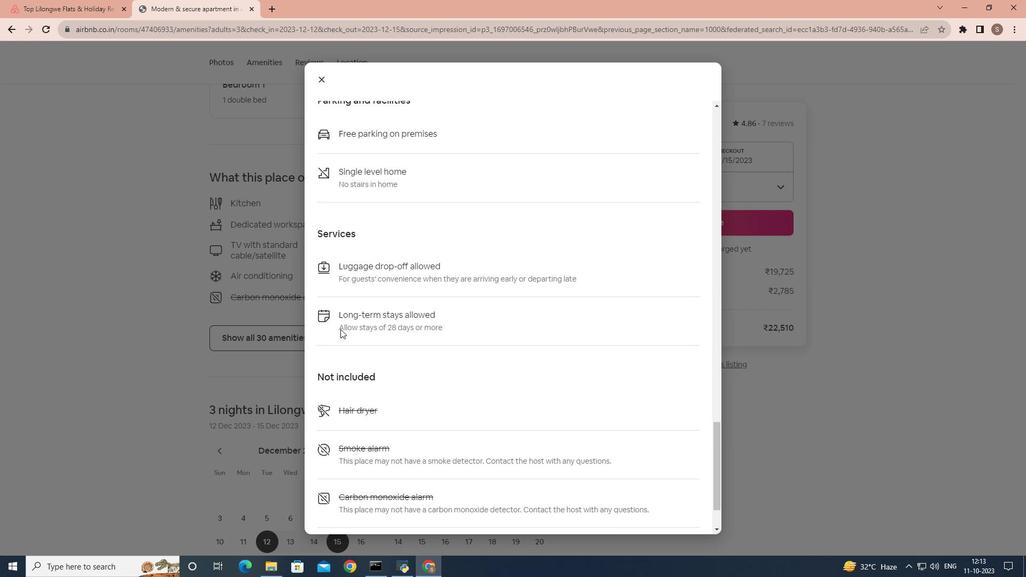
Action: Mouse scrolled (340, 328) with delta (0, 0)
Screenshot: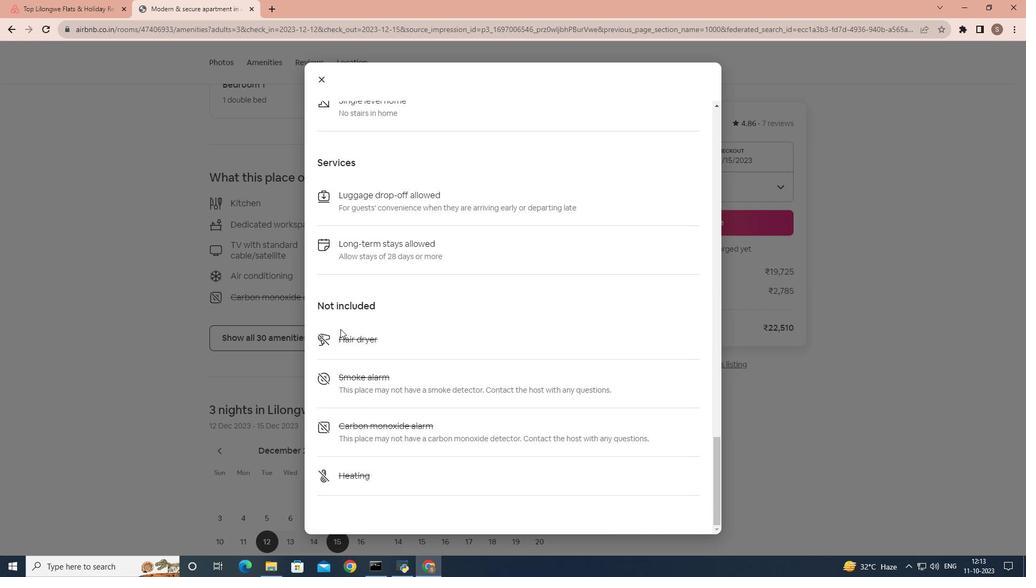 
Action: Mouse scrolled (340, 328) with delta (0, 0)
Screenshot: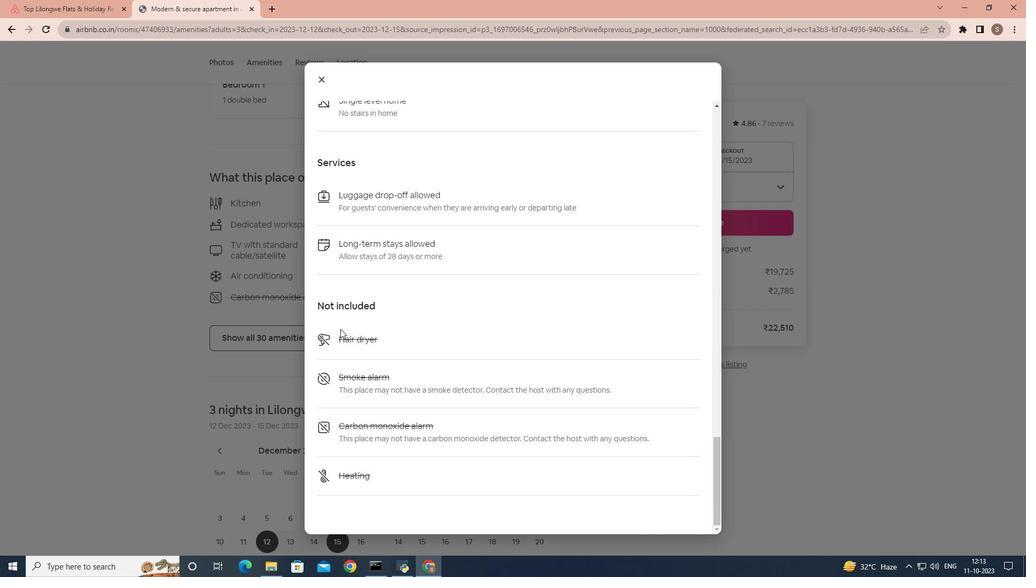 
Action: Mouse scrolled (340, 328) with delta (0, 0)
Screenshot: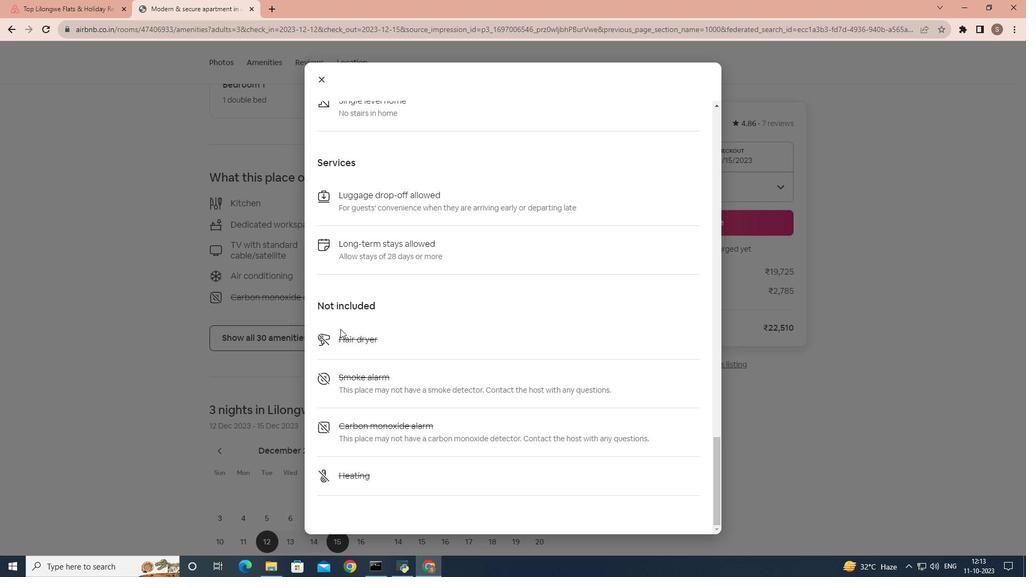 
Action: Mouse moved to (323, 87)
Screenshot: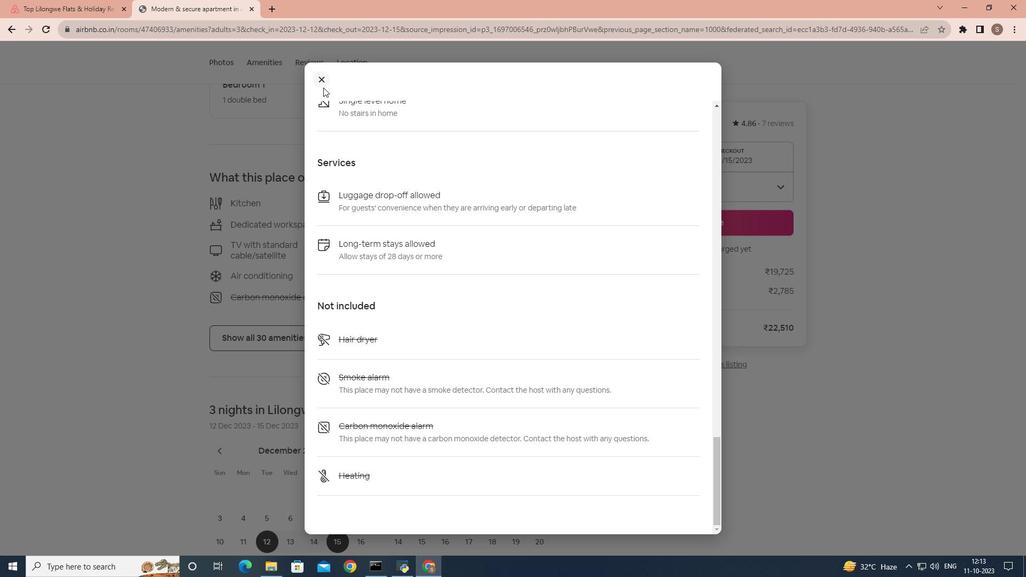 
Action: Mouse pressed left at (323, 87)
Screenshot: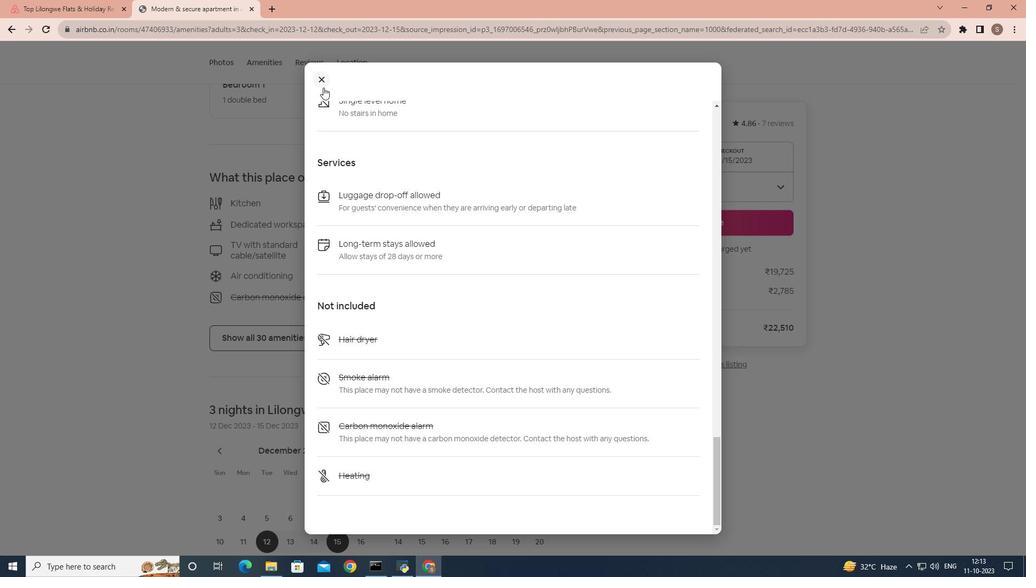 
Action: Mouse moved to (321, 80)
Screenshot: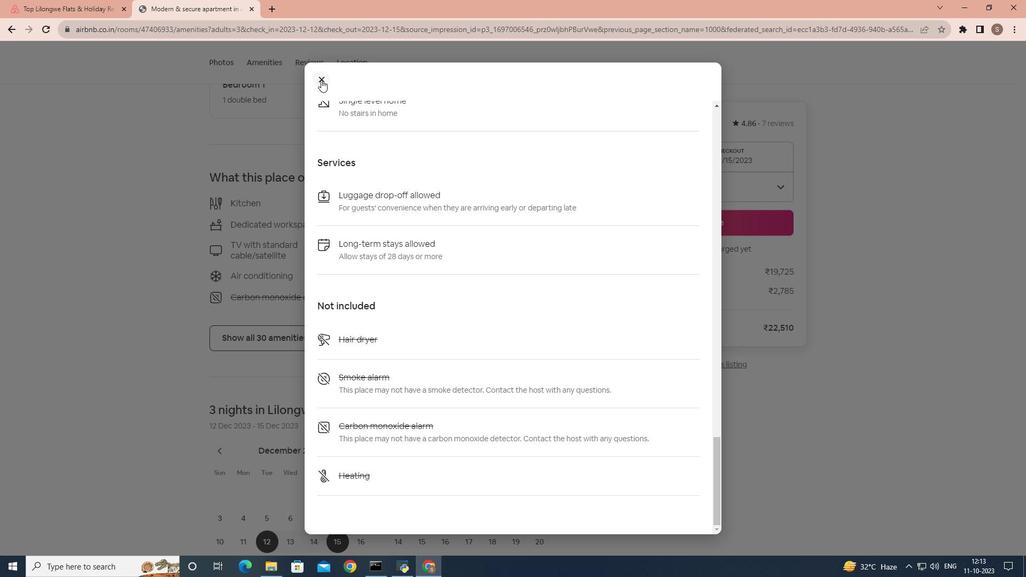 
Action: Mouse pressed left at (321, 80)
Screenshot: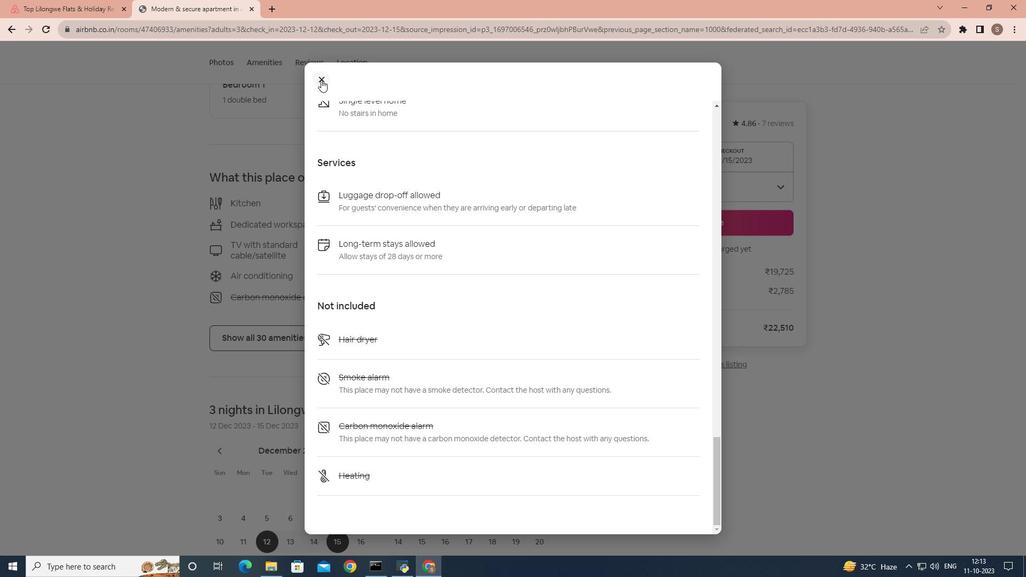 
Action: Mouse moved to (313, 253)
Screenshot: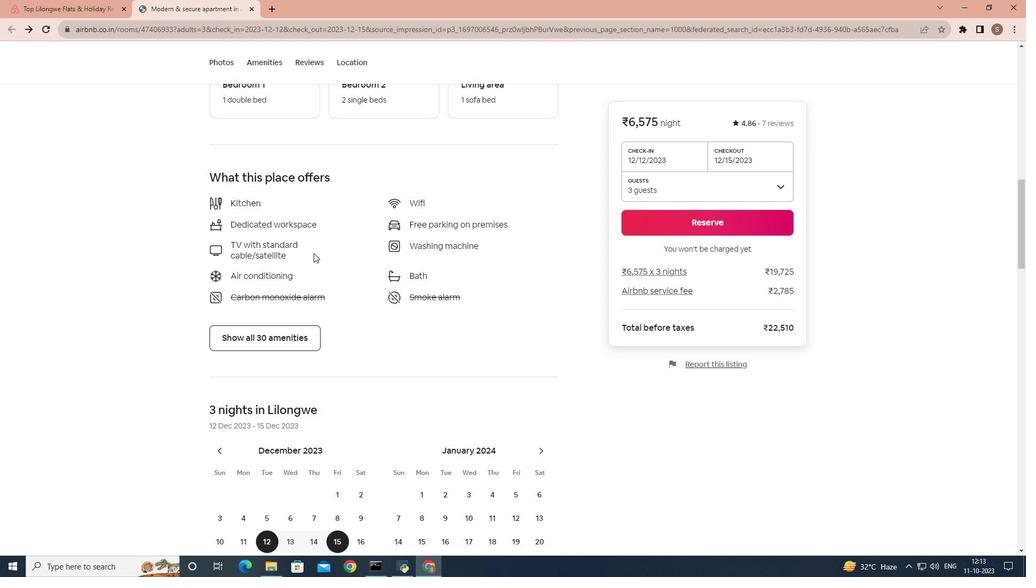 
Action: Mouse scrolled (313, 252) with delta (0, 0)
Screenshot: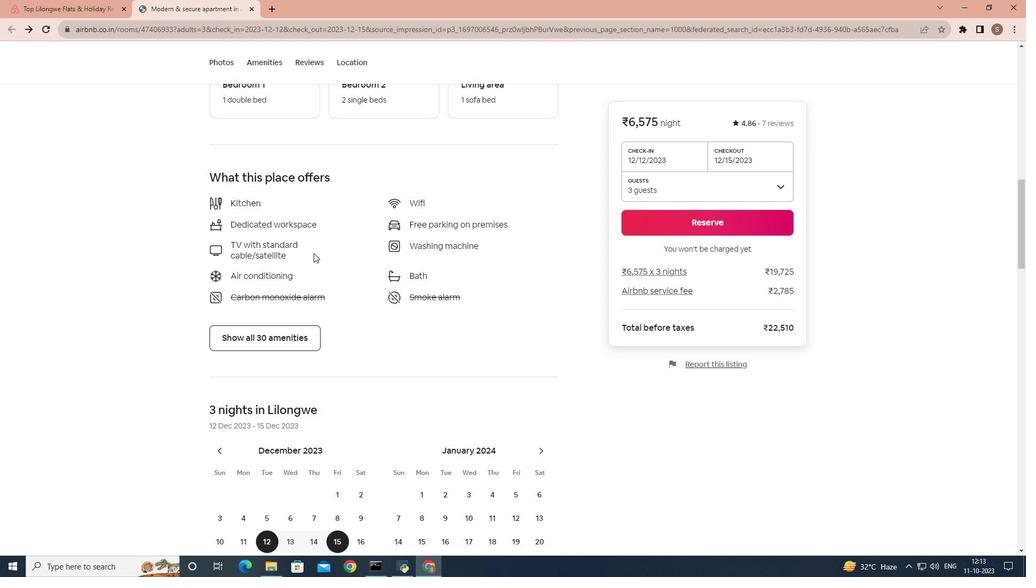 
Action: Mouse scrolled (313, 252) with delta (0, 0)
Screenshot: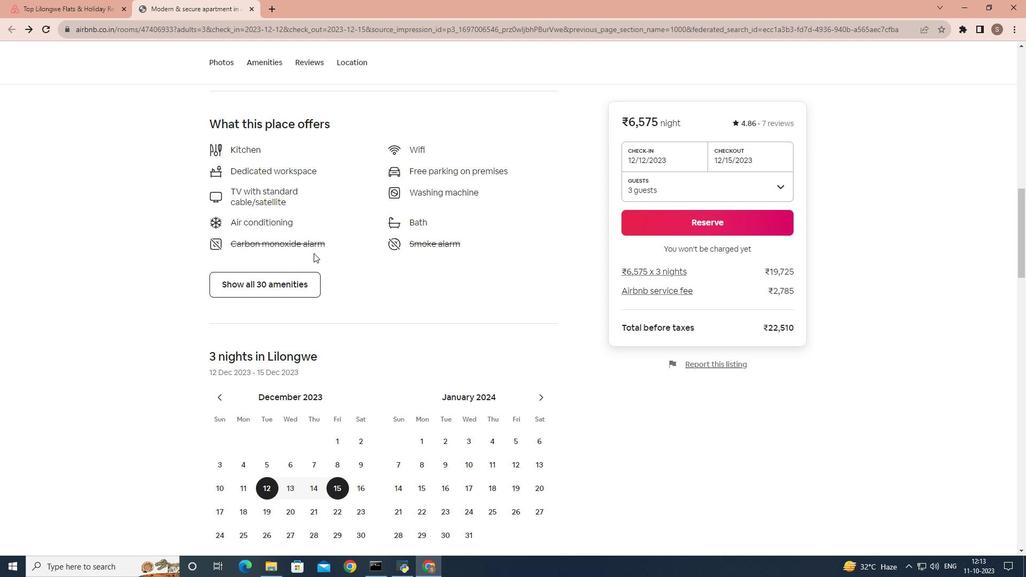 
Action: Mouse scrolled (313, 252) with delta (0, 0)
Screenshot: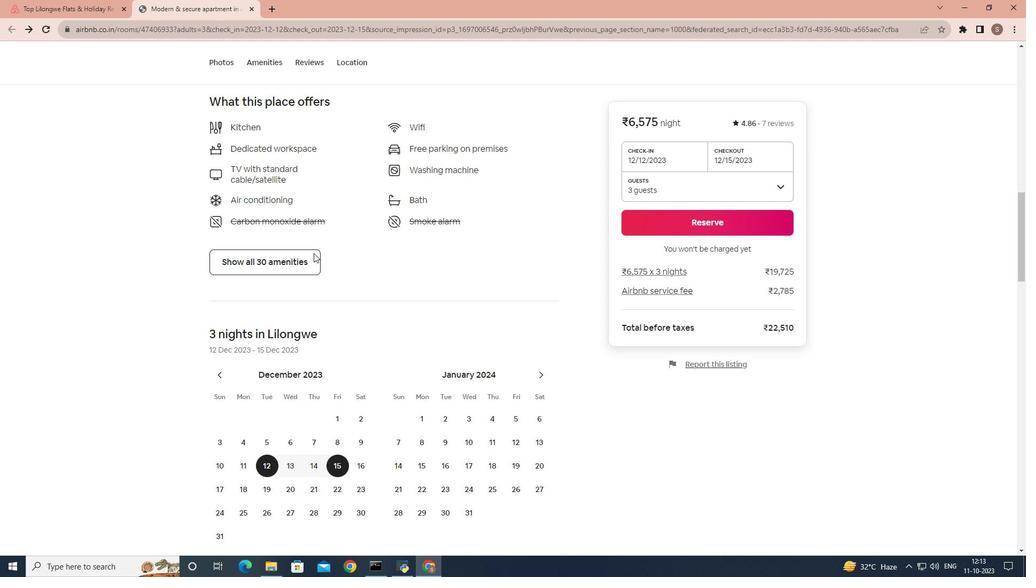 
Action: Mouse scrolled (313, 252) with delta (0, 0)
Screenshot: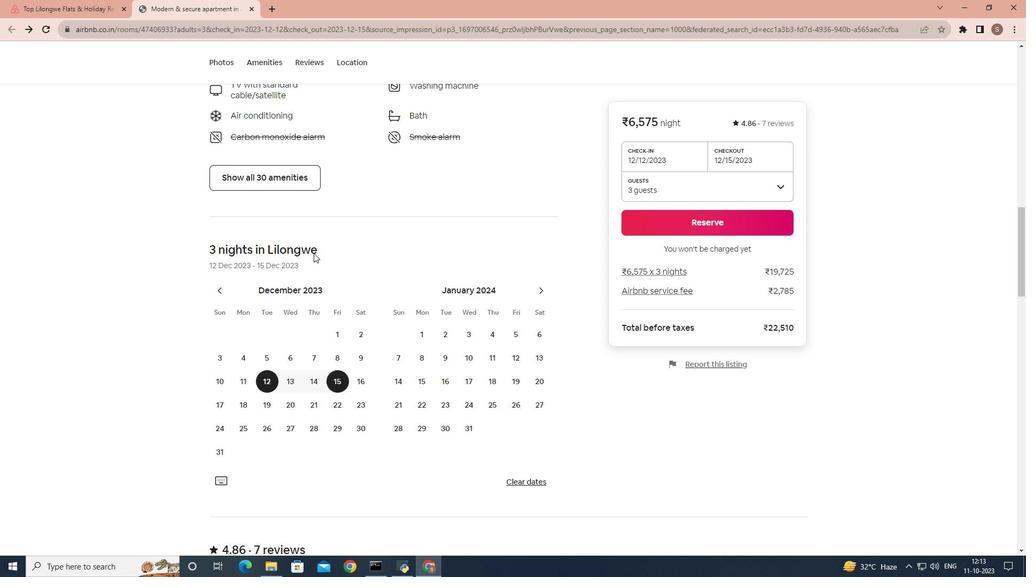 
Action: Mouse scrolled (313, 252) with delta (0, 0)
Screenshot: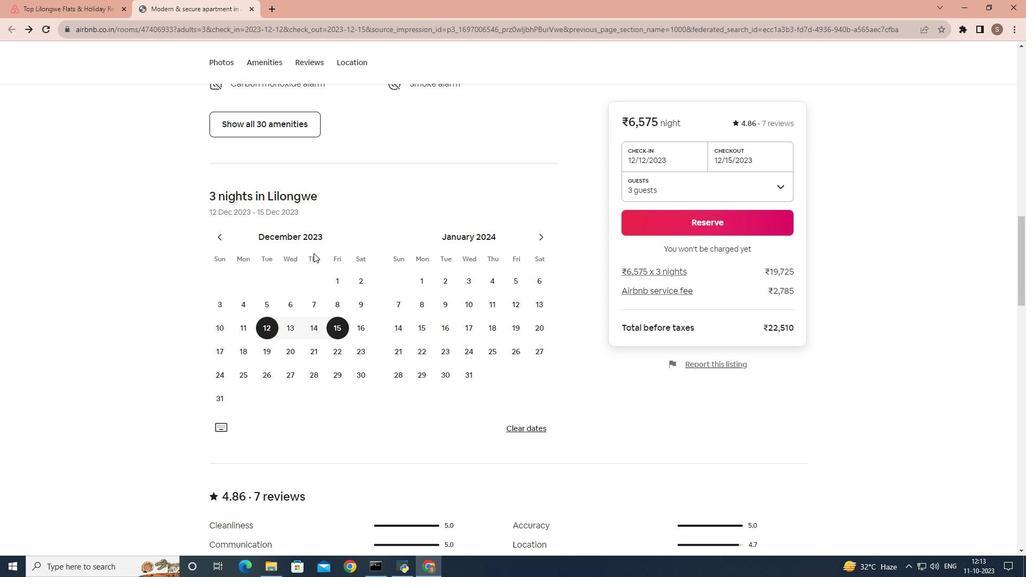 
Action: Mouse scrolled (313, 252) with delta (0, 0)
Screenshot: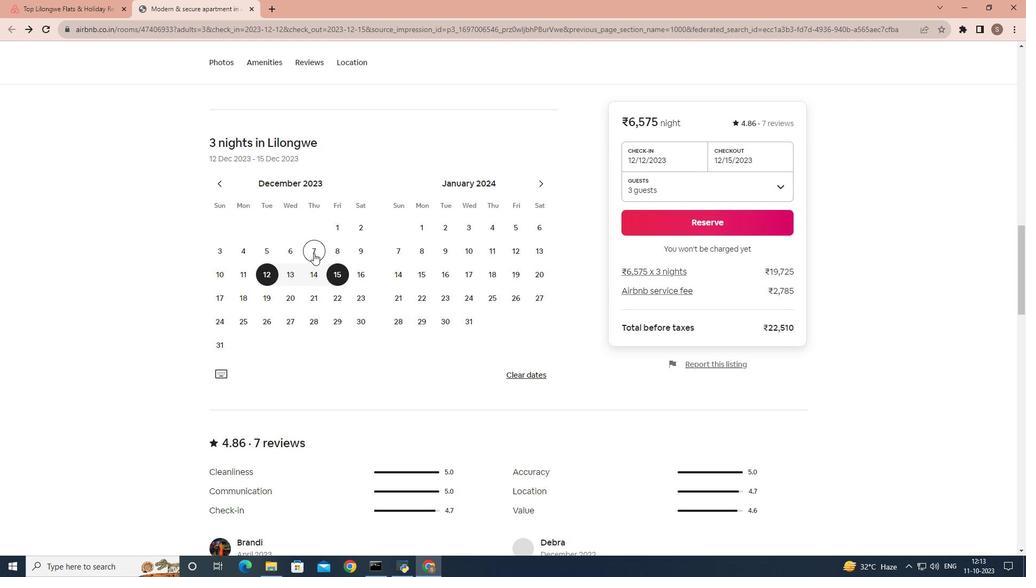 
Action: Mouse scrolled (313, 252) with delta (0, 0)
Screenshot: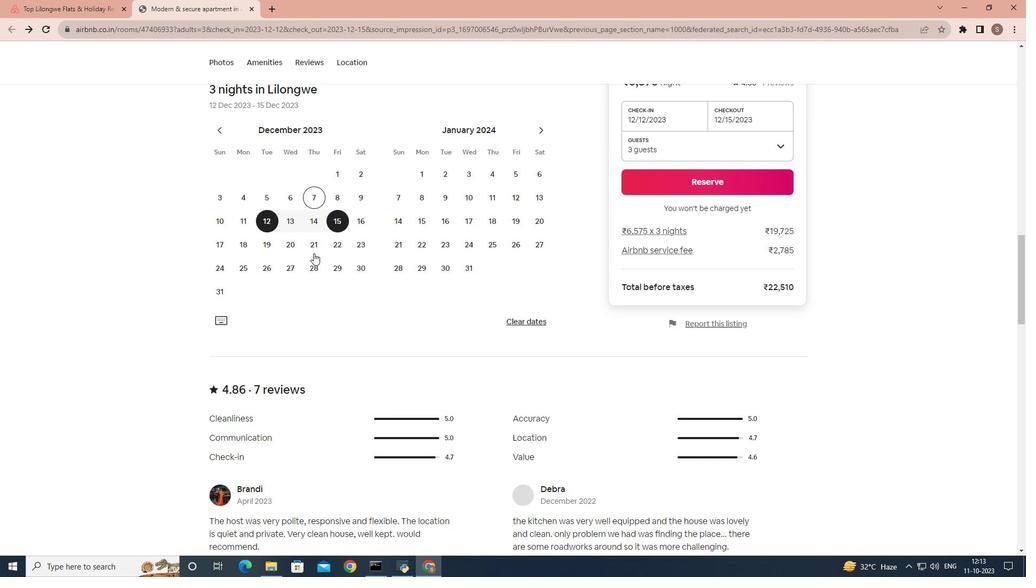 
Action: Mouse scrolled (313, 252) with delta (0, 0)
Screenshot: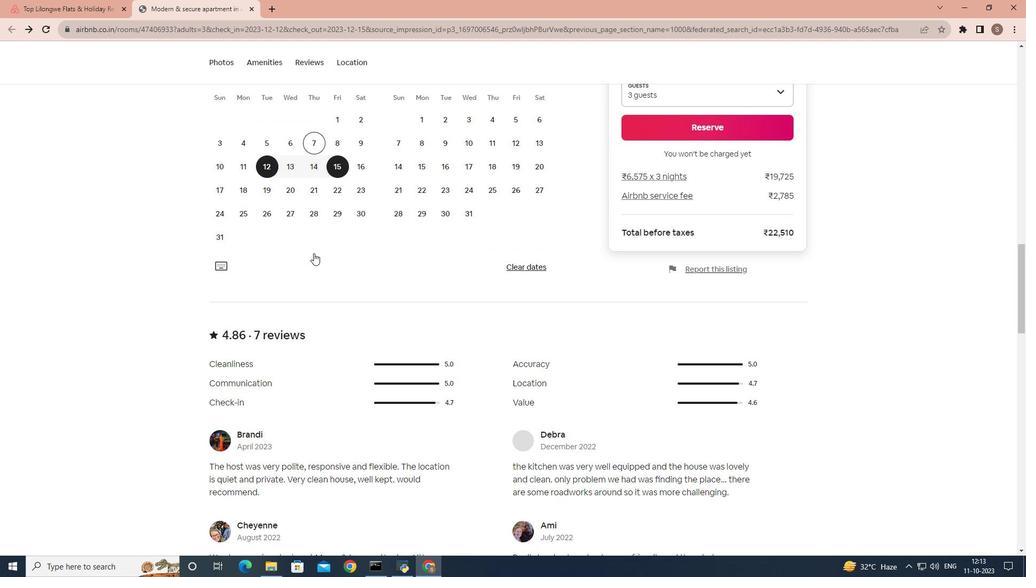 
Action: Mouse scrolled (313, 252) with delta (0, 0)
Screenshot: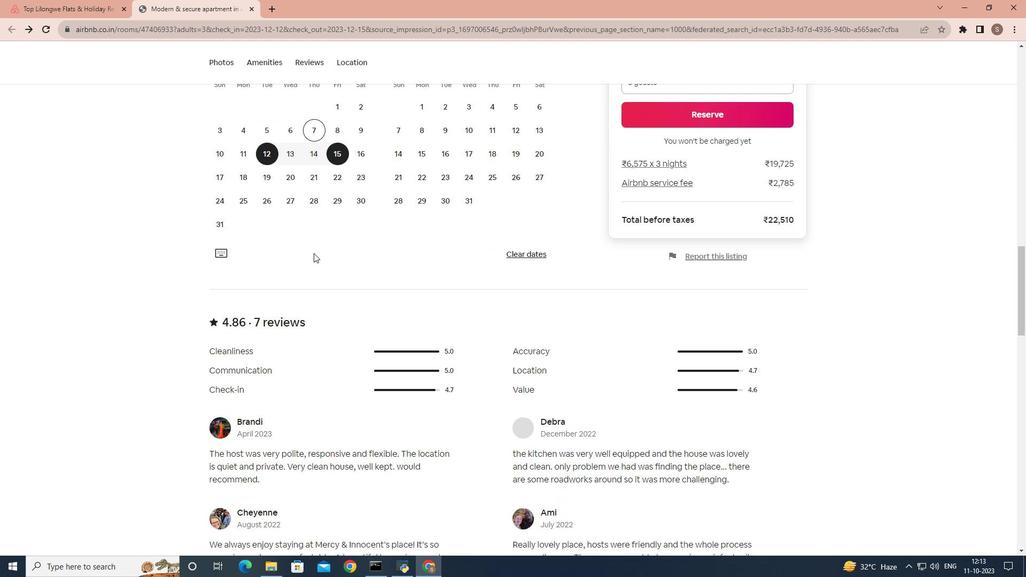 
Action: Mouse scrolled (313, 252) with delta (0, 0)
Screenshot: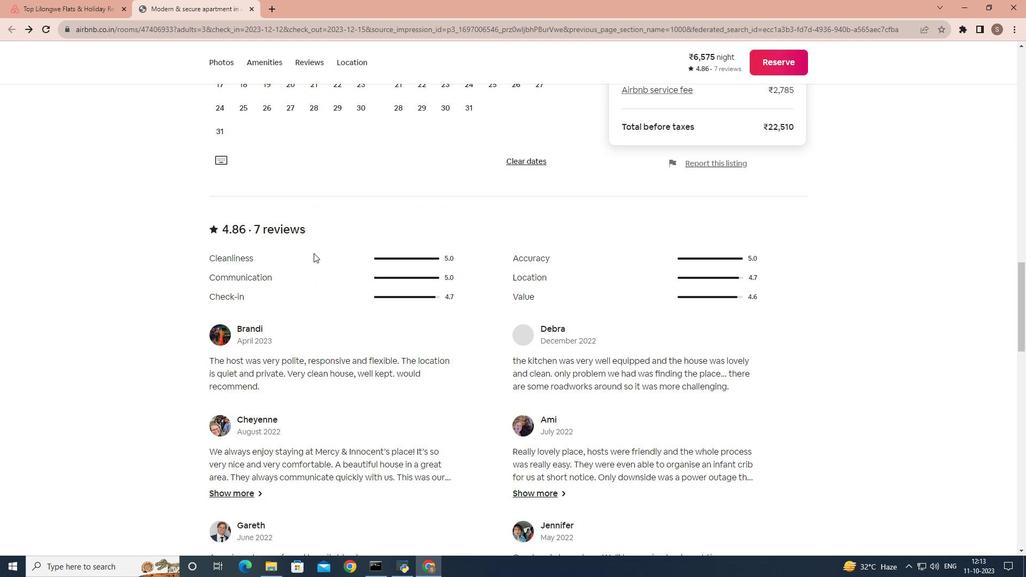 
Action: Mouse scrolled (313, 252) with delta (0, 0)
Screenshot: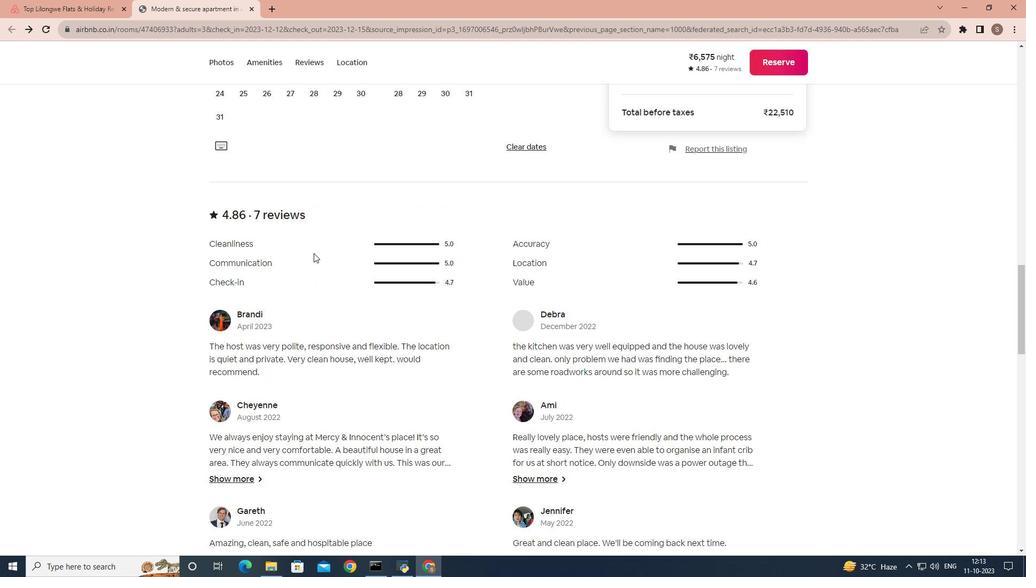 
Action: Mouse scrolled (313, 252) with delta (0, 0)
Screenshot: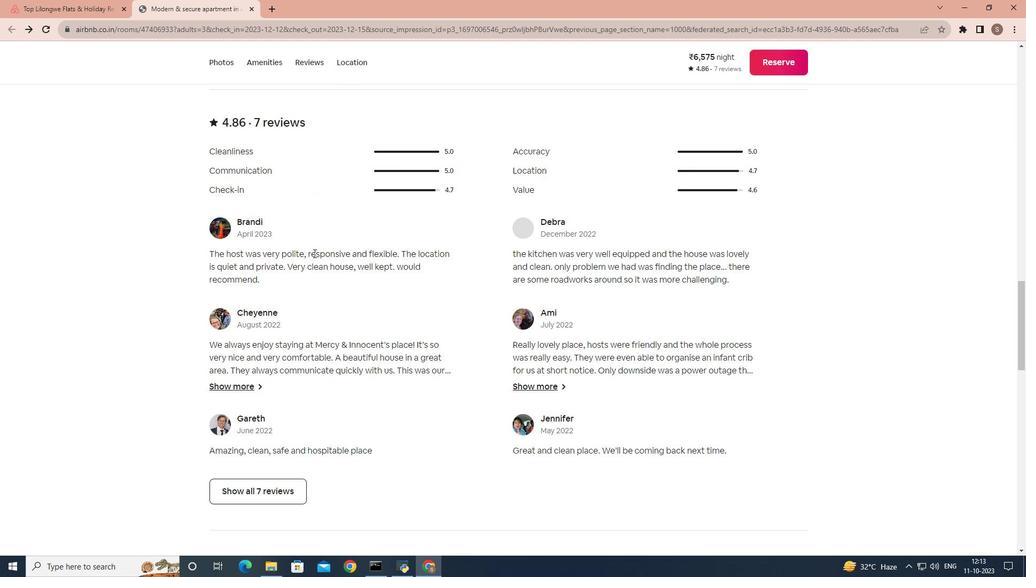 
Action: Mouse scrolled (313, 252) with delta (0, 0)
Screenshot: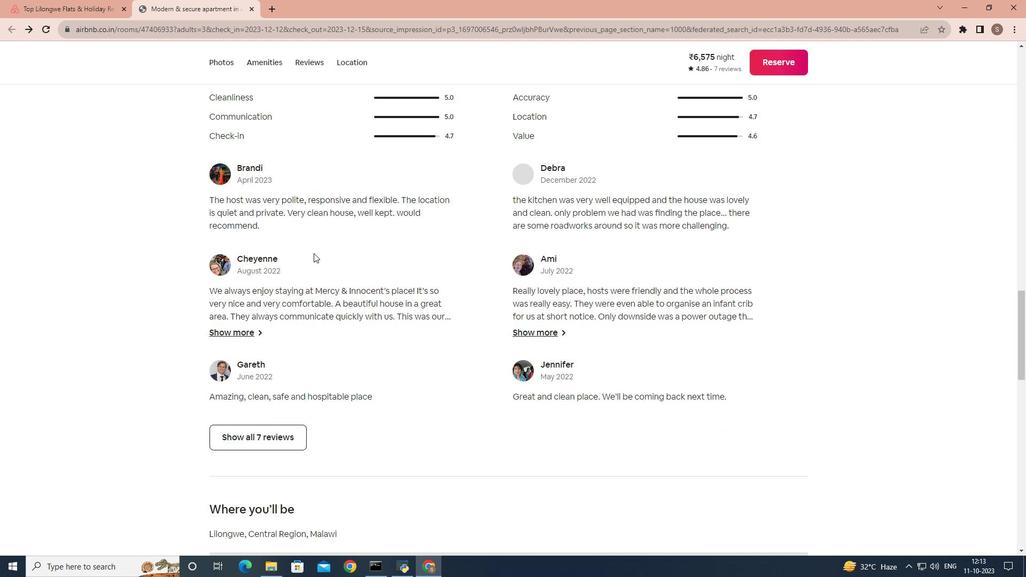 
Action: Mouse scrolled (313, 252) with delta (0, 0)
Screenshot: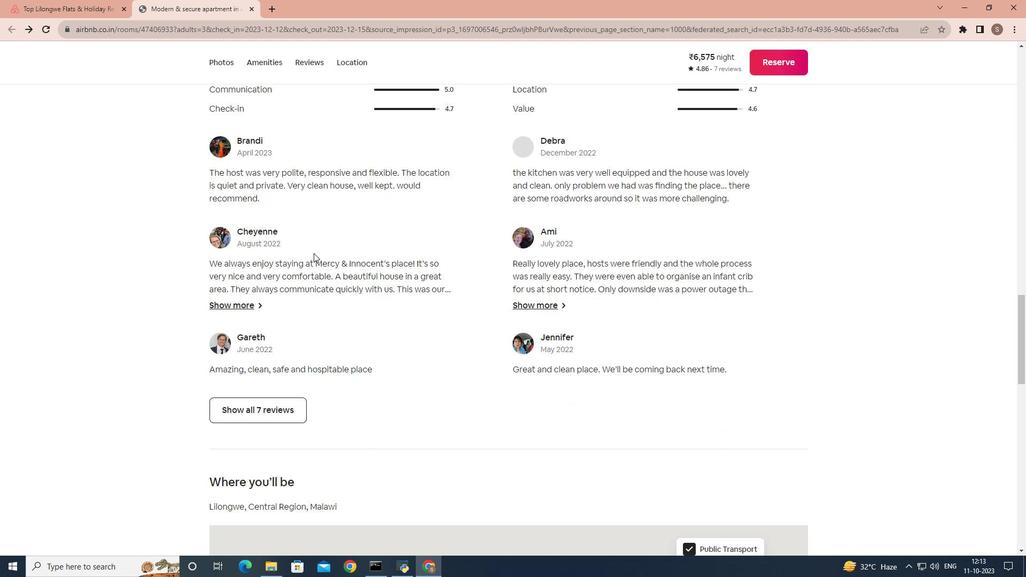 
Action: Mouse moved to (298, 274)
